 Task: Research Airbnb accommodation in Debar, Macedonia from 2nd December, 2023 to 6th December, 2023 for 2 adults.1  bedroom having 1 bed and 1 bathroom. Property type can be hotel. Amenities needed are: washing machine. Look for 3 properties as per requirement.
Action: Mouse moved to (573, 112)
Screenshot: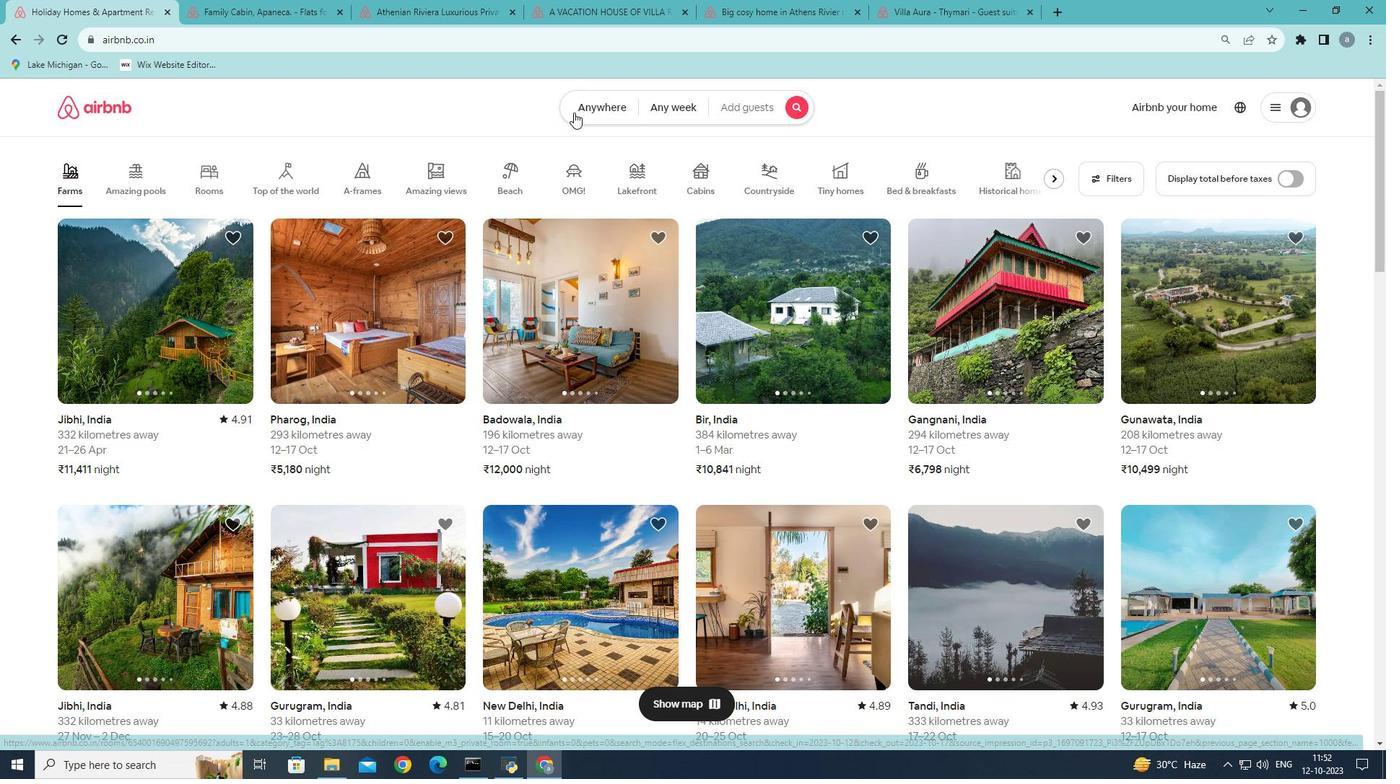 
Action: Mouse pressed left at (573, 112)
Screenshot: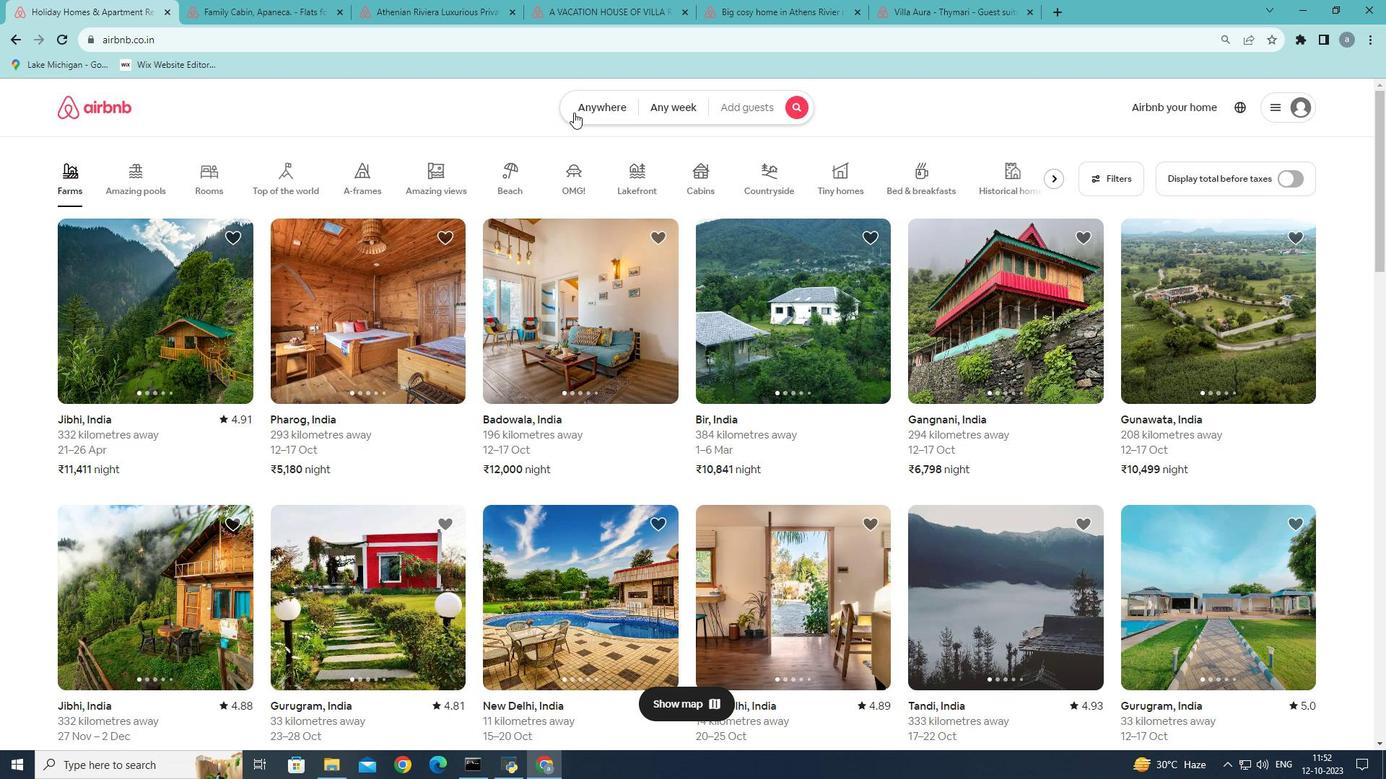 
Action: Mouse moved to (445, 161)
Screenshot: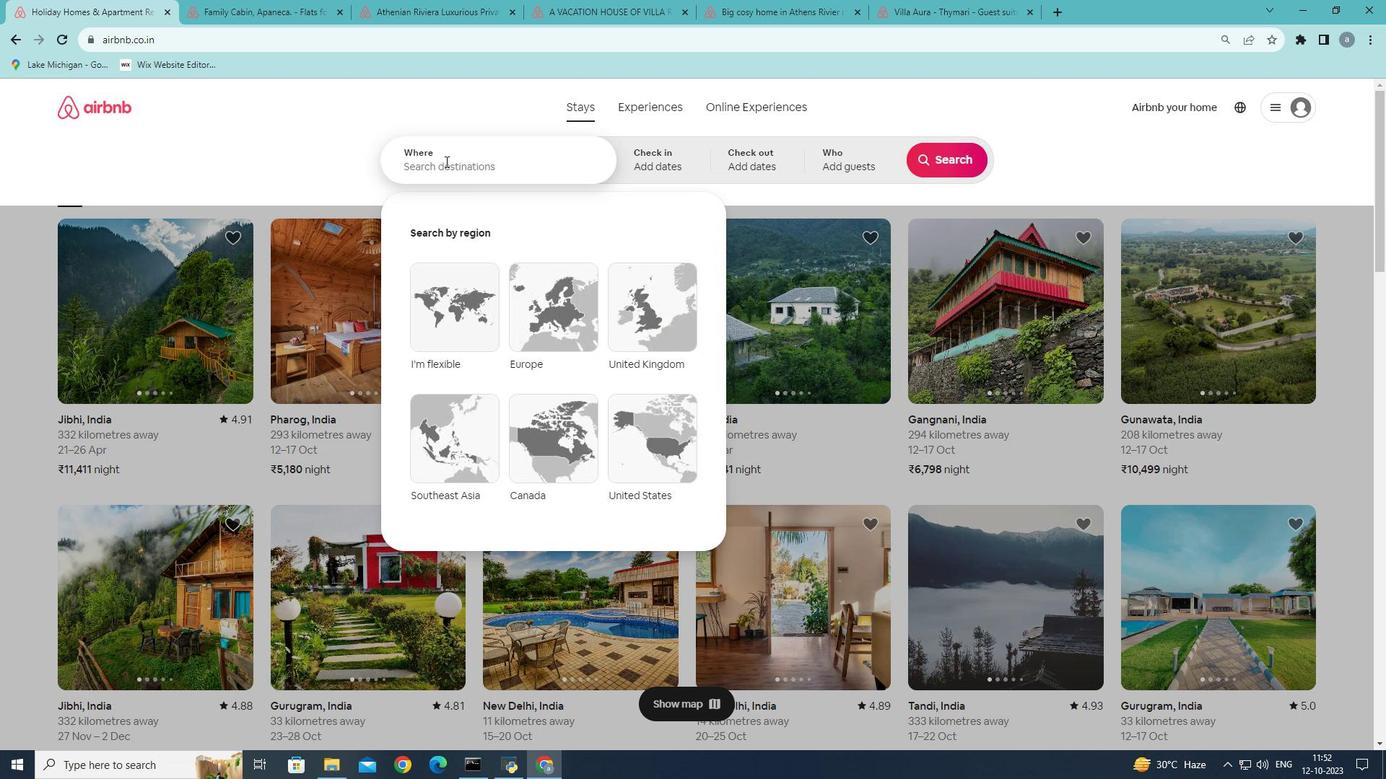 
Action: Mouse pressed left at (445, 161)
Screenshot: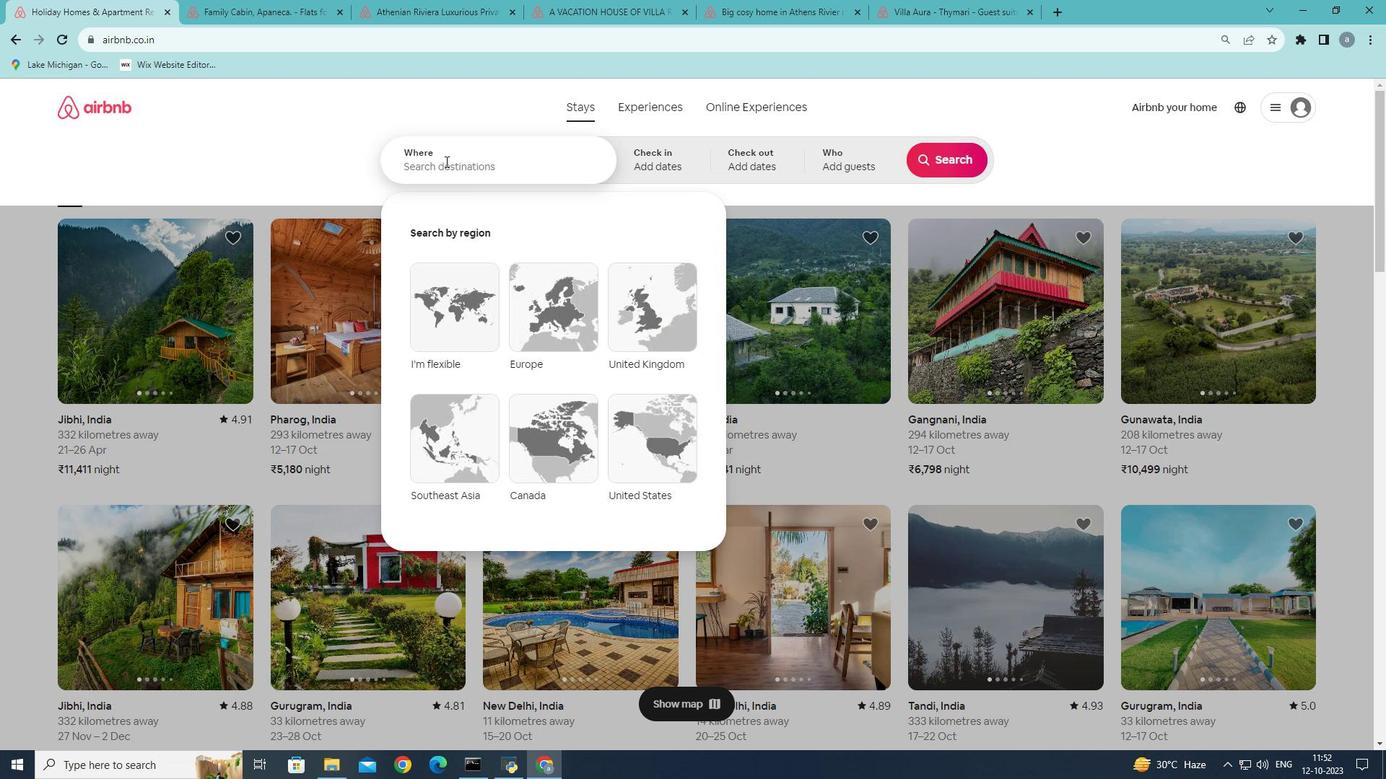 
Action: Key pressed <Key.shift>Debar,<Key.shift><Key.shift><Key.shift><Key.shift><Key.shift><Key.shift><Key.shift><Key.shift><Key.shift><Key.shift><Key.shift><Key.shift><Key.shift><Key.shift><Key.shift><Key.shift><Key.shift><Key.shift><Key.shift>Mac
Screenshot: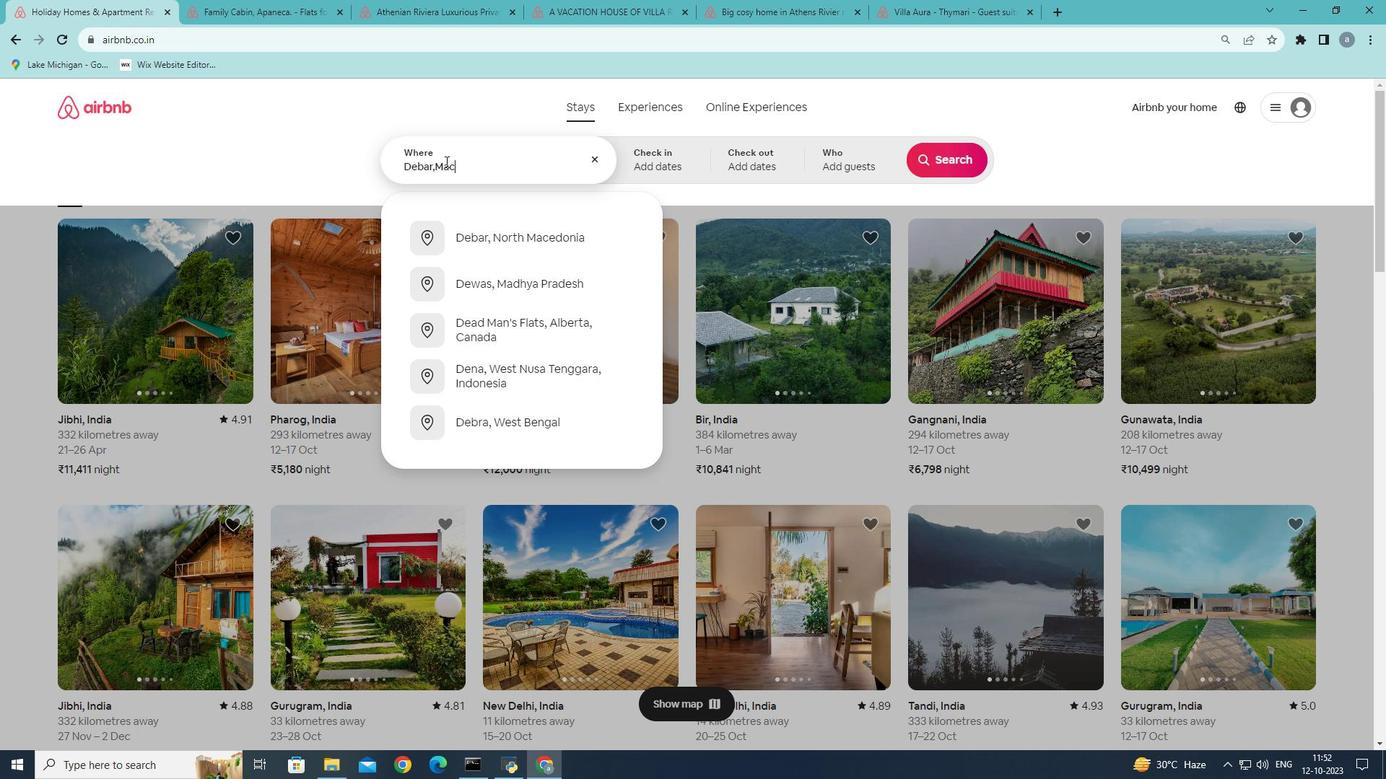 
Action: Mouse moved to (537, 235)
Screenshot: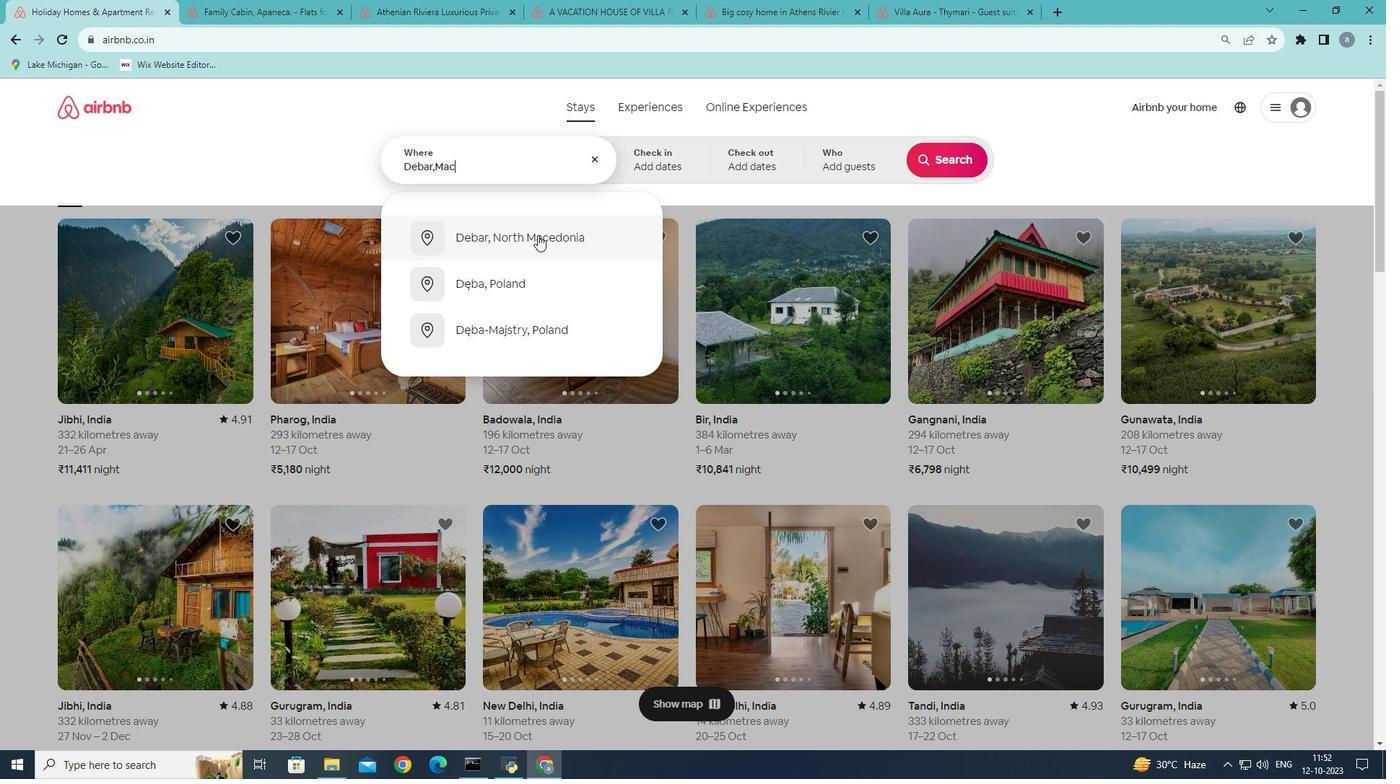 
Action: Mouse pressed left at (537, 235)
Screenshot: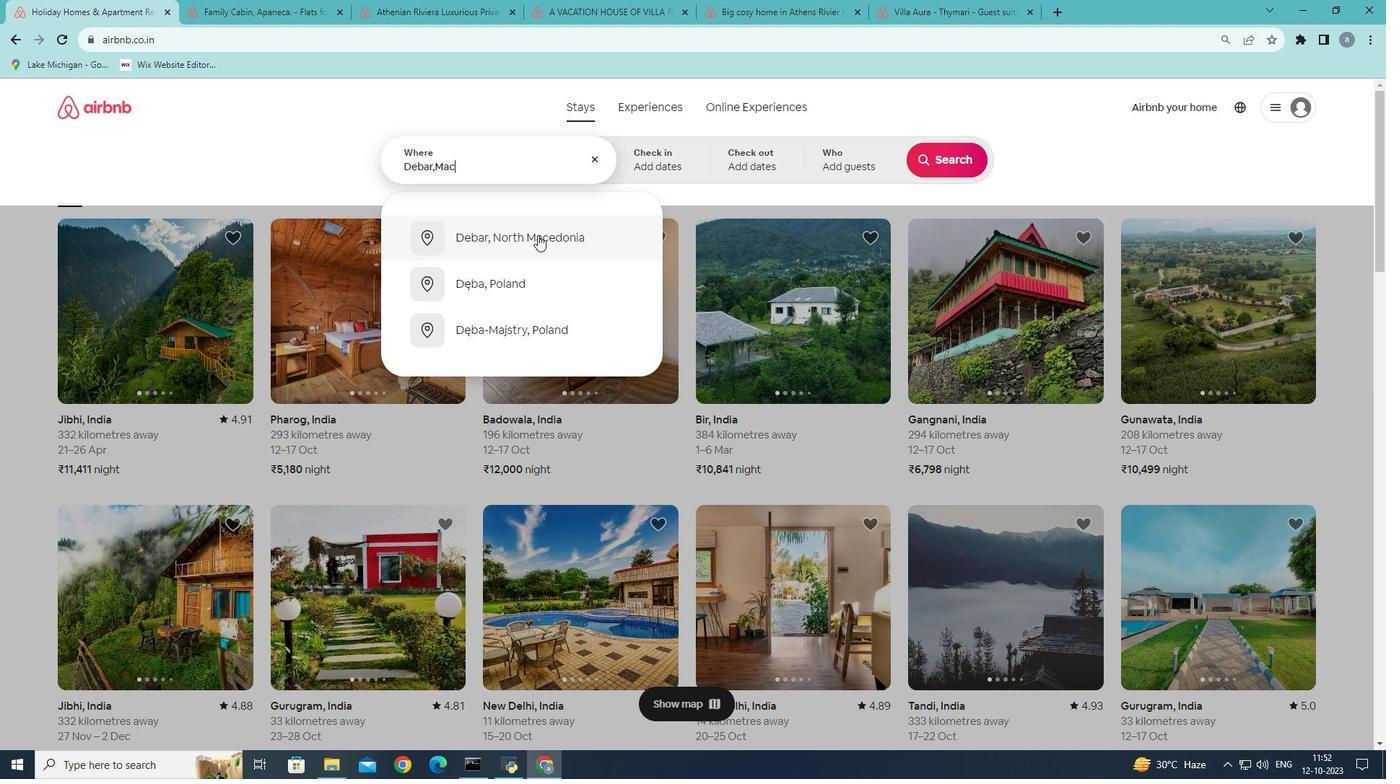 
Action: Mouse moved to (955, 276)
Screenshot: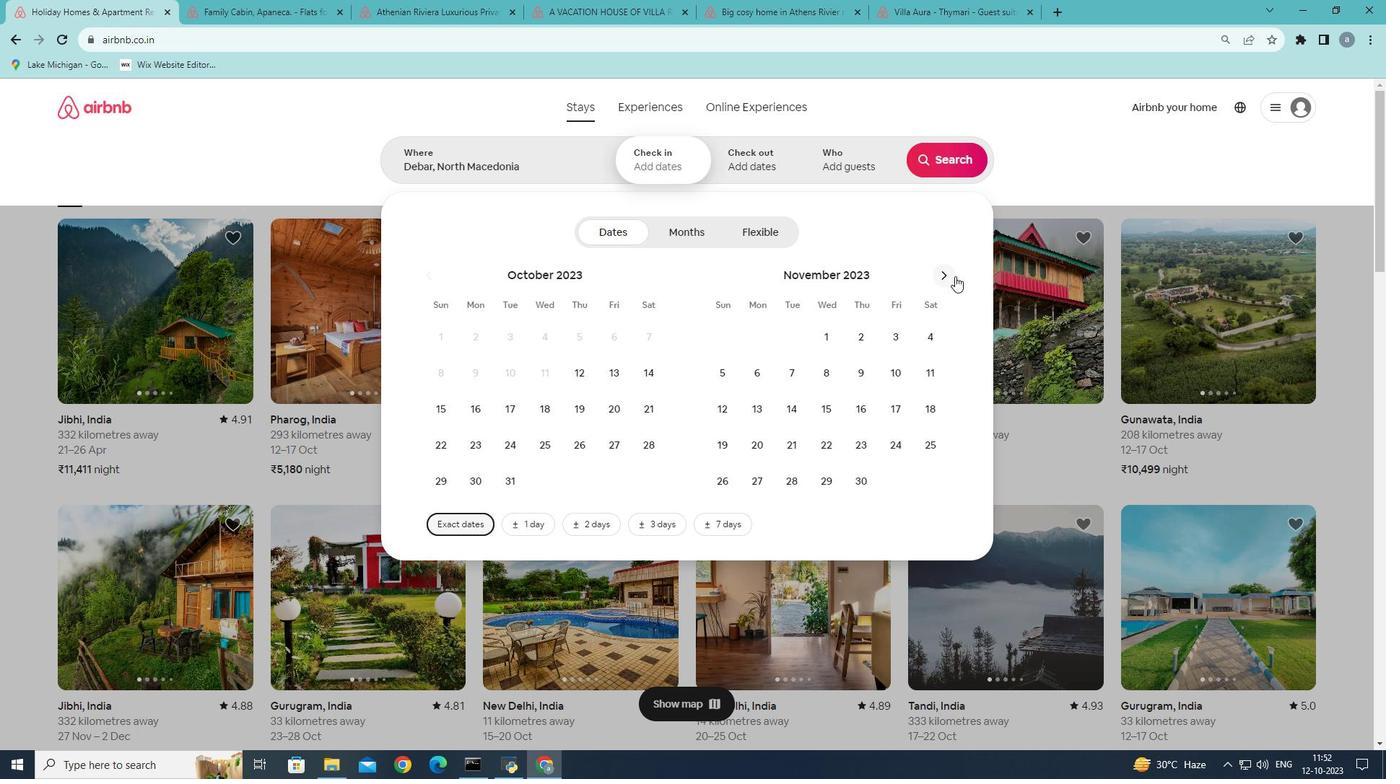 
Action: Mouse pressed left at (955, 276)
Screenshot: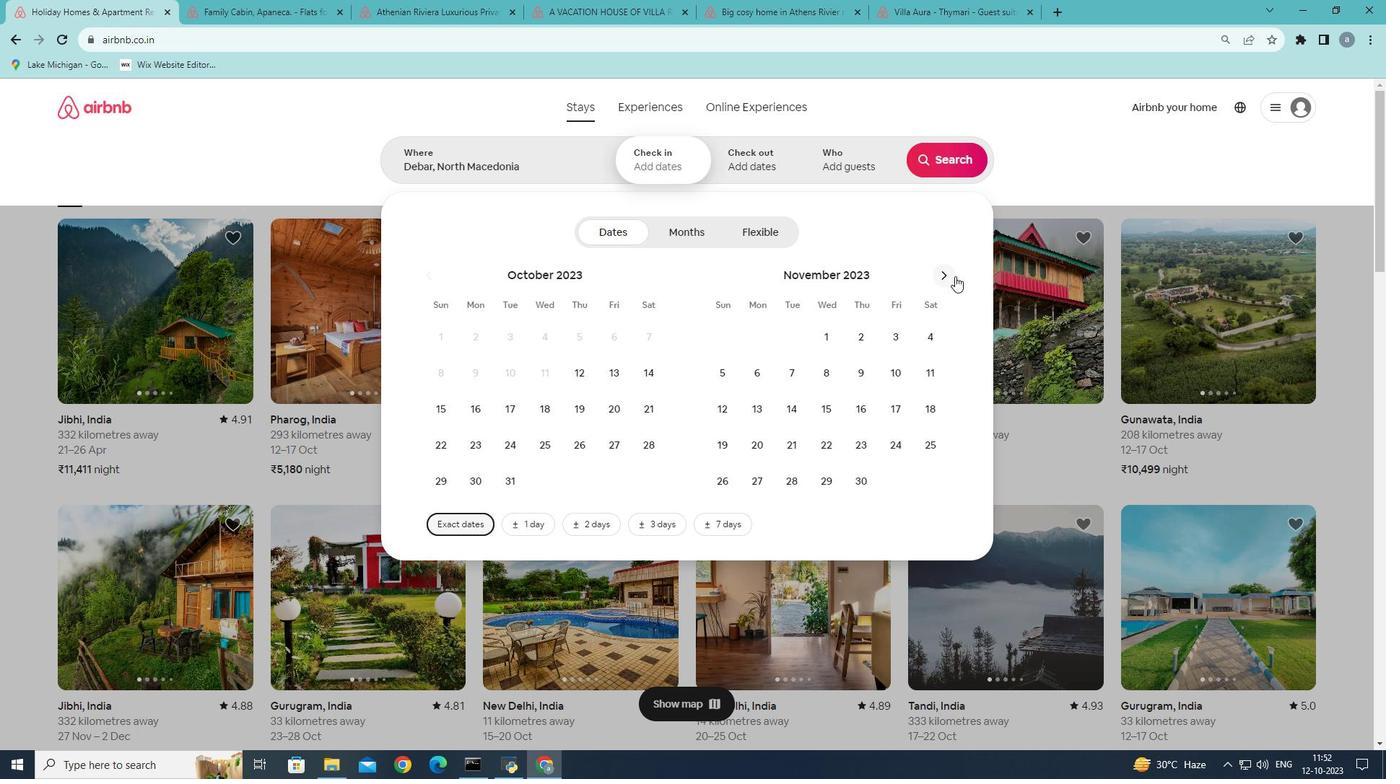 
Action: Mouse moved to (949, 275)
Screenshot: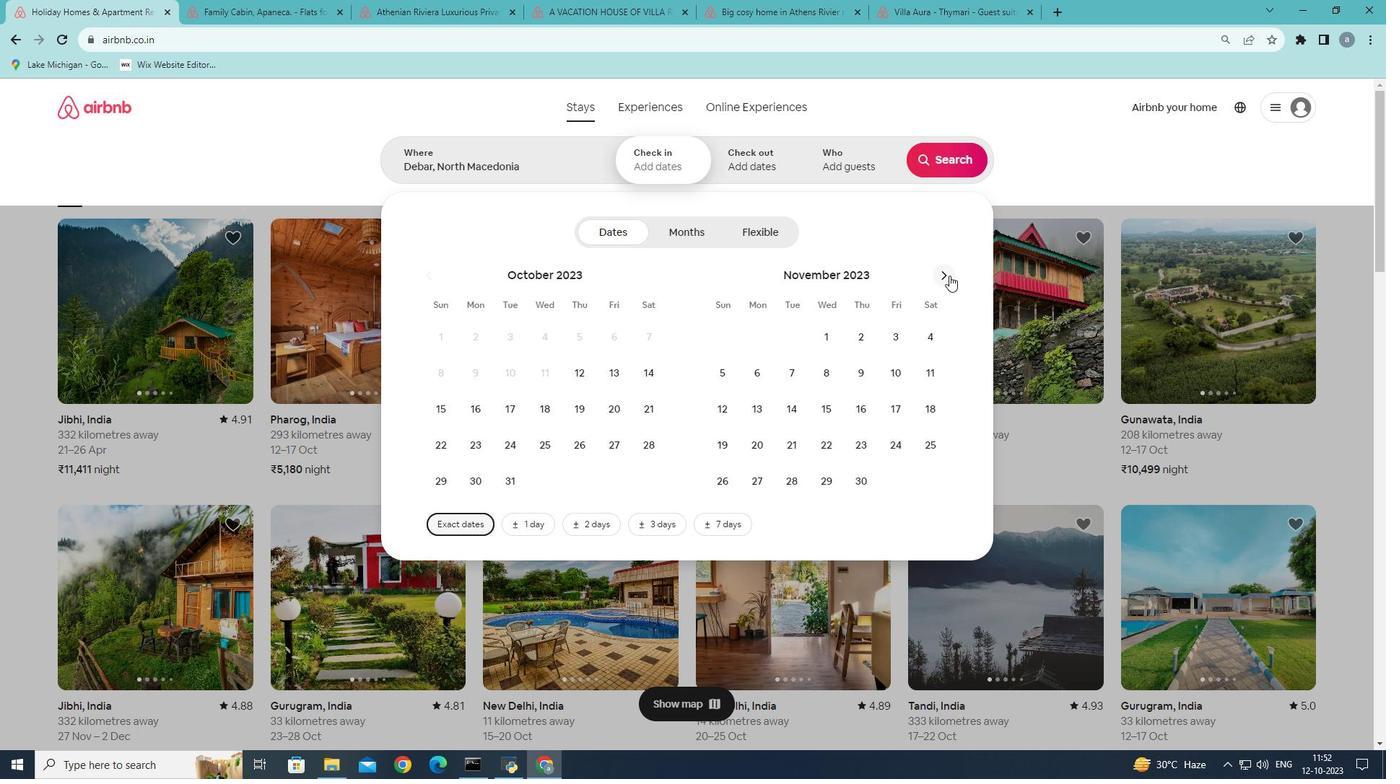 
Action: Mouse pressed left at (949, 275)
Screenshot: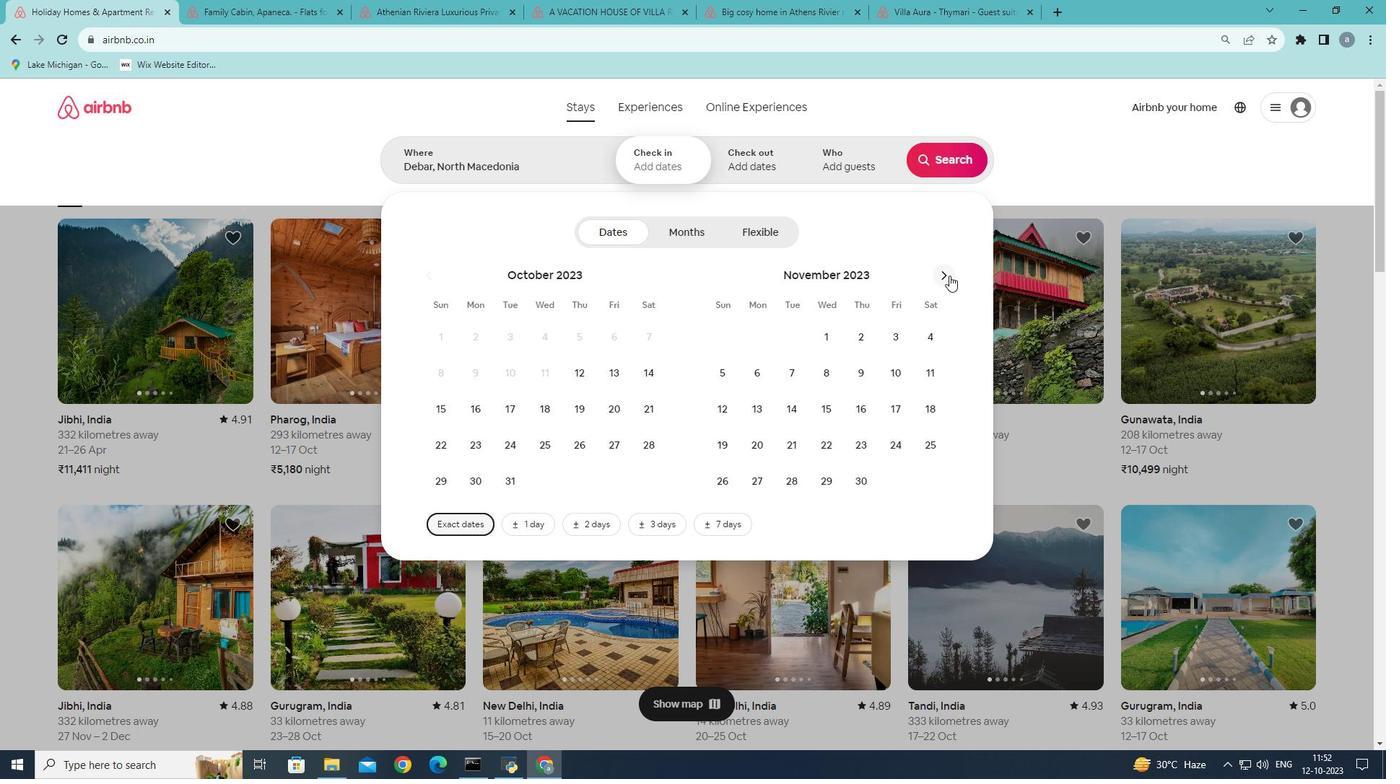 
Action: Mouse moved to (935, 337)
Screenshot: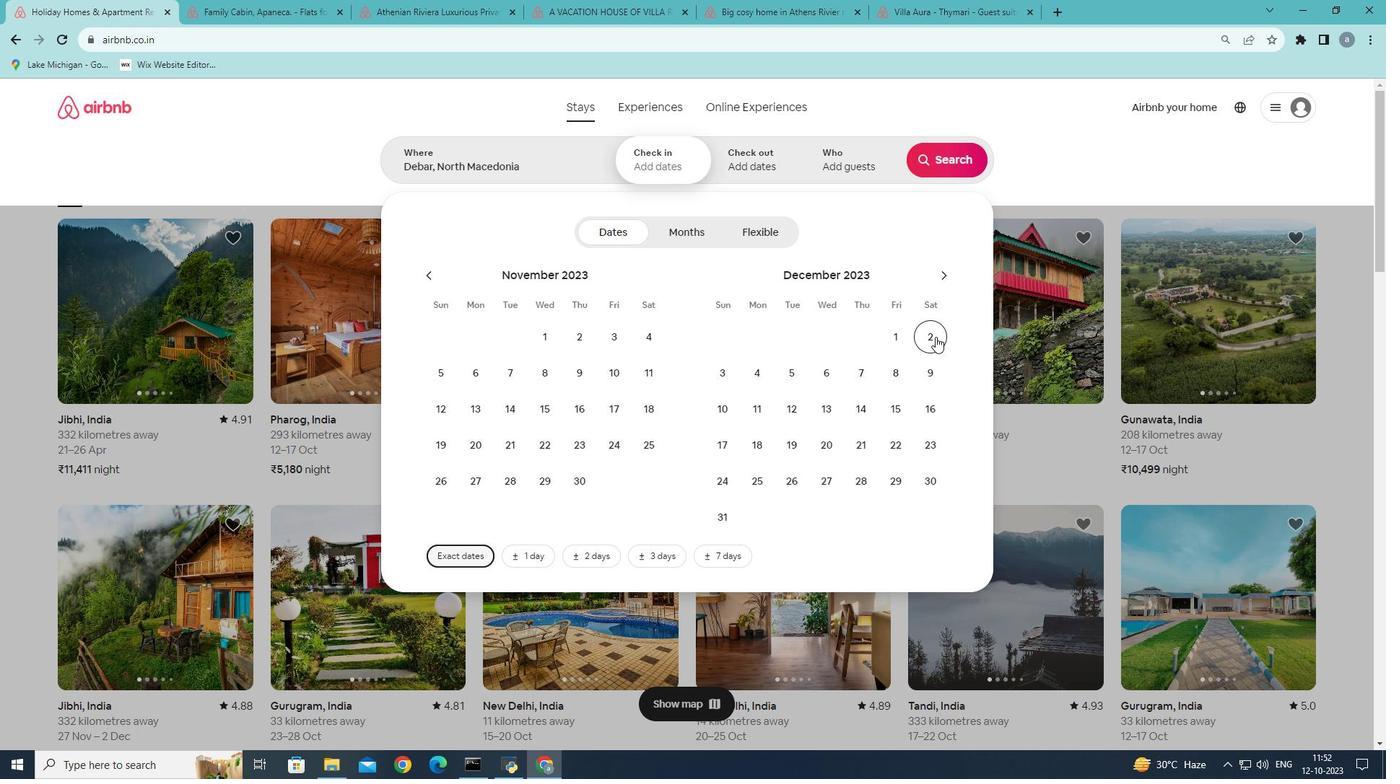 
Action: Mouse pressed left at (935, 337)
Screenshot: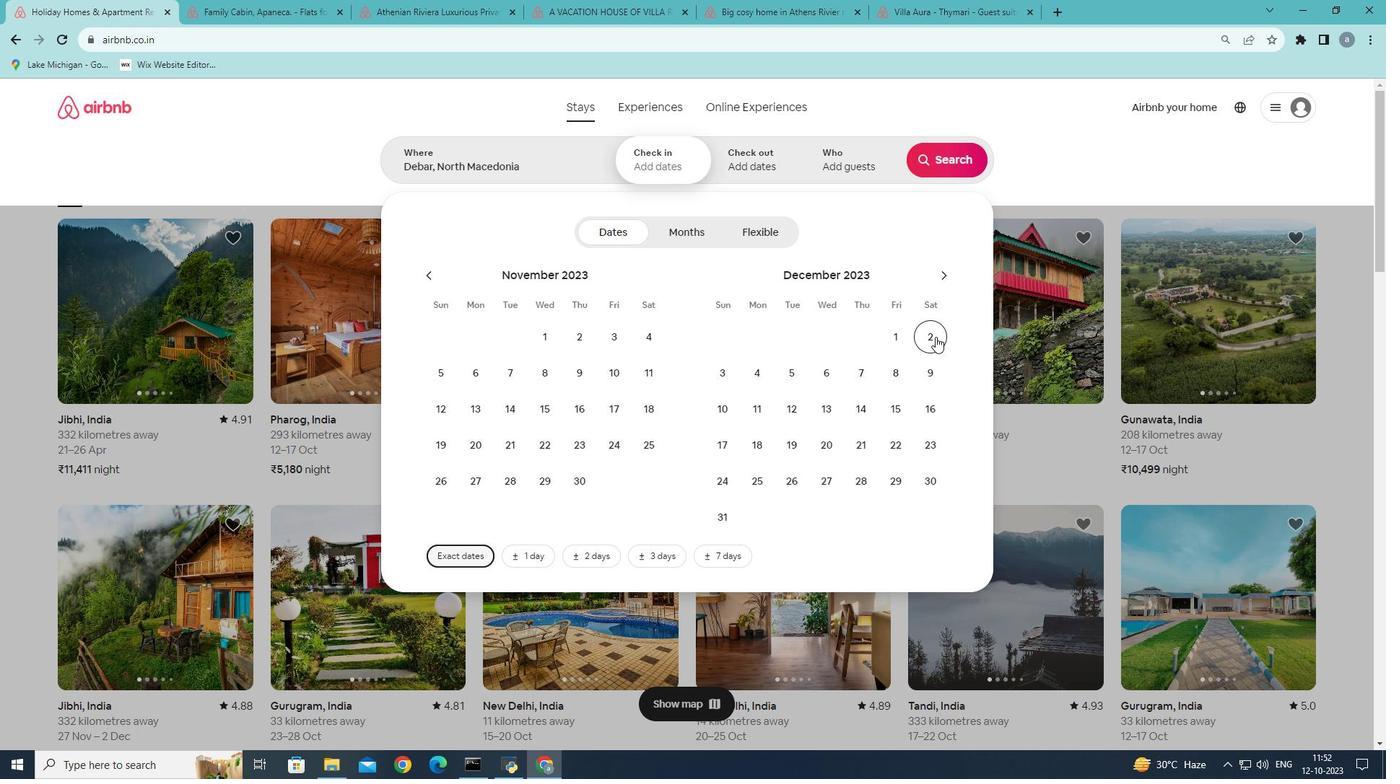 
Action: Mouse moved to (830, 377)
Screenshot: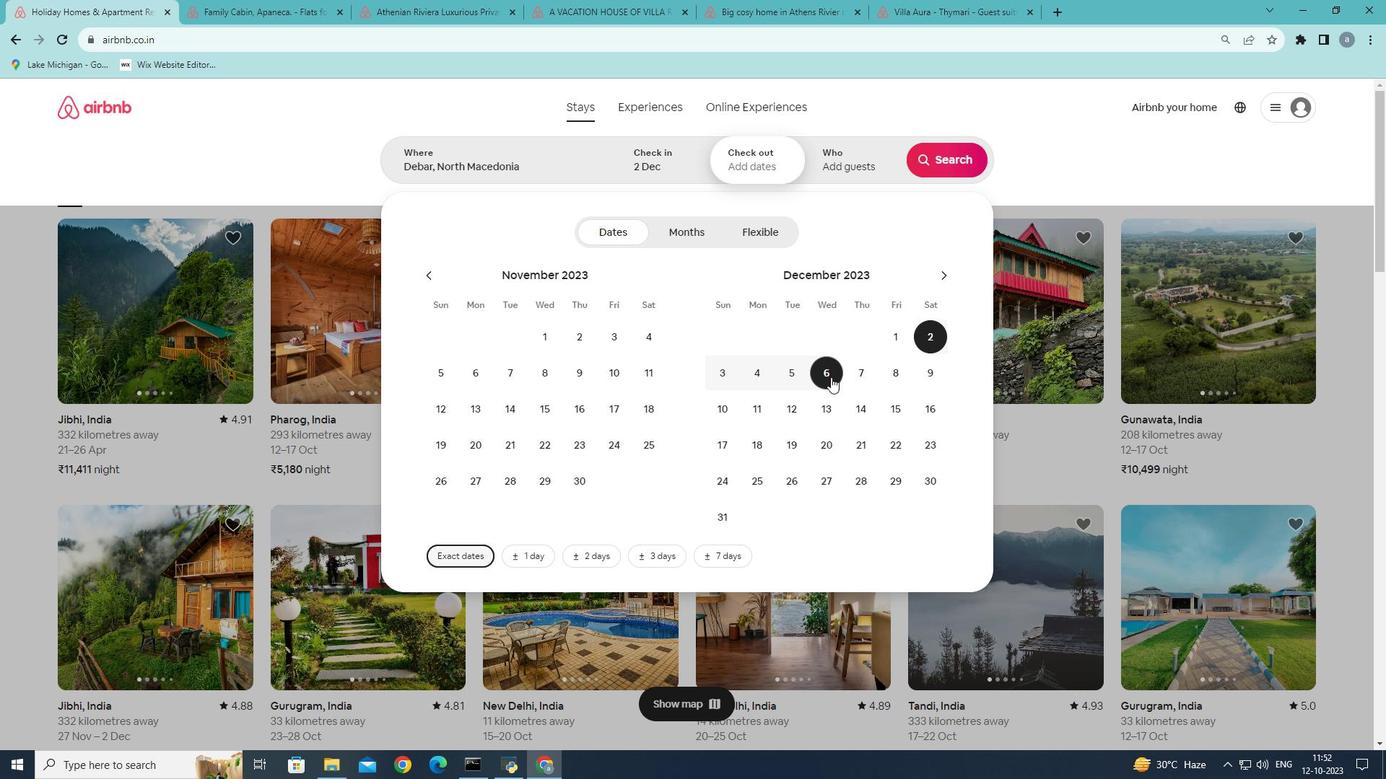 
Action: Mouse pressed left at (830, 377)
Screenshot: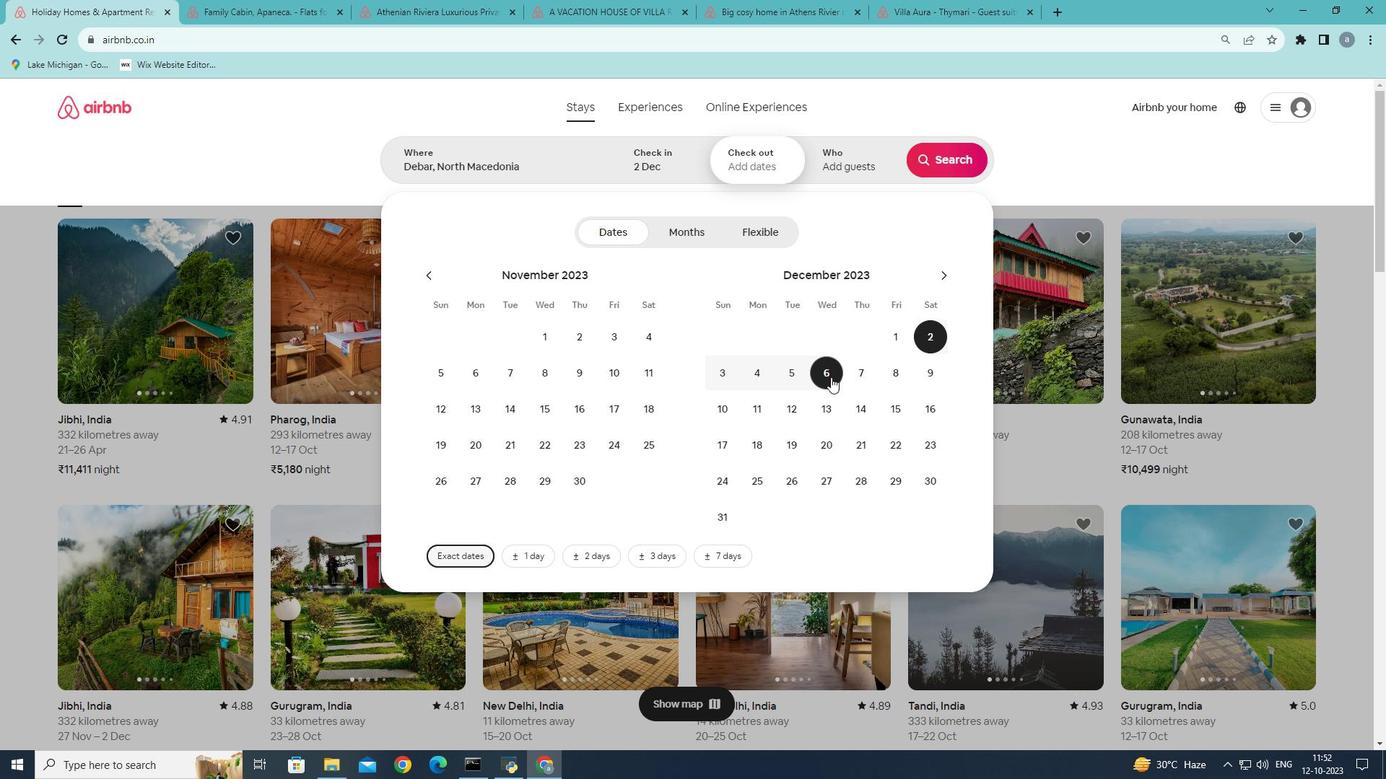 
Action: Mouse moved to (850, 155)
Screenshot: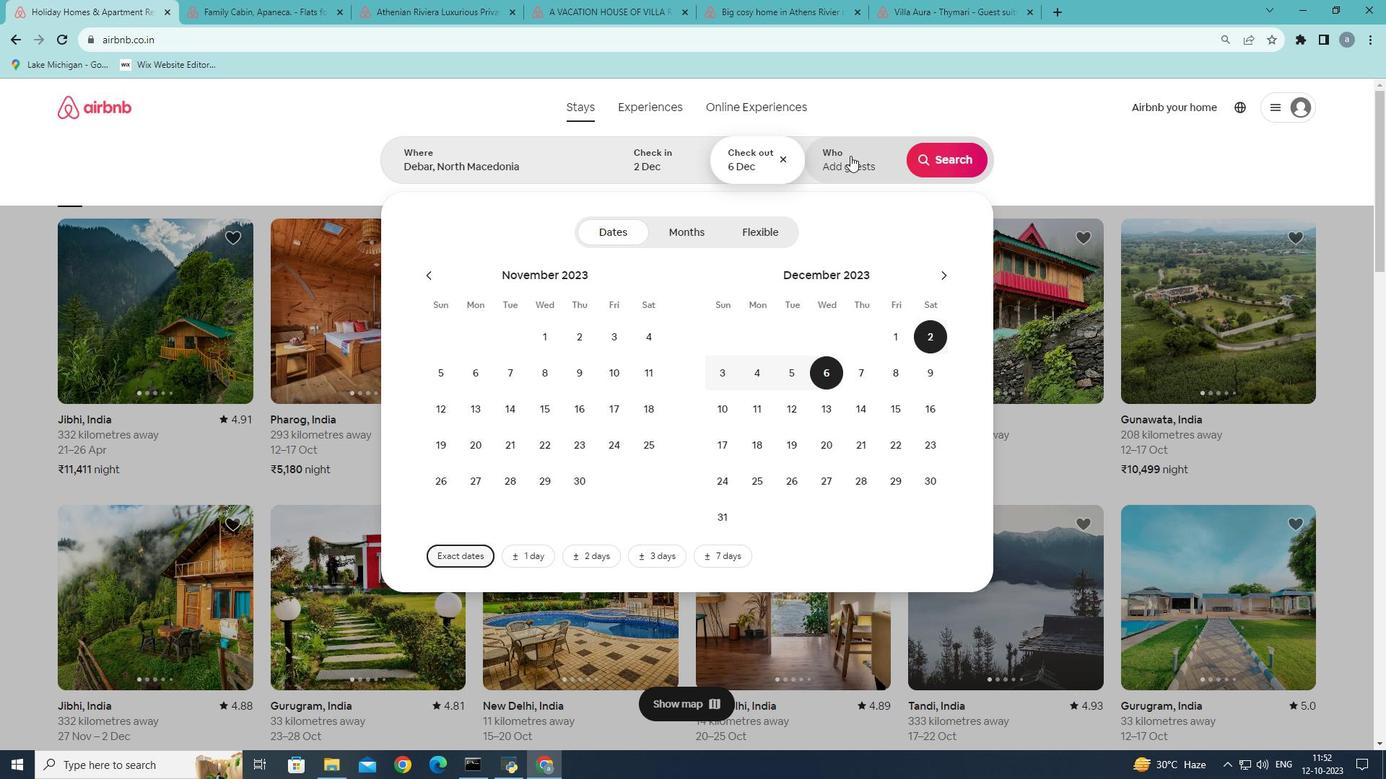 
Action: Mouse pressed left at (850, 155)
Screenshot: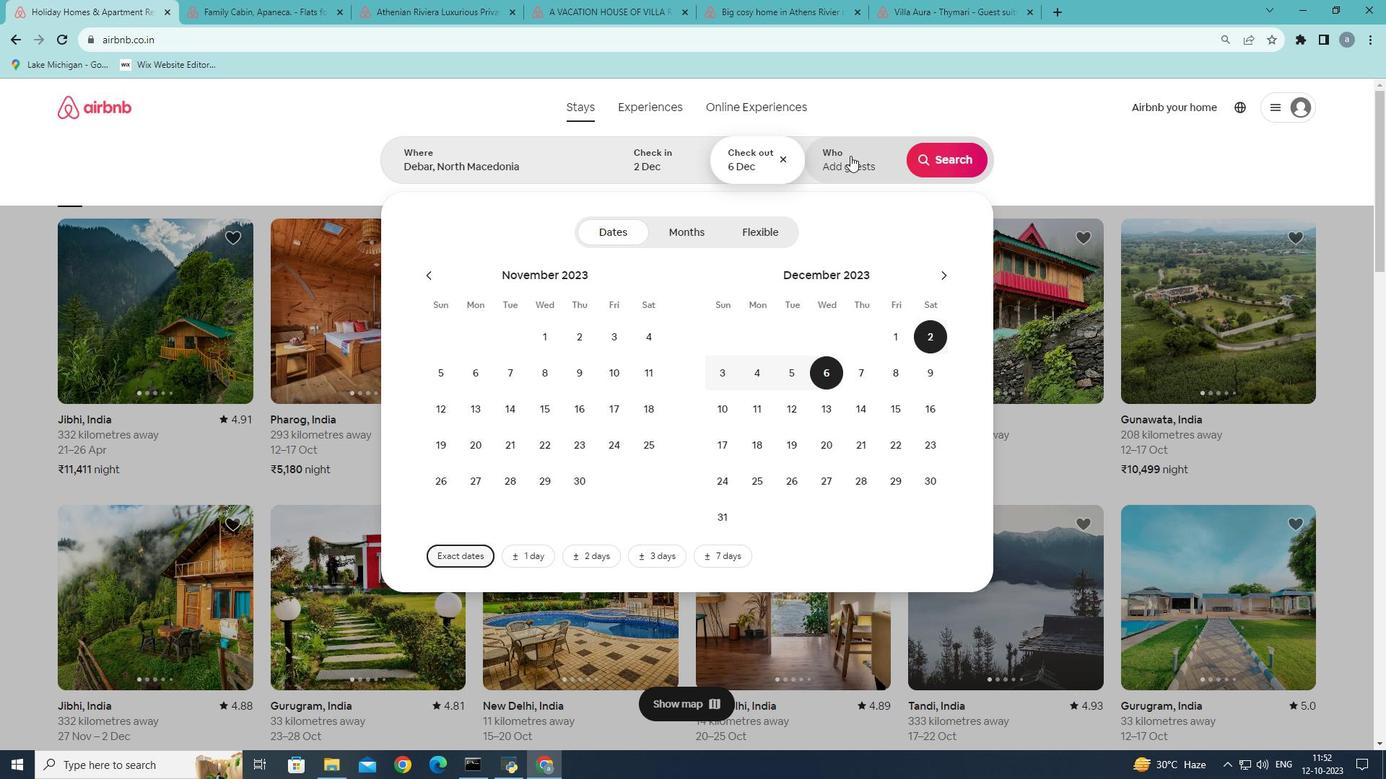 
Action: Mouse moved to (952, 238)
Screenshot: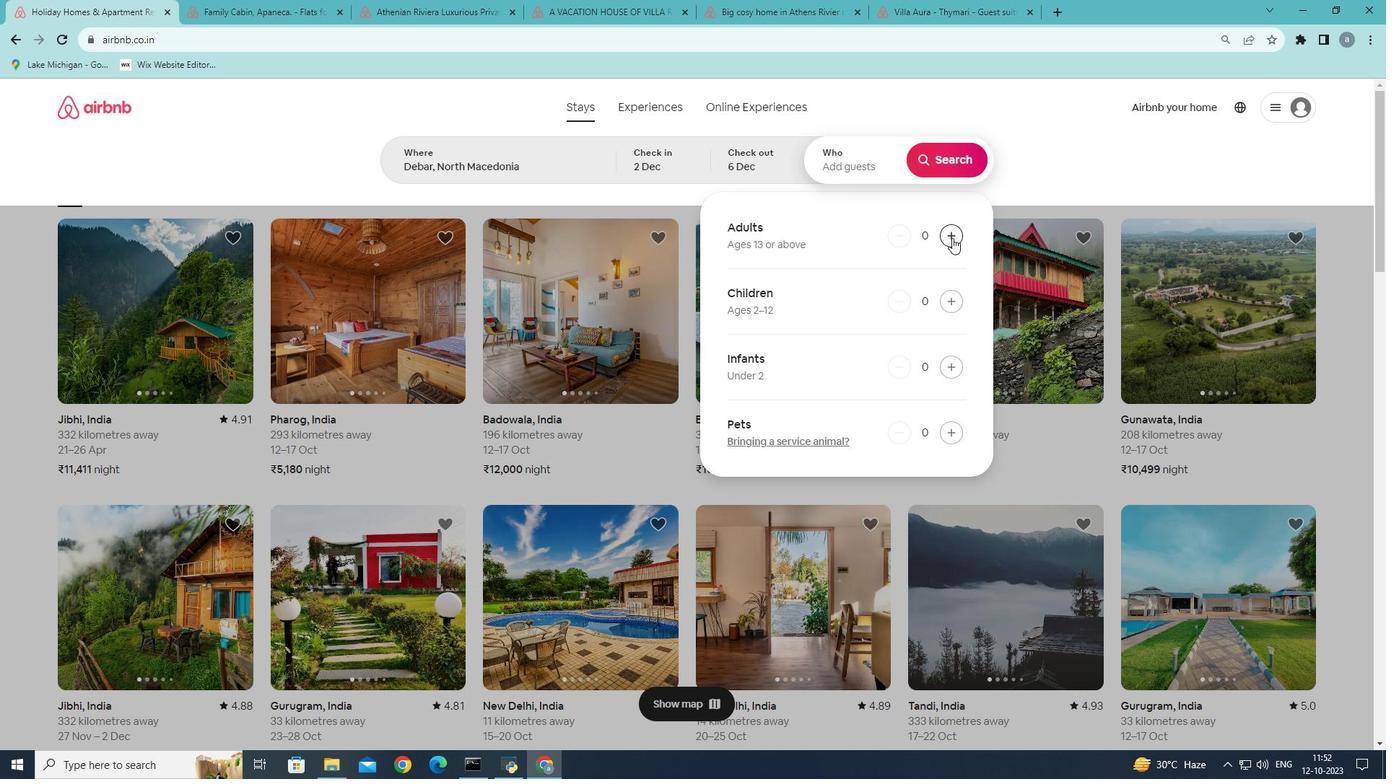 
Action: Mouse pressed left at (952, 238)
Screenshot: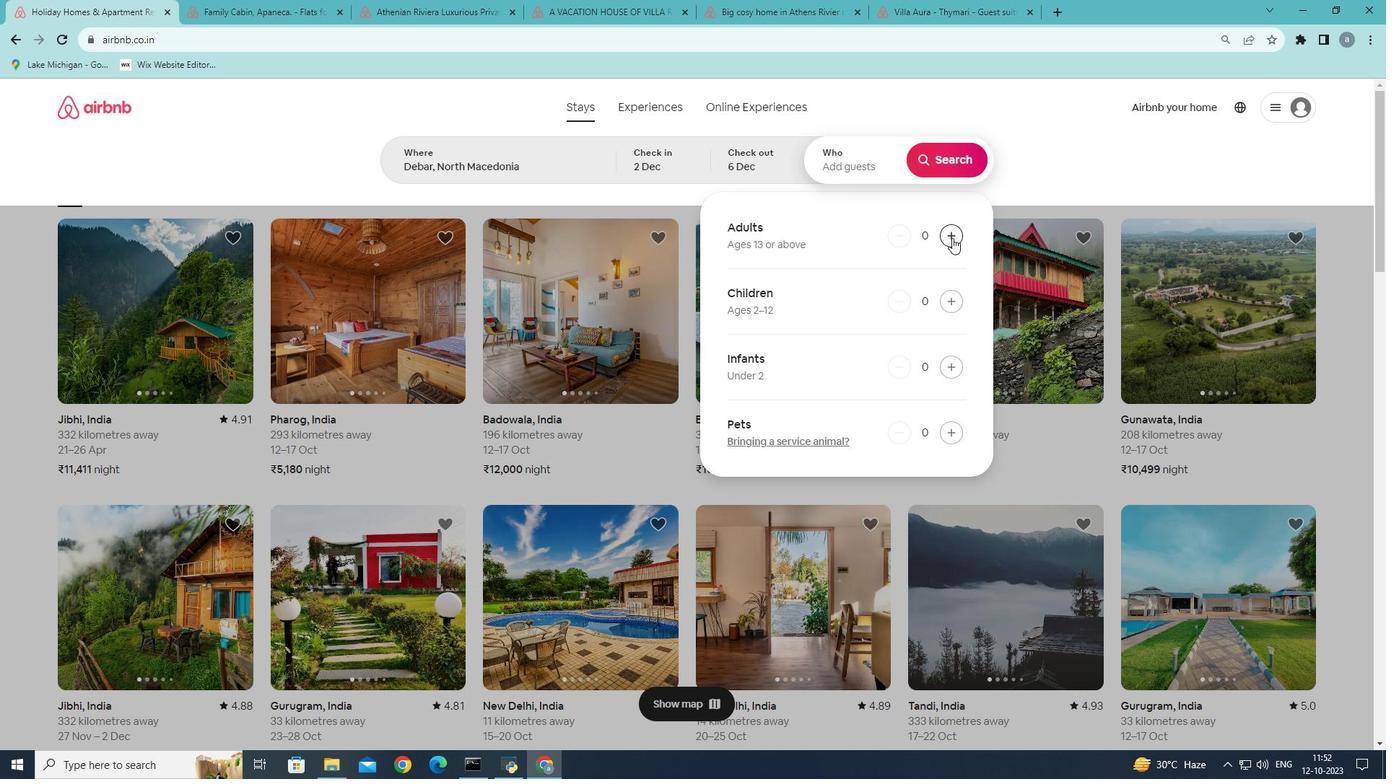 
Action: Mouse pressed left at (952, 238)
Screenshot: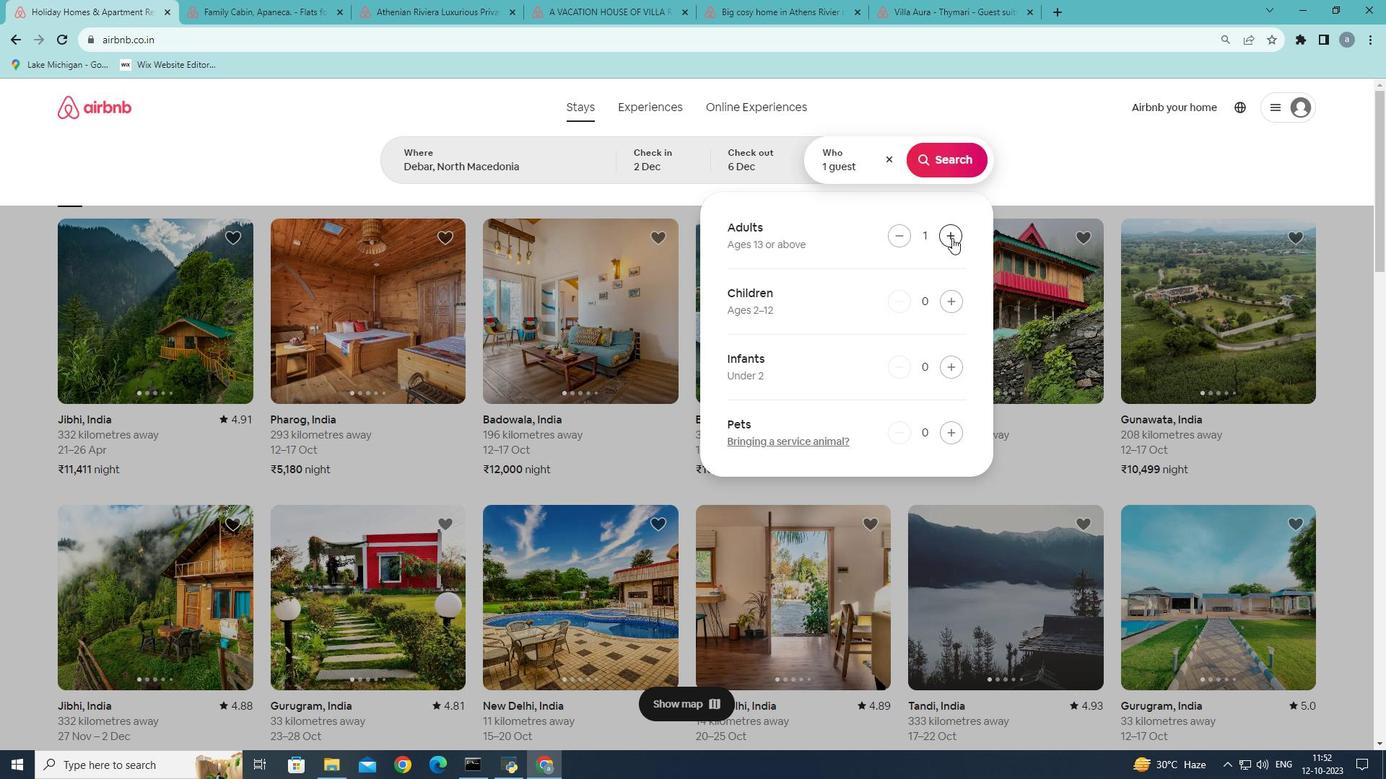 
Action: Mouse moved to (958, 159)
Screenshot: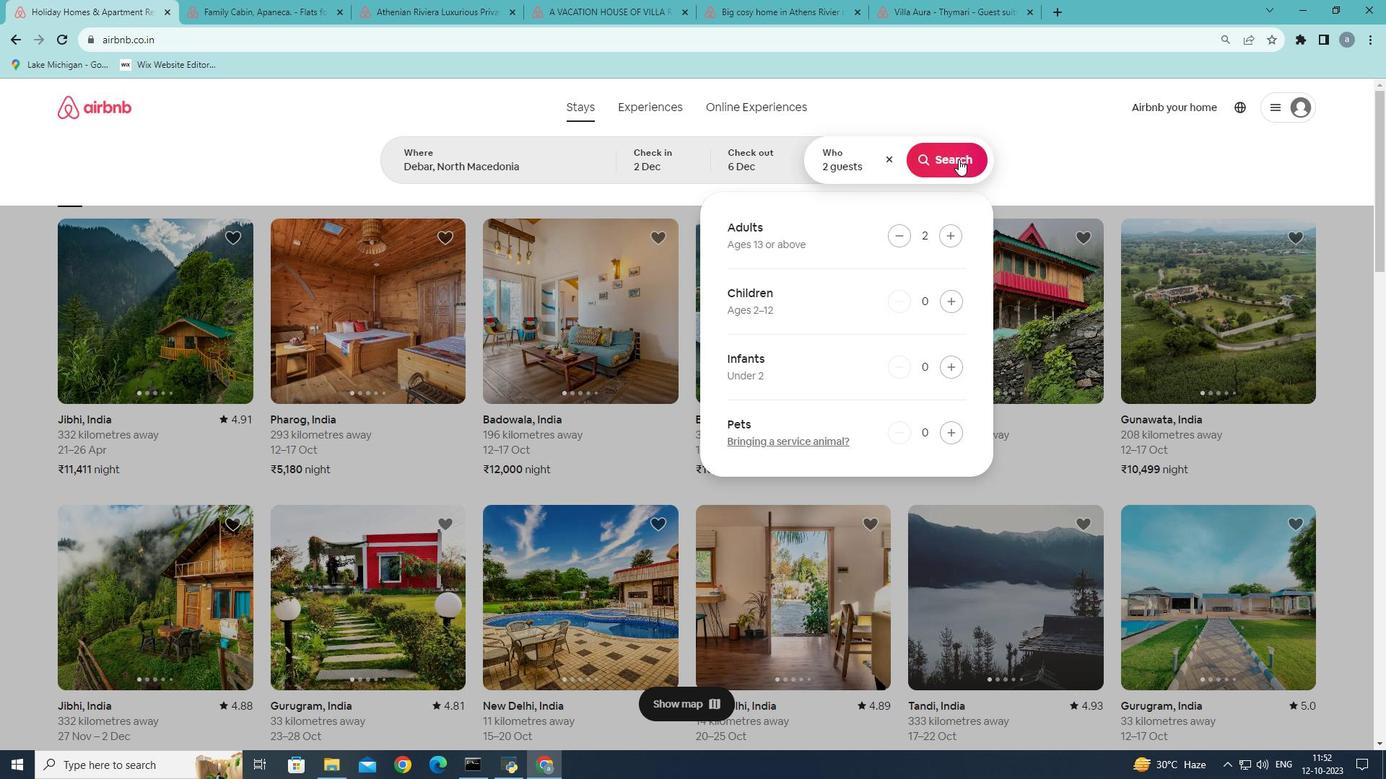 
Action: Mouse pressed left at (958, 159)
Screenshot: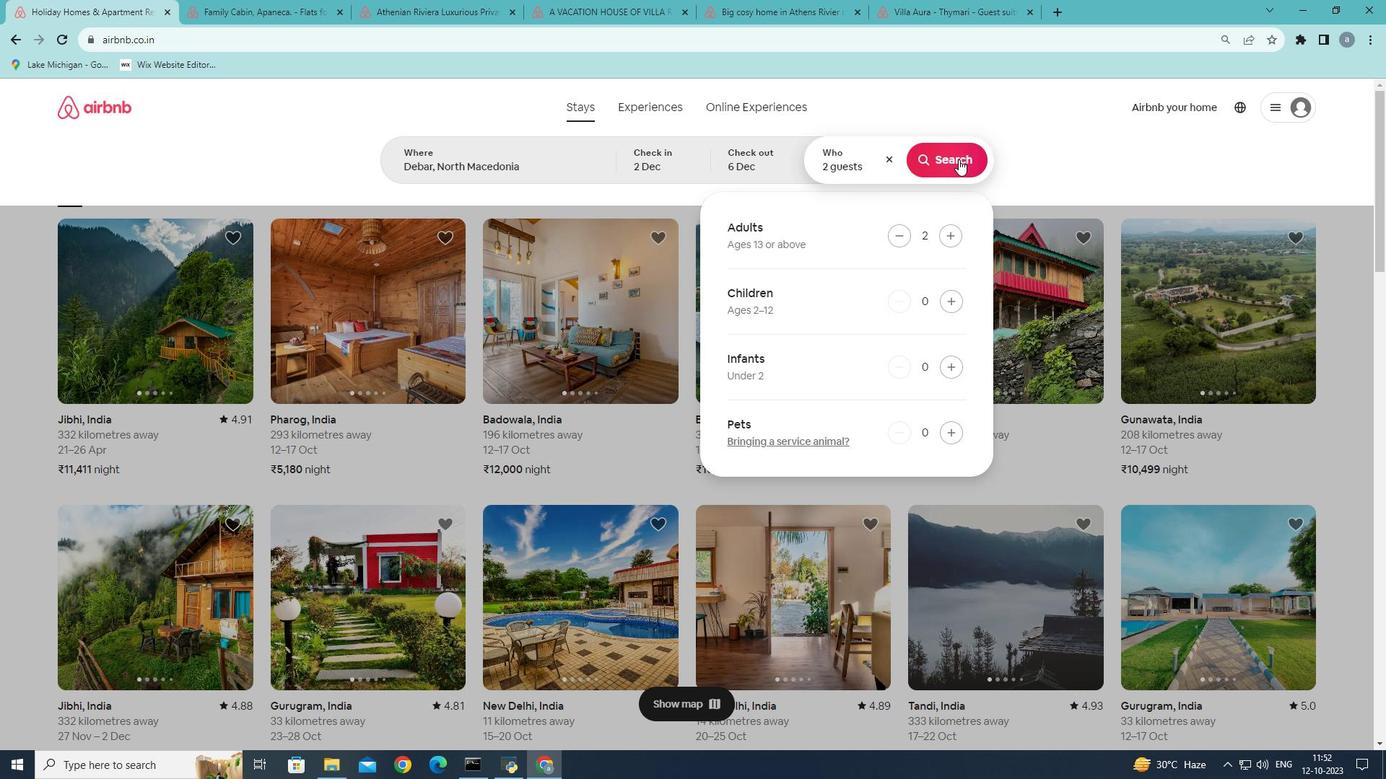
Action: Mouse moved to (1143, 163)
Screenshot: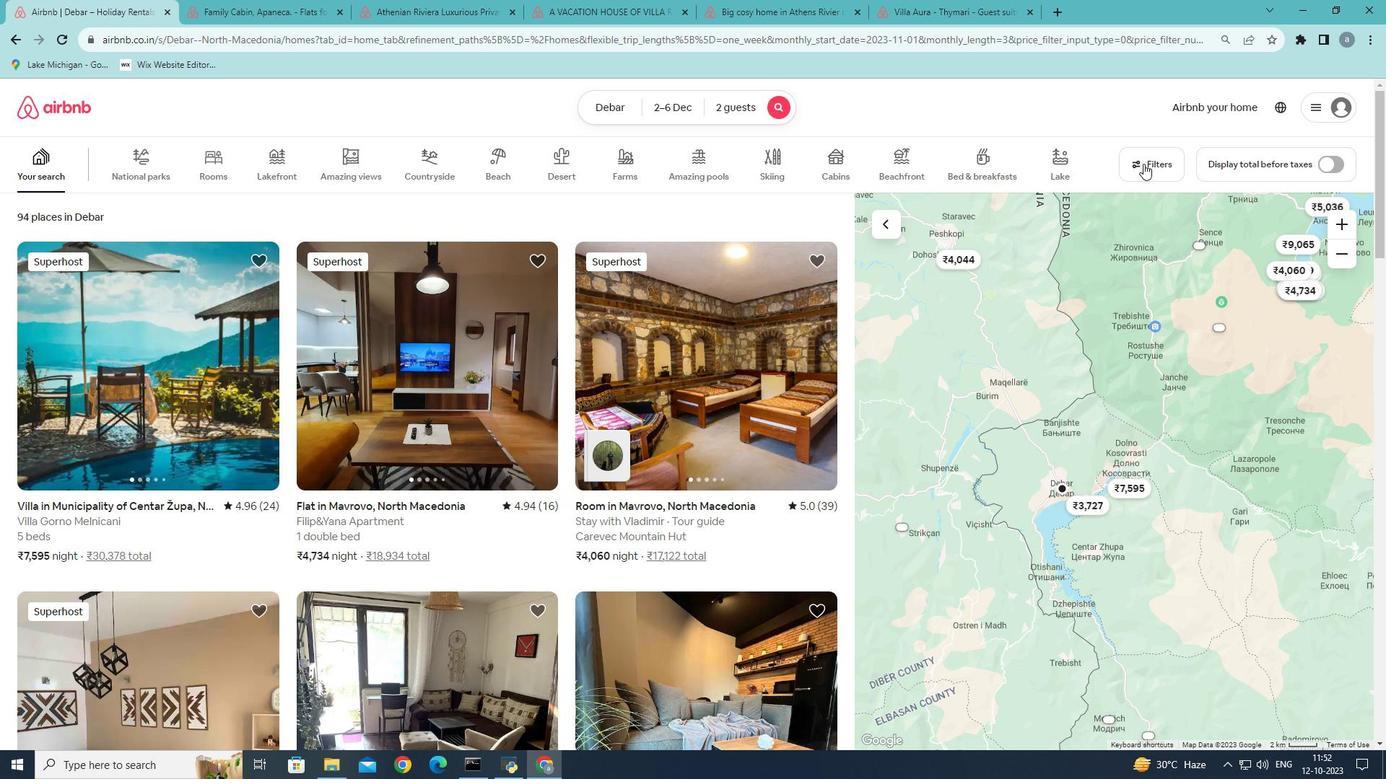 
Action: Mouse pressed left at (1143, 163)
Screenshot: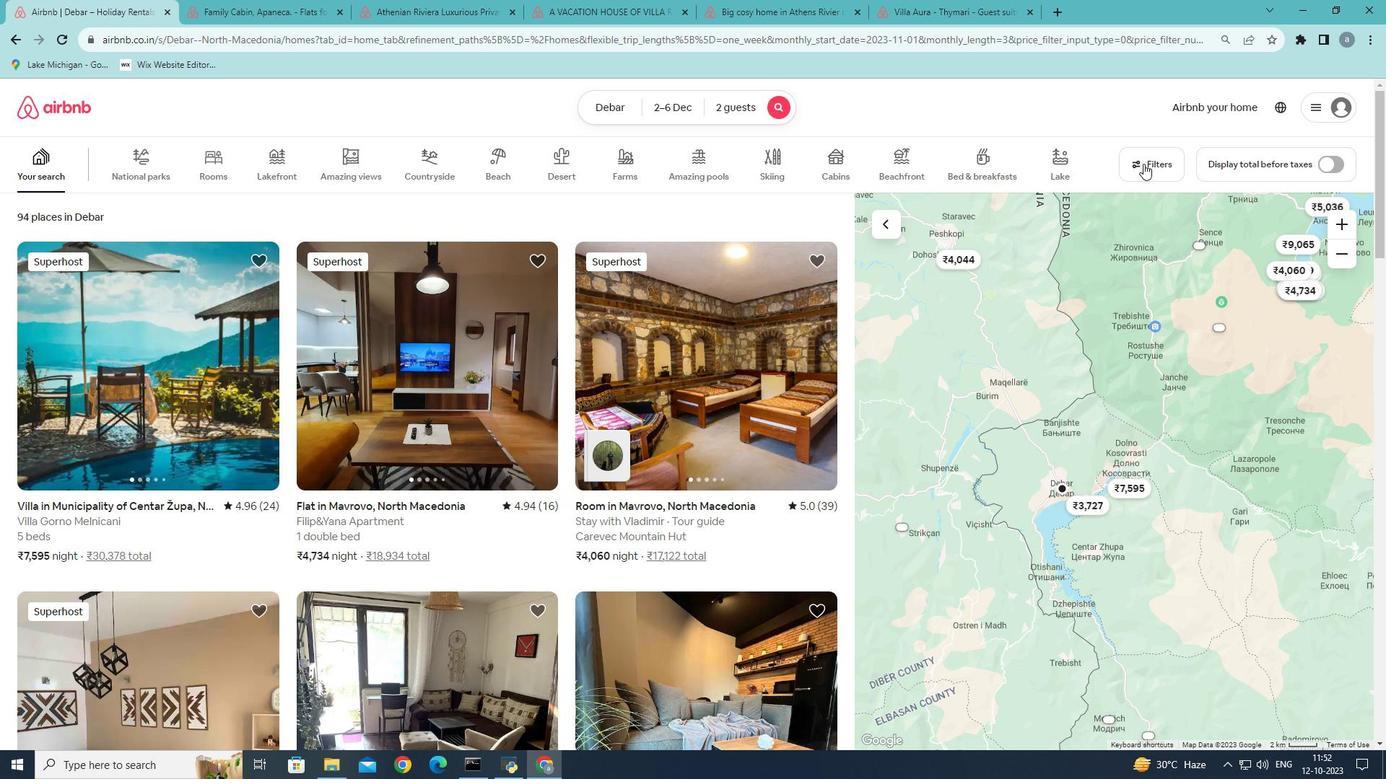 
Action: Mouse moved to (699, 508)
Screenshot: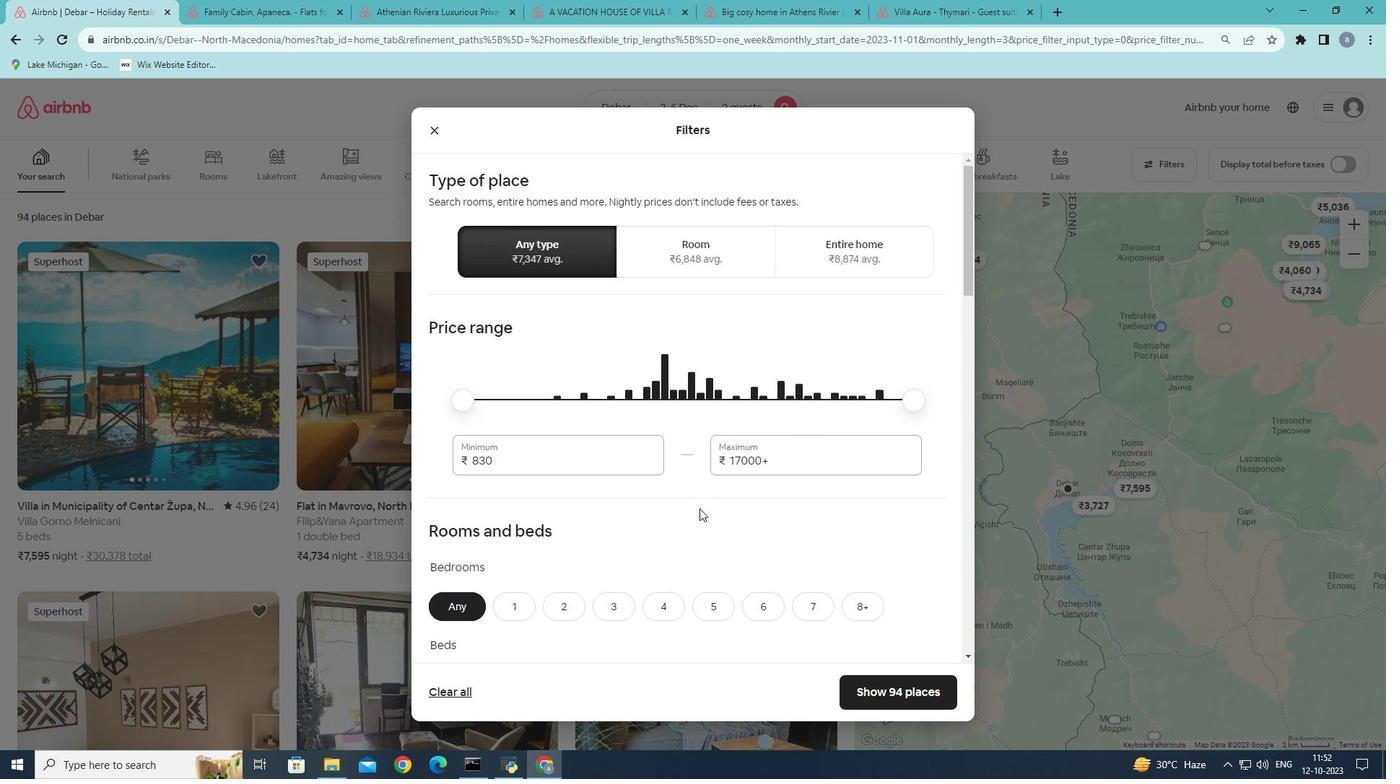 
Action: Mouse scrolled (699, 508) with delta (0, 0)
Screenshot: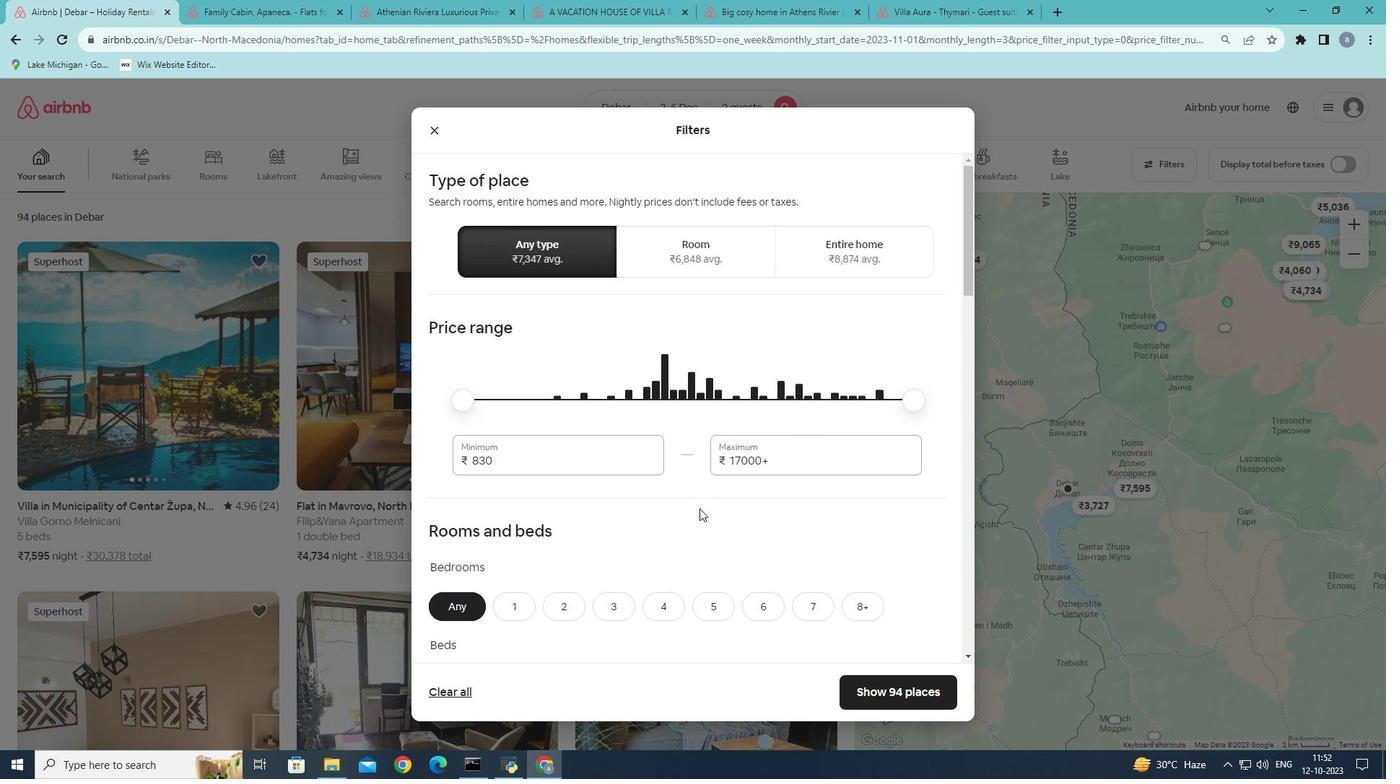 
Action: Mouse scrolled (699, 508) with delta (0, 0)
Screenshot: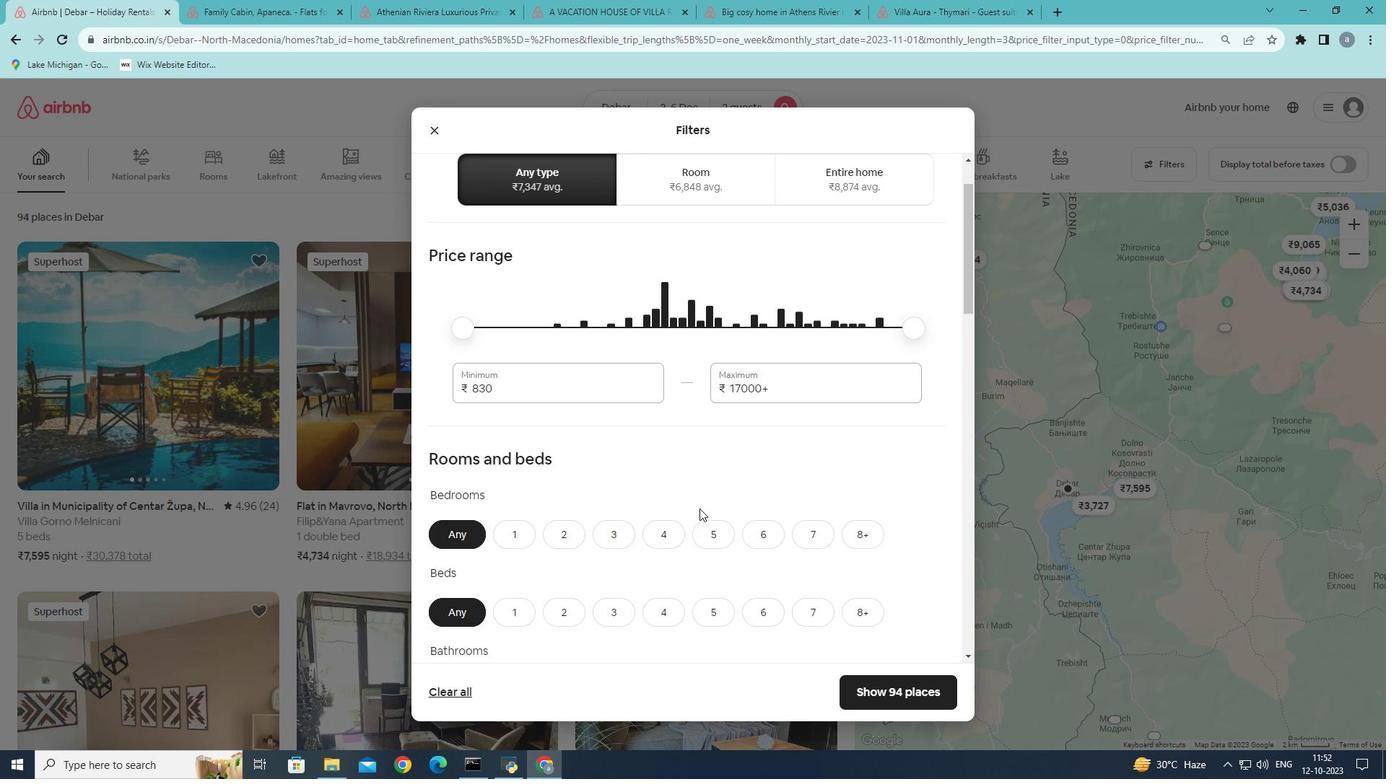 
Action: Mouse moved to (591, 534)
Screenshot: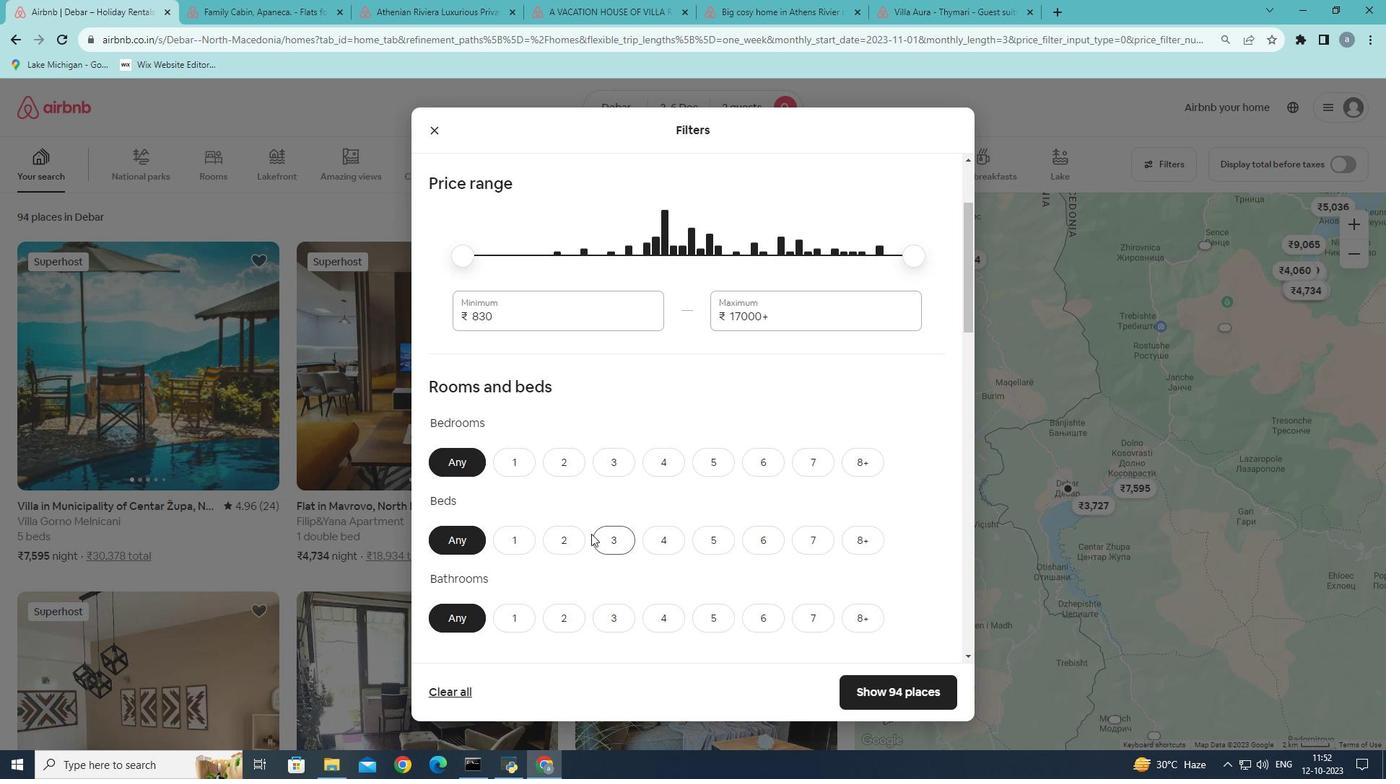 
Action: Mouse scrolled (591, 533) with delta (0, 0)
Screenshot: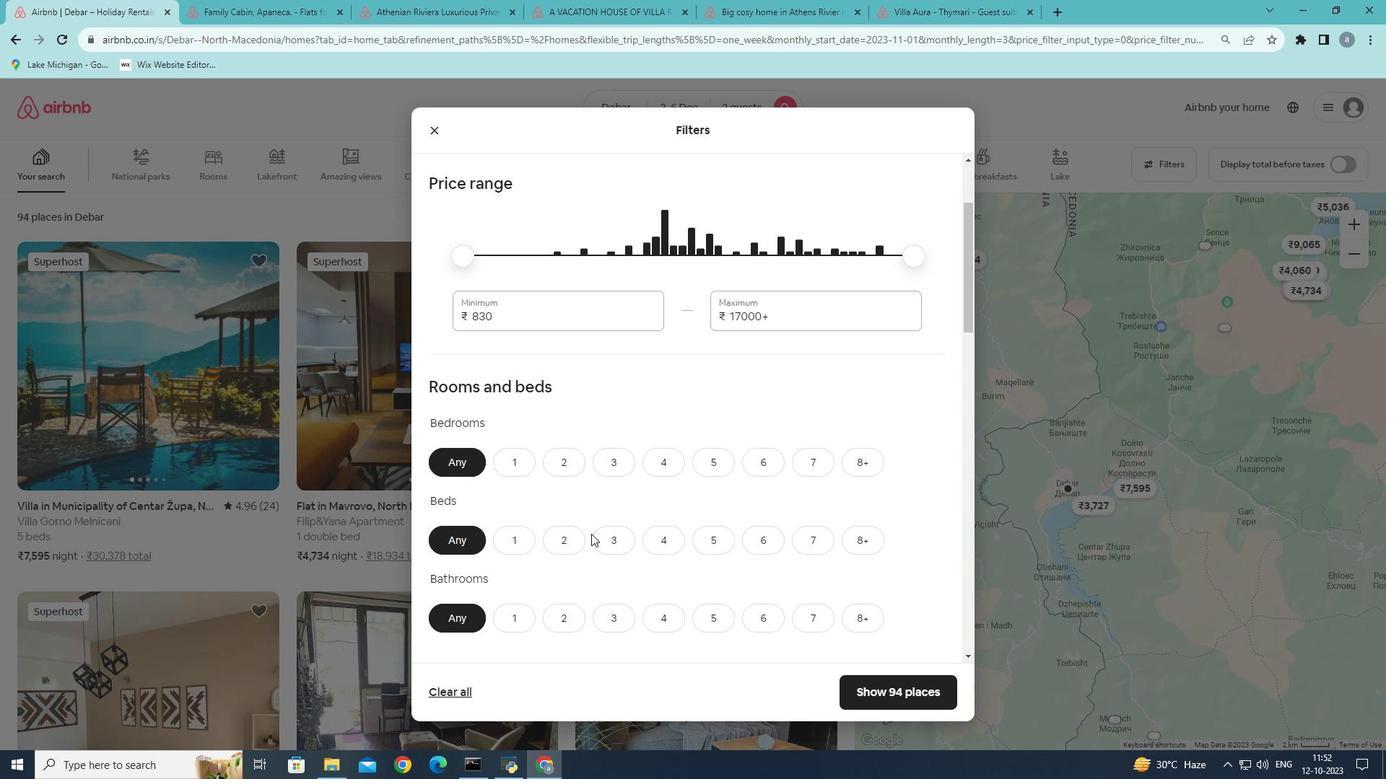 
Action: Mouse scrolled (591, 533) with delta (0, 0)
Screenshot: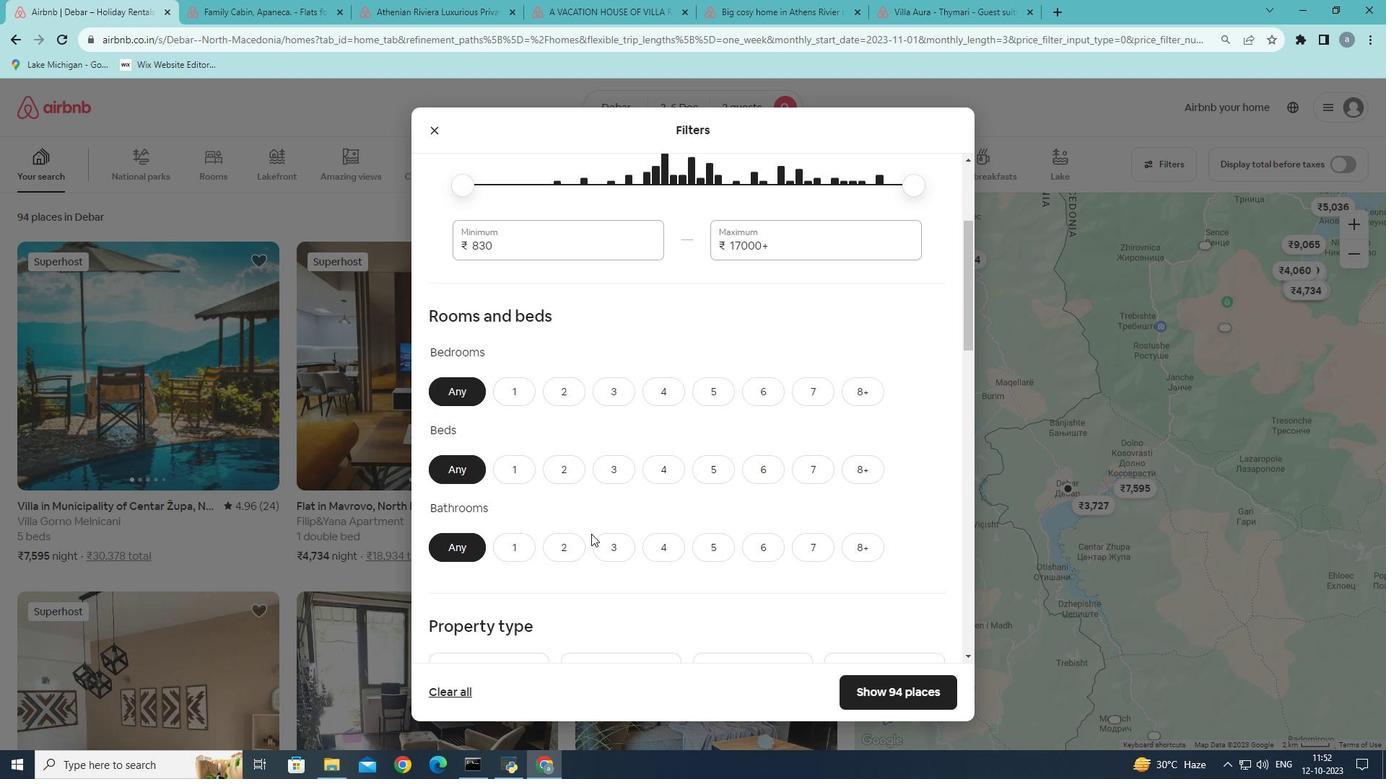
Action: Mouse moved to (521, 320)
Screenshot: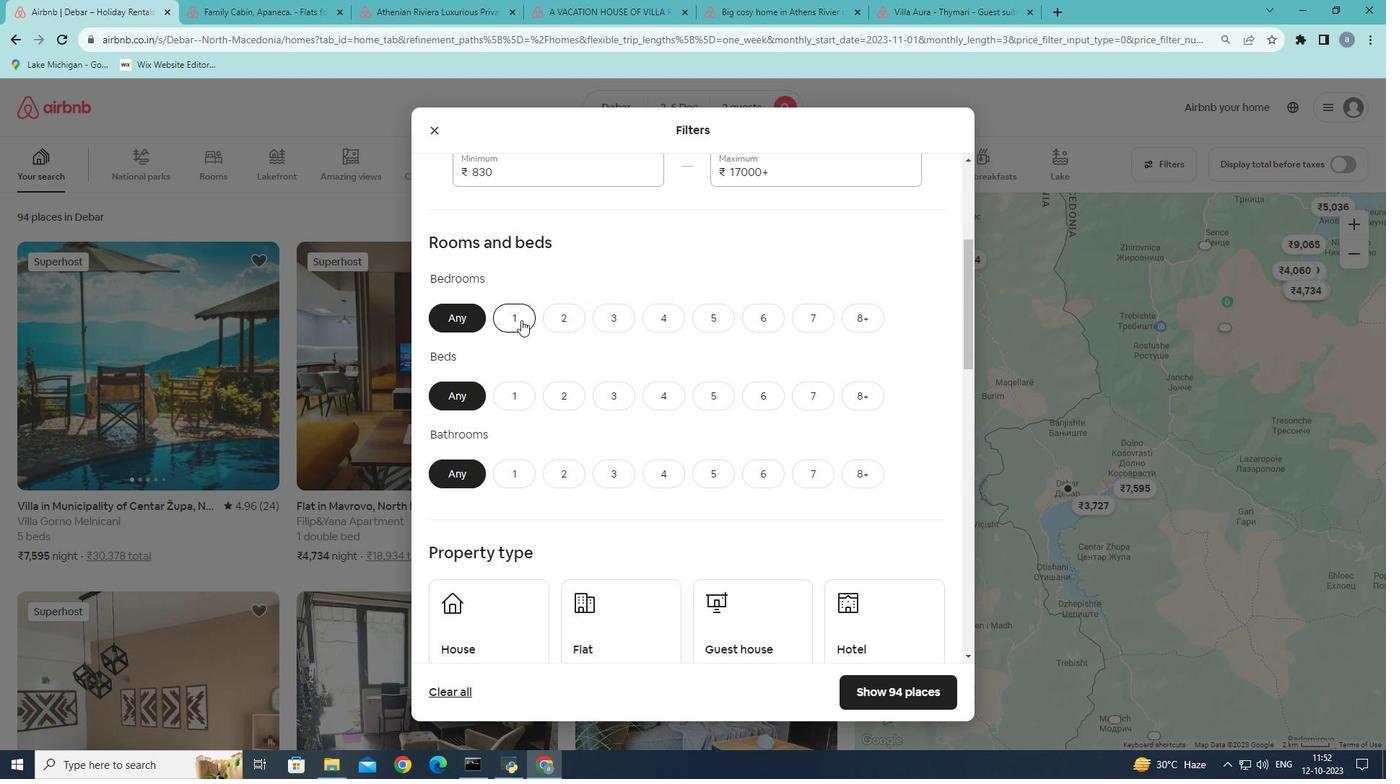 
Action: Mouse pressed left at (521, 320)
Screenshot: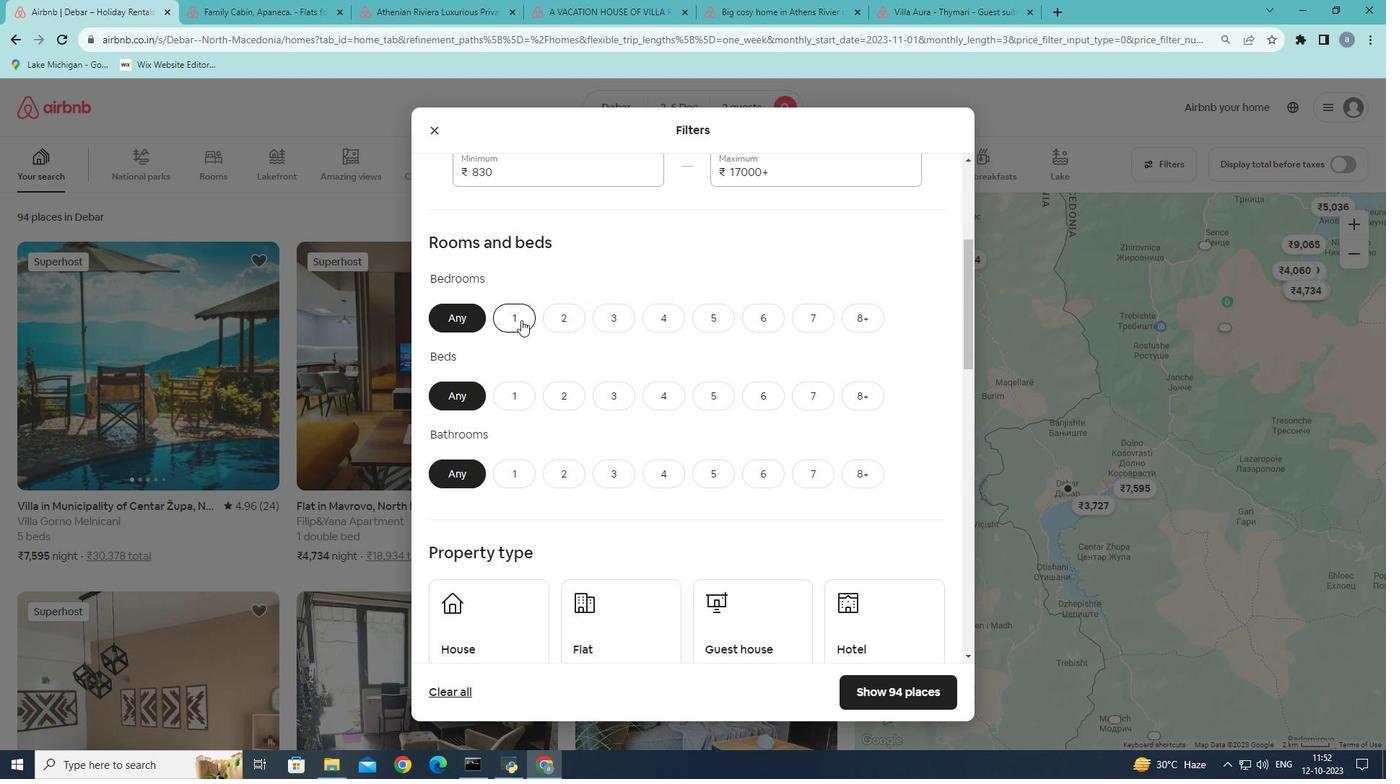 
Action: Mouse moved to (519, 398)
Screenshot: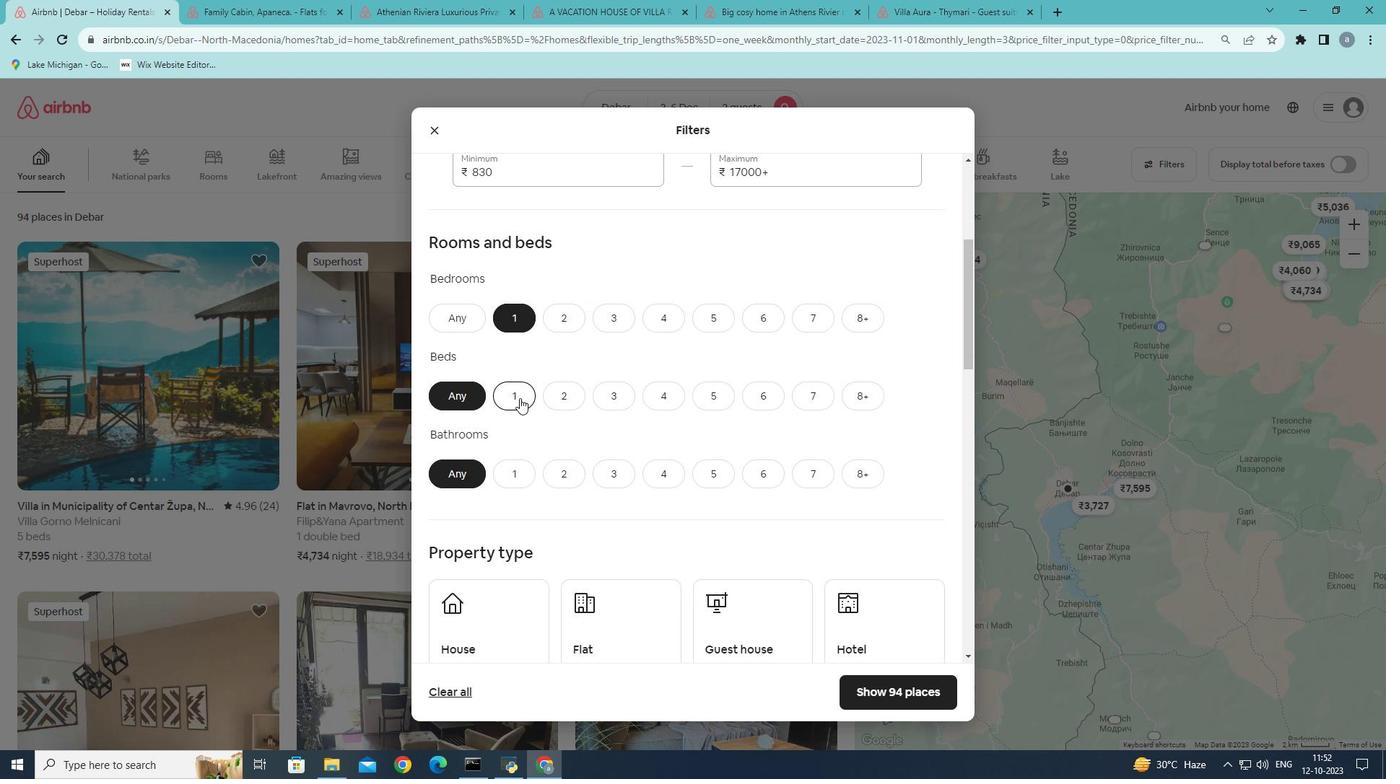 
Action: Mouse pressed left at (519, 398)
Screenshot: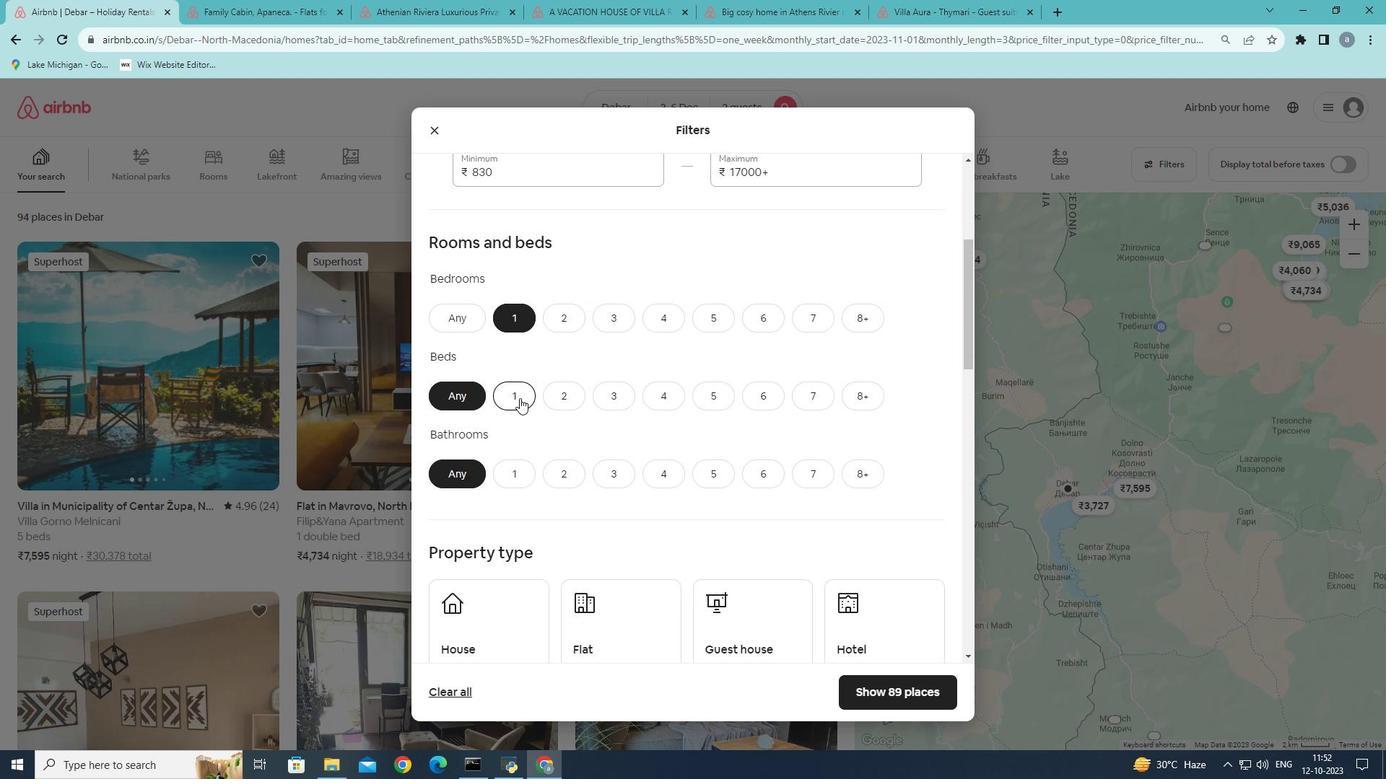 
Action: Mouse moved to (532, 475)
Screenshot: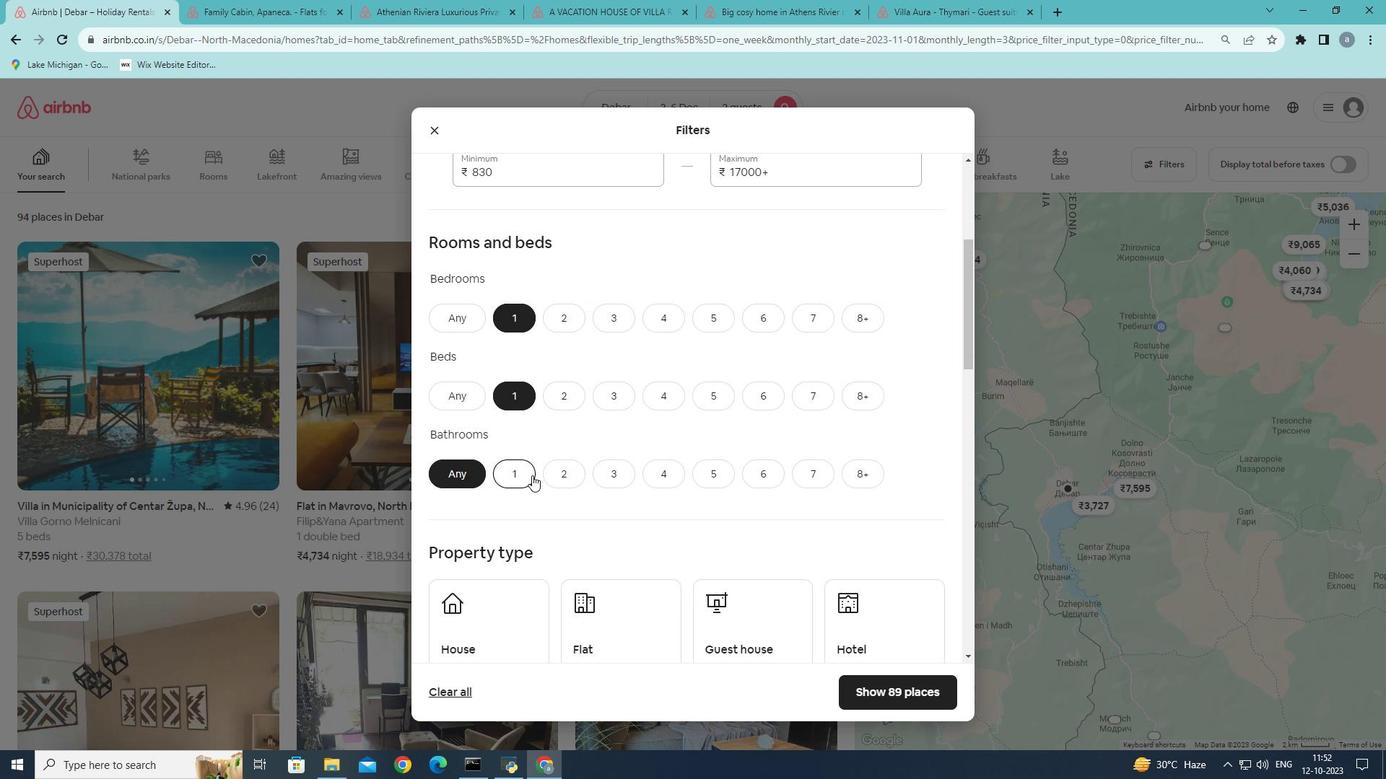 
Action: Mouse pressed left at (532, 475)
Screenshot: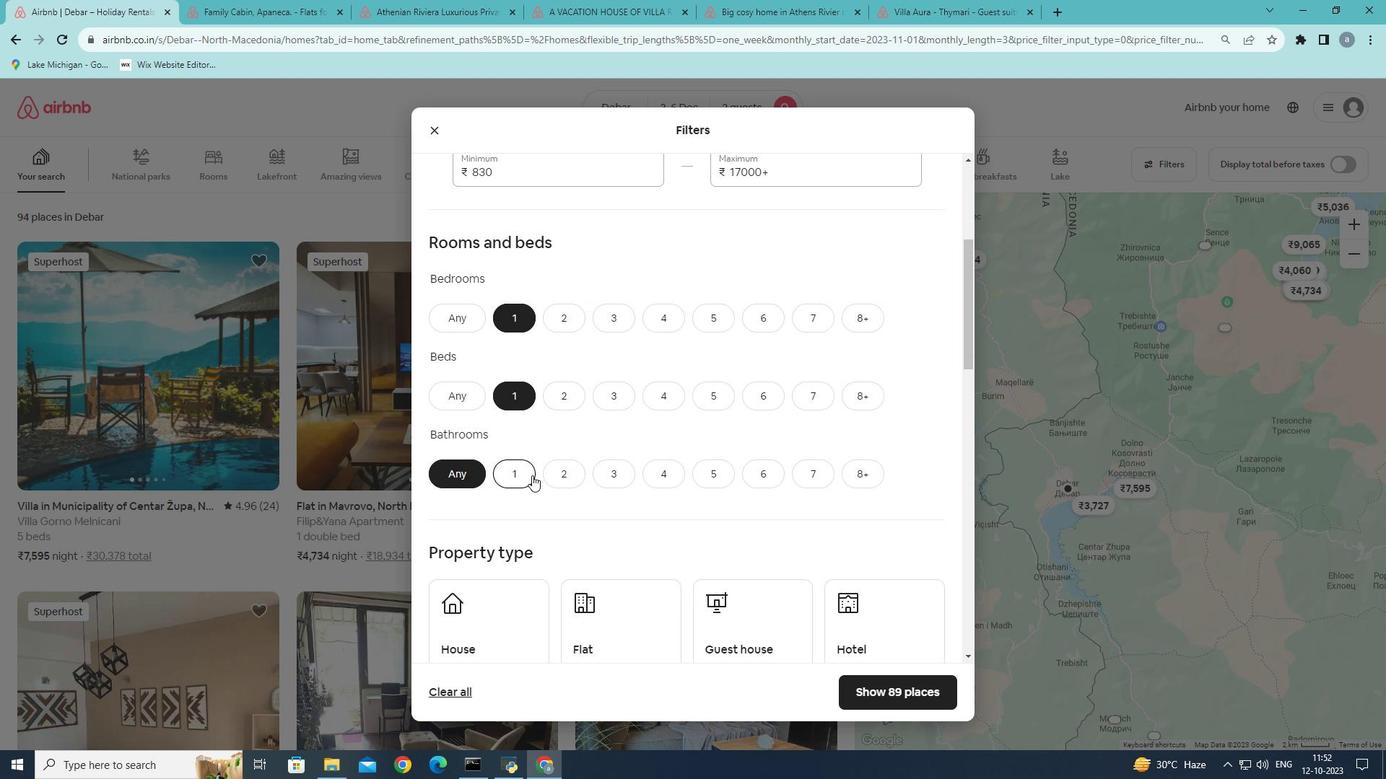 
Action: Mouse moved to (661, 423)
Screenshot: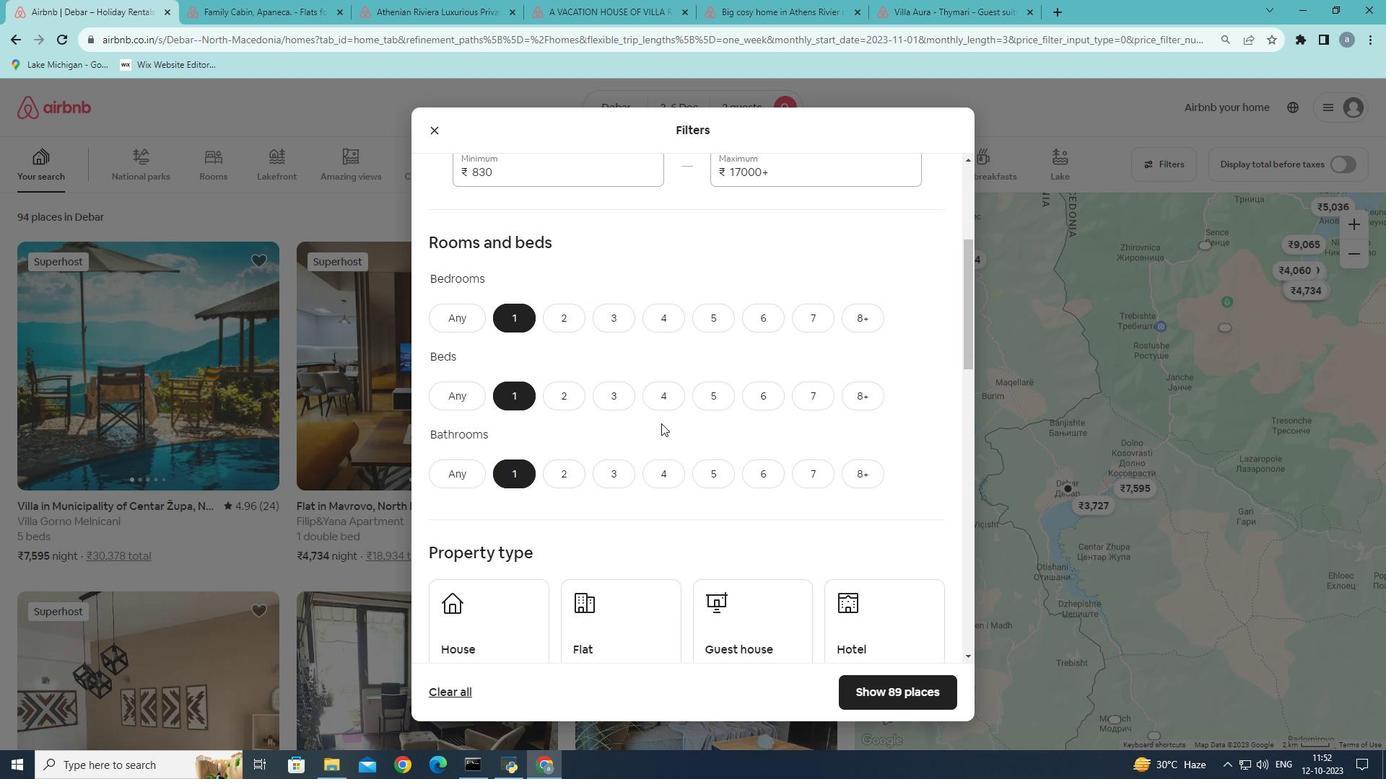 
Action: Mouse scrolled (661, 423) with delta (0, 0)
Screenshot: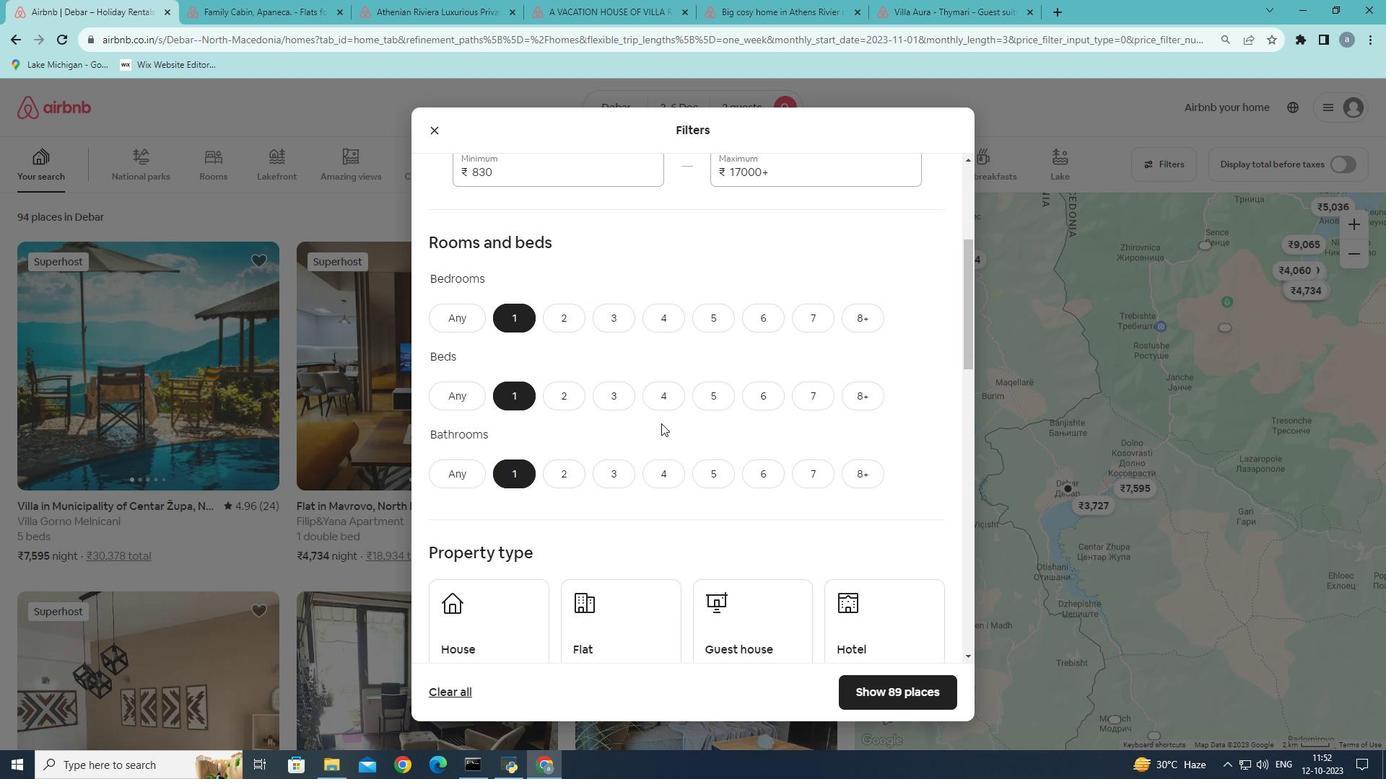 
Action: Mouse scrolled (661, 423) with delta (0, 0)
Screenshot: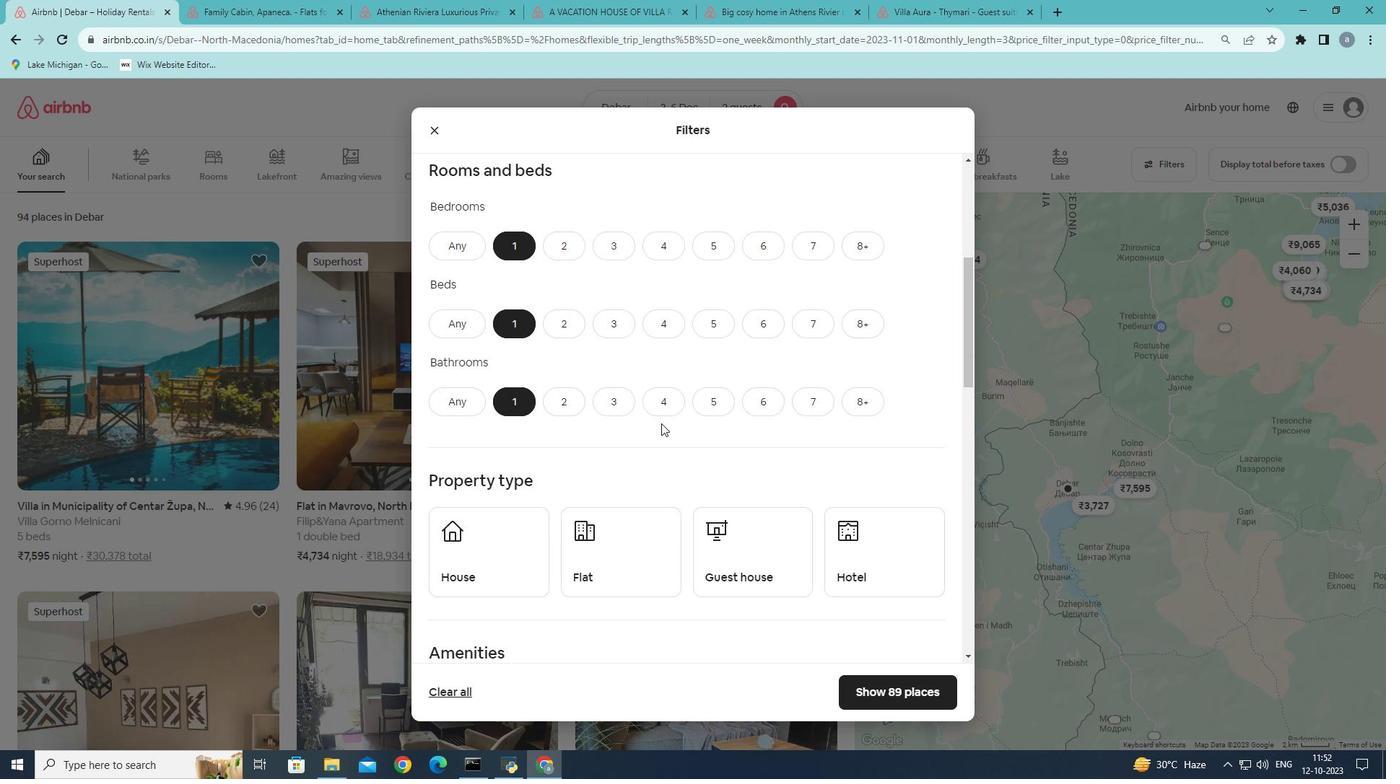 
Action: Mouse moved to (902, 495)
Screenshot: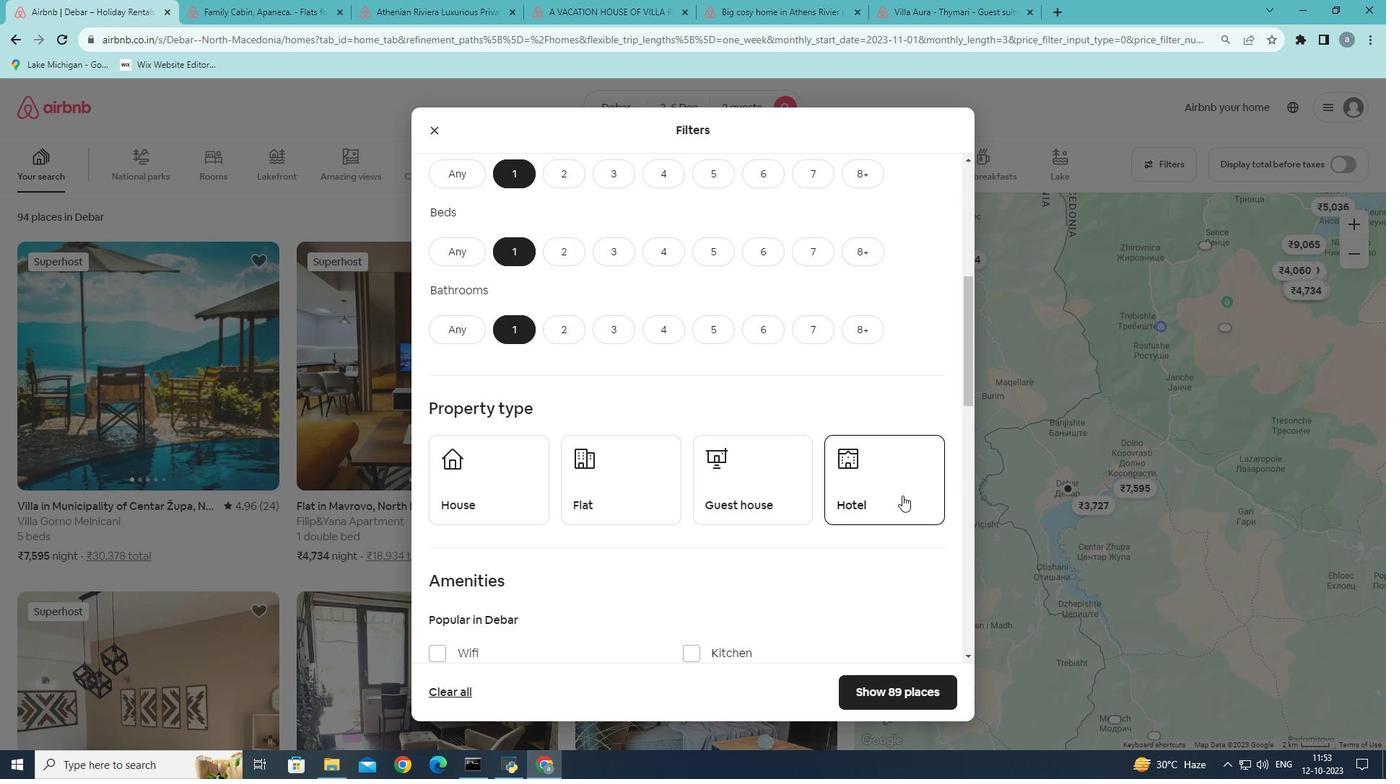 
Action: Mouse pressed left at (902, 495)
Screenshot: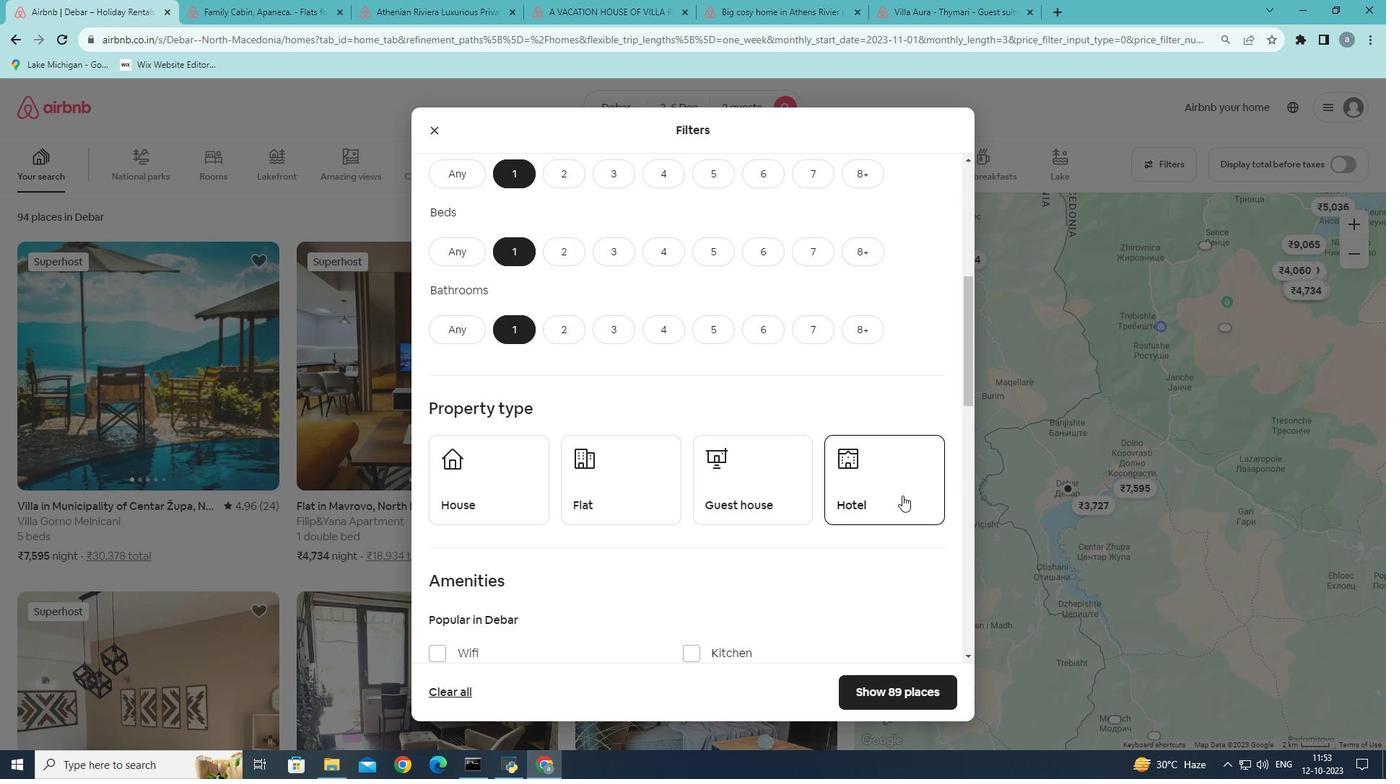 
Action: Mouse moved to (761, 521)
Screenshot: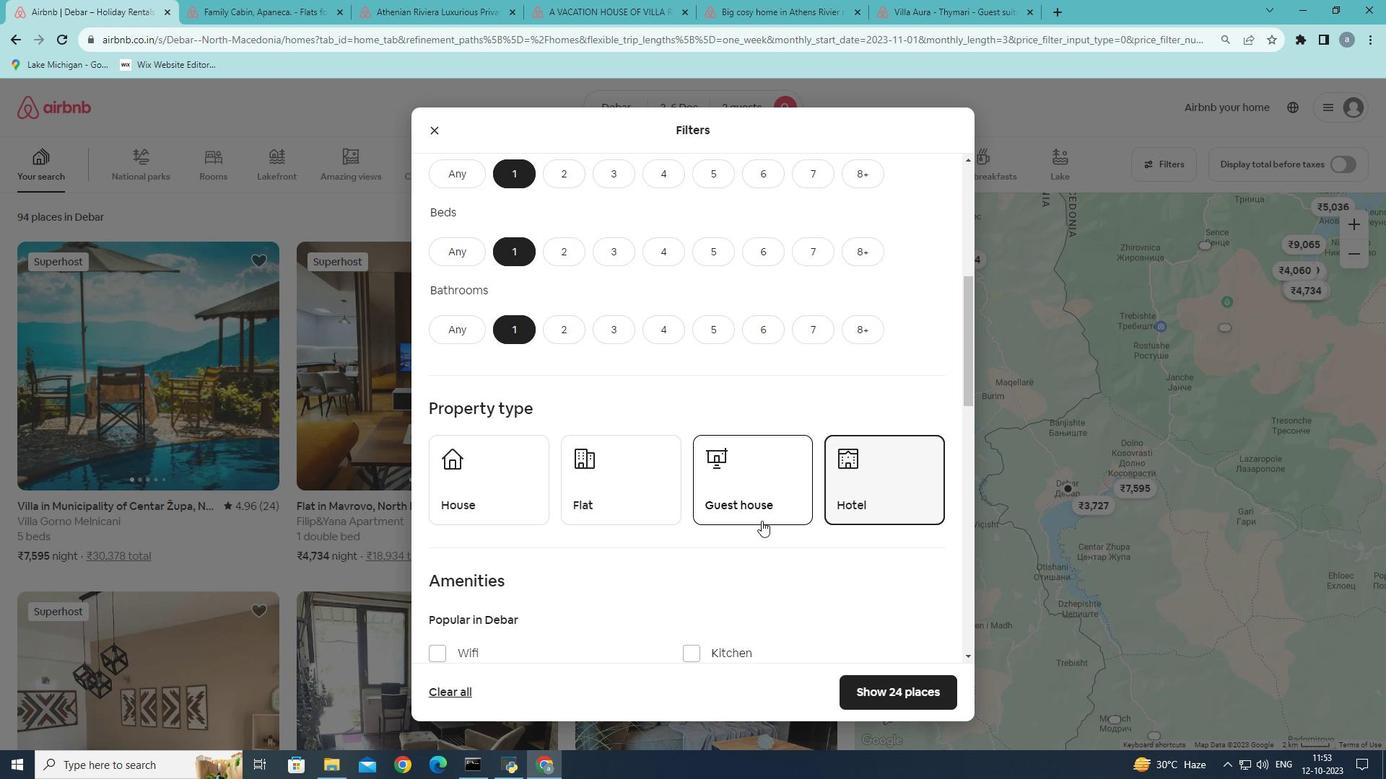 
Action: Mouse scrolled (761, 520) with delta (0, 0)
Screenshot: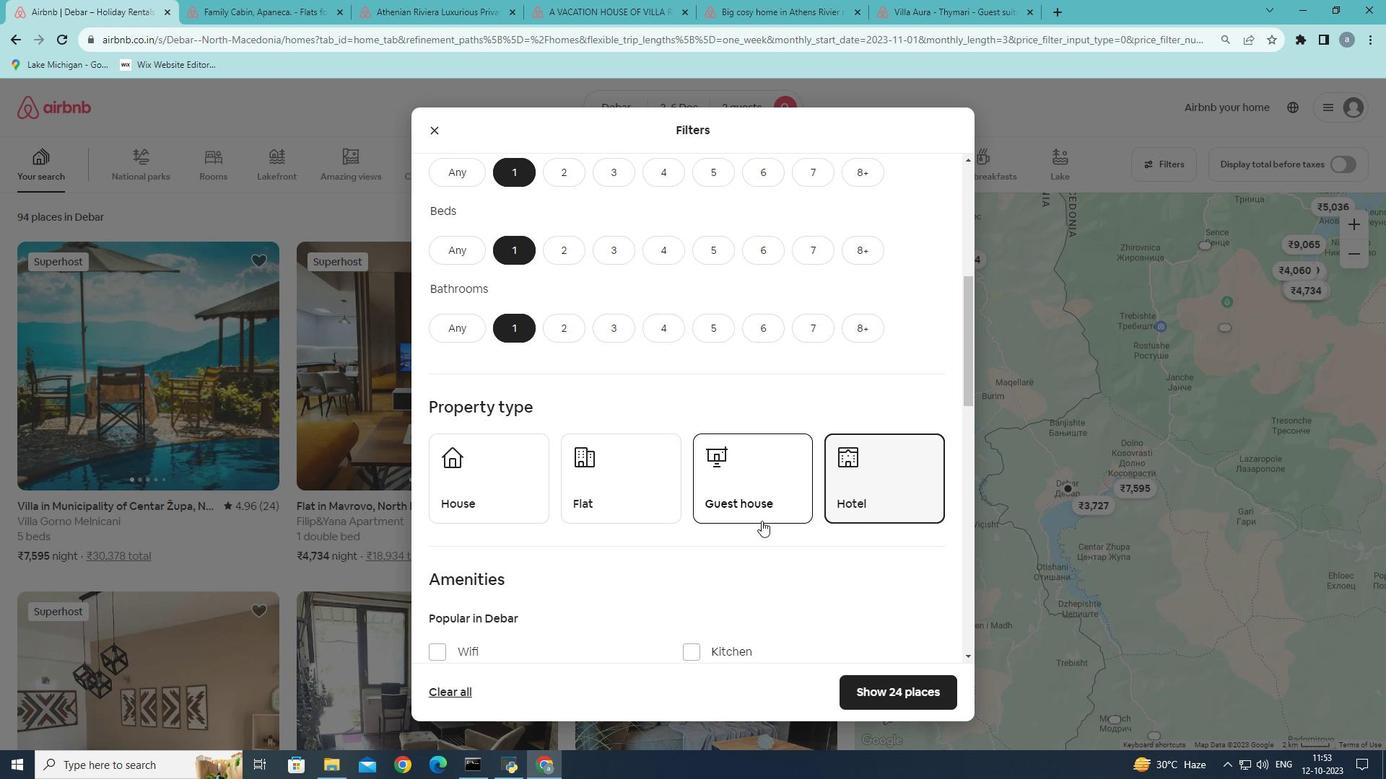 
Action: Mouse scrolled (761, 520) with delta (0, 0)
Screenshot: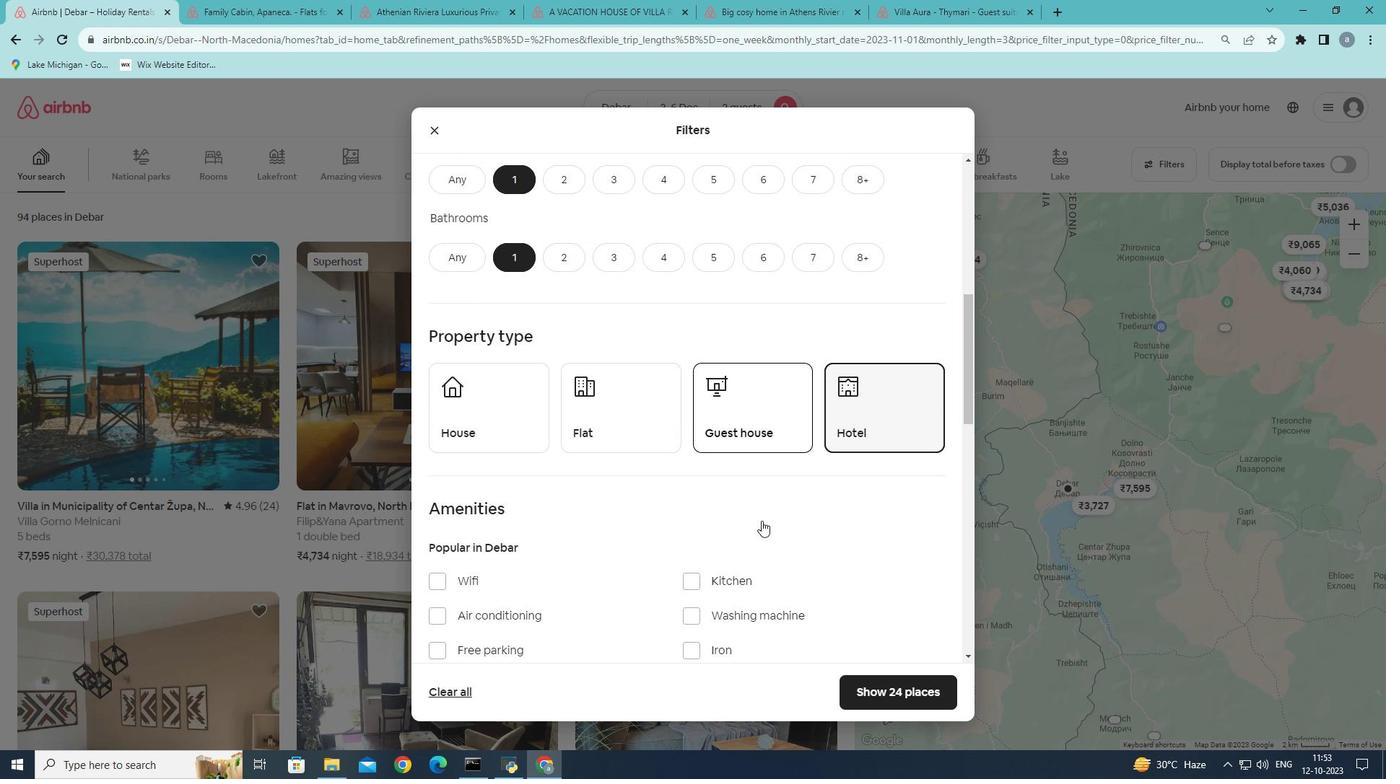 
Action: Mouse scrolled (761, 520) with delta (0, 0)
Screenshot: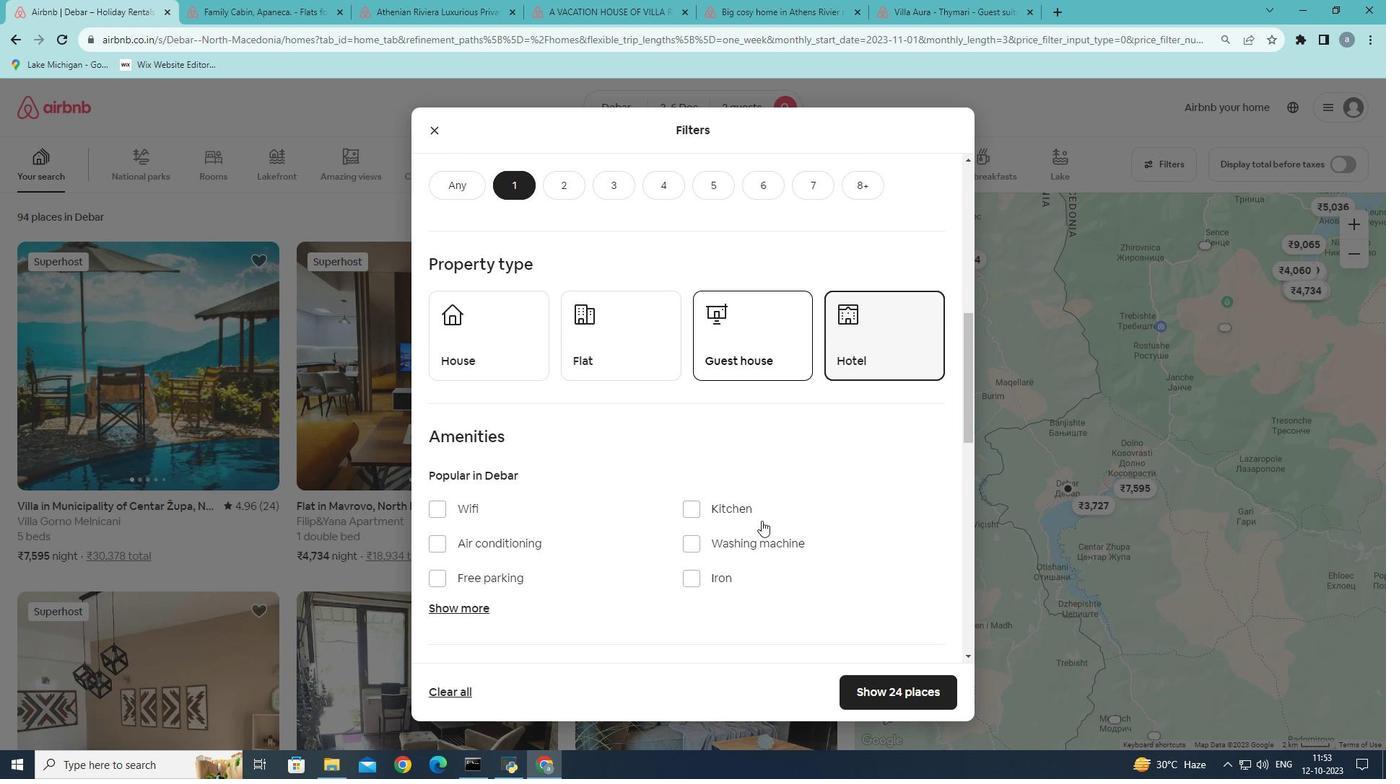 
Action: Mouse moved to (698, 475)
Screenshot: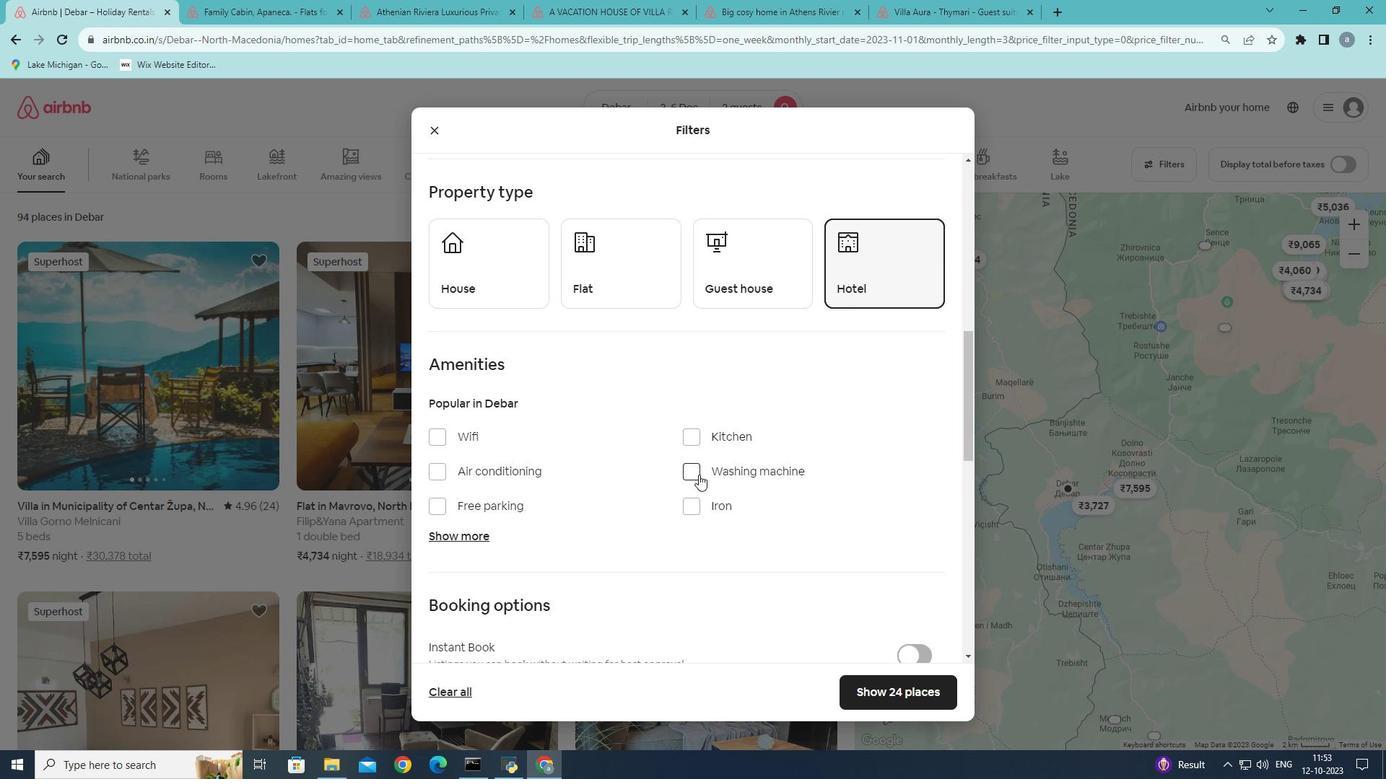 
Action: Mouse pressed left at (698, 475)
Screenshot: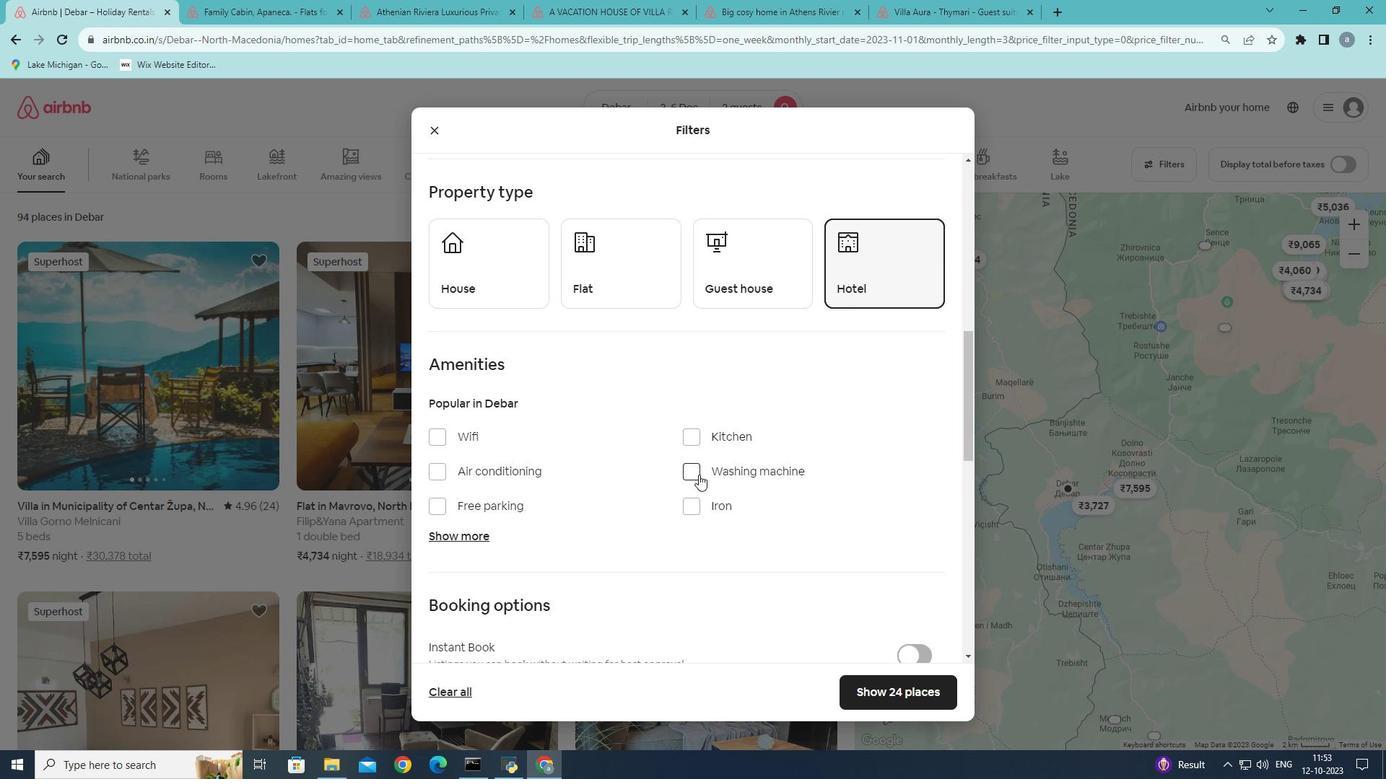 
Action: Mouse moved to (634, 511)
Screenshot: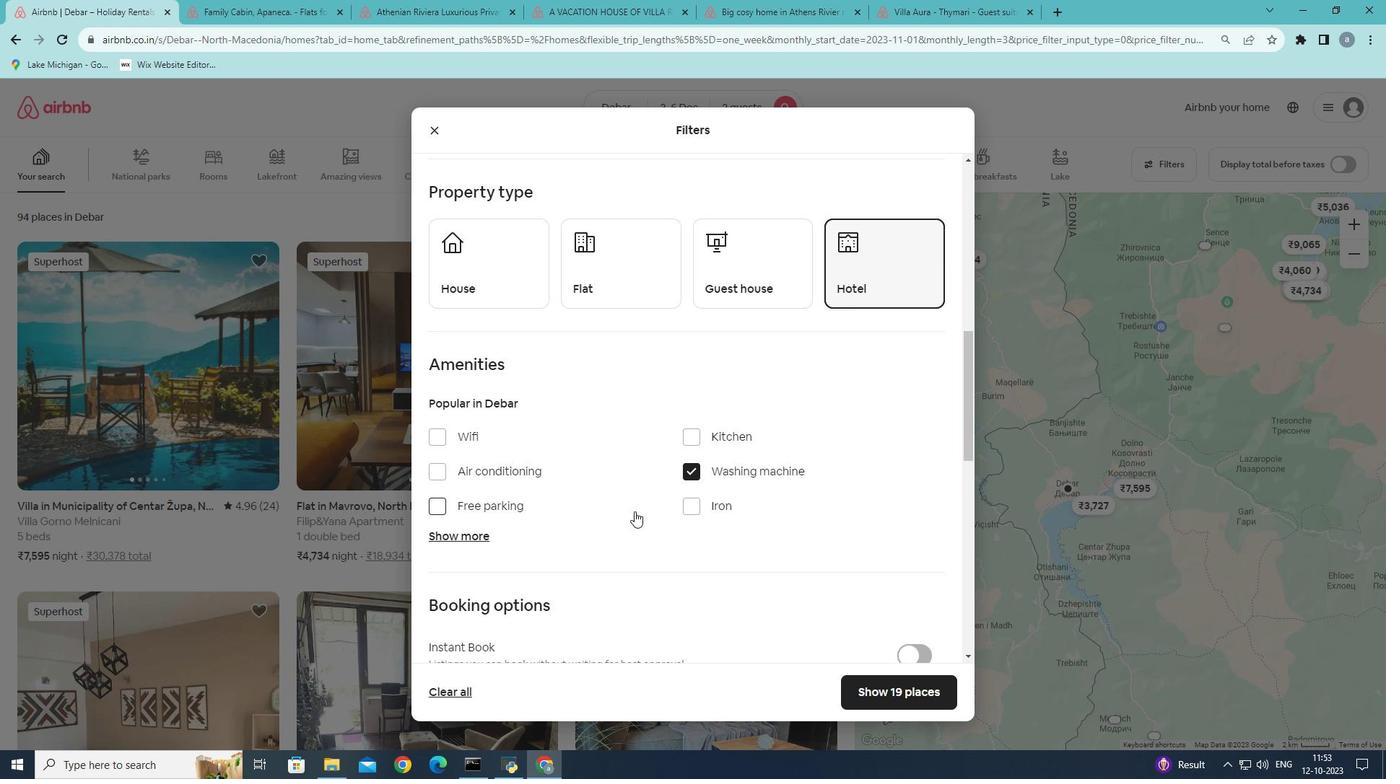 
Action: Mouse scrolled (634, 511) with delta (0, 0)
Screenshot: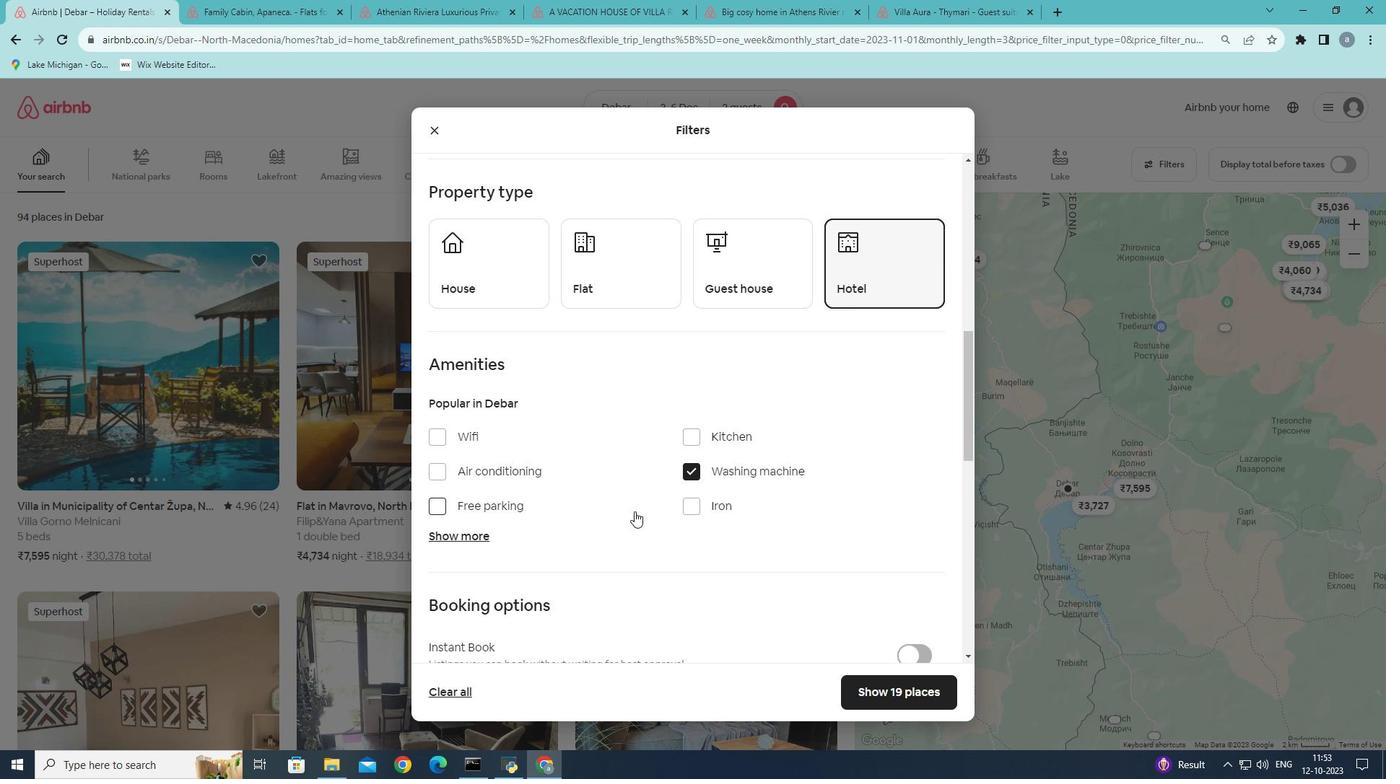 
Action: Mouse scrolled (634, 511) with delta (0, 0)
Screenshot: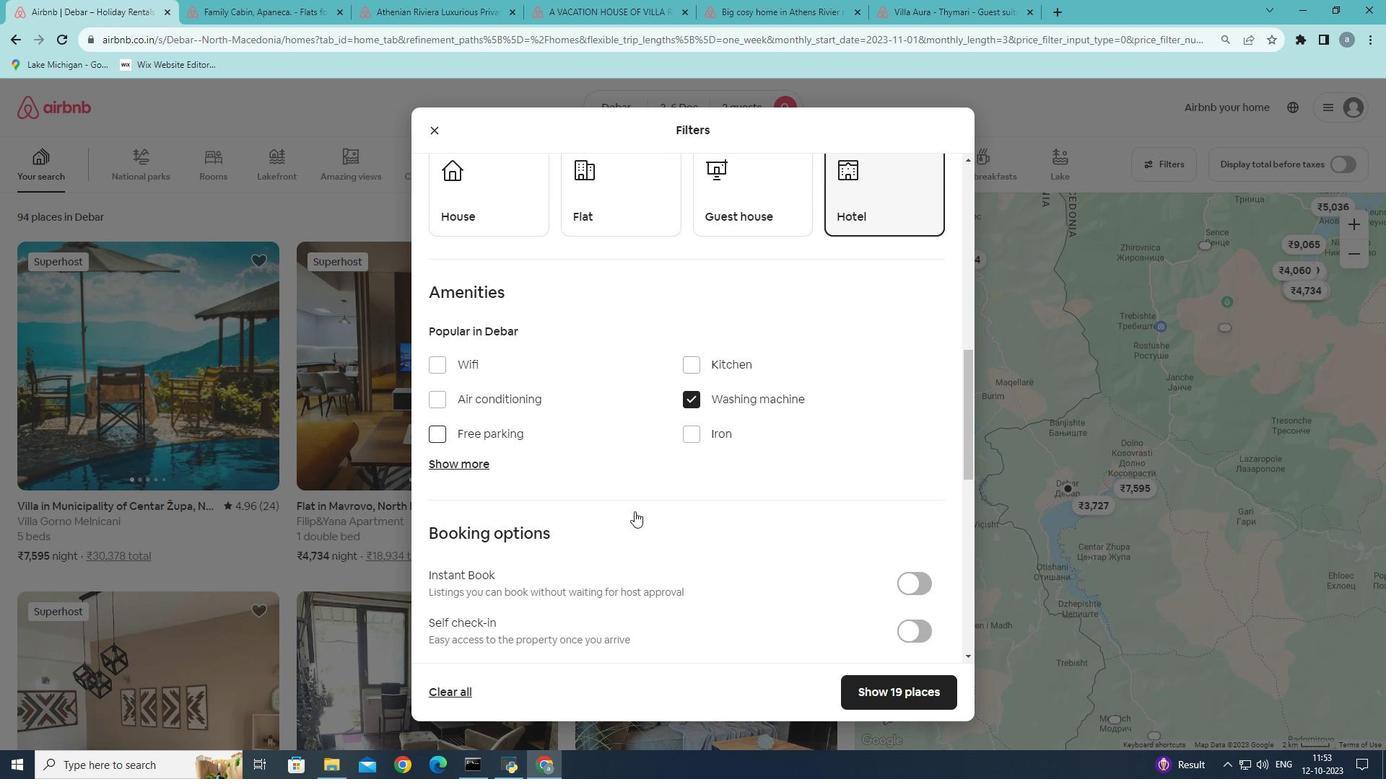 
Action: Mouse scrolled (634, 511) with delta (0, 0)
Screenshot: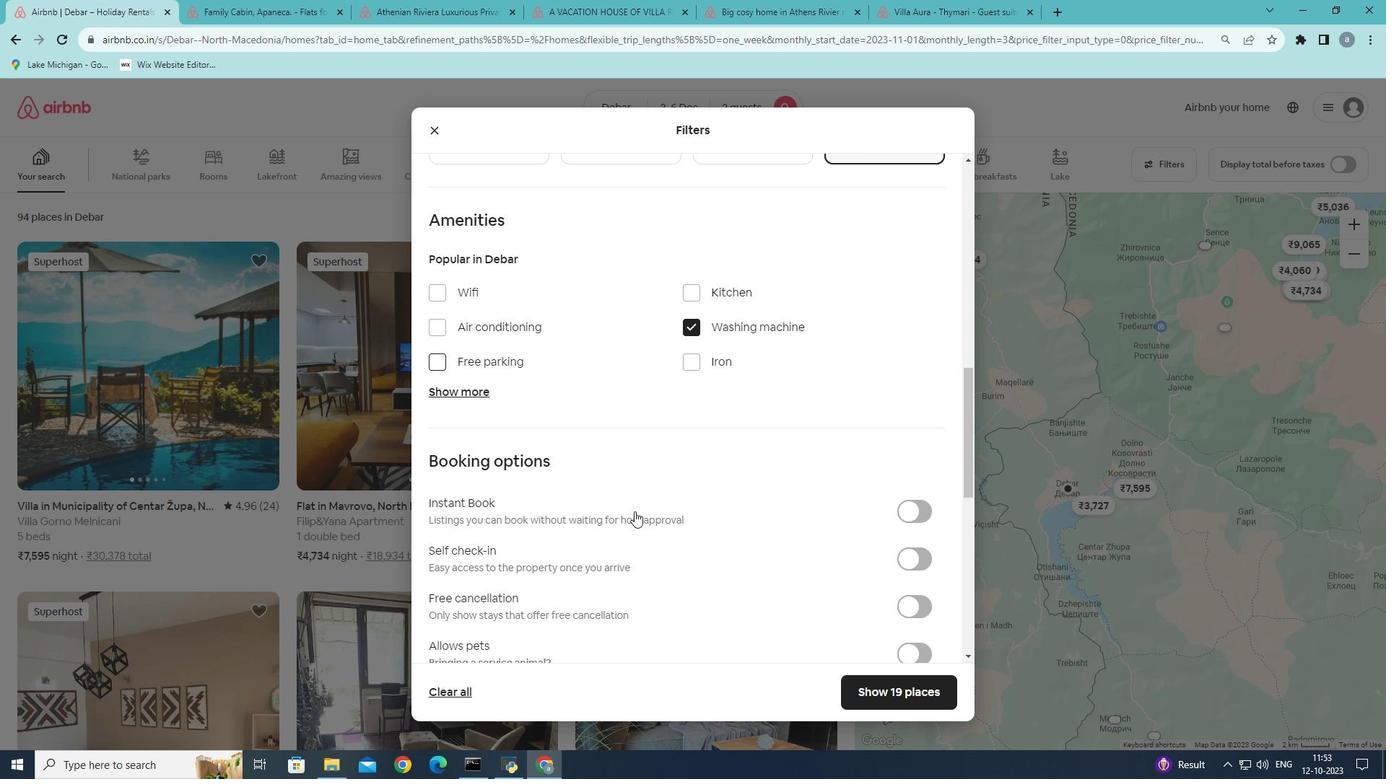 
Action: Mouse scrolled (634, 511) with delta (0, 0)
Screenshot: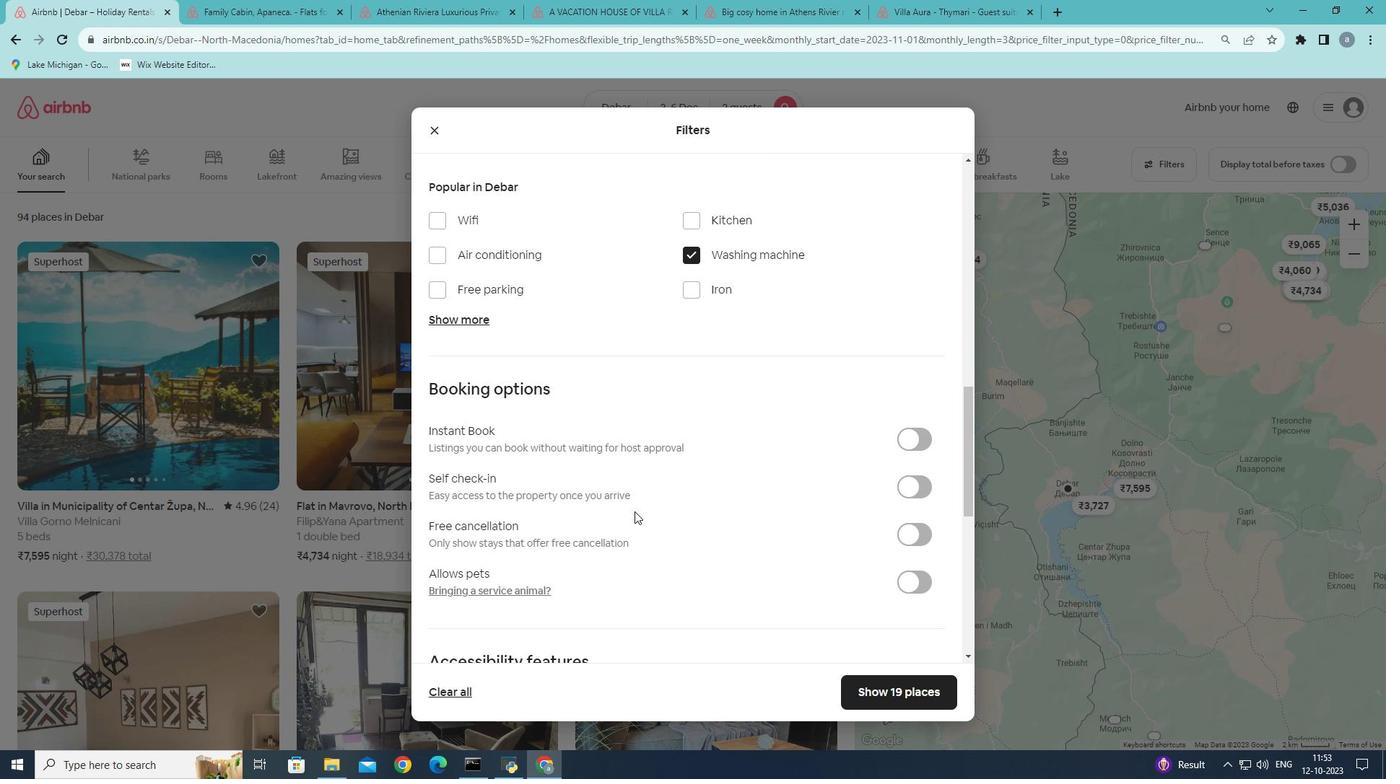 
Action: Mouse moved to (913, 684)
Screenshot: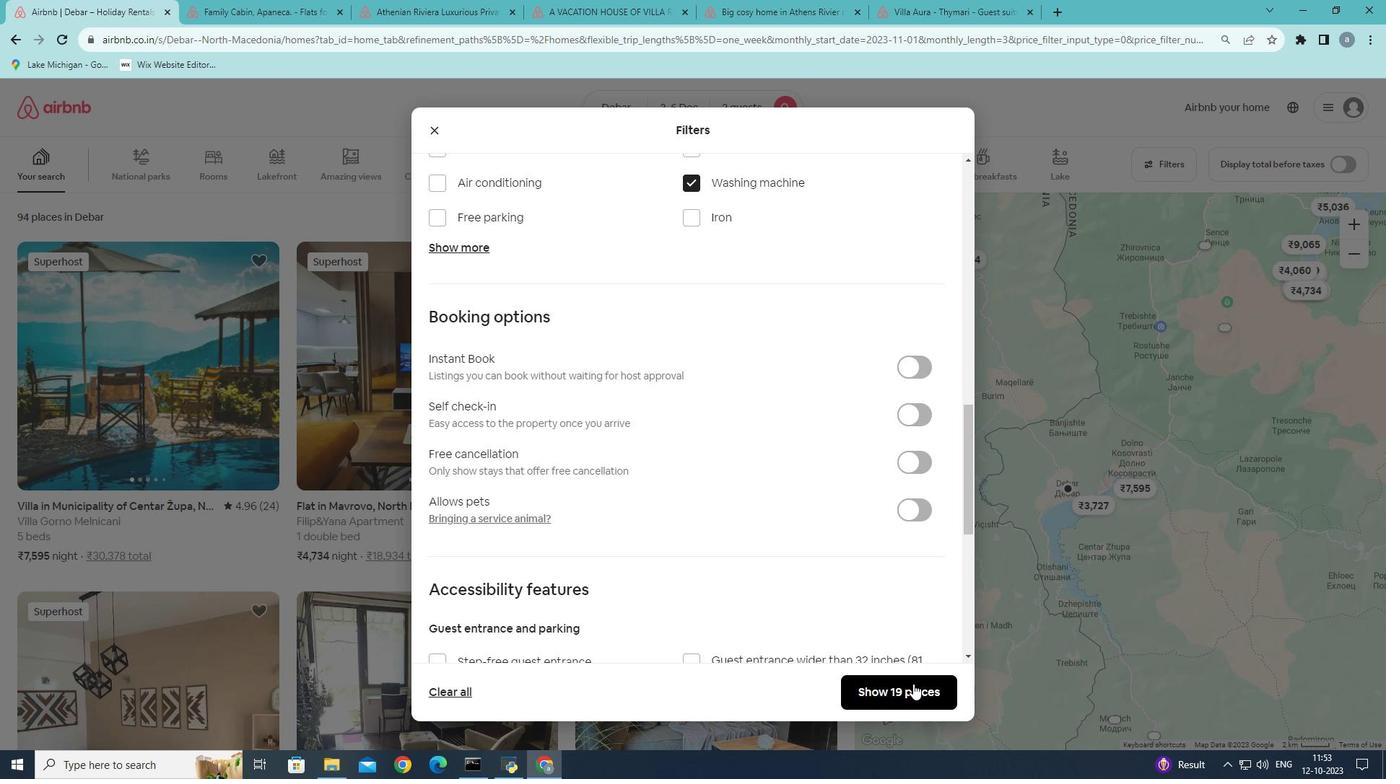 
Action: Mouse pressed left at (913, 684)
Screenshot: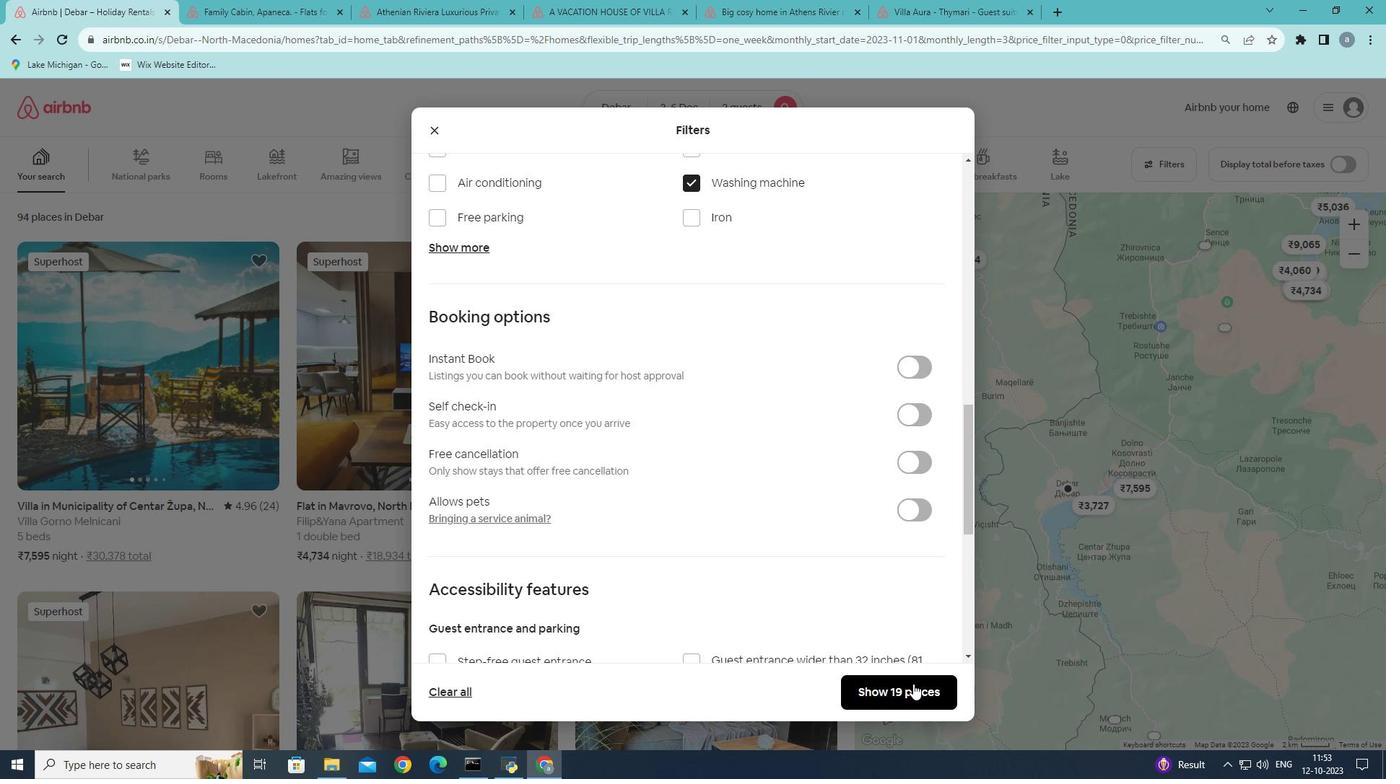 
Action: Mouse moved to (280, 436)
Screenshot: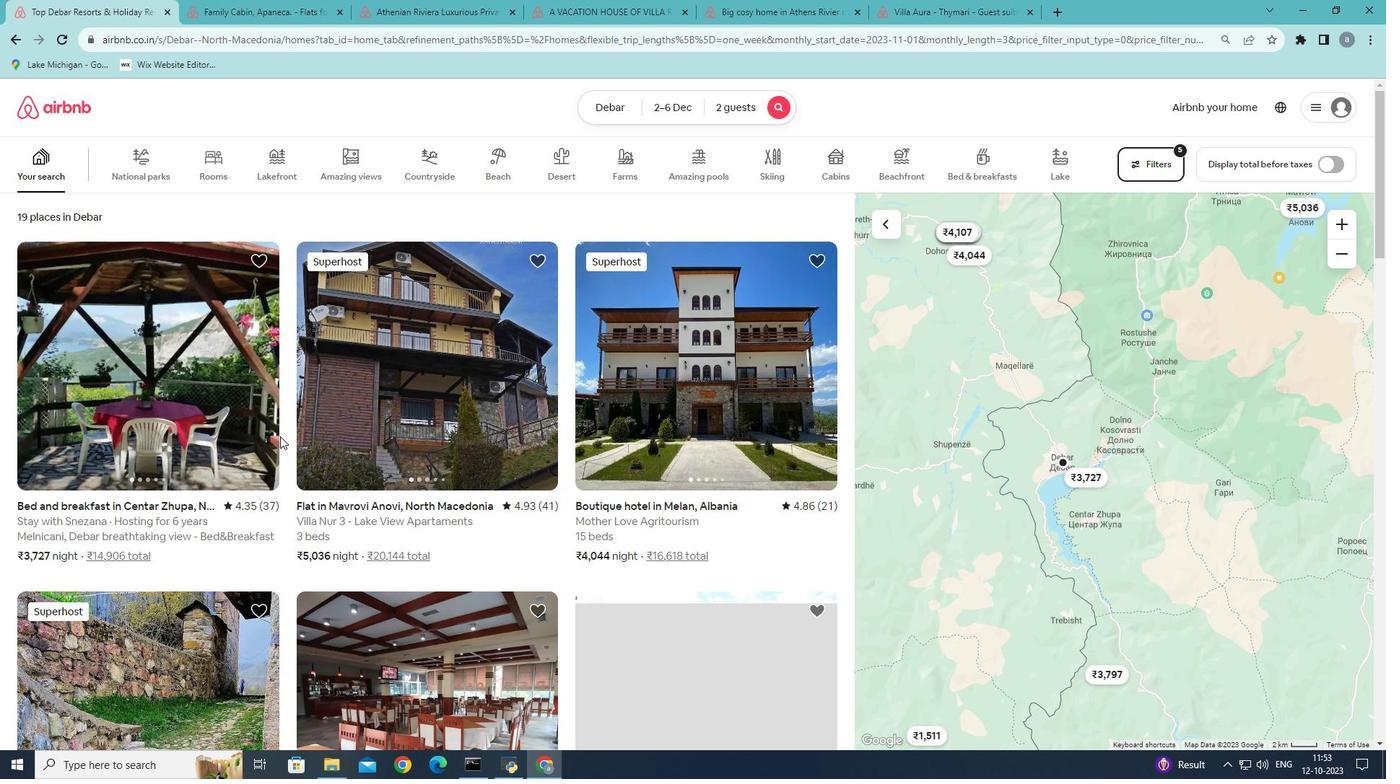 
Action: Mouse scrolled (280, 436) with delta (0, 0)
Screenshot: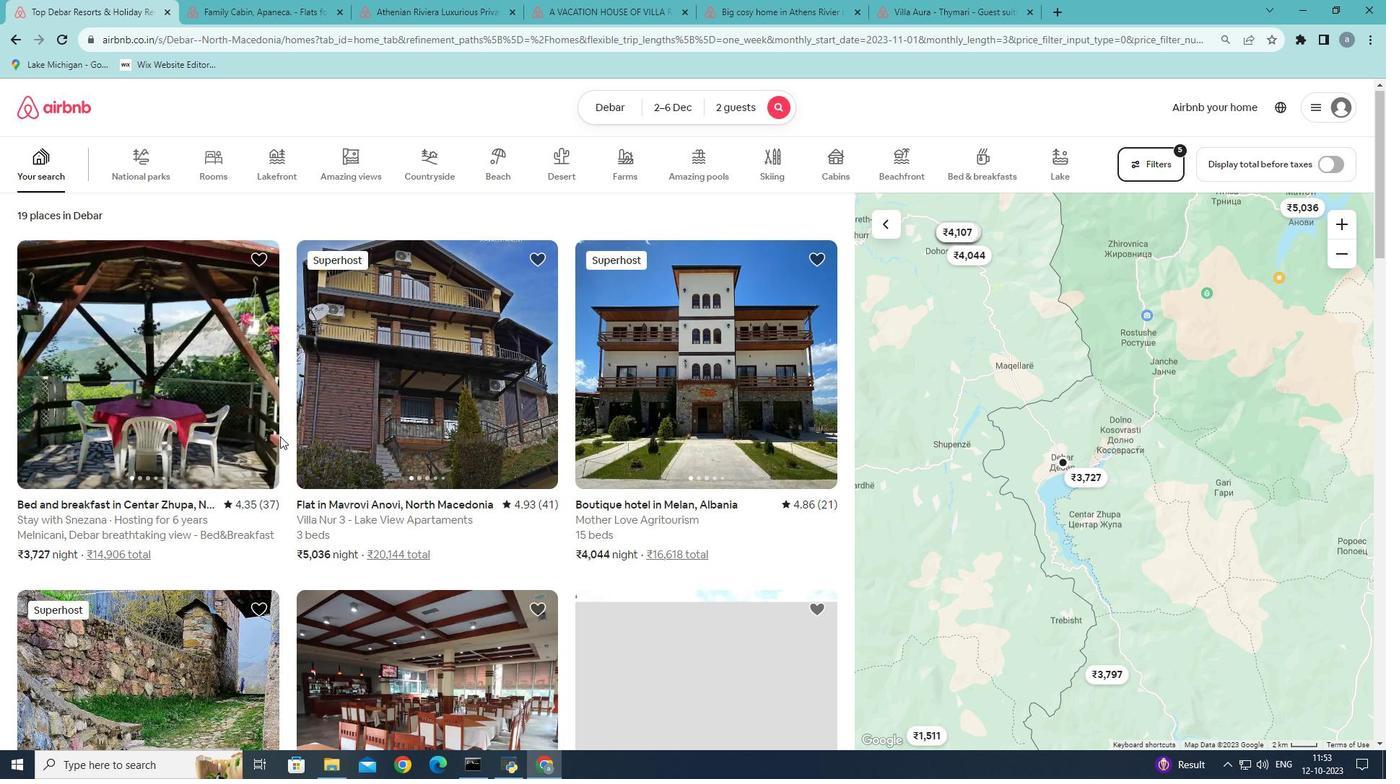 
Action: Mouse scrolled (280, 436) with delta (0, 0)
Screenshot: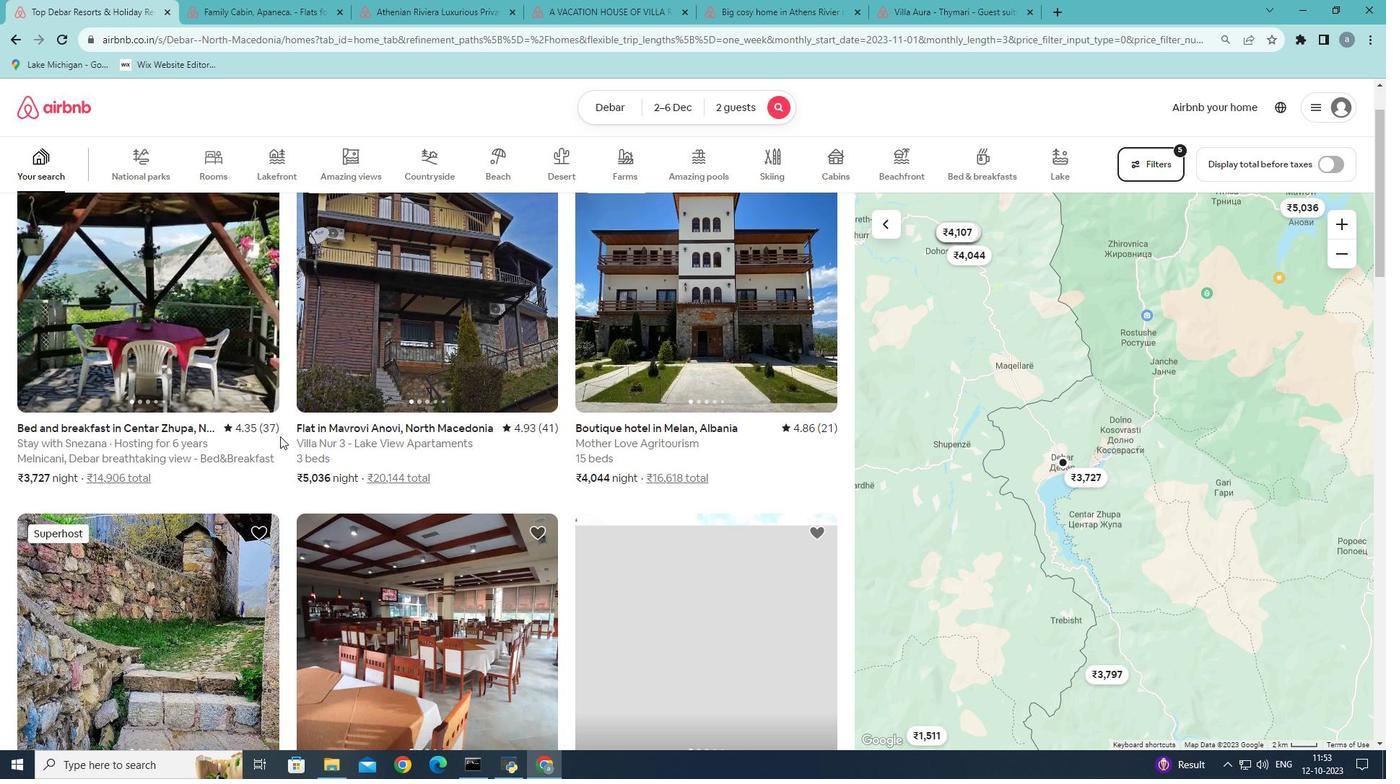 
Action: Mouse scrolled (280, 436) with delta (0, 0)
Screenshot: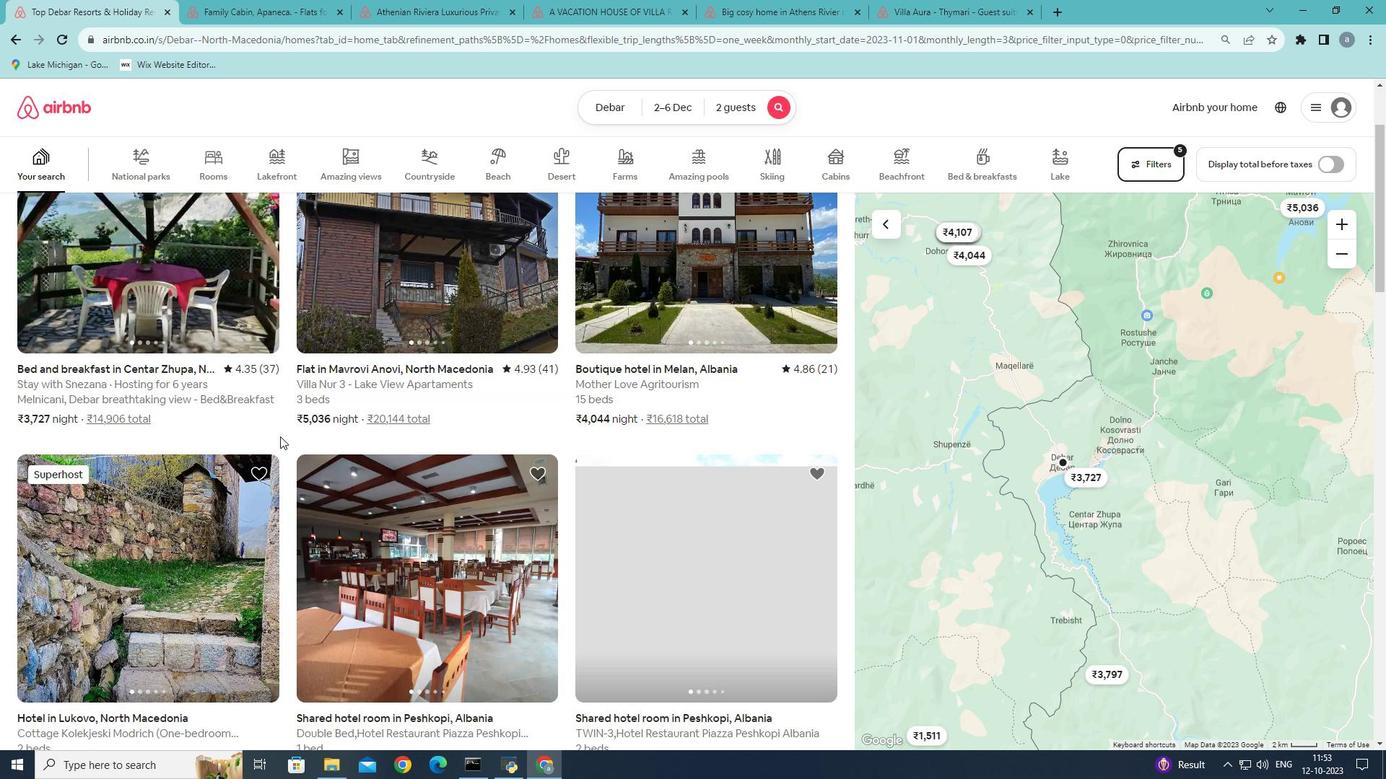 
Action: Mouse moved to (529, 480)
Screenshot: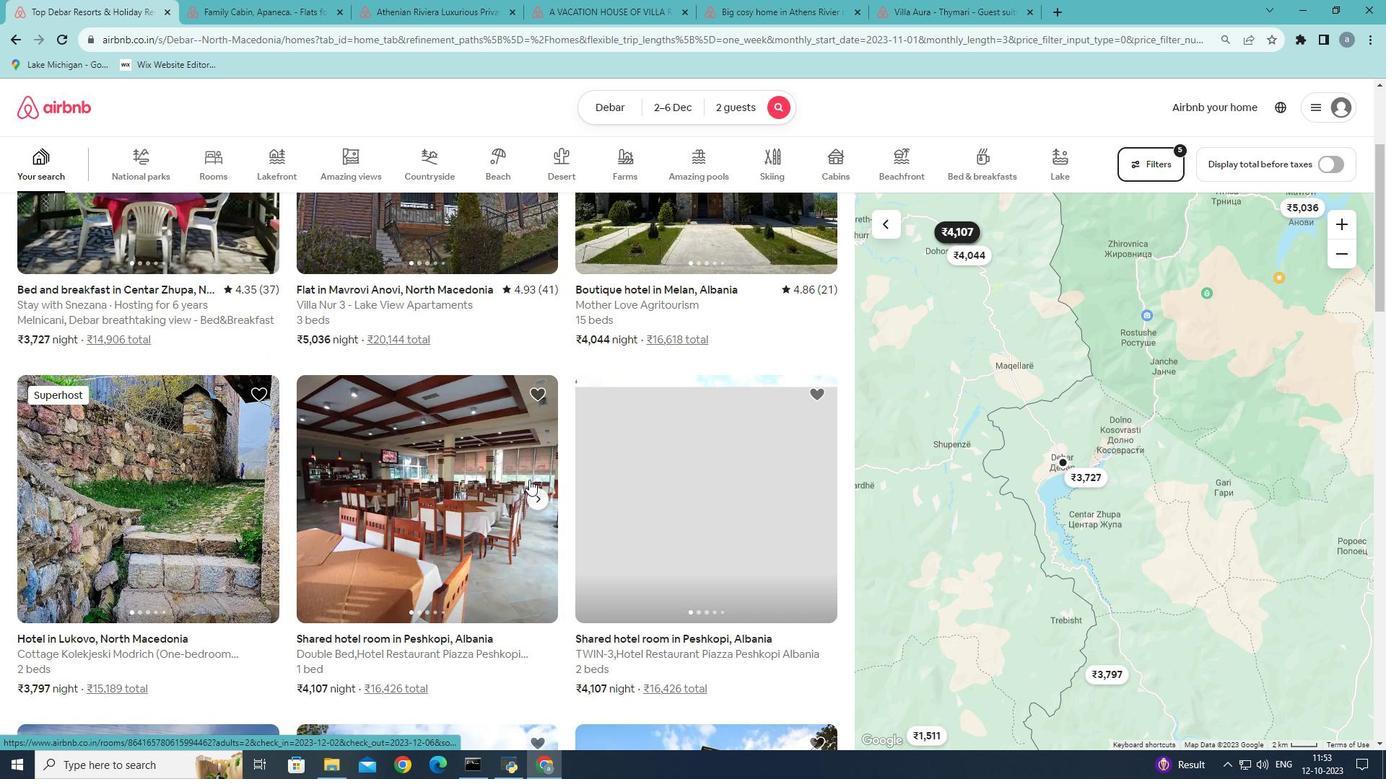 
Action: Mouse scrolled (529, 480) with delta (0, 0)
Screenshot: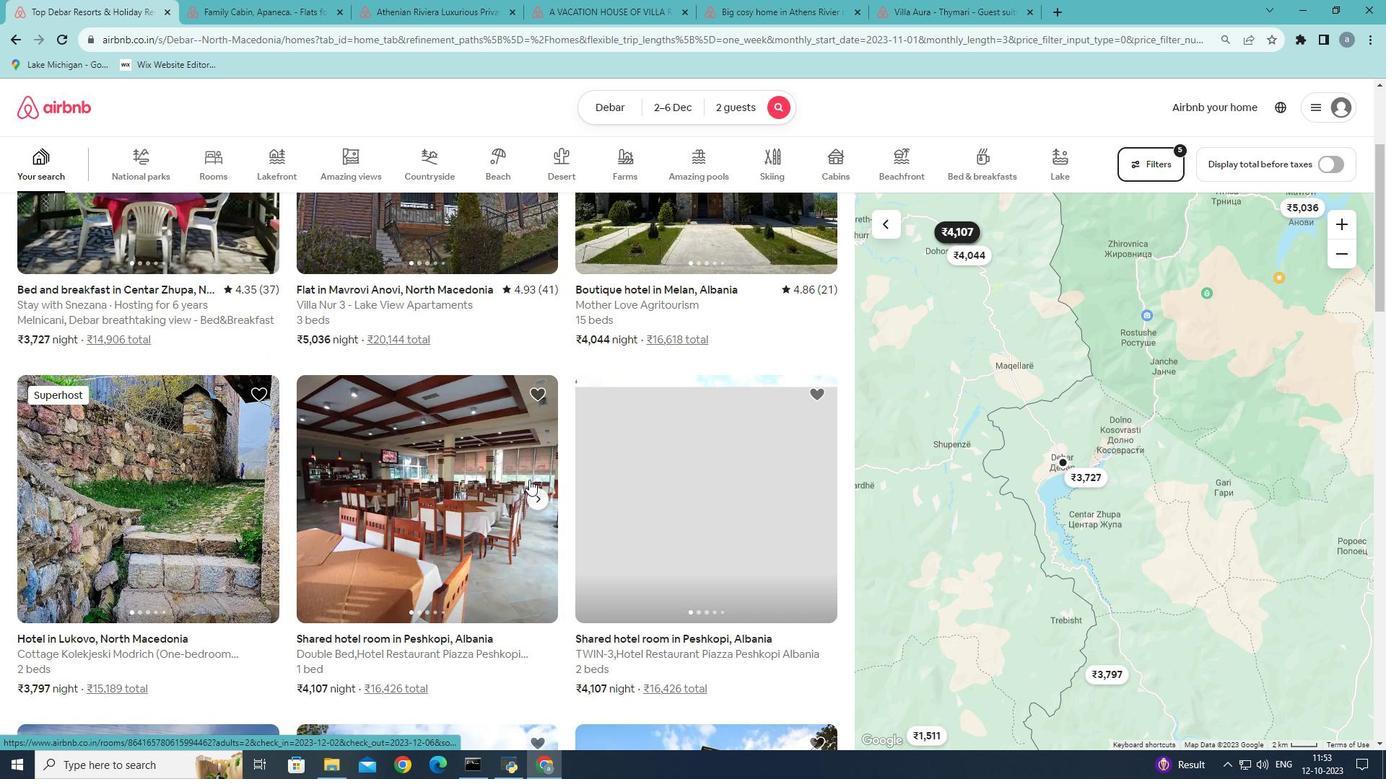 
Action: Mouse scrolled (529, 480) with delta (0, 0)
Screenshot: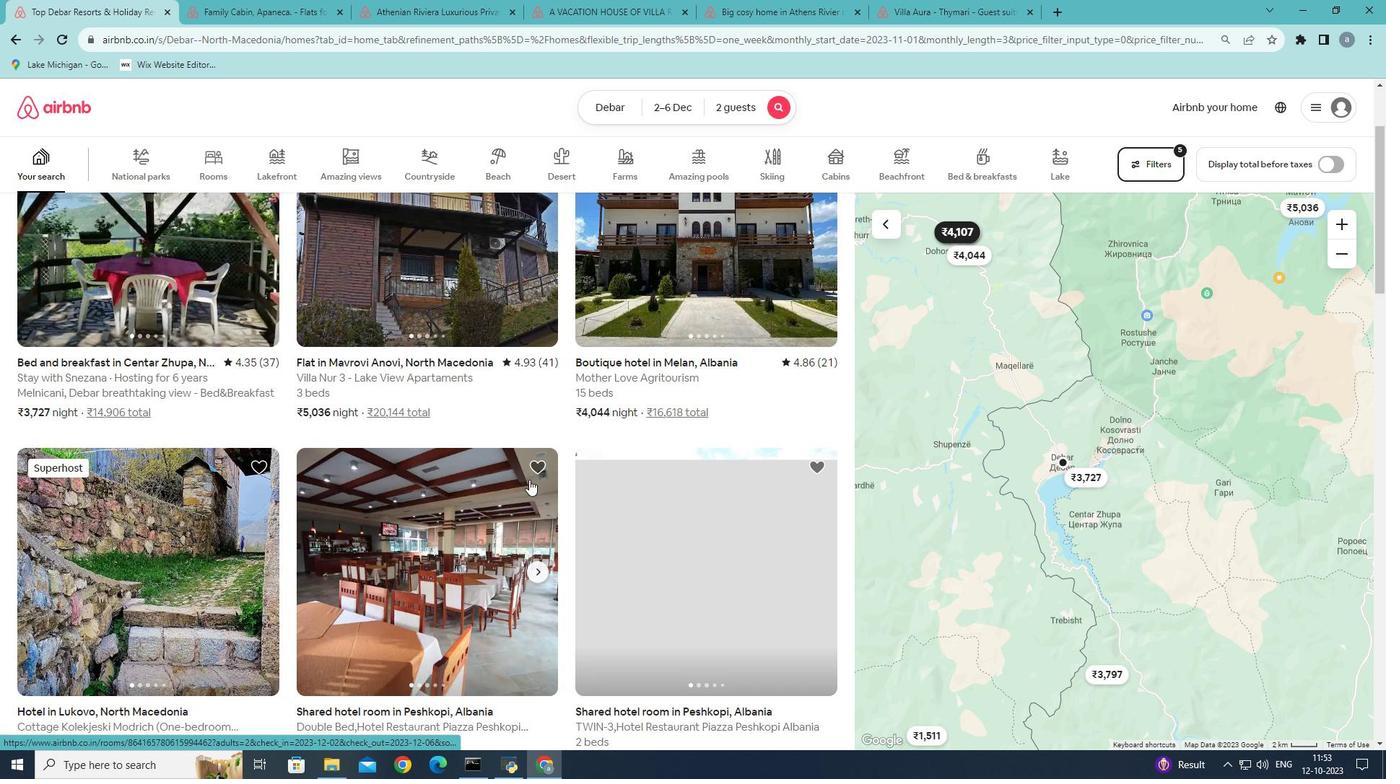 
Action: Mouse scrolled (529, 480) with delta (0, 0)
Screenshot: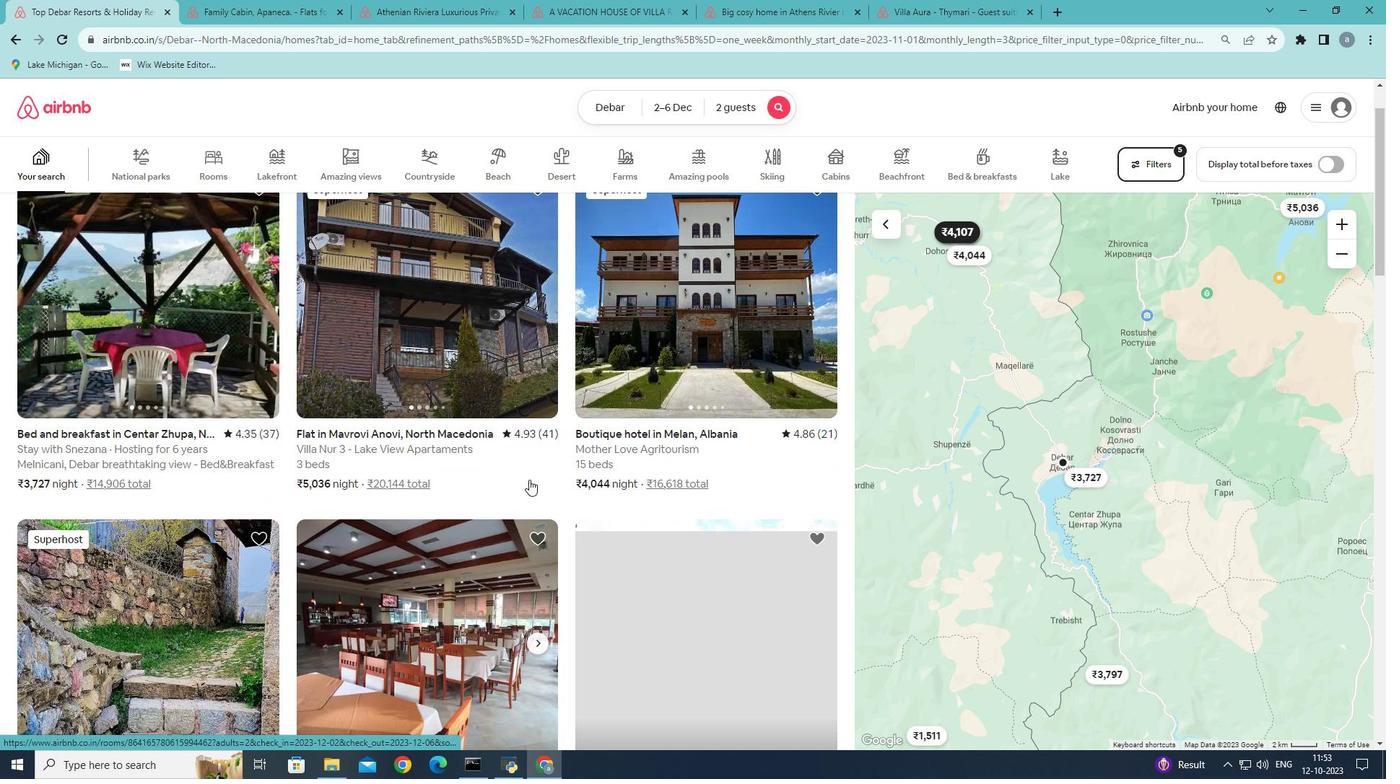 
Action: Mouse moved to (706, 446)
Screenshot: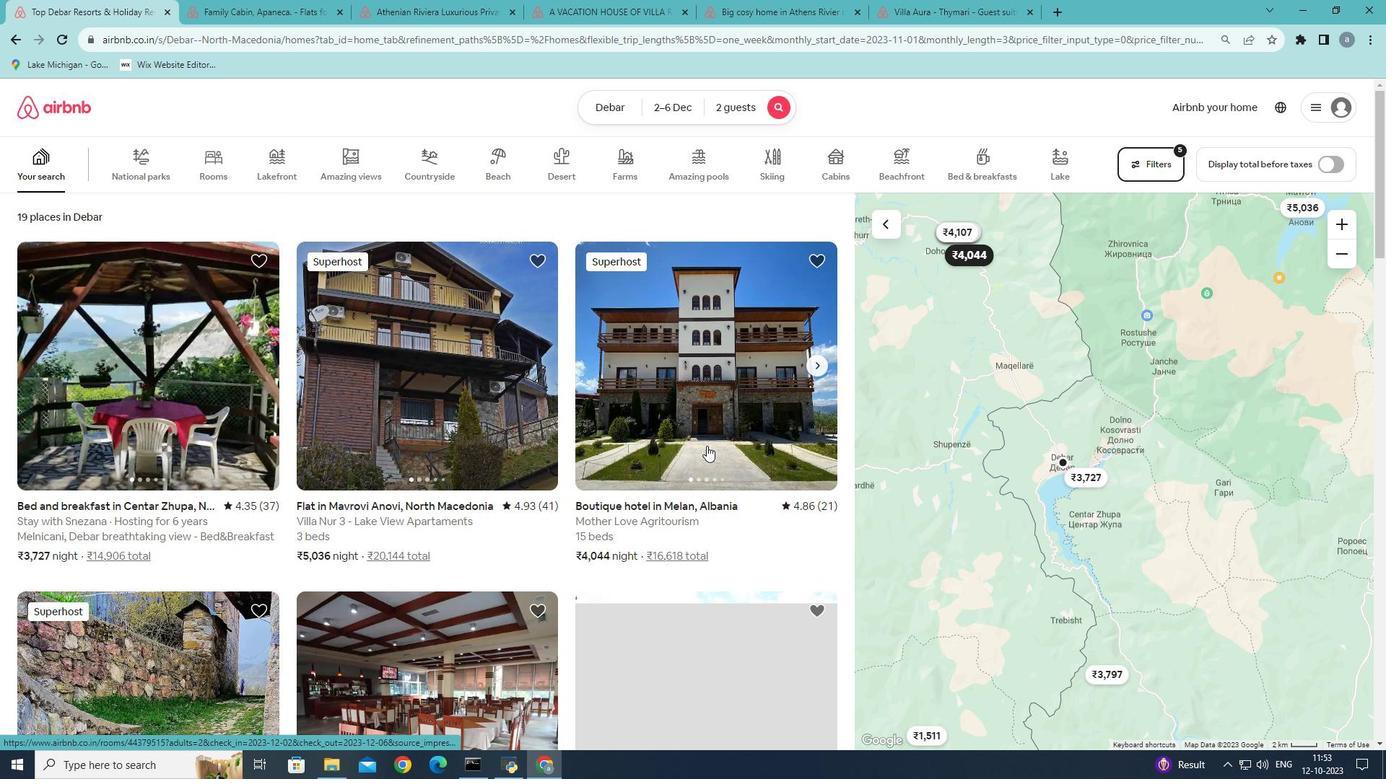 
Action: Mouse pressed left at (706, 446)
Screenshot: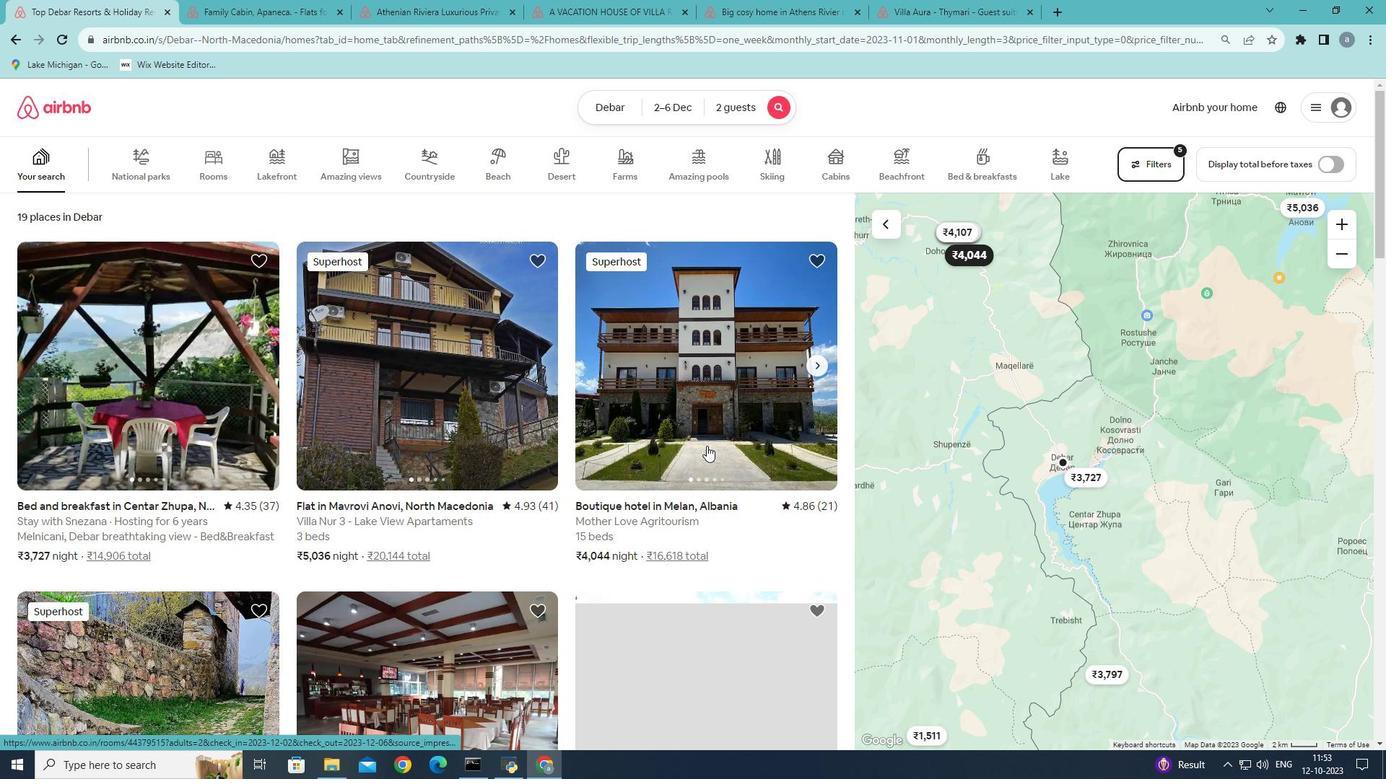 
Action: Mouse moved to (1011, 542)
Screenshot: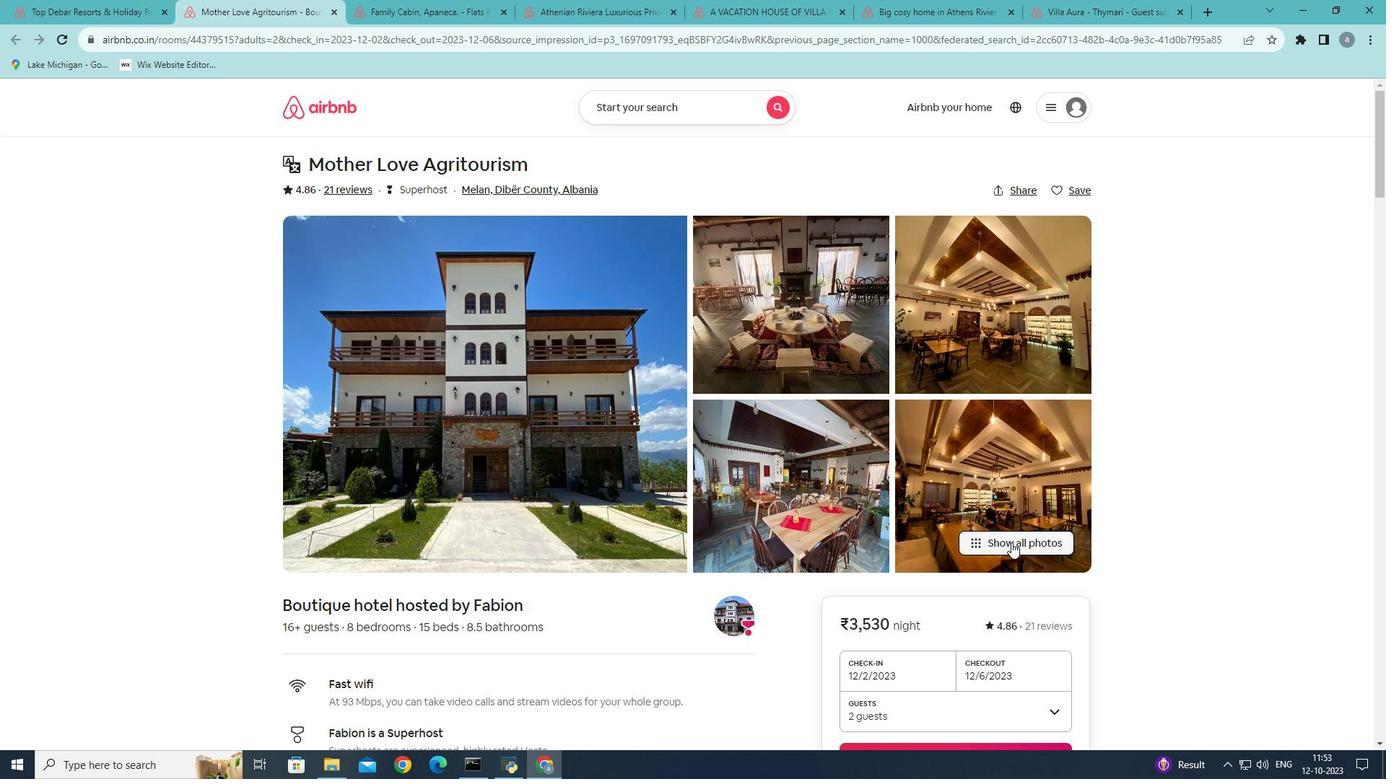 
Action: Mouse pressed left at (1011, 542)
Screenshot: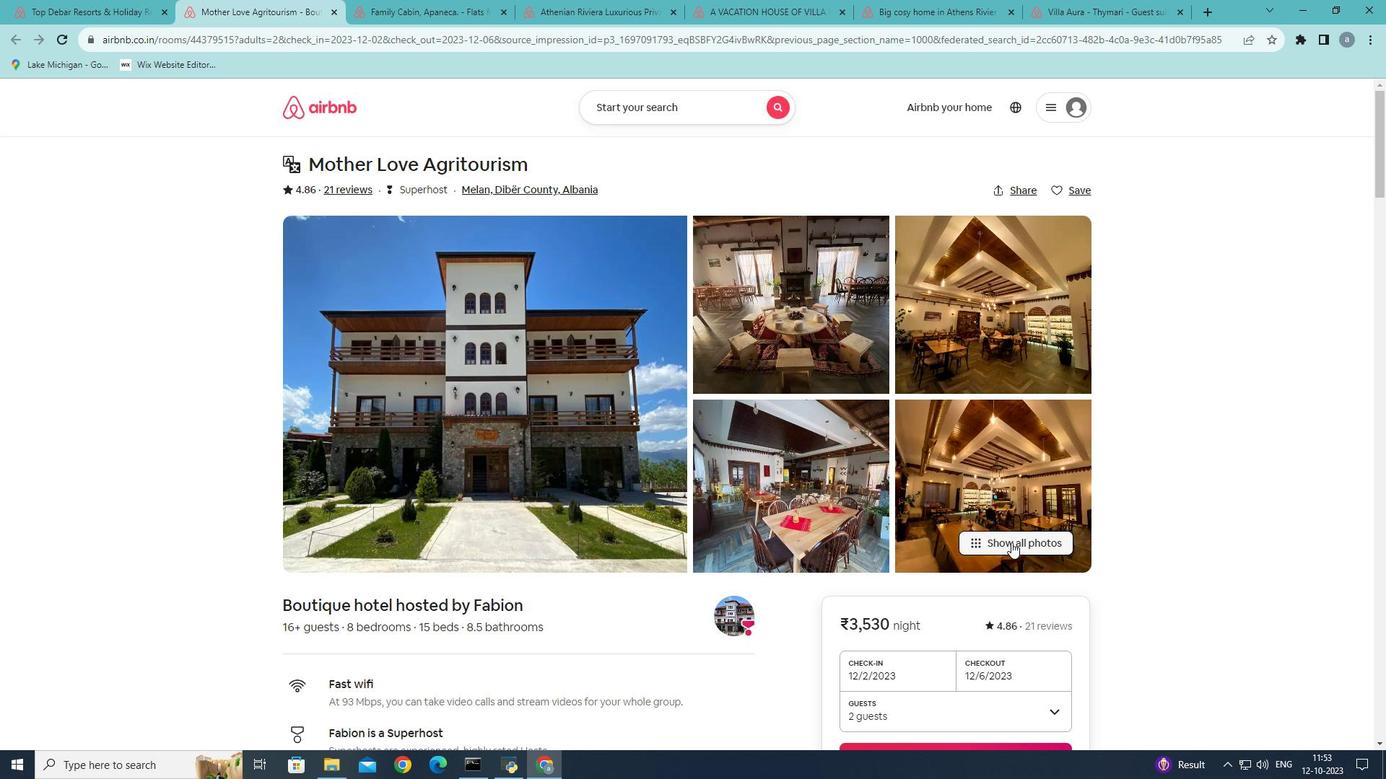 
Action: Mouse moved to (973, 551)
Screenshot: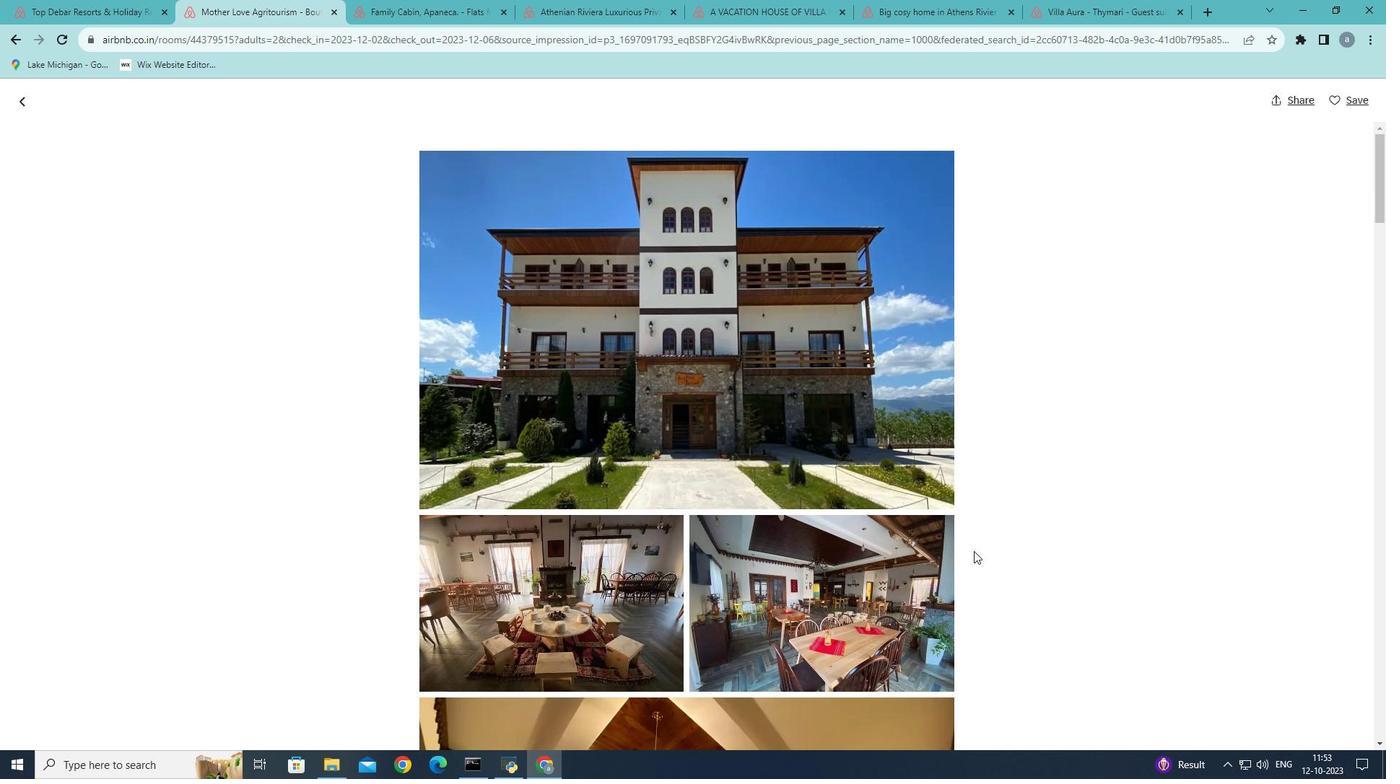 
Action: Mouse scrolled (973, 550) with delta (0, 0)
Screenshot: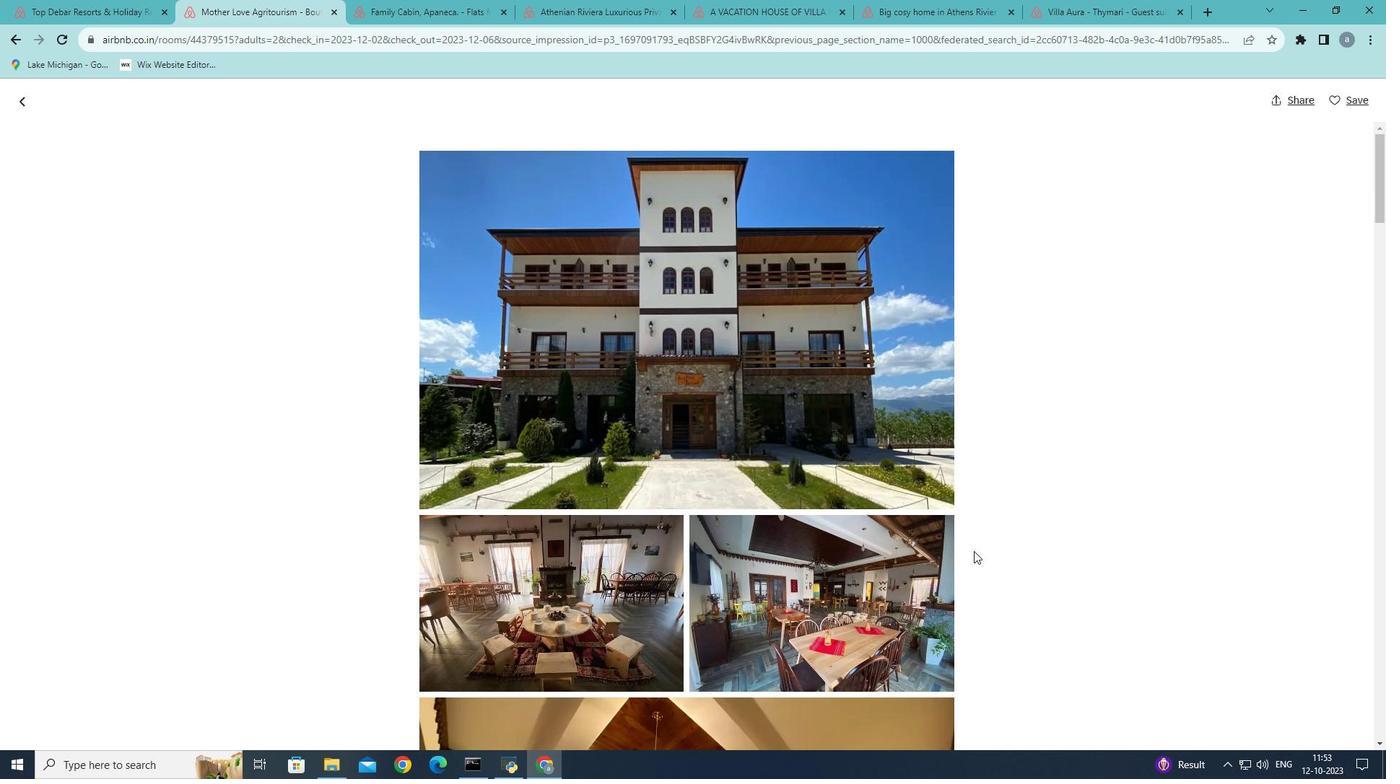 
Action: Mouse scrolled (973, 550) with delta (0, 0)
Screenshot: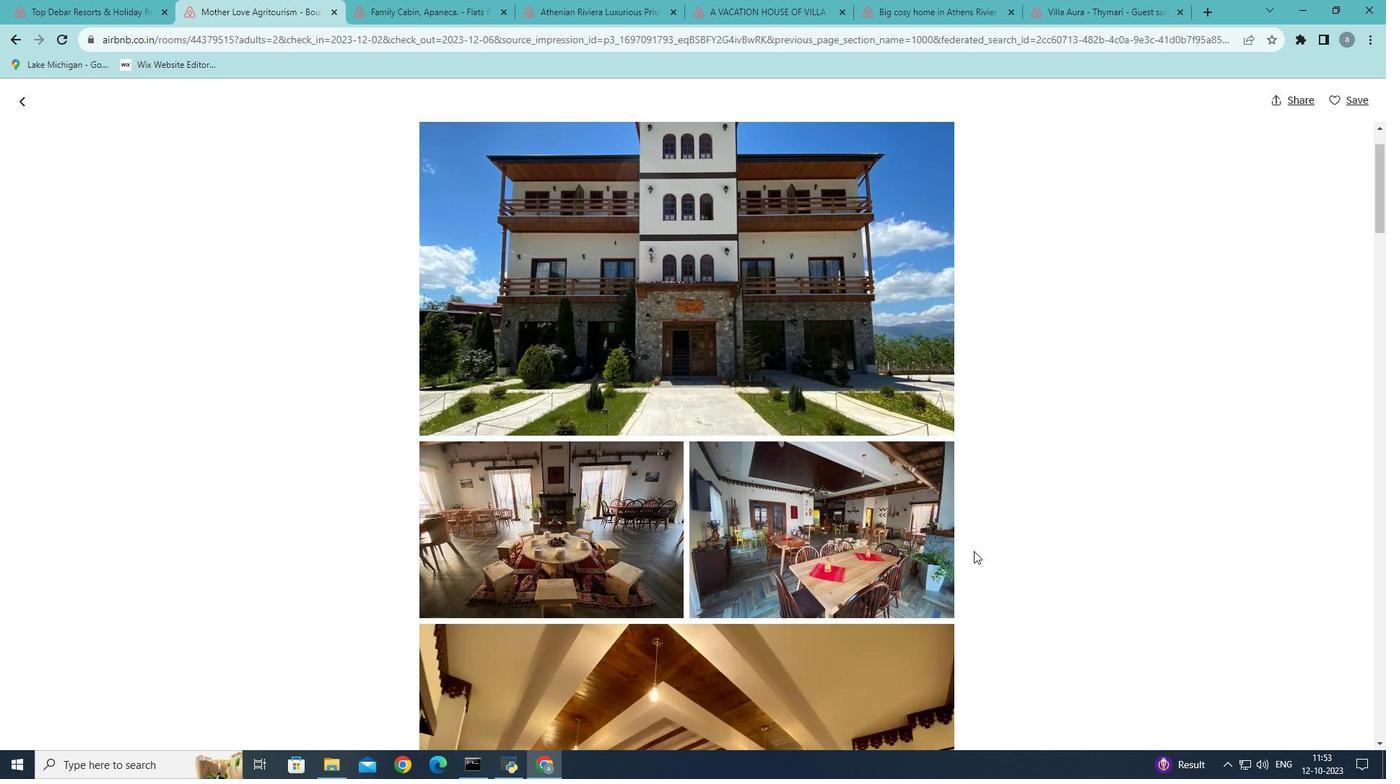 
Action: Mouse scrolled (973, 550) with delta (0, 0)
Screenshot: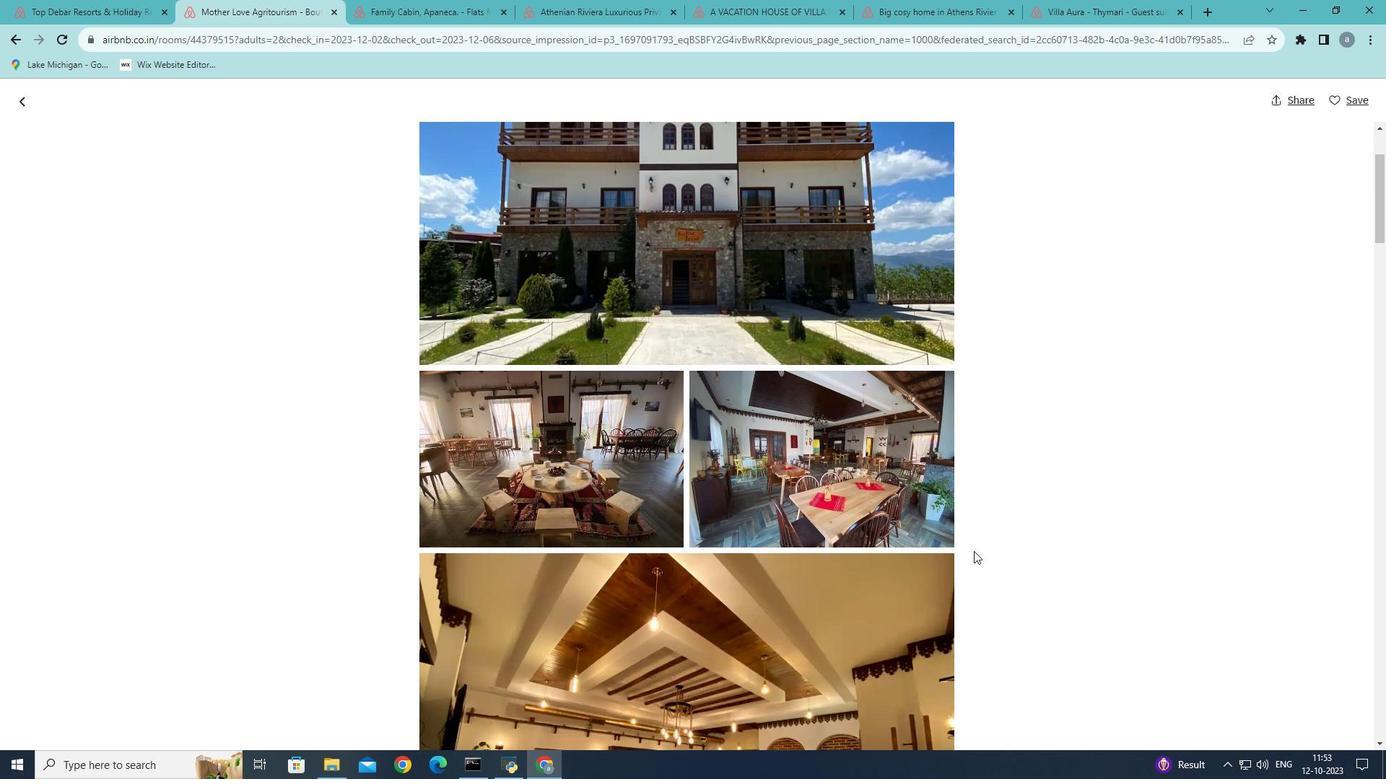 
Action: Mouse scrolled (973, 550) with delta (0, 0)
Screenshot: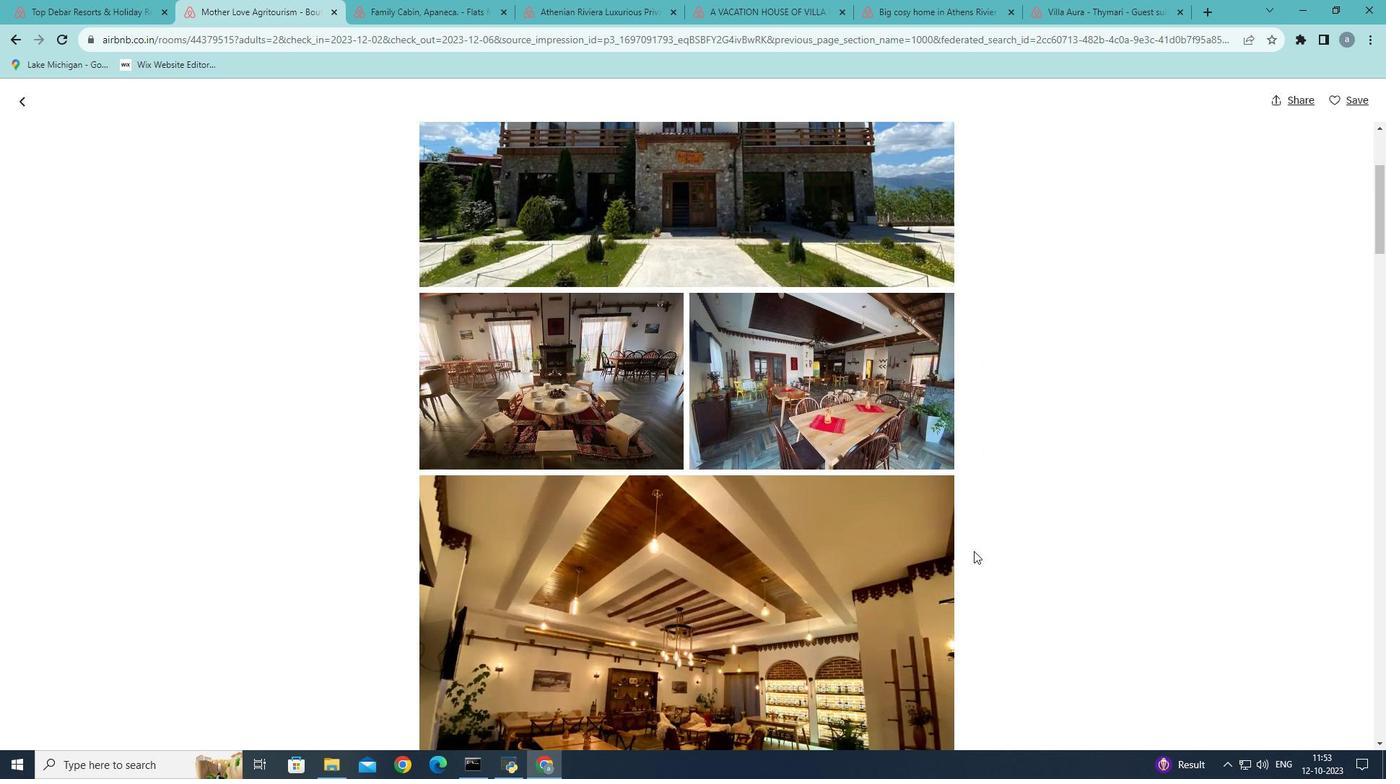 
Action: Mouse scrolled (973, 550) with delta (0, 0)
Screenshot: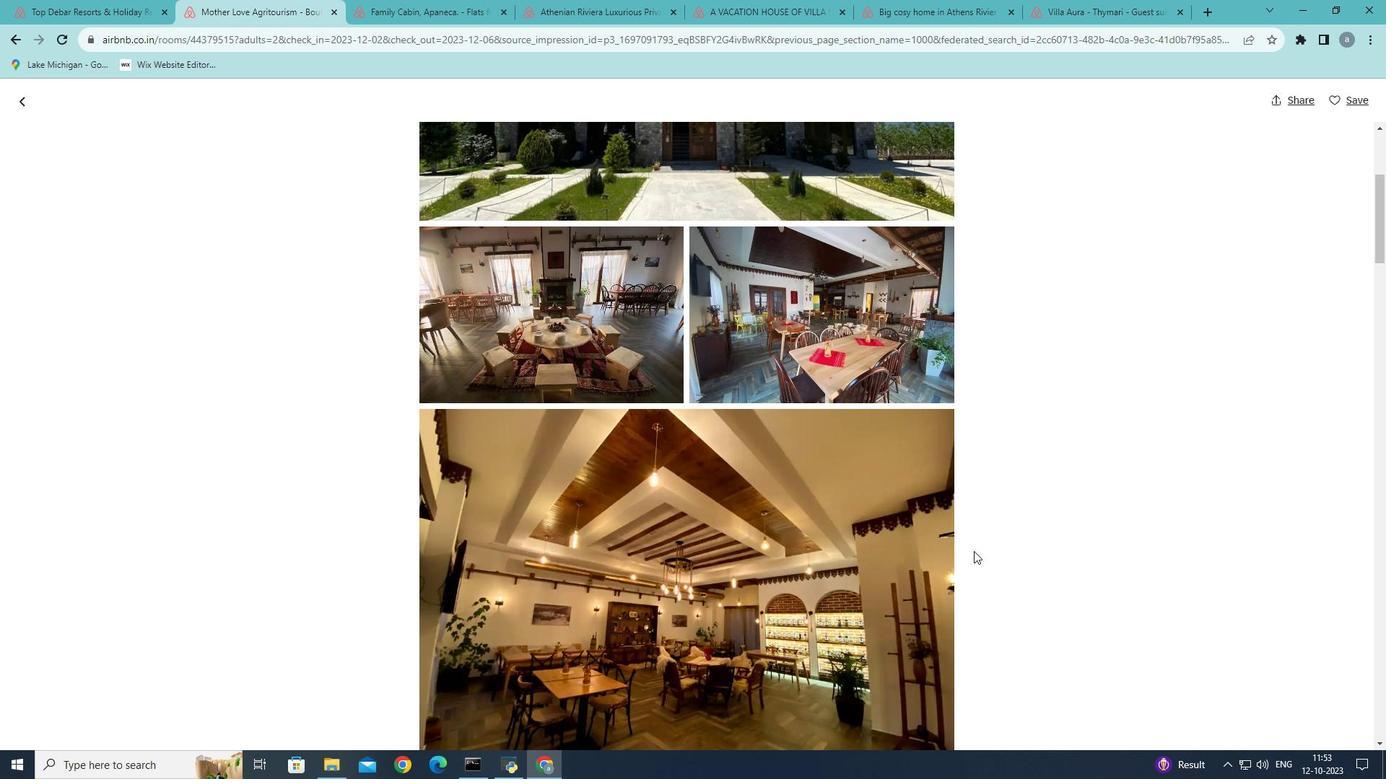 
Action: Mouse scrolled (973, 550) with delta (0, 0)
Screenshot: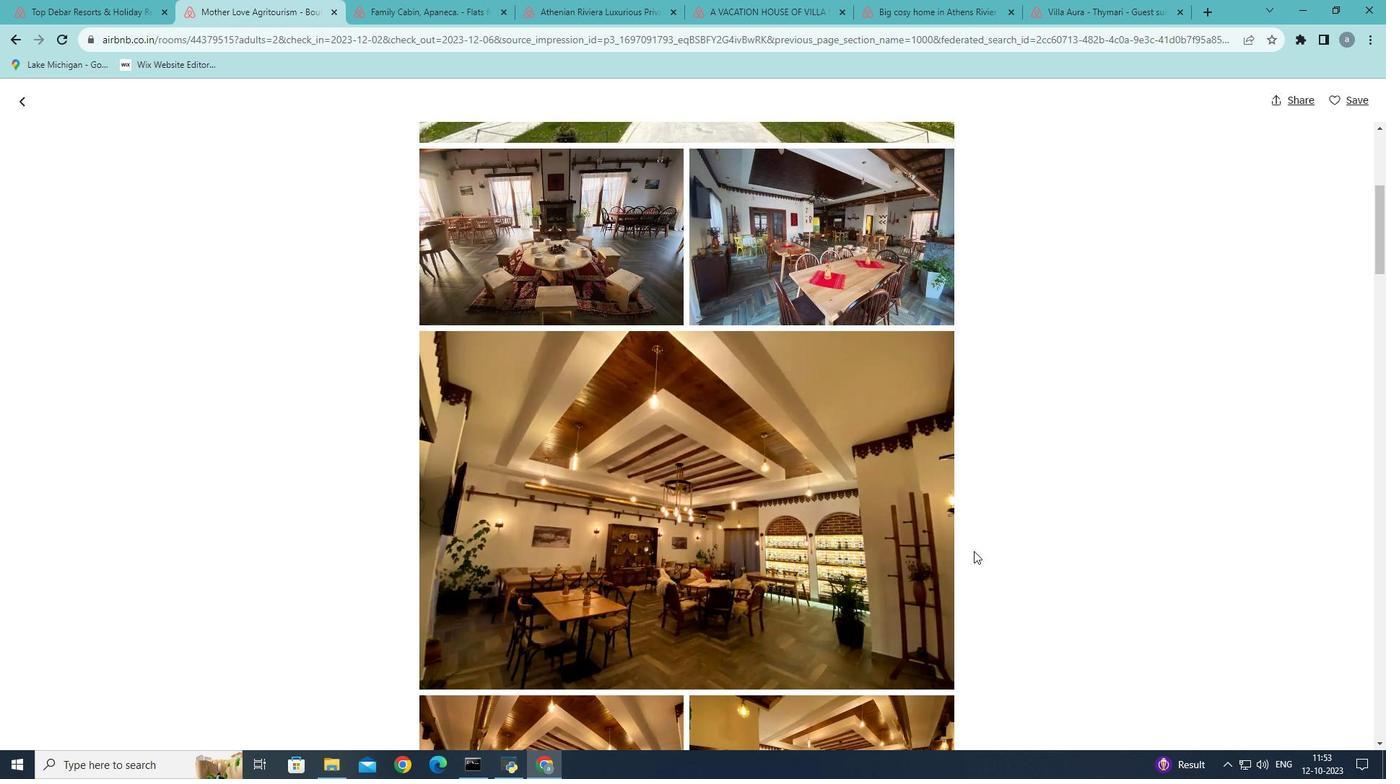 
Action: Mouse scrolled (973, 550) with delta (0, 0)
Screenshot: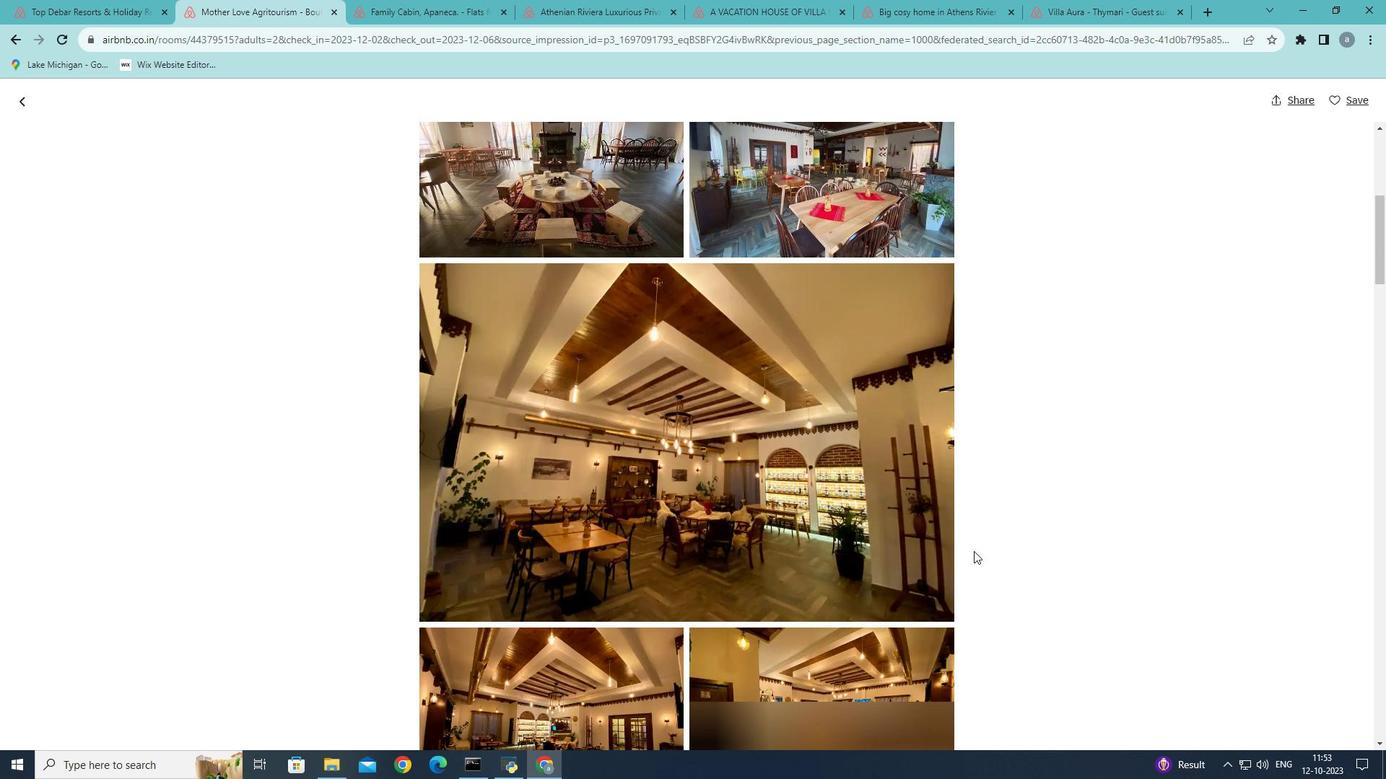 
Action: Mouse scrolled (973, 550) with delta (0, 0)
Screenshot: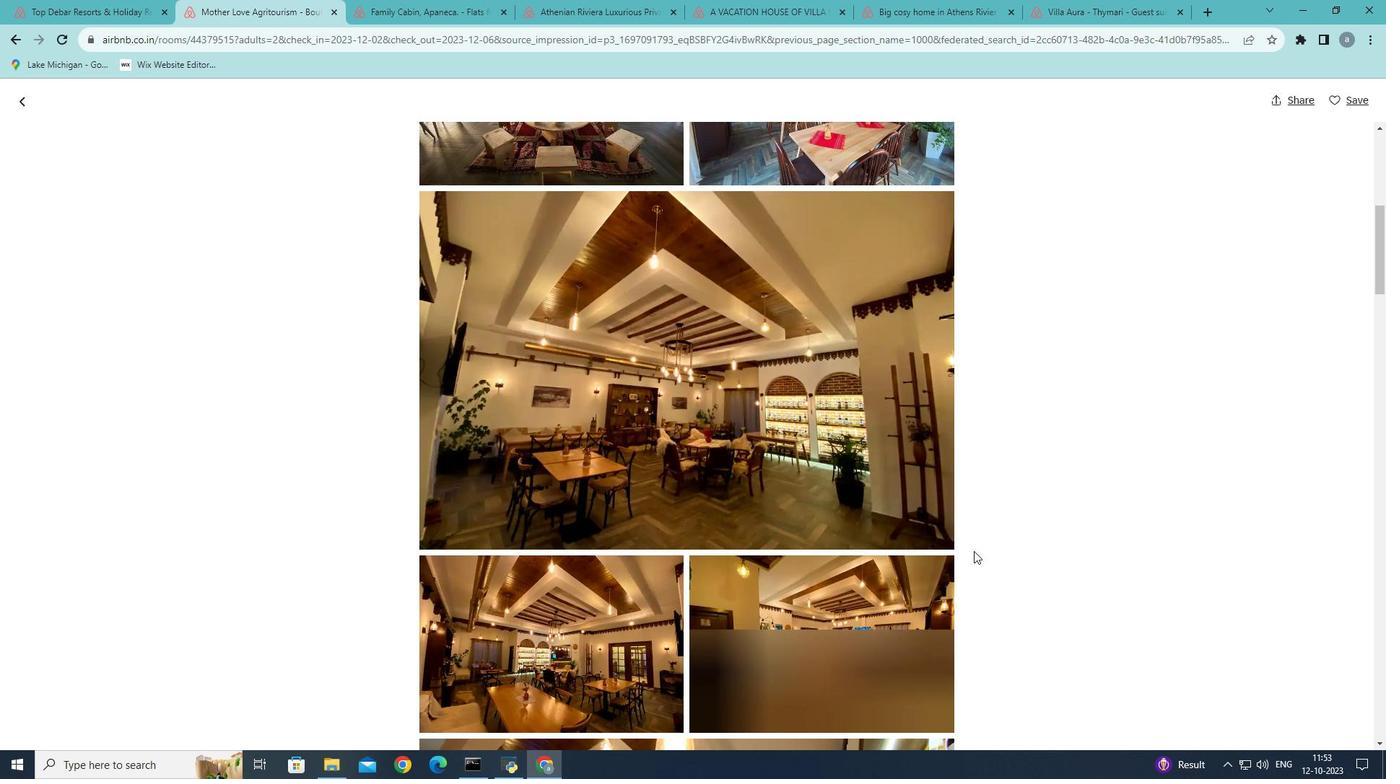
Action: Mouse scrolled (973, 550) with delta (0, 0)
Screenshot: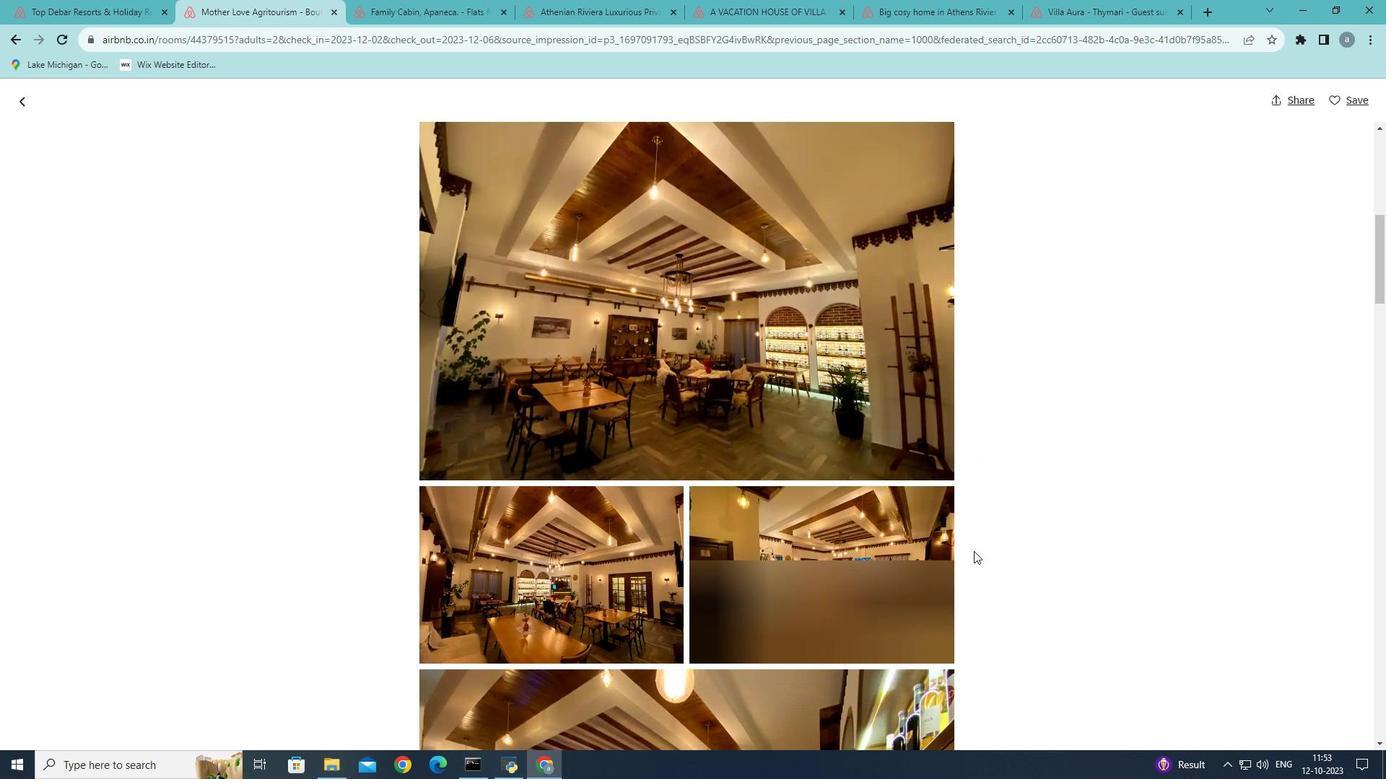 
Action: Mouse scrolled (973, 550) with delta (0, 0)
Screenshot: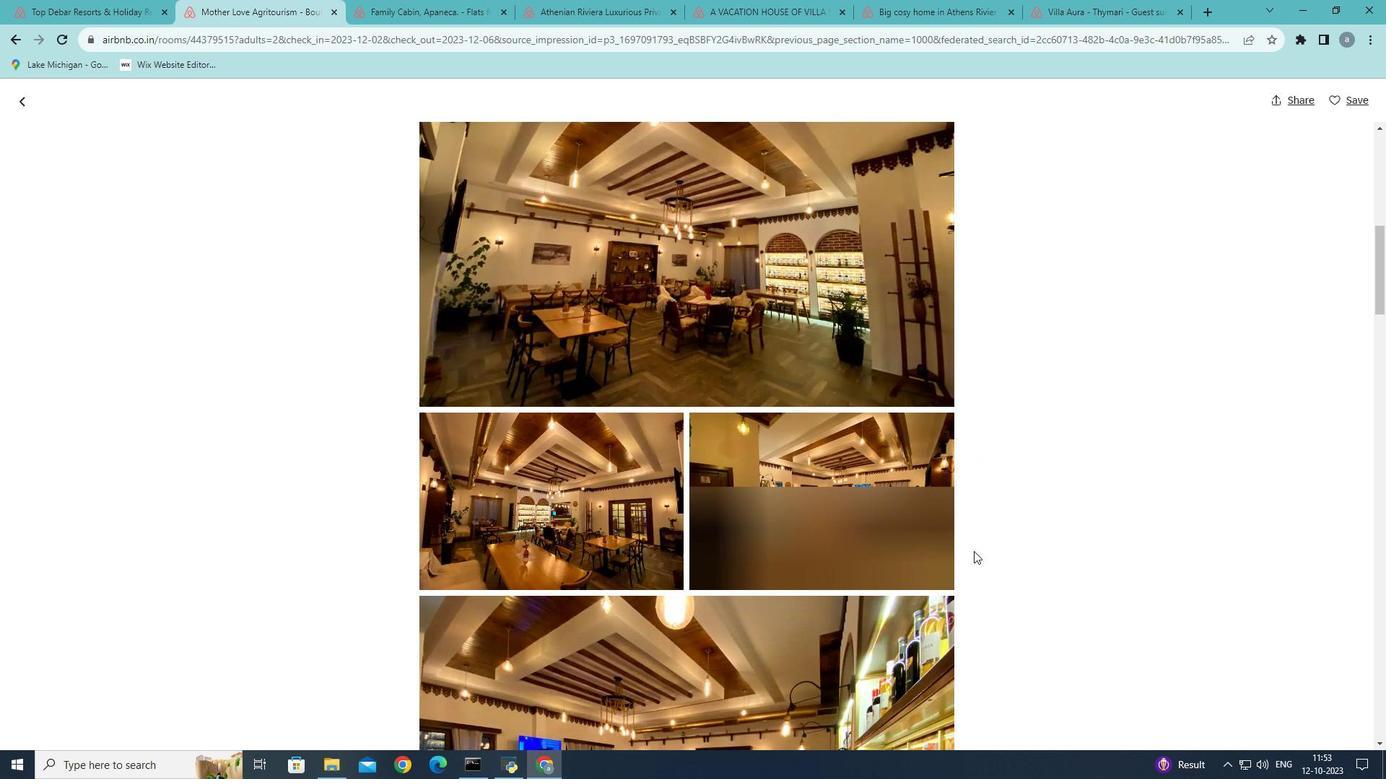 
Action: Mouse scrolled (973, 550) with delta (0, 0)
Screenshot: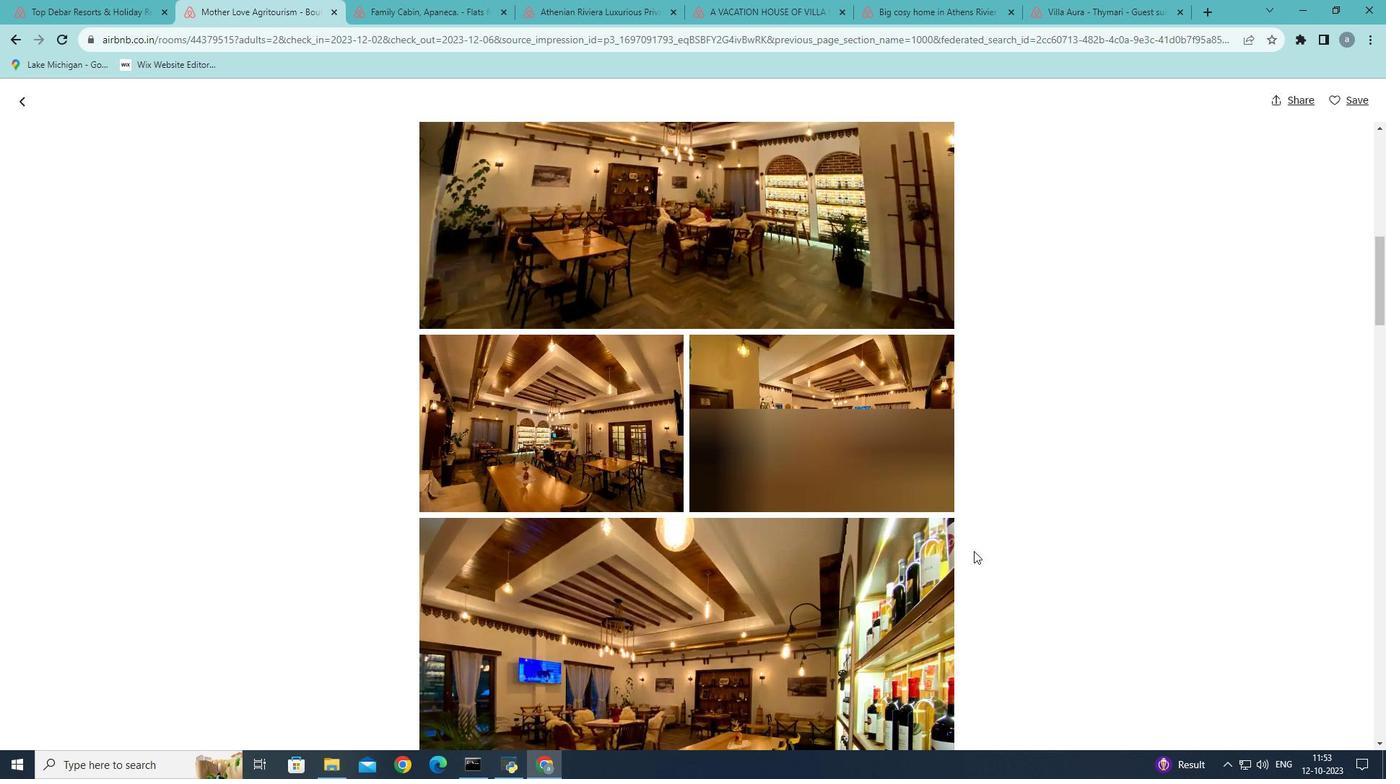 
Action: Mouse scrolled (973, 550) with delta (0, 0)
Screenshot: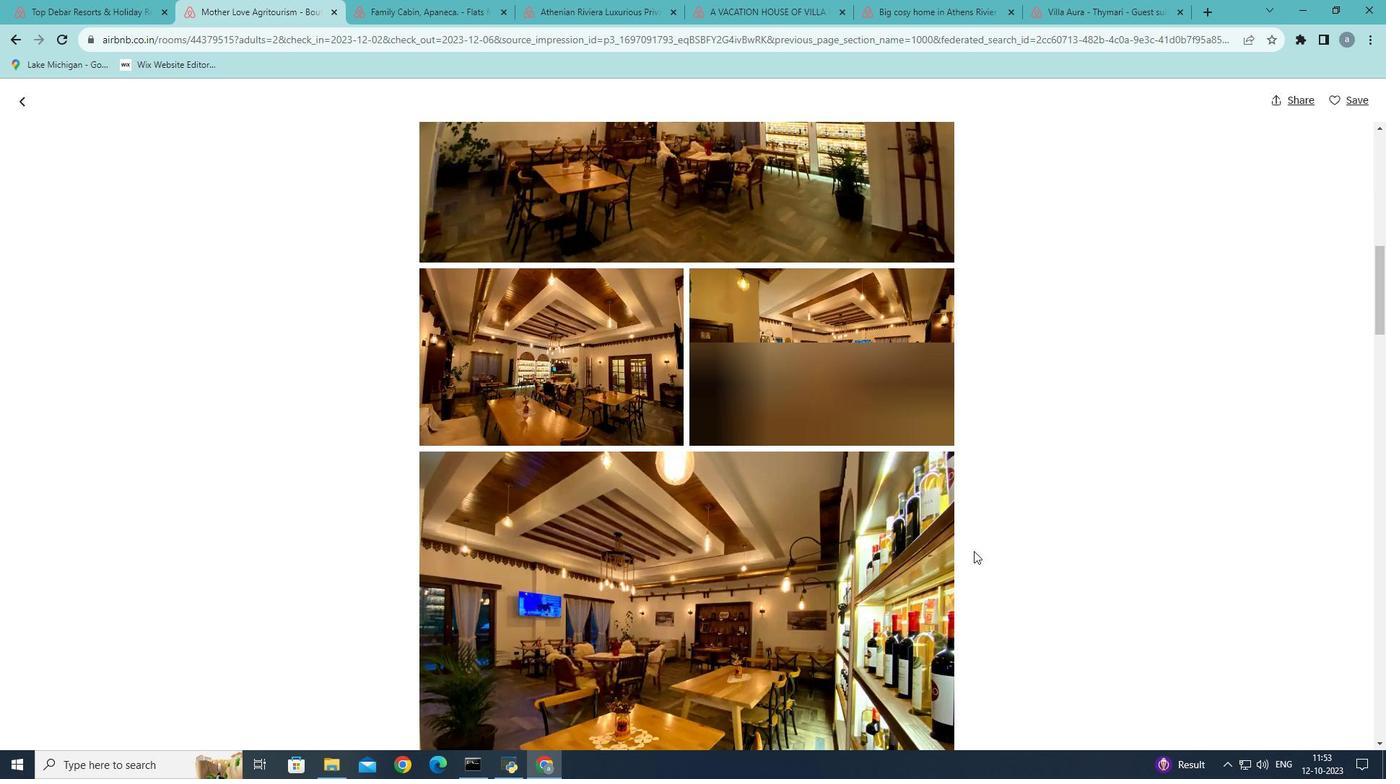
Action: Mouse scrolled (973, 550) with delta (0, 0)
Screenshot: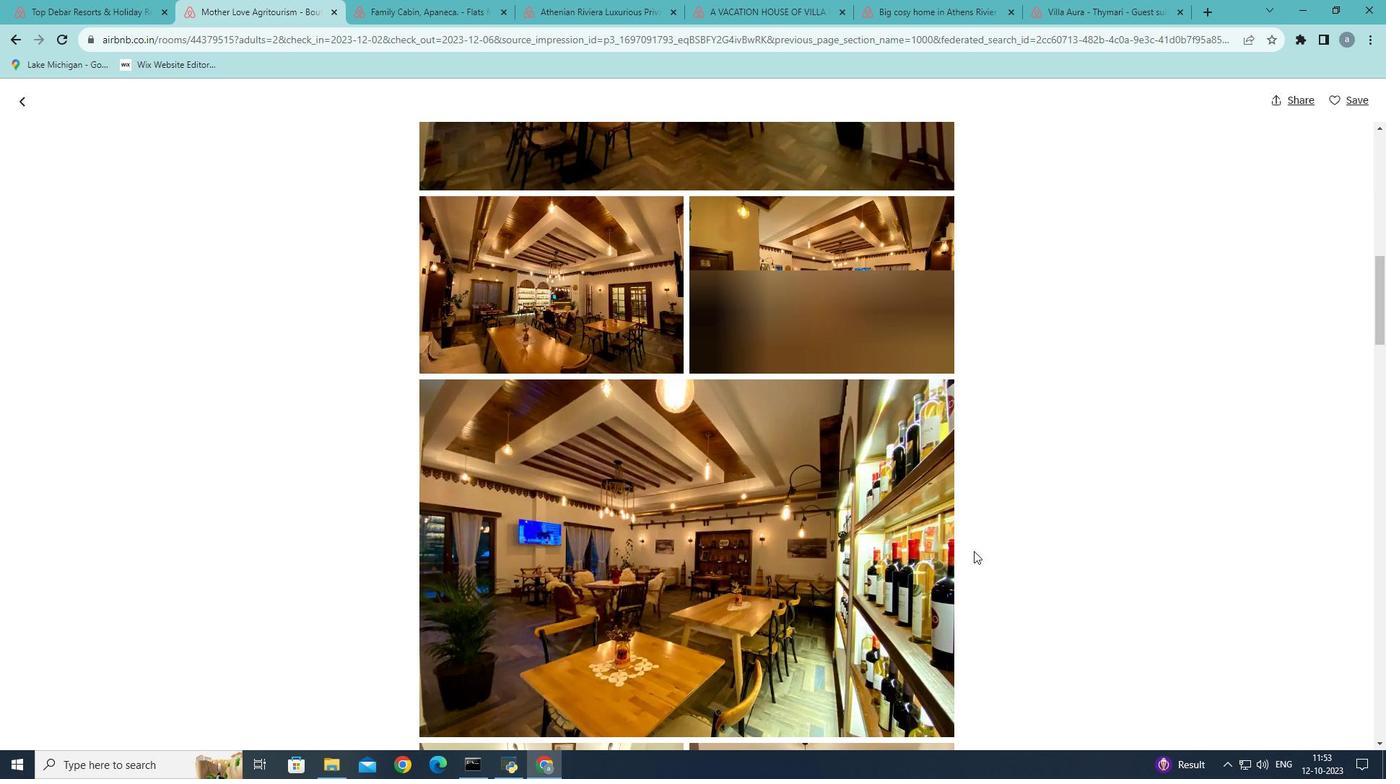 
Action: Mouse scrolled (973, 550) with delta (0, 0)
Screenshot: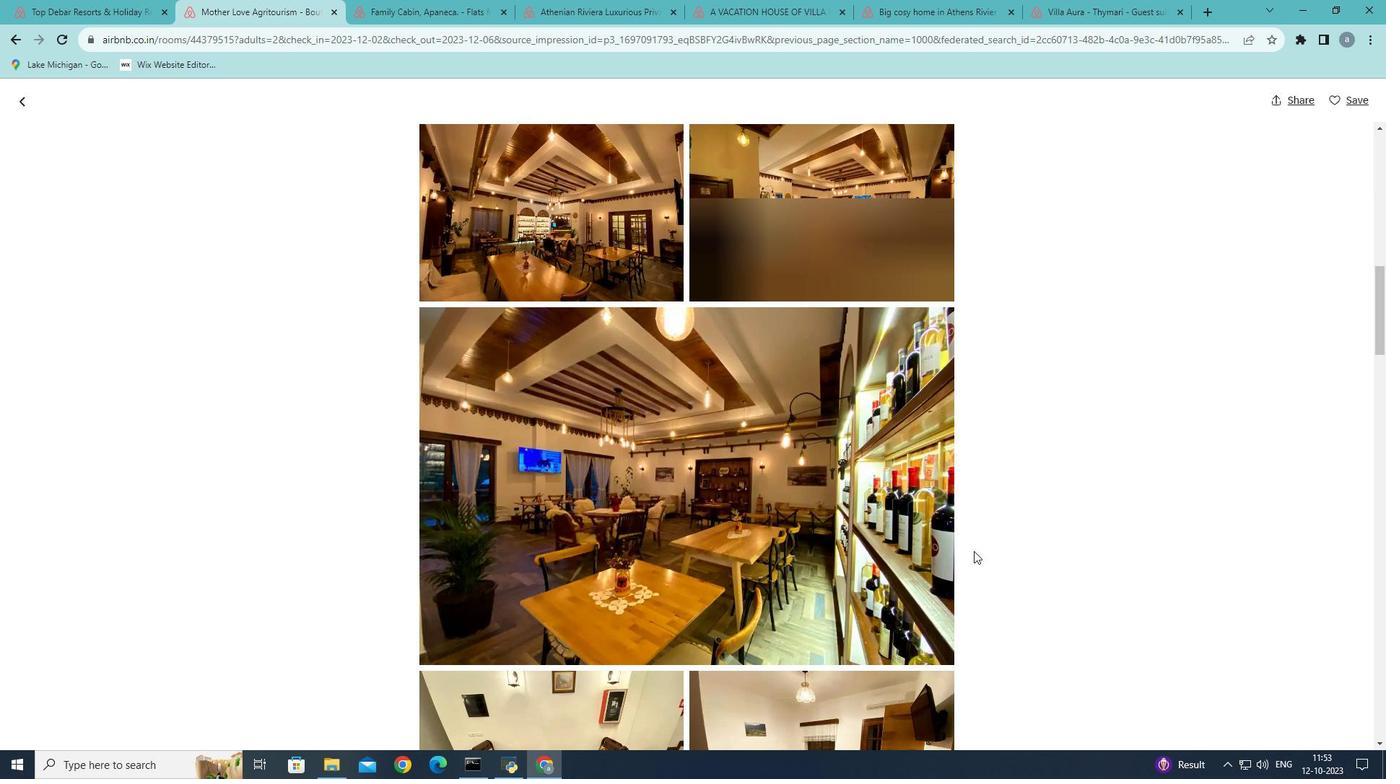 
Action: Mouse scrolled (973, 550) with delta (0, 0)
Screenshot: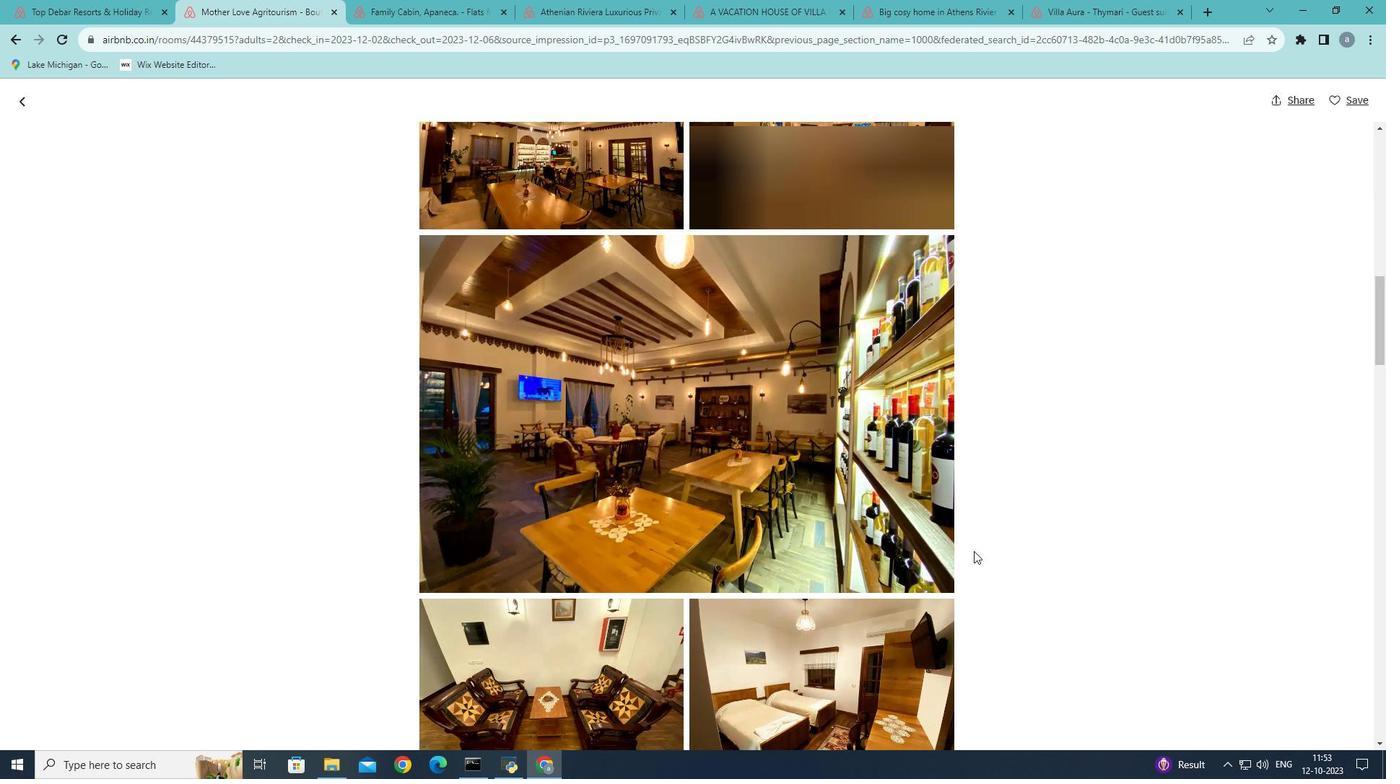 
Action: Mouse scrolled (973, 550) with delta (0, 0)
Screenshot: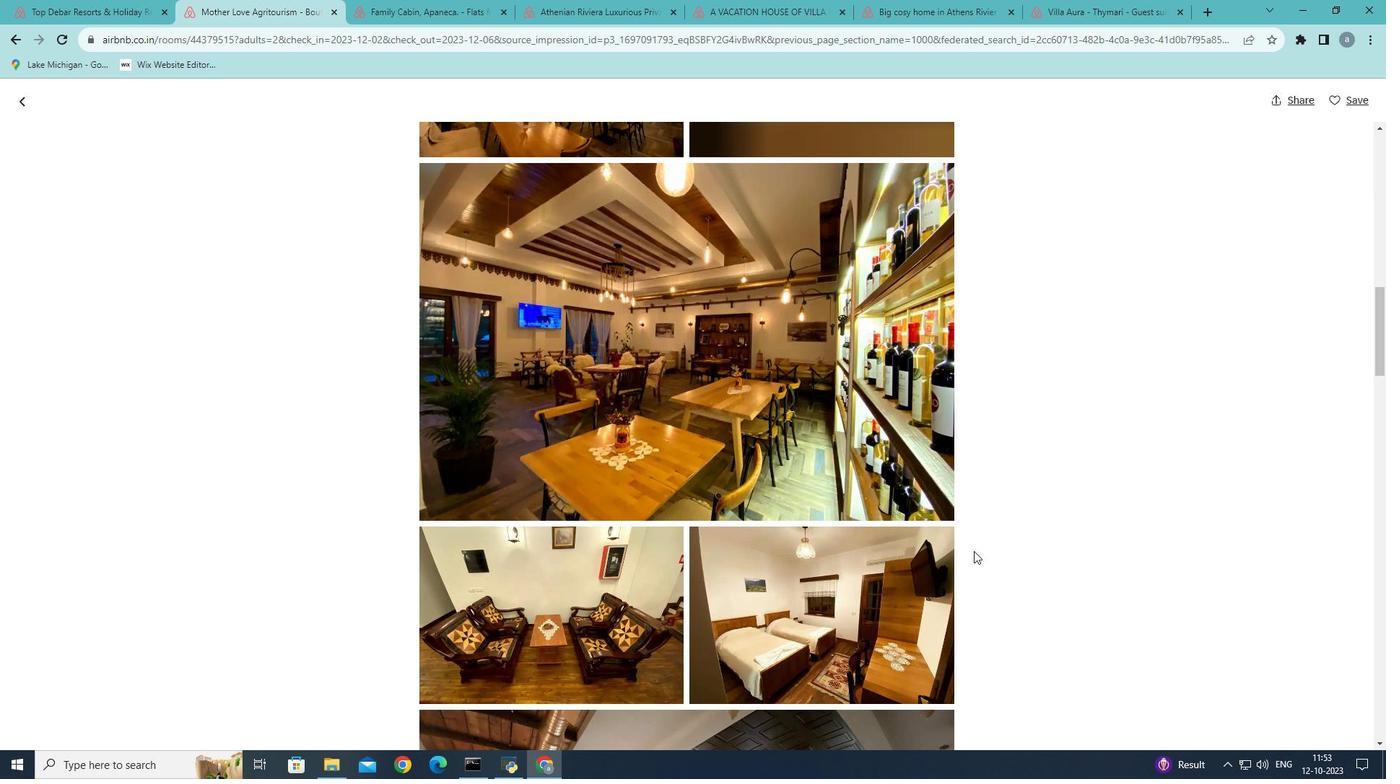 
Action: Mouse scrolled (973, 550) with delta (0, 0)
Screenshot: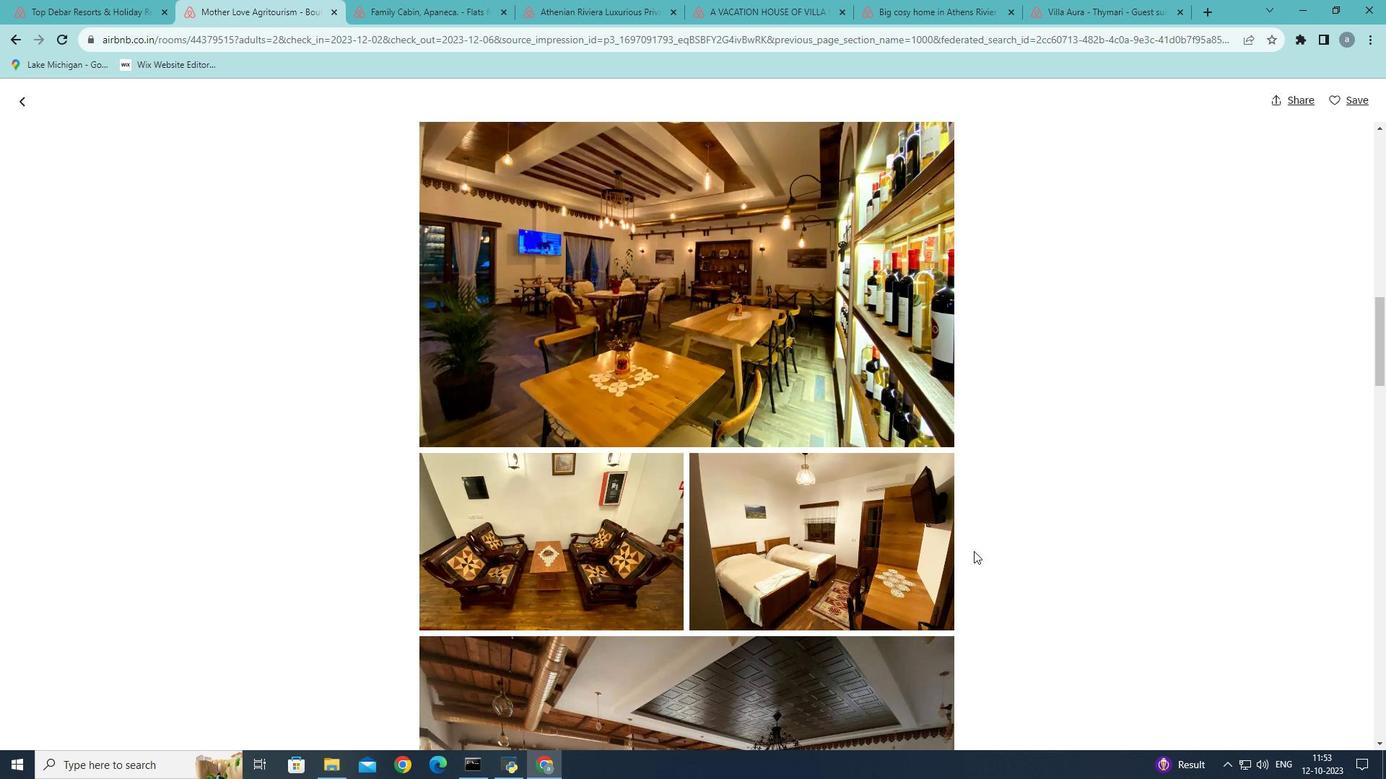 
Action: Mouse scrolled (973, 550) with delta (0, 0)
Screenshot: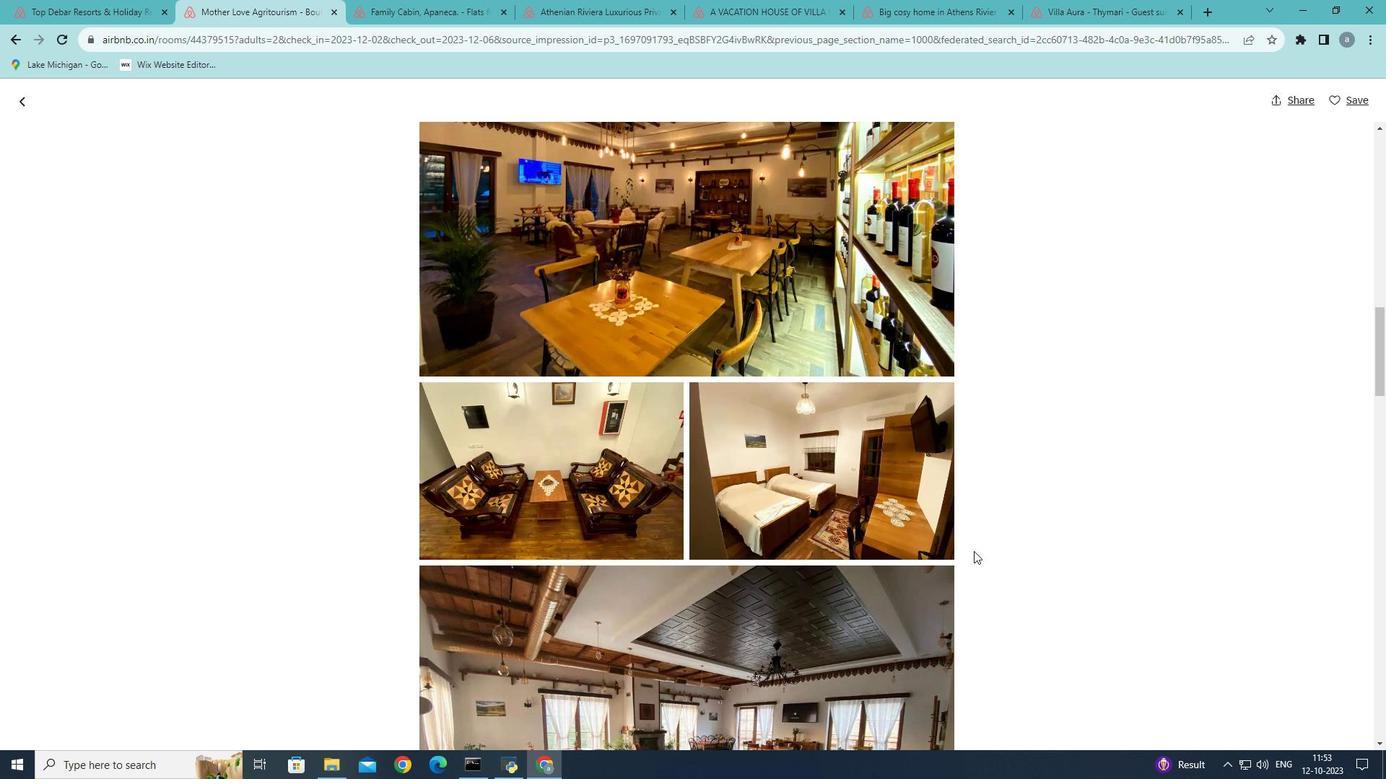 
Action: Mouse scrolled (973, 550) with delta (0, 0)
Screenshot: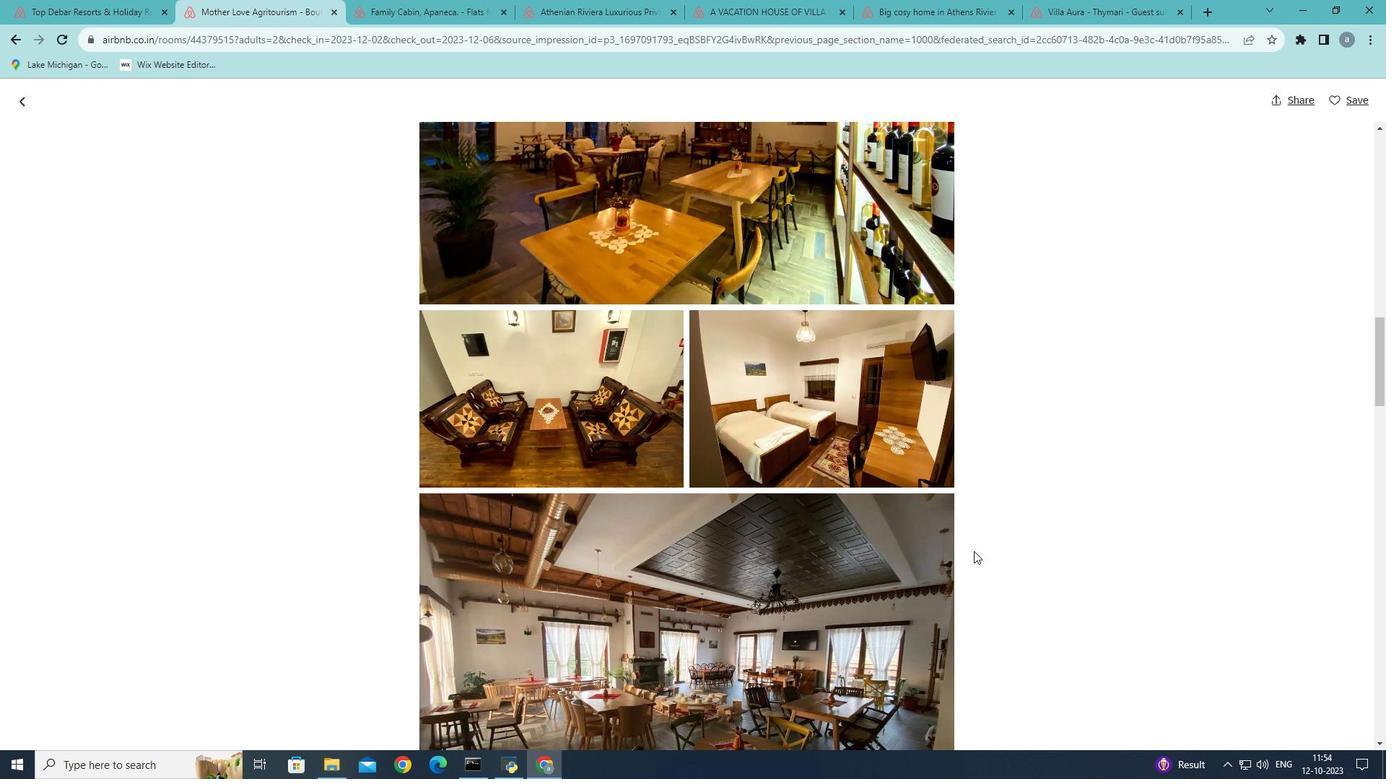 
Action: Mouse scrolled (973, 550) with delta (0, 0)
Screenshot: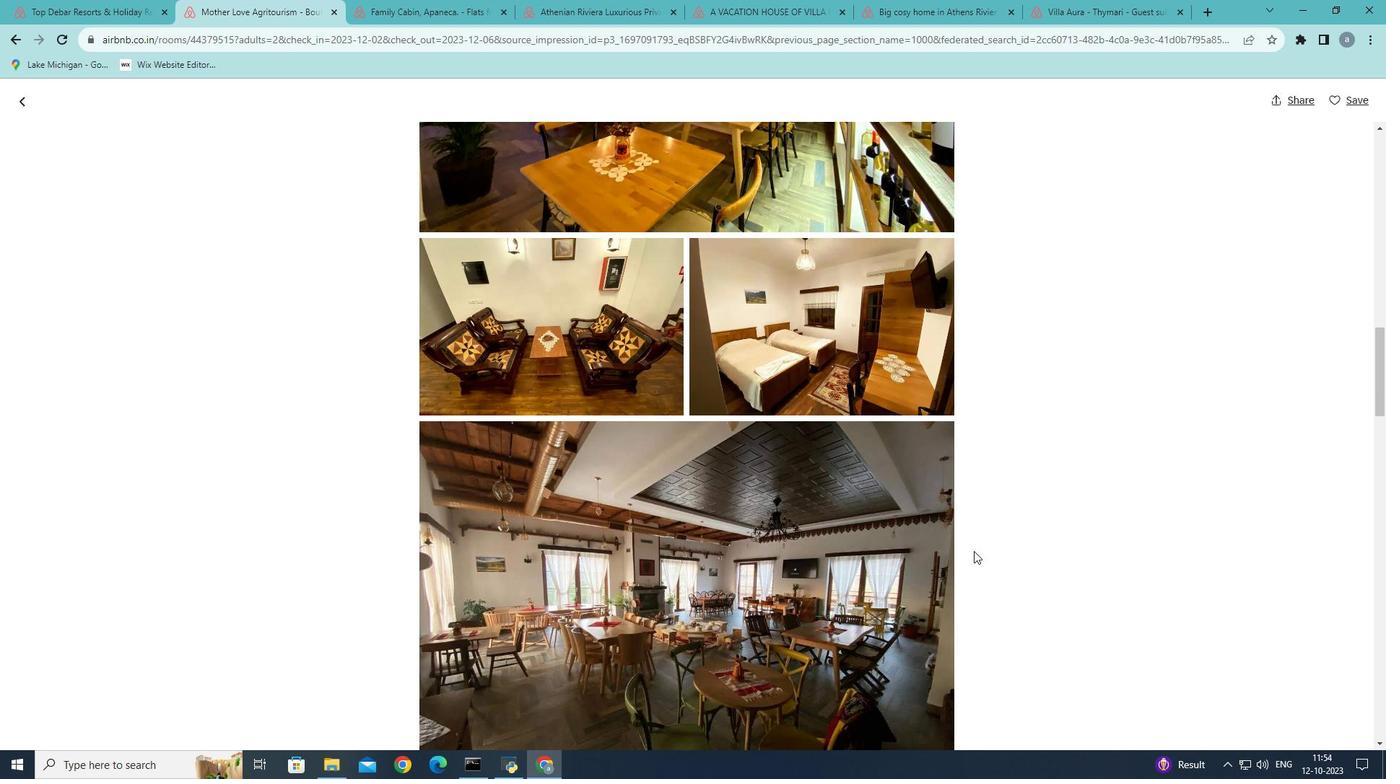 
Action: Mouse scrolled (973, 550) with delta (0, 0)
Screenshot: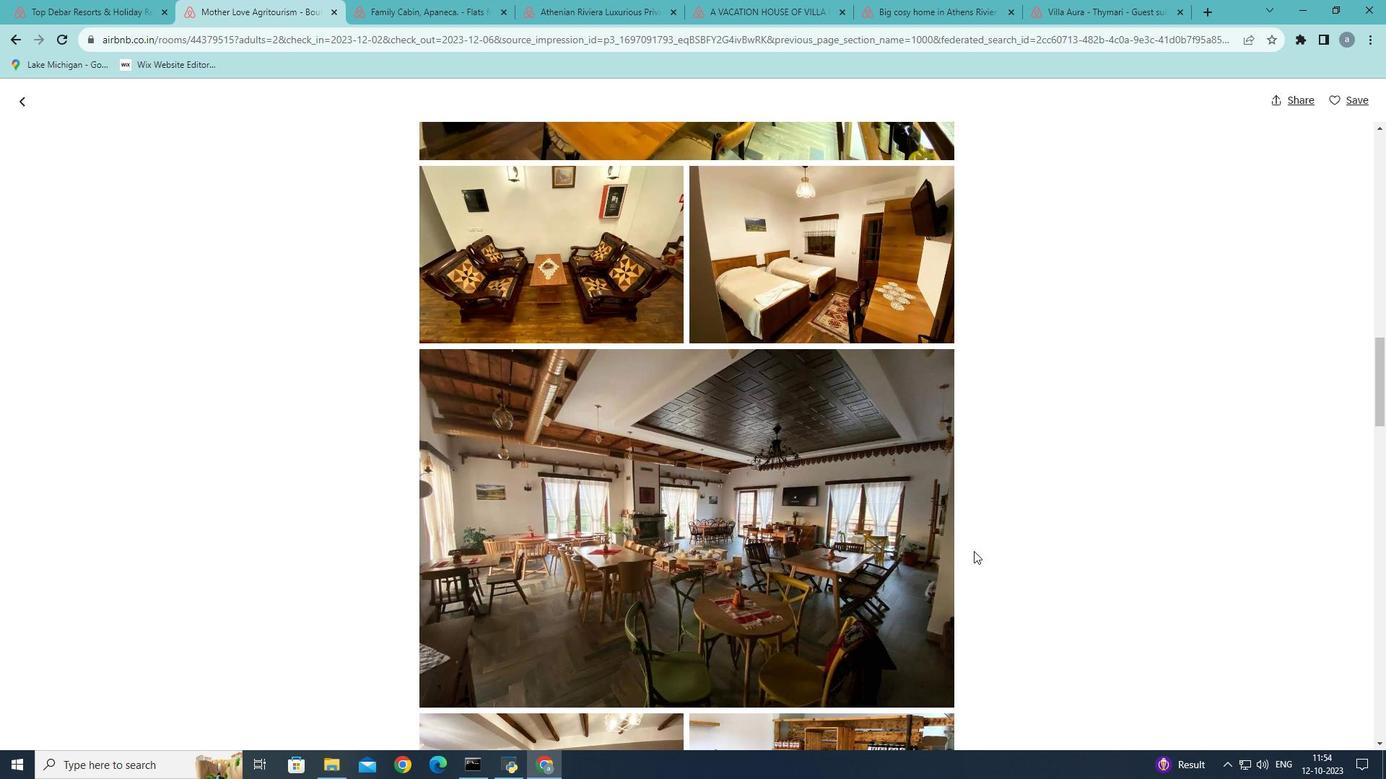 
Action: Mouse scrolled (973, 550) with delta (0, 0)
Screenshot: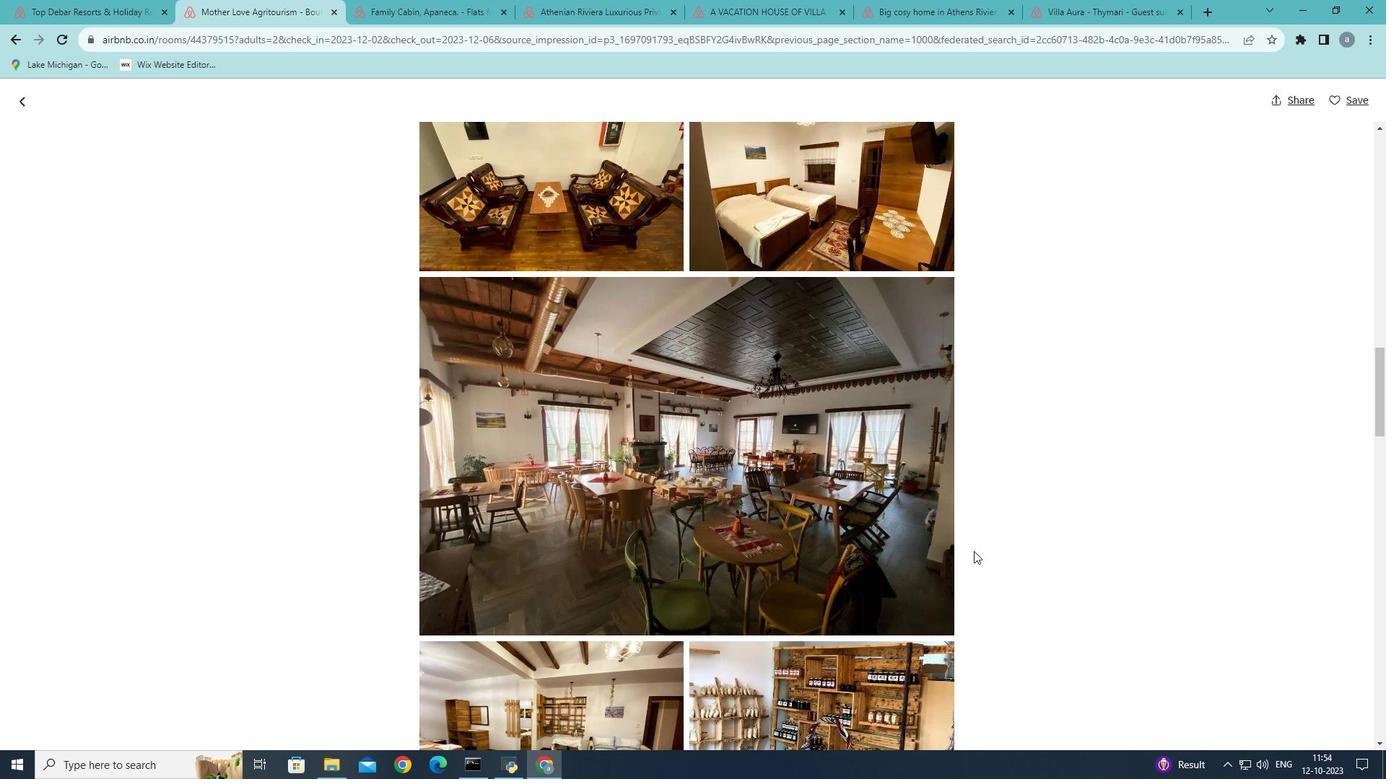 
Action: Mouse scrolled (973, 550) with delta (0, 0)
Screenshot: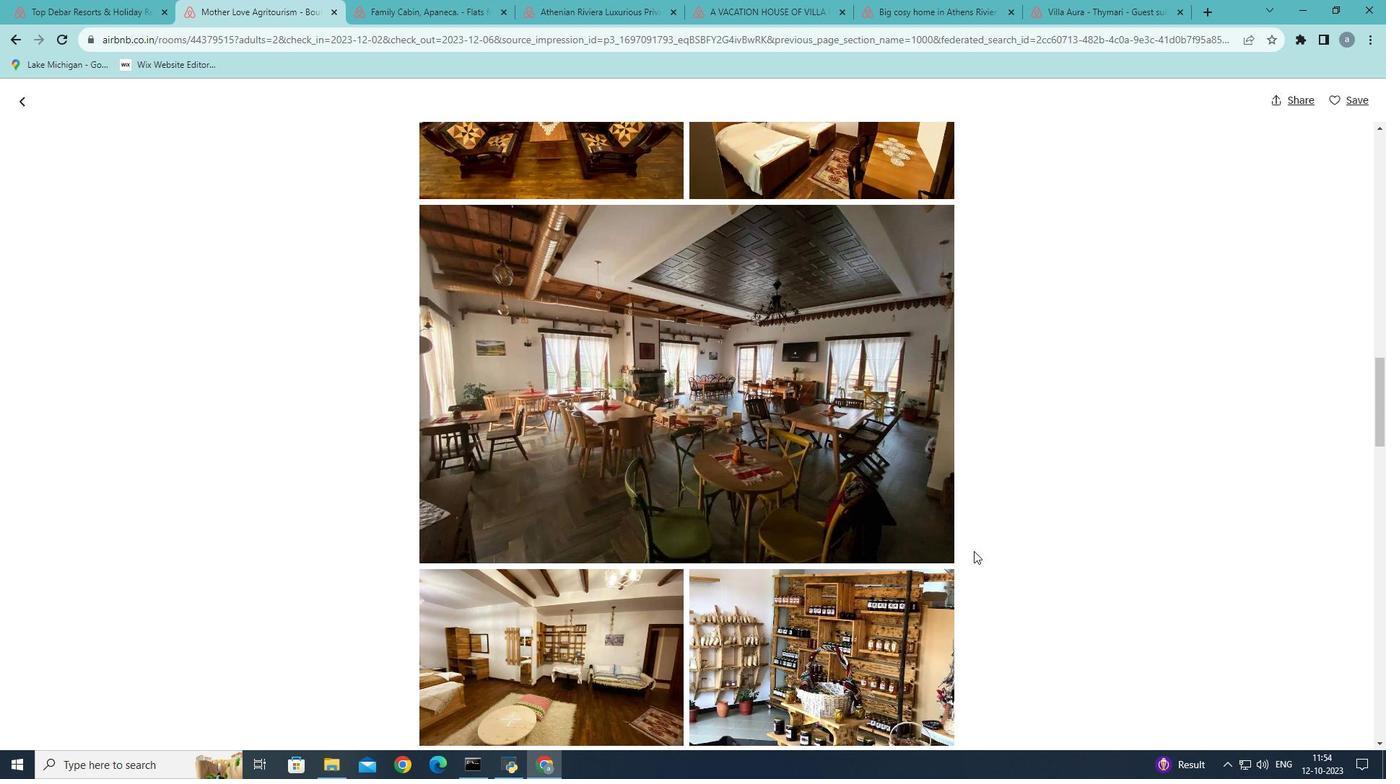 
Action: Mouse scrolled (973, 550) with delta (0, 0)
Screenshot: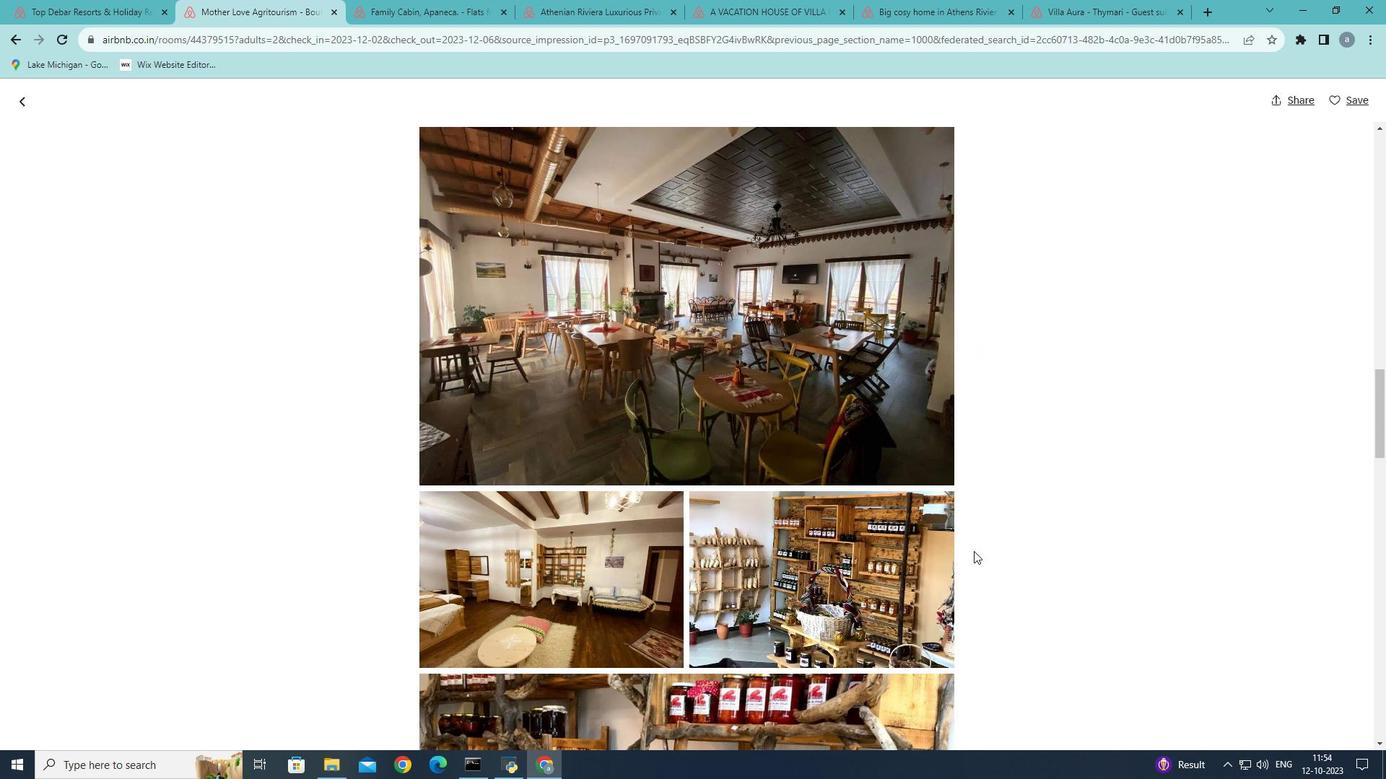 
Action: Mouse scrolled (973, 550) with delta (0, 0)
Screenshot: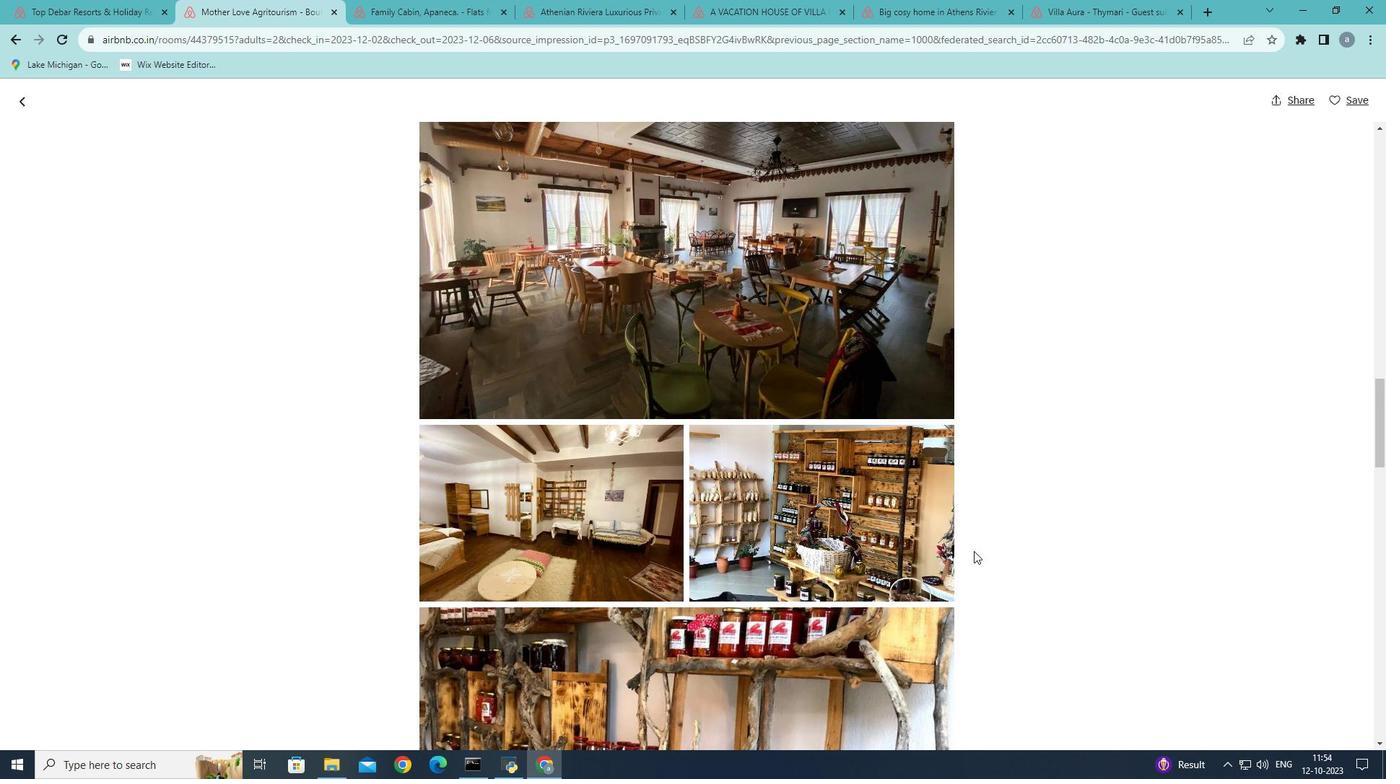 
Action: Mouse scrolled (973, 550) with delta (0, 0)
Screenshot: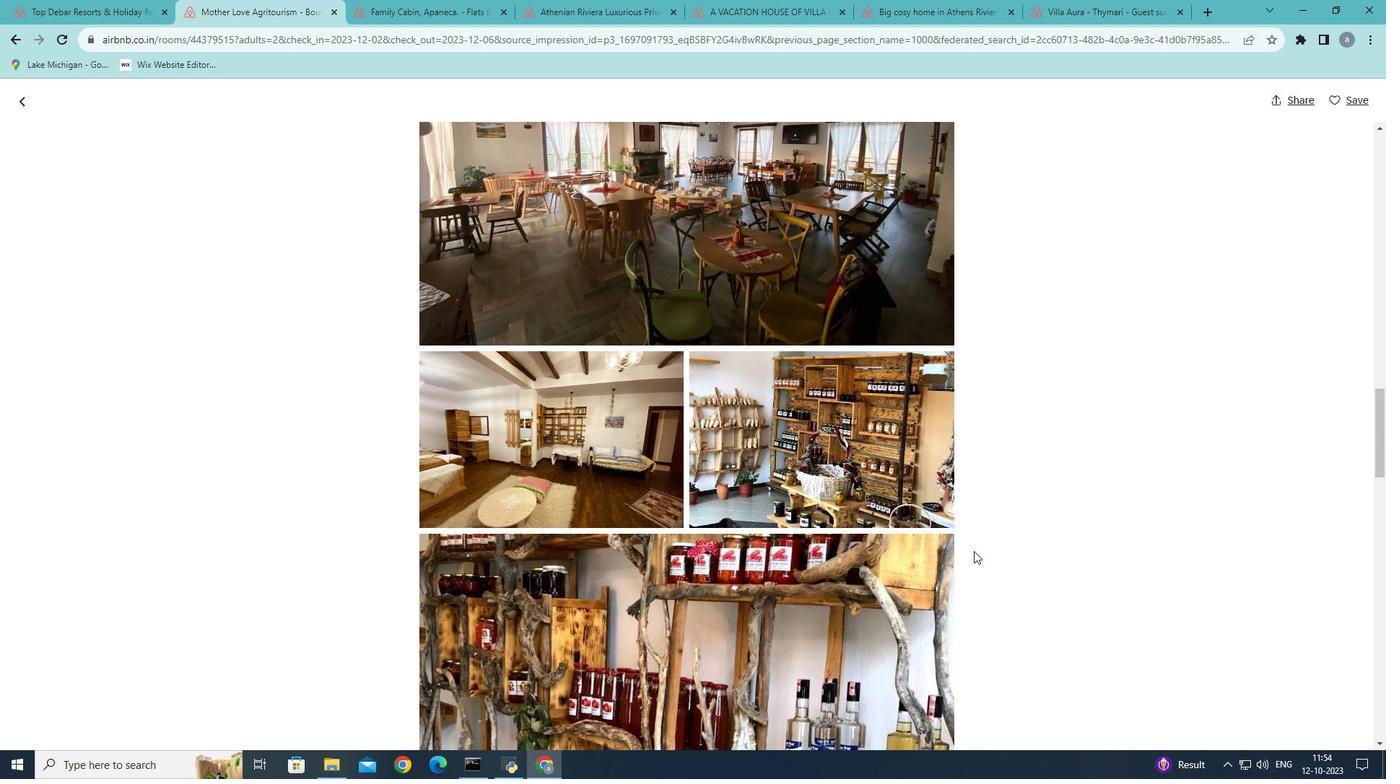 
Action: Mouse scrolled (973, 550) with delta (0, 0)
Screenshot: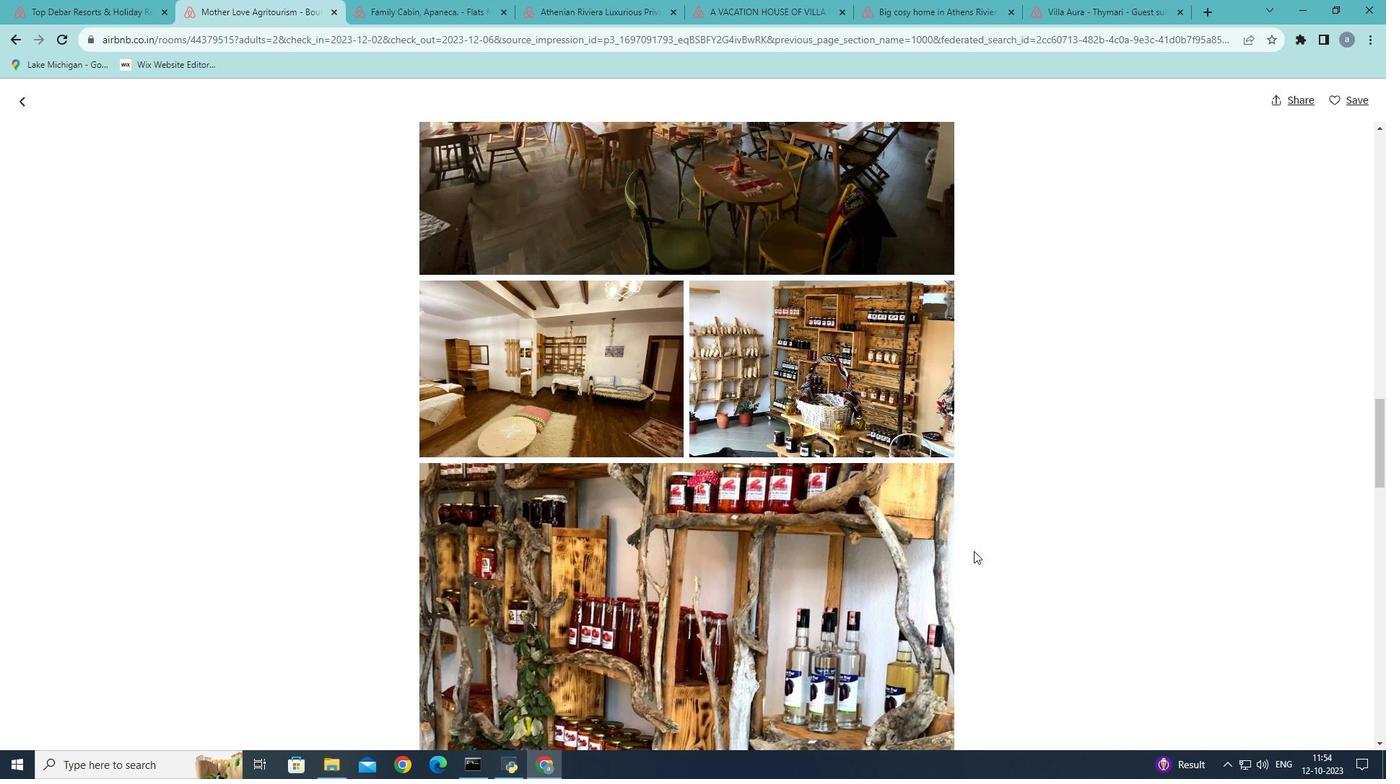 
Action: Mouse scrolled (973, 550) with delta (0, 0)
Screenshot: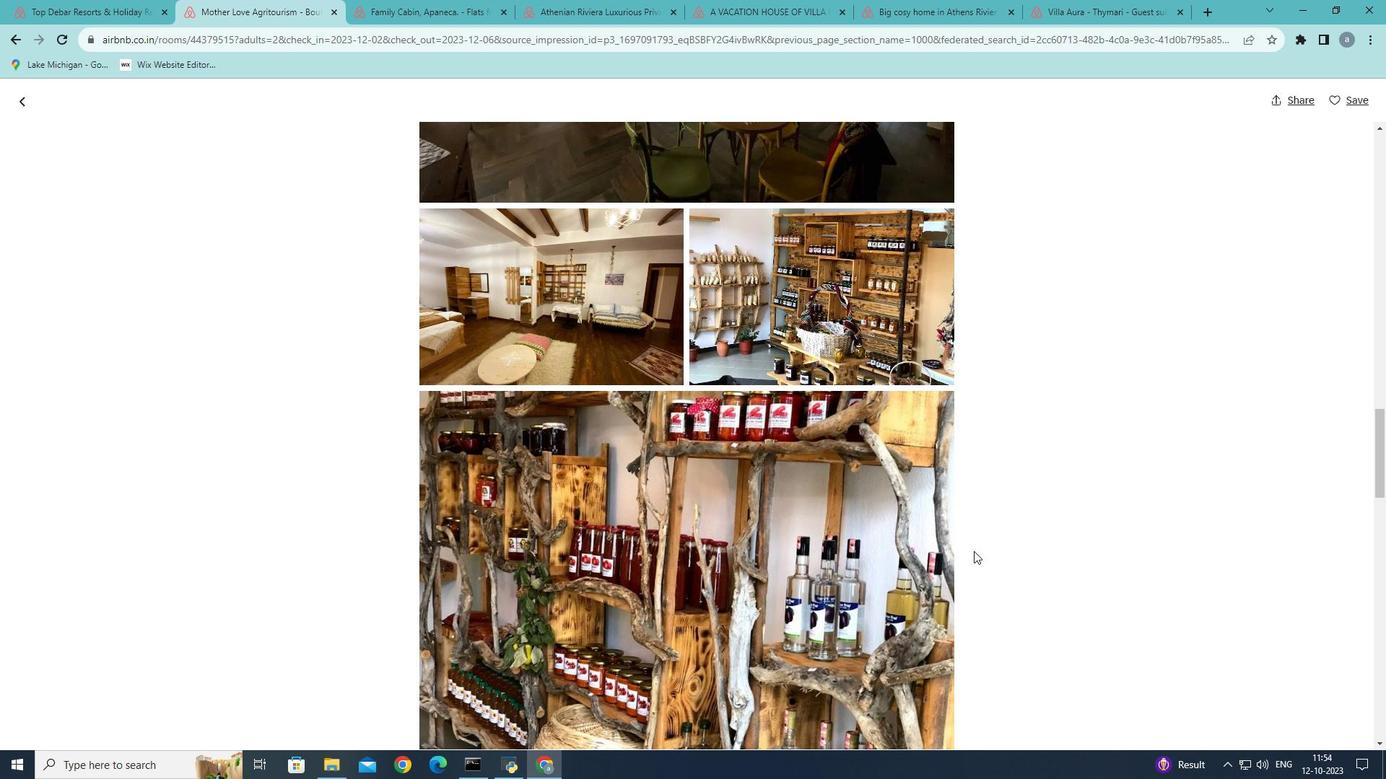 
Action: Mouse scrolled (973, 550) with delta (0, 0)
Screenshot: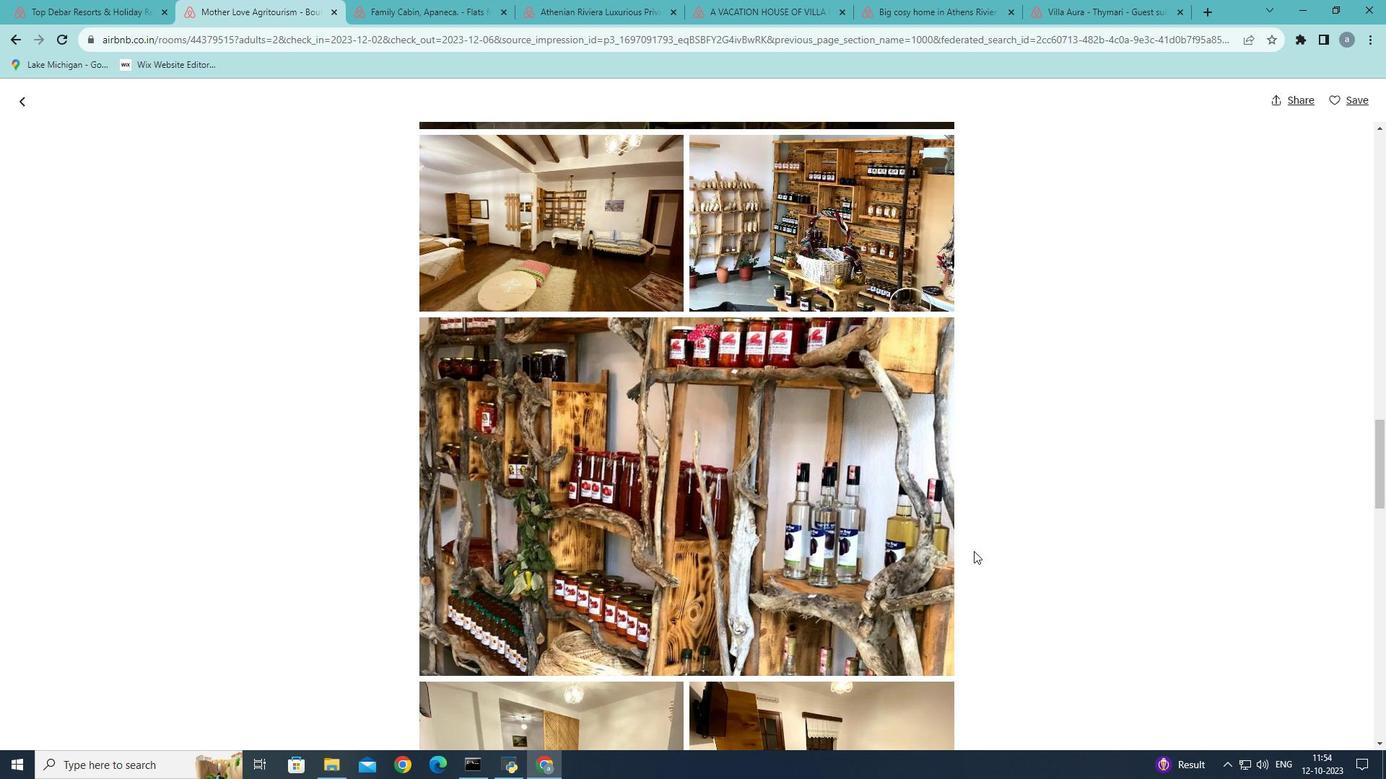 
Action: Mouse scrolled (973, 550) with delta (0, 0)
Screenshot: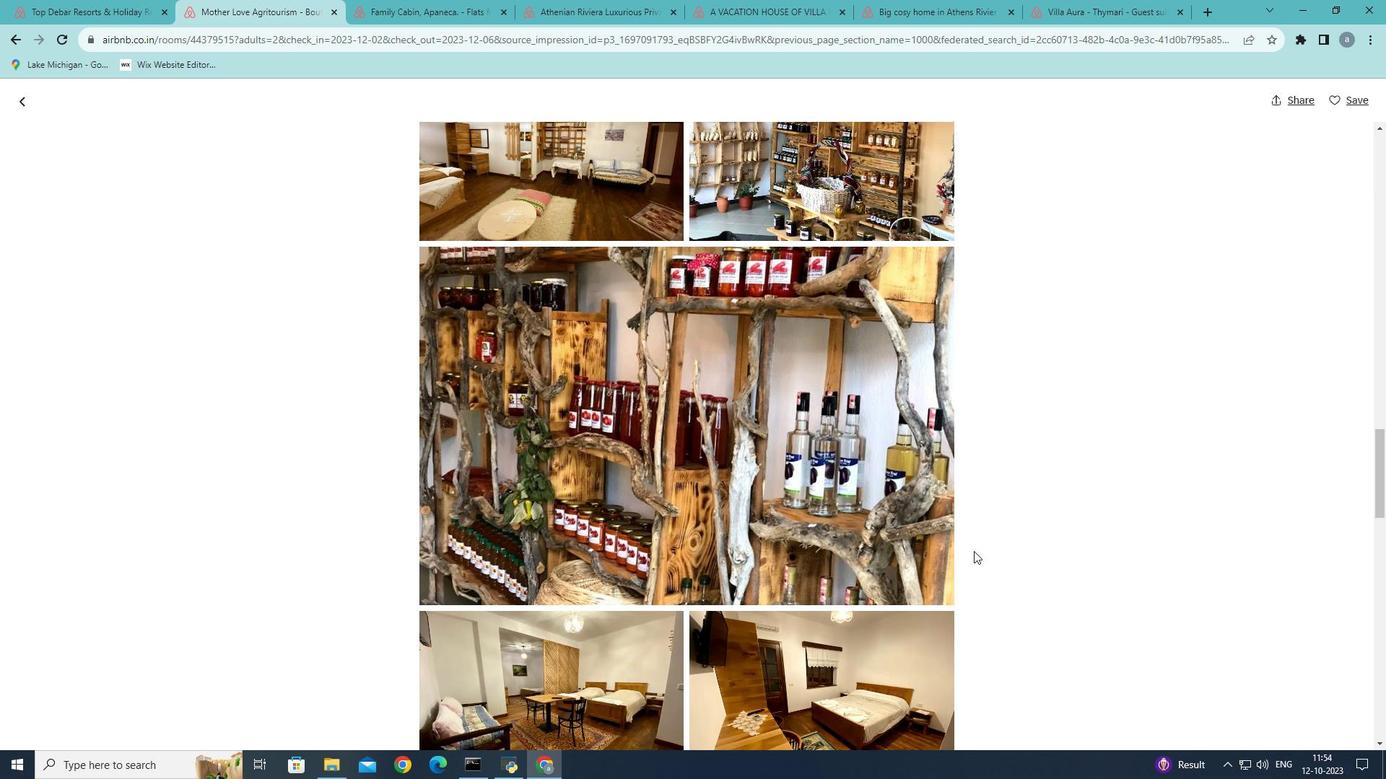 
Action: Mouse scrolled (973, 550) with delta (0, 0)
Screenshot: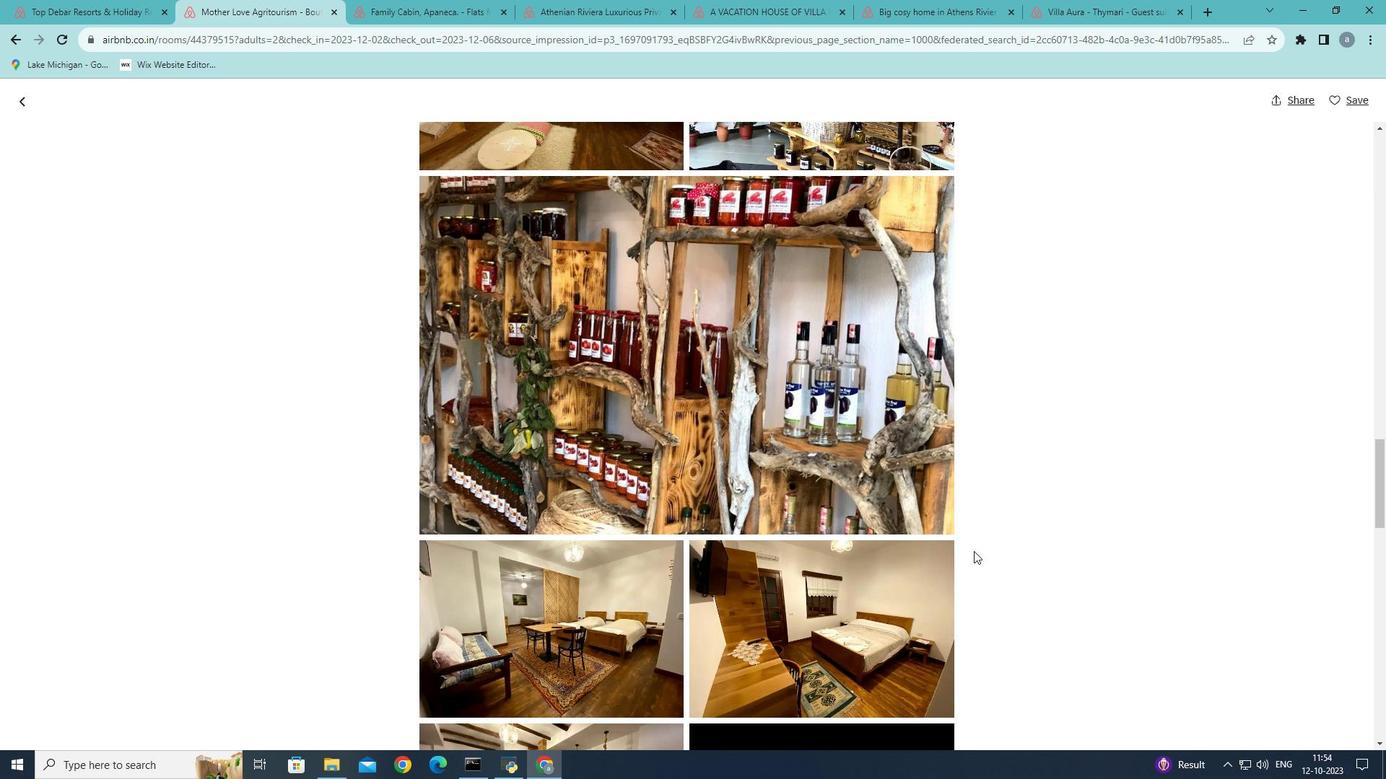 
Action: Mouse scrolled (973, 550) with delta (0, 0)
Screenshot: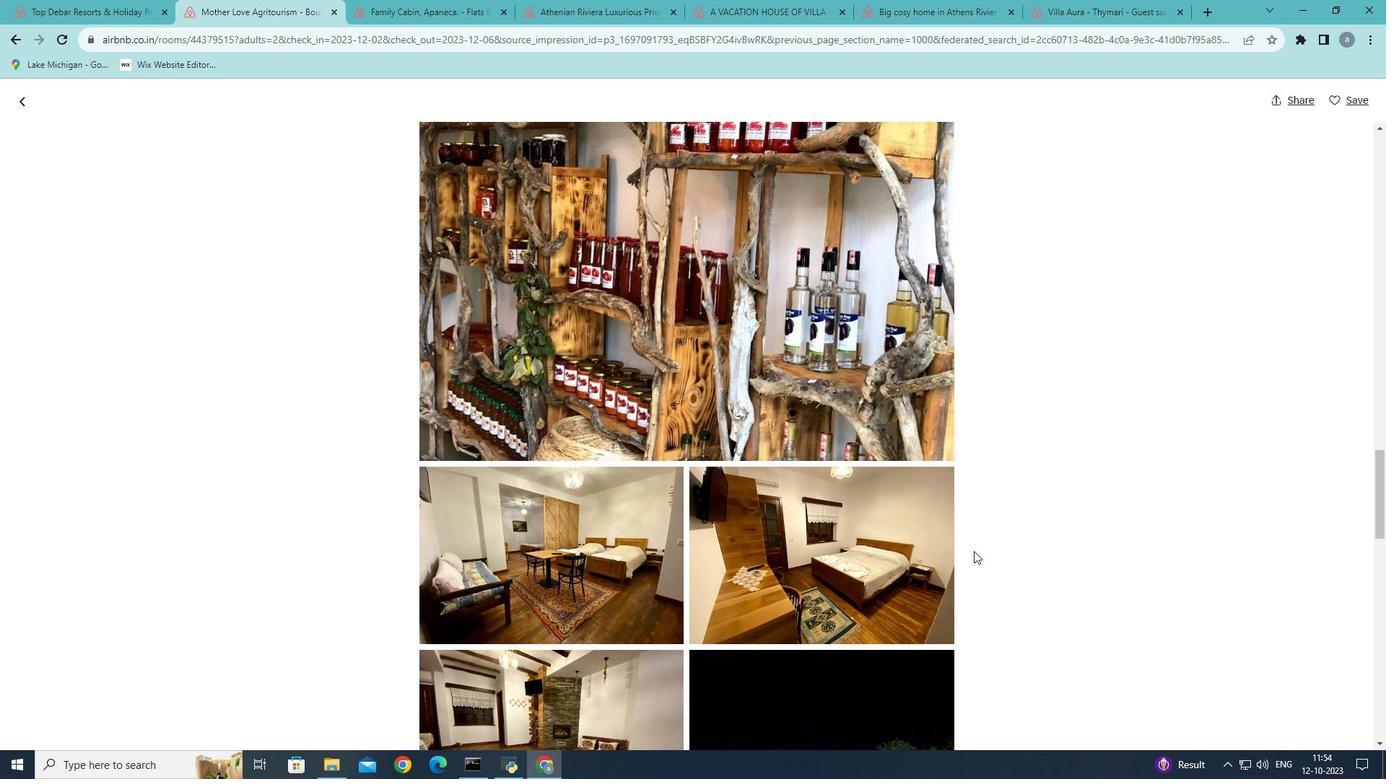
Action: Mouse scrolled (973, 550) with delta (0, 0)
Screenshot: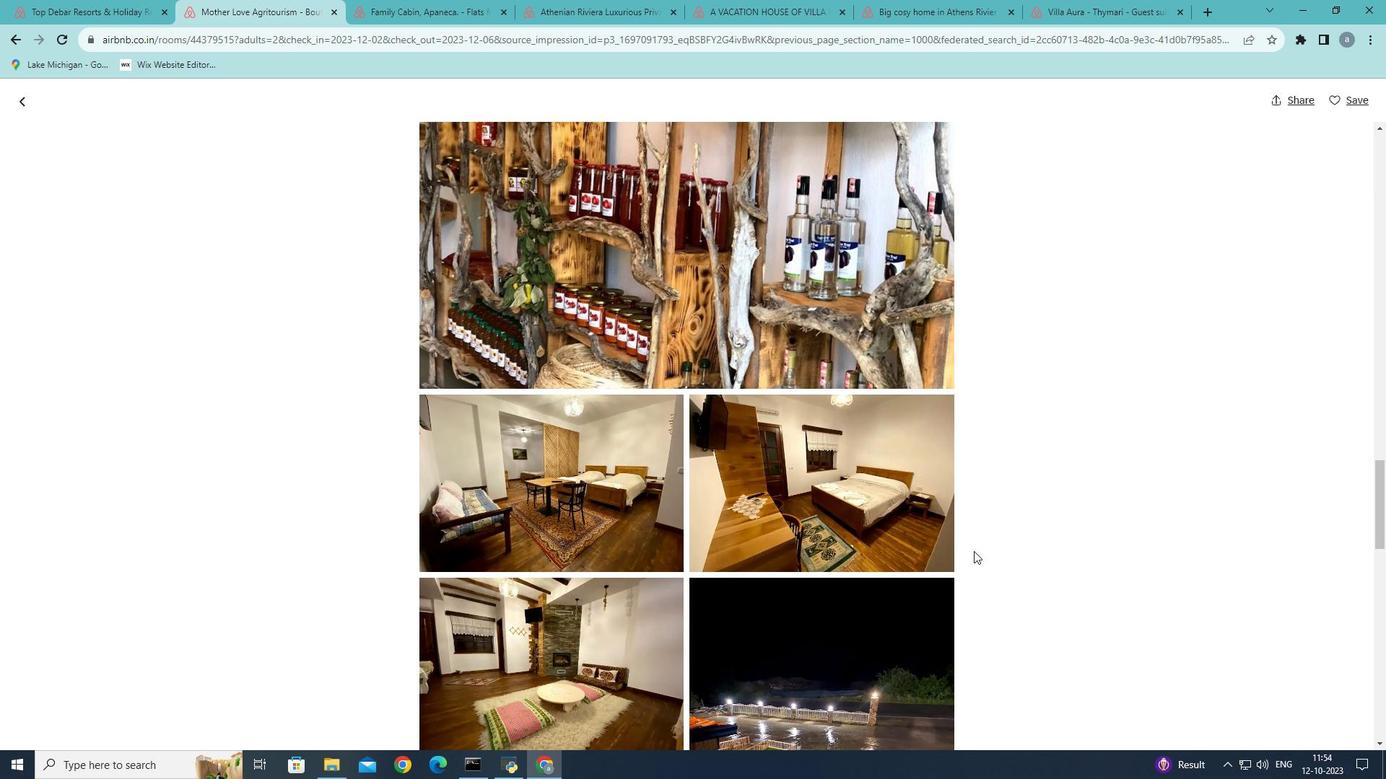 
Action: Mouse scrolled (973, 550) with delta (0, 0)
Screenshot: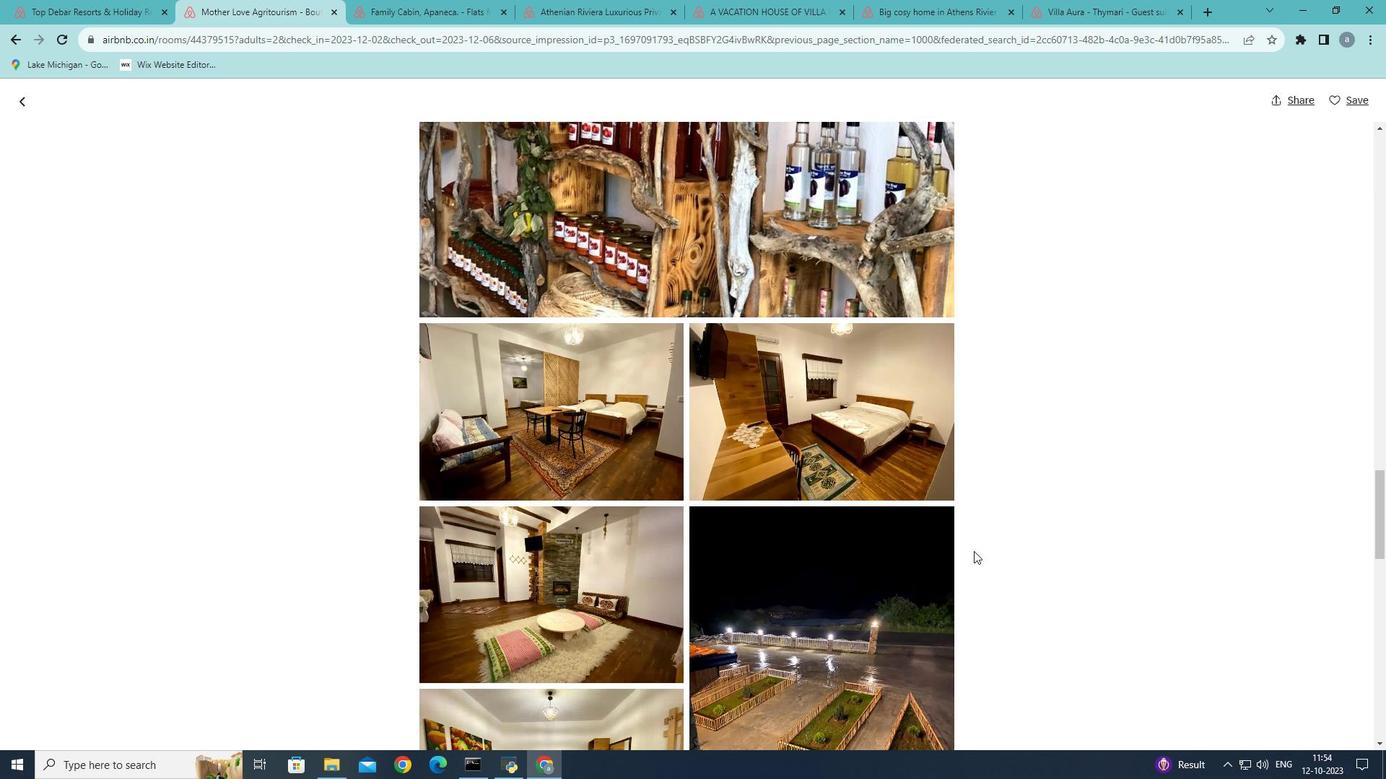 
Action: Mouse scrolled (973, 550) with delta (0, 0)
Screenshot: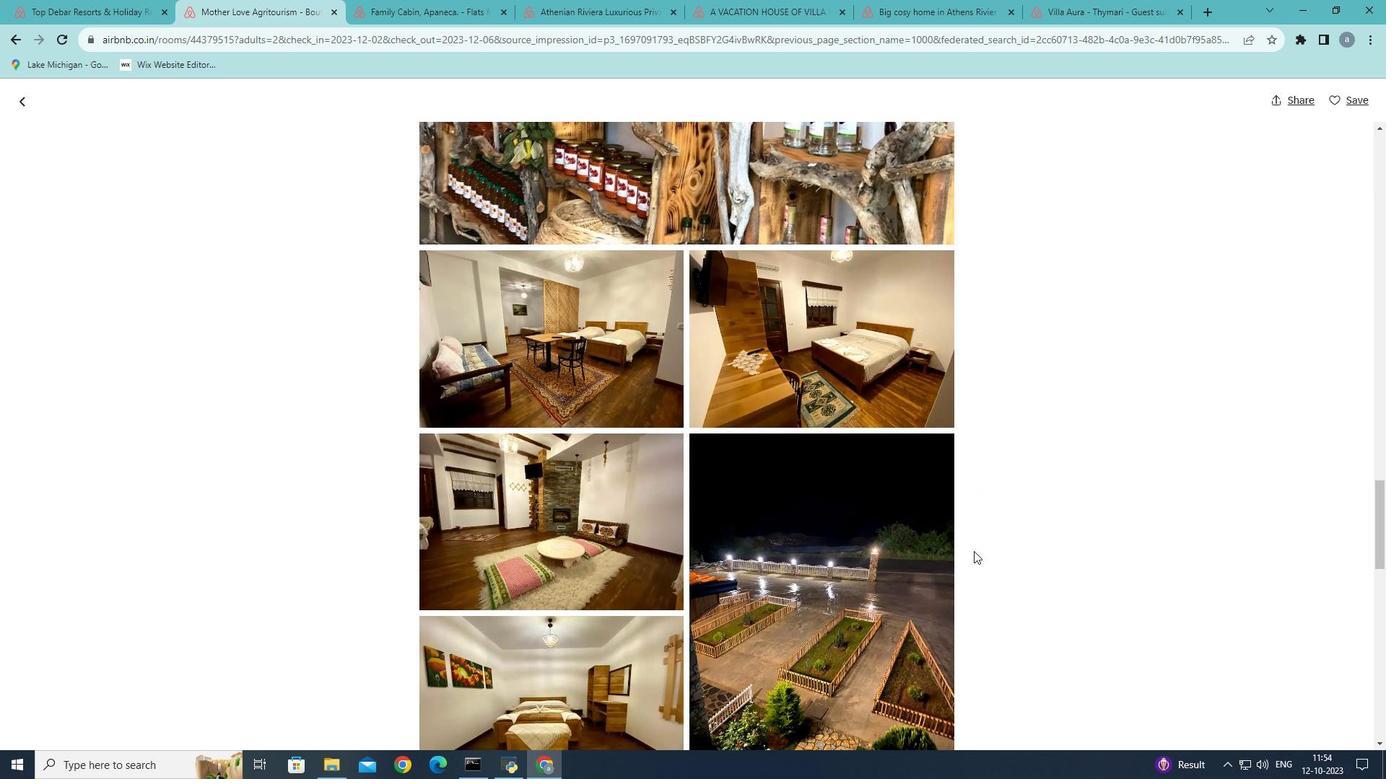 
Action: Mouse scrolled (973, 550) with delta (0, 0)
Screenshot: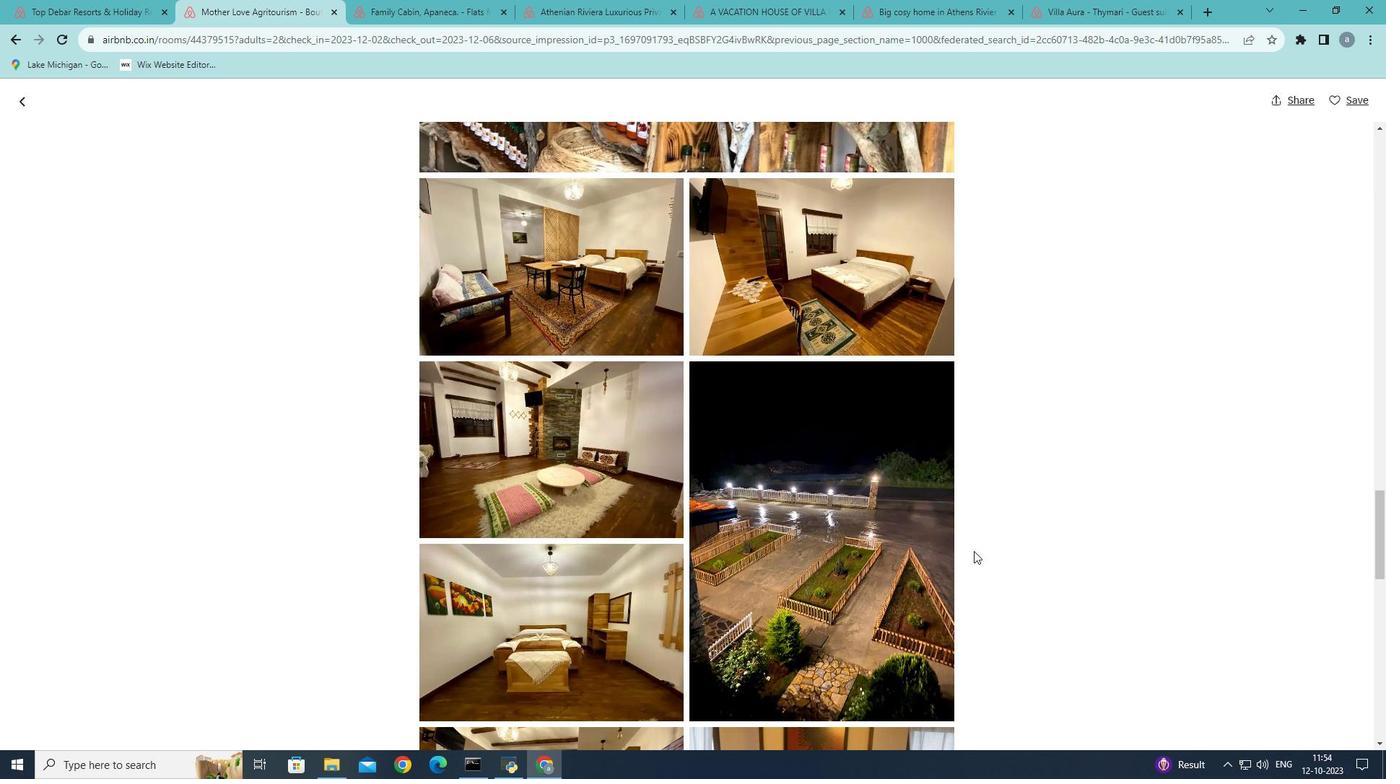 
Action: Mouse scrolled (973, 550) with delta (0, 0)
Screenshot: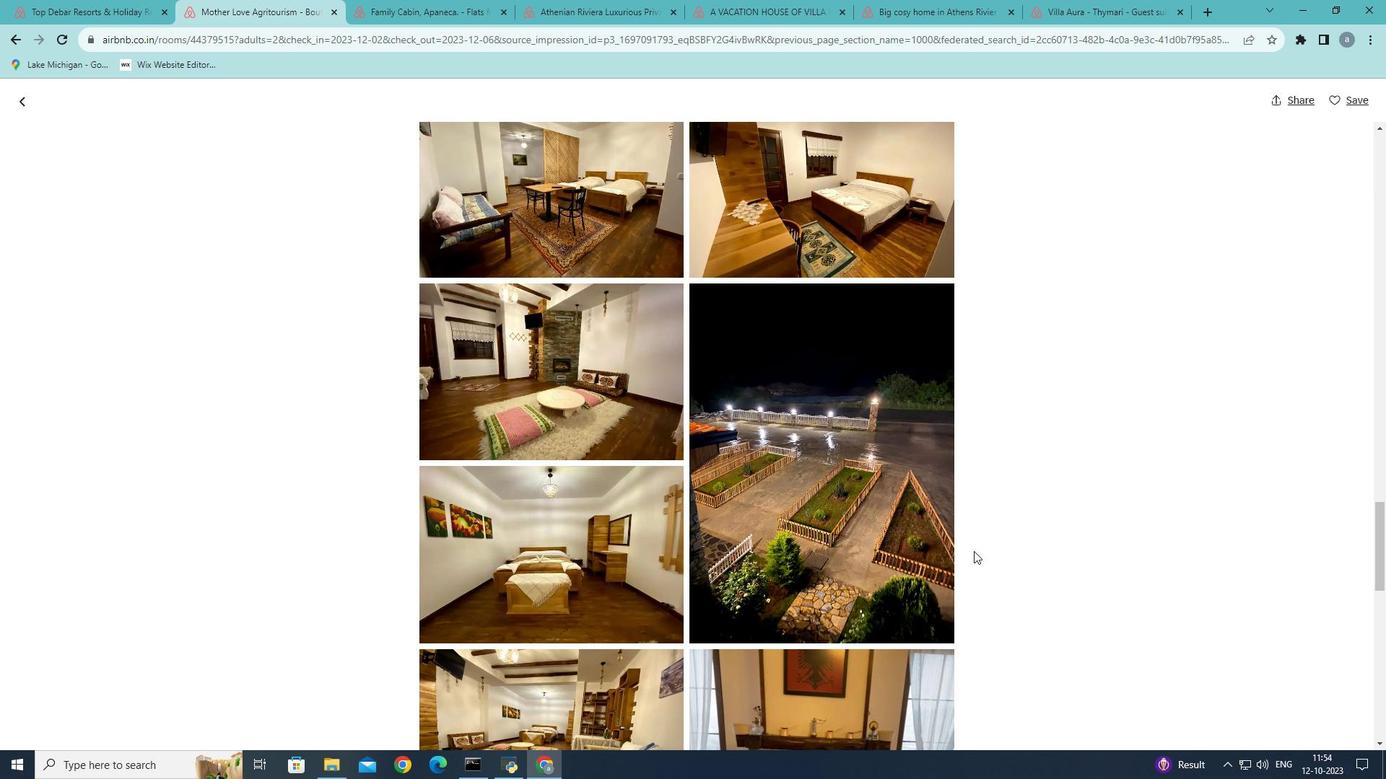 
Action: Mouse scrolled (973, 550) with delta (0, 0)
Screenshot: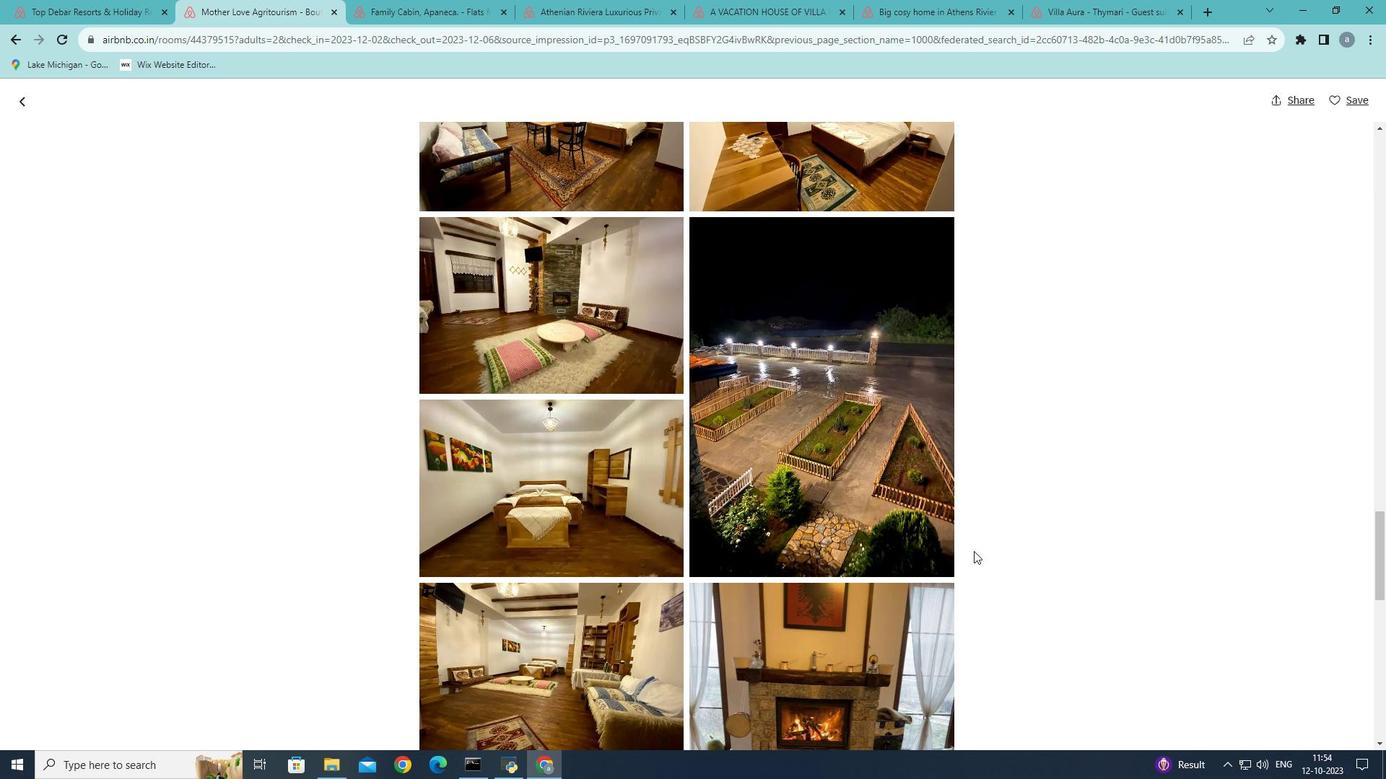 
Action: Mouse scrolled (973, 550) with delta (0, 0)
Screenshot: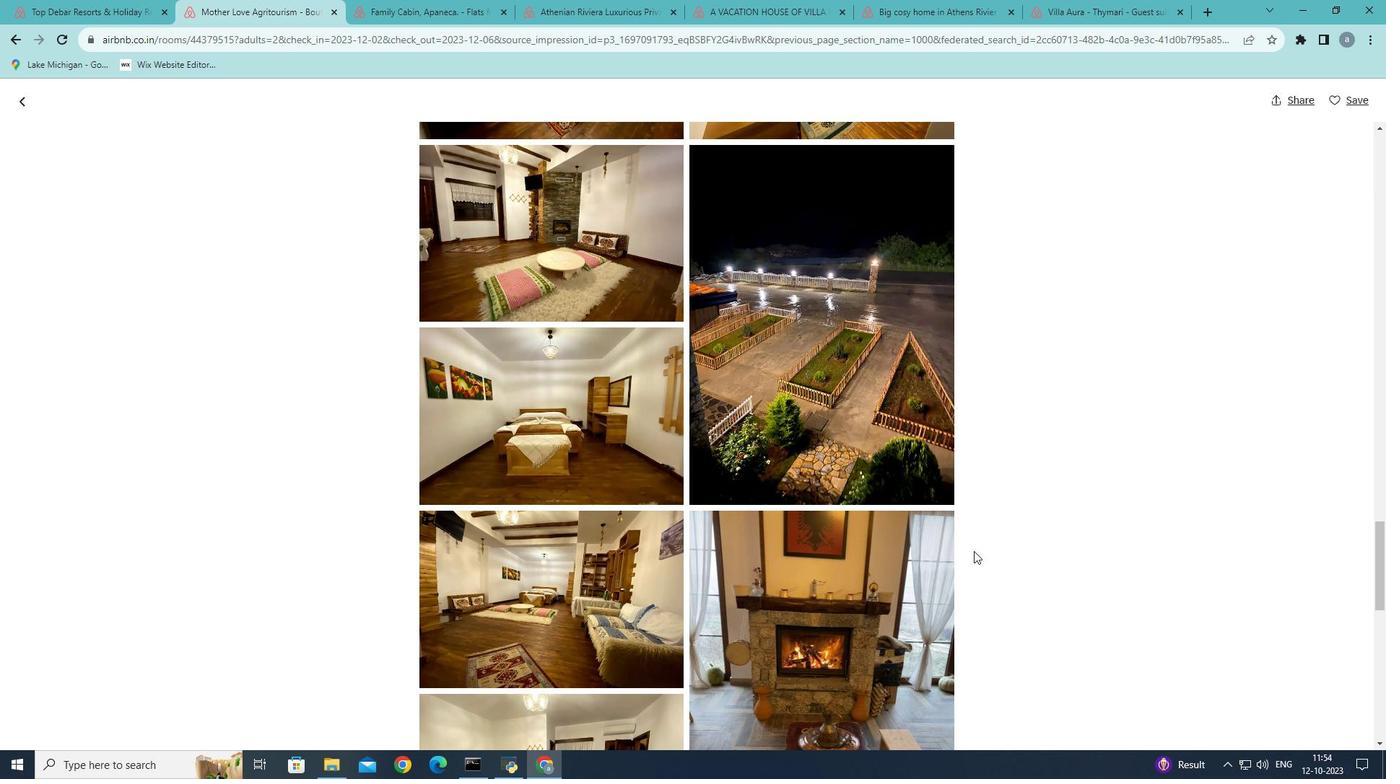 
Action: Mouse scrolled (973, 550) with delta (0, 0)
Screenshot: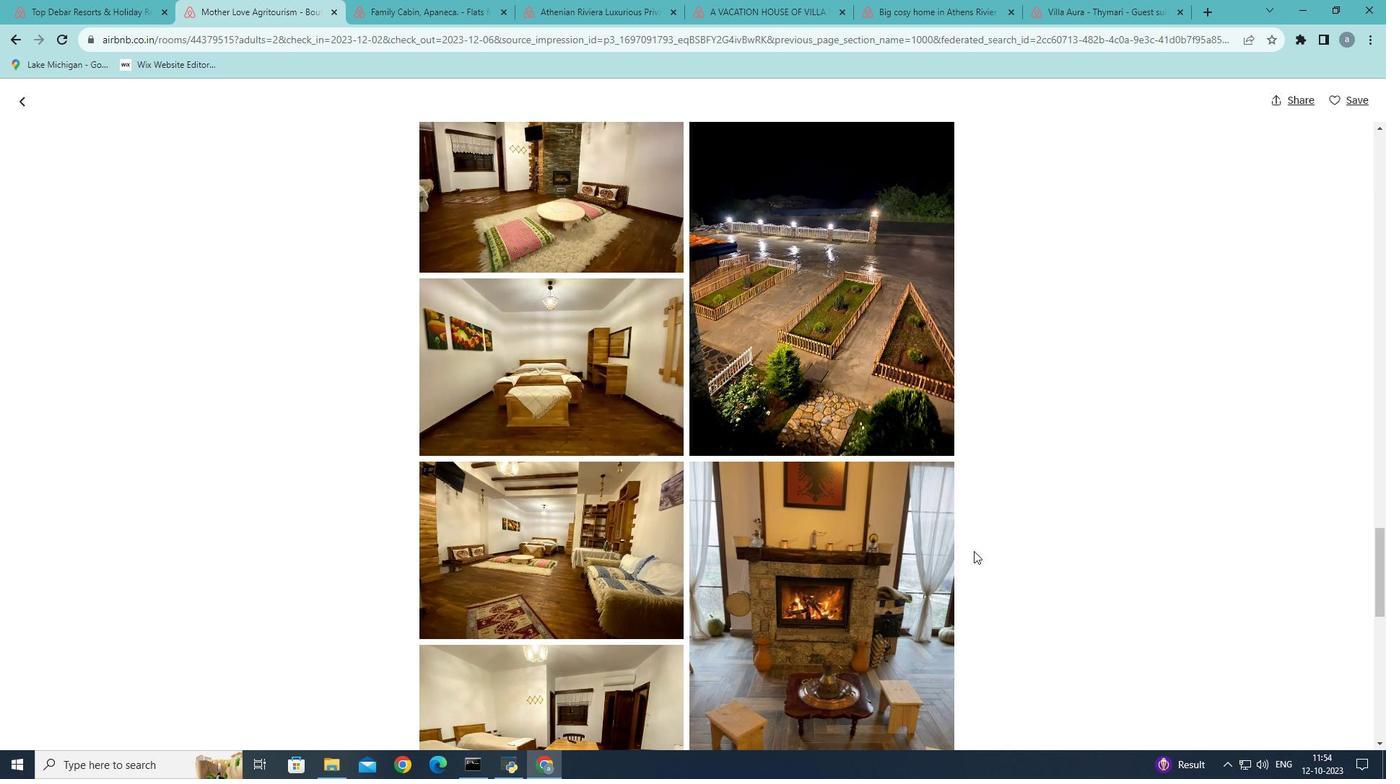 
Action: Mouse scrolled (973, 550) with delta (0, 0)
Screenshot: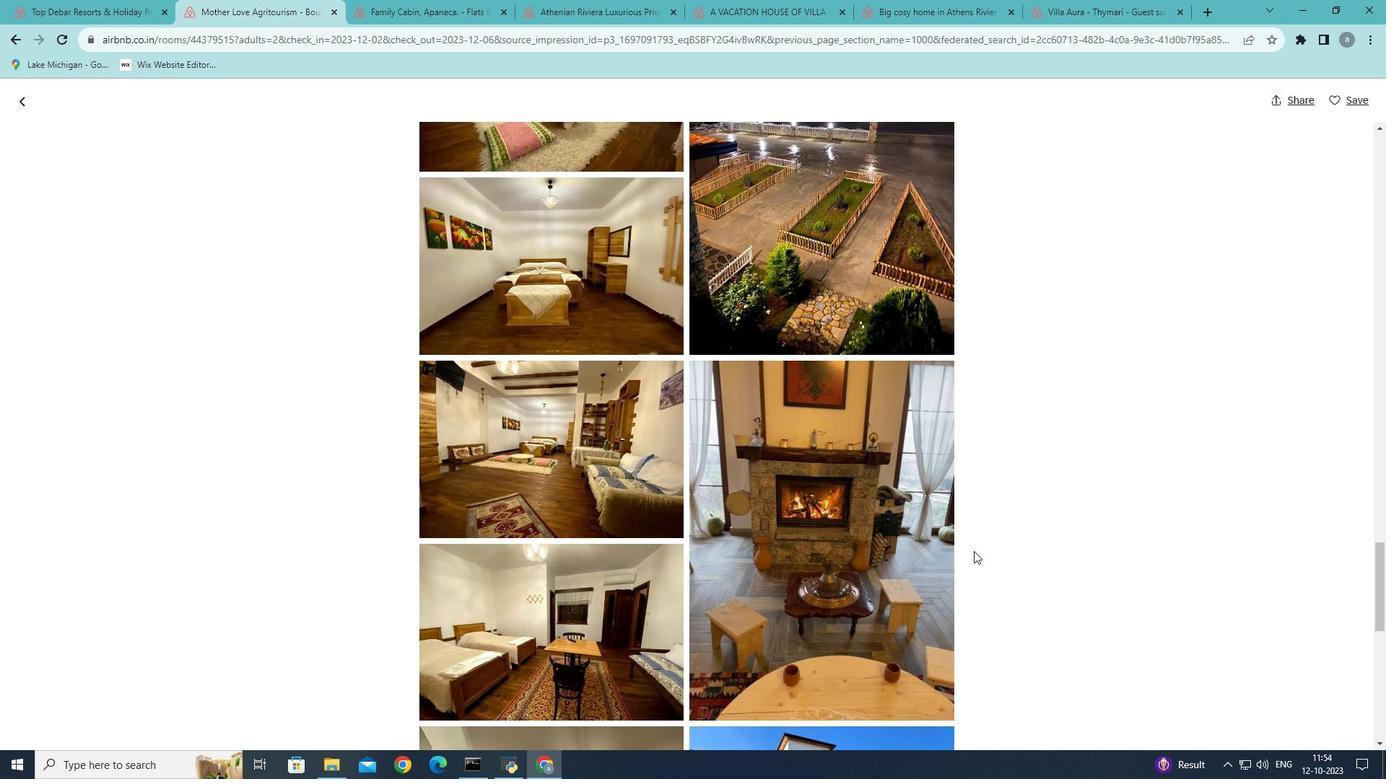 
Action: Mouse scrolled (973, 550) with delta (0, 0)
Screenshot: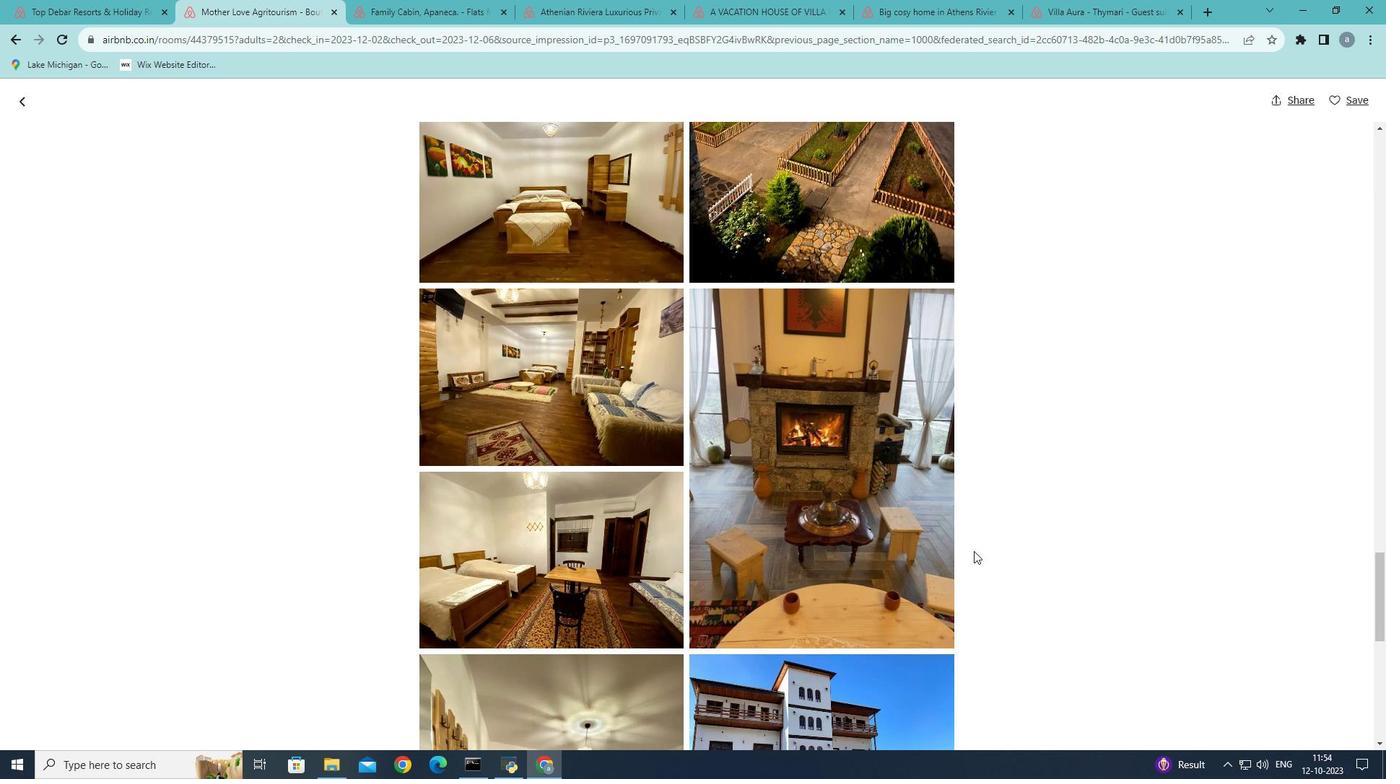 
Action: Mouse scrolled (973, 550) with delta (0, 0)
Screenshot: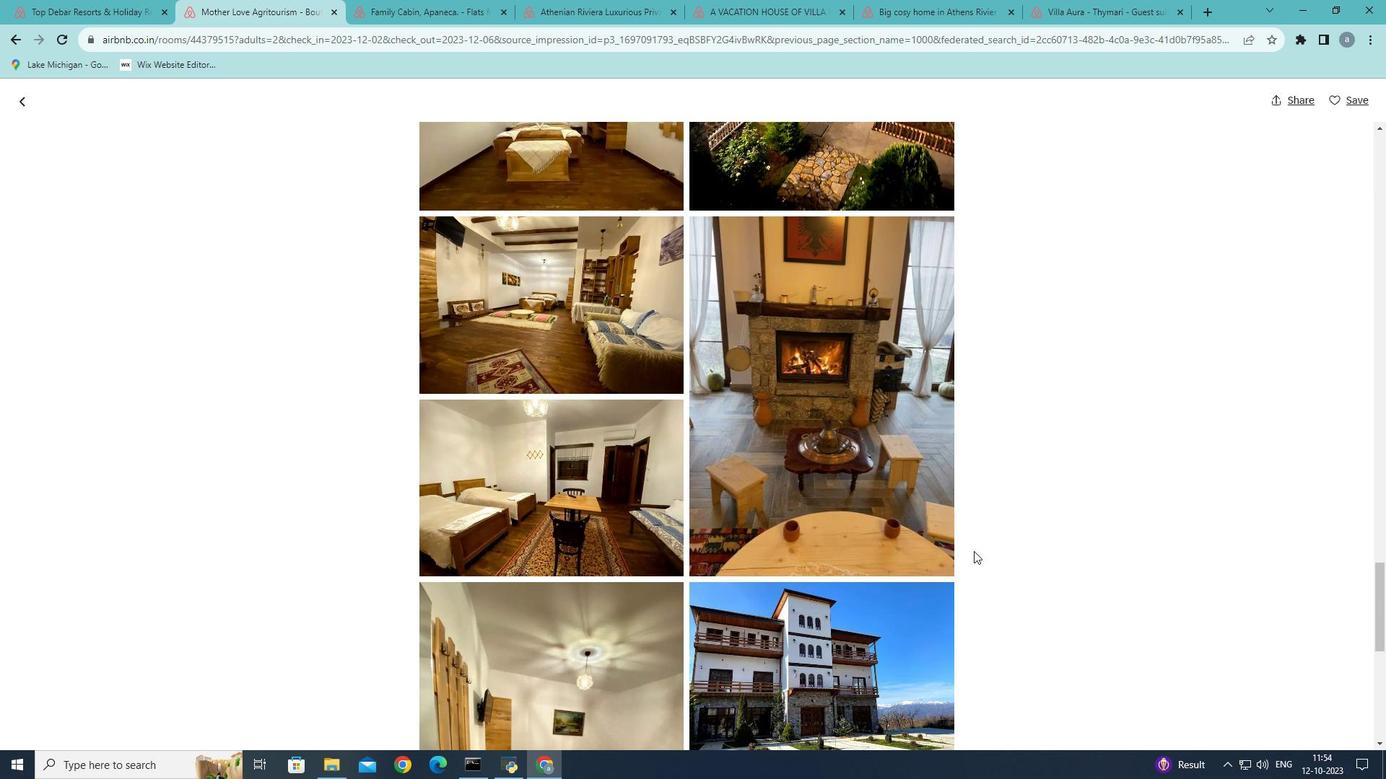 
Action: Mouse scrolled (973, 550) with delta (0, 0)
Screenshot: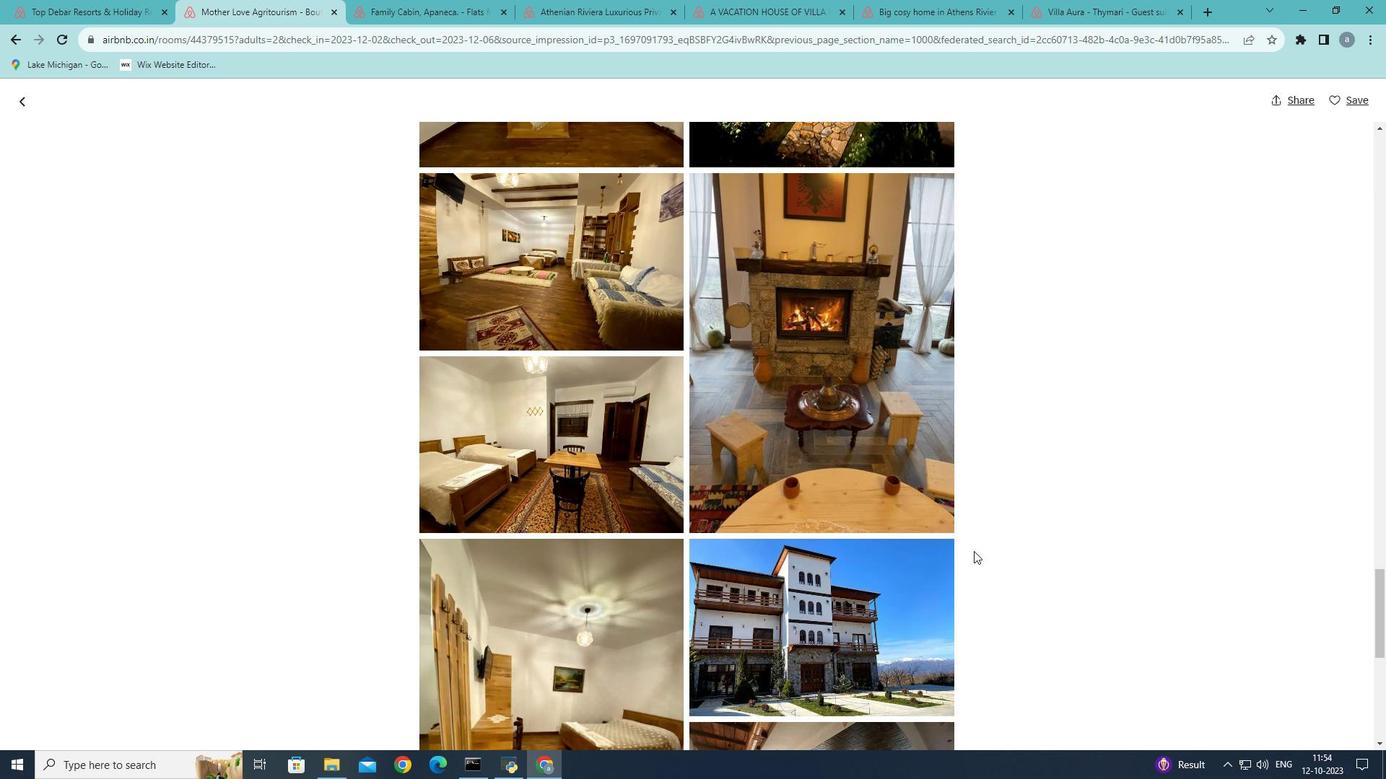 
Action: Mouse scrolled (973, 550) with delta (0, 0)
Screenshot: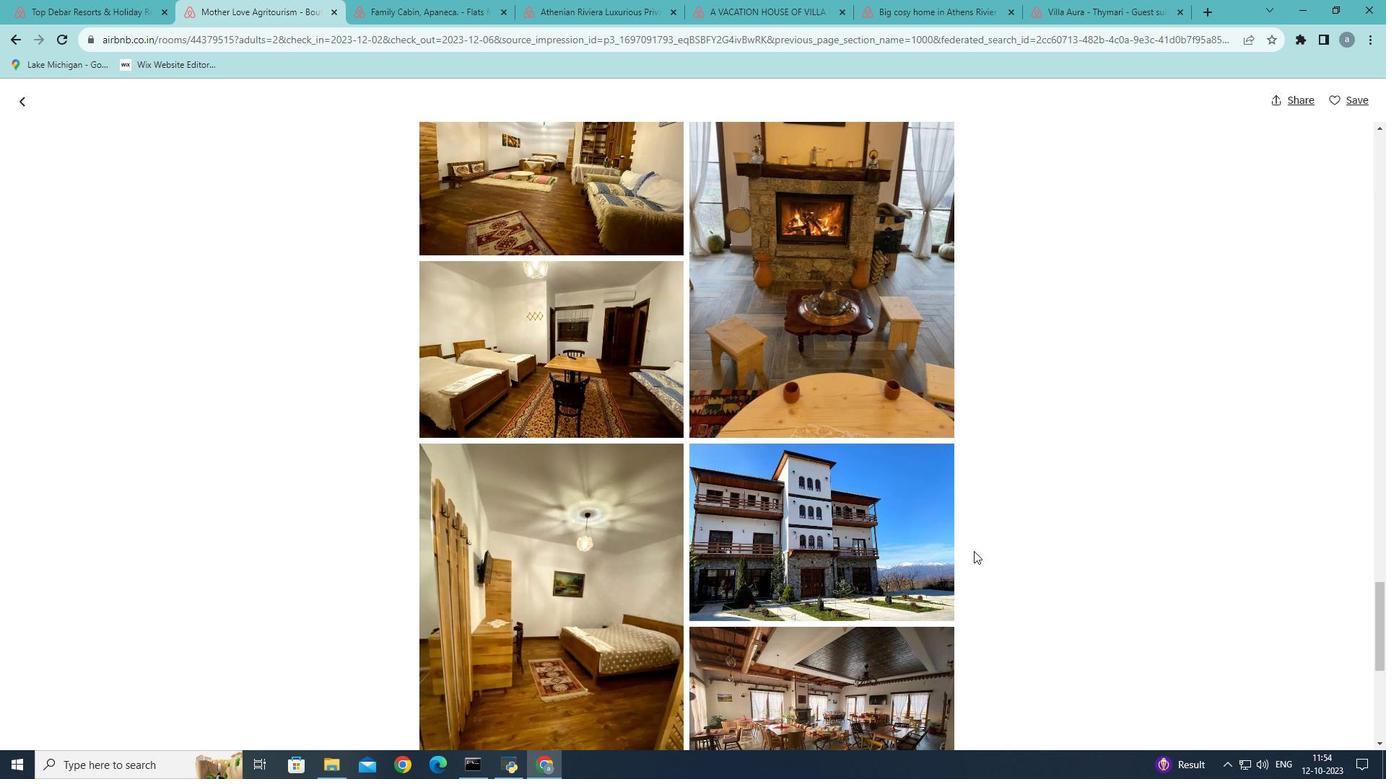 
Action: Mouse scrolled (973, 550) with delta (0, 0)
Screenshot: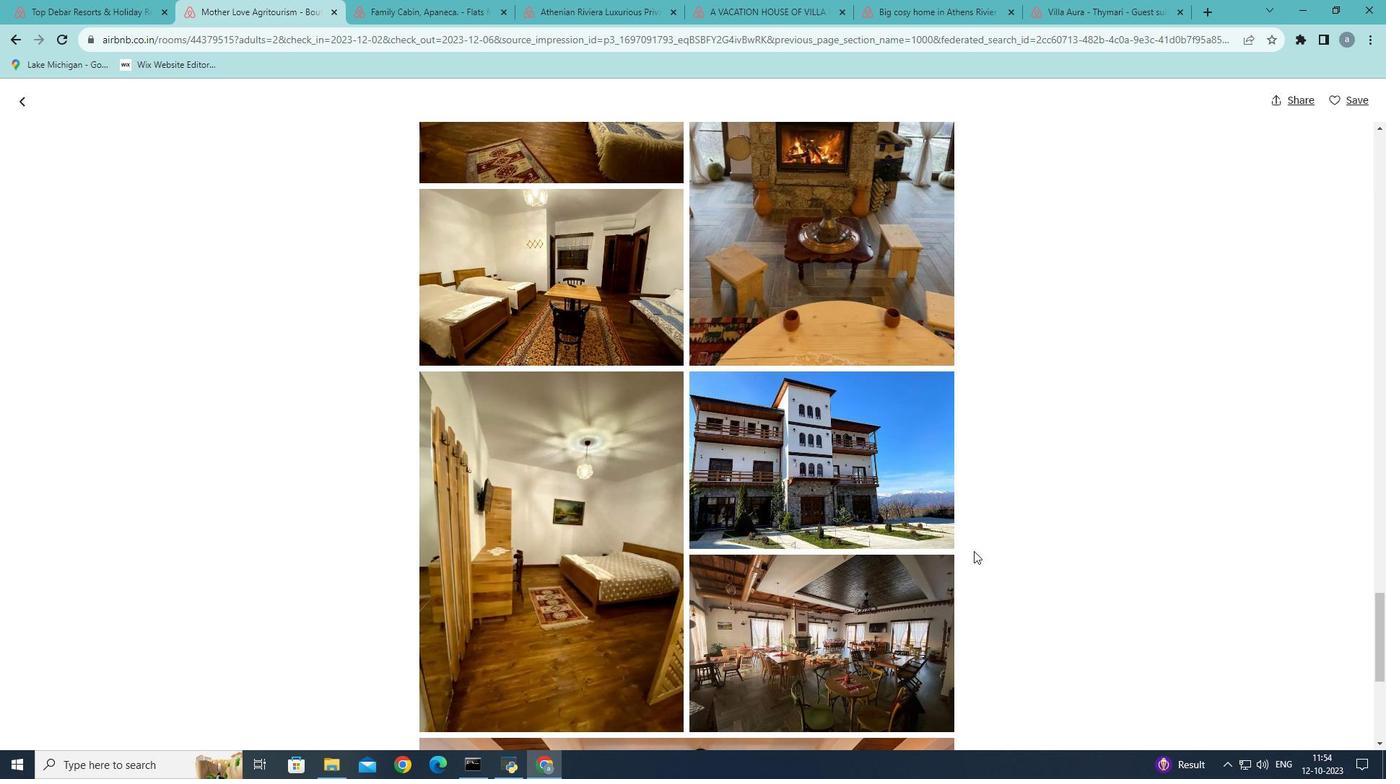 
Action: Mouse scrolled (973, 550) with delta (0, 0)
Screenshot: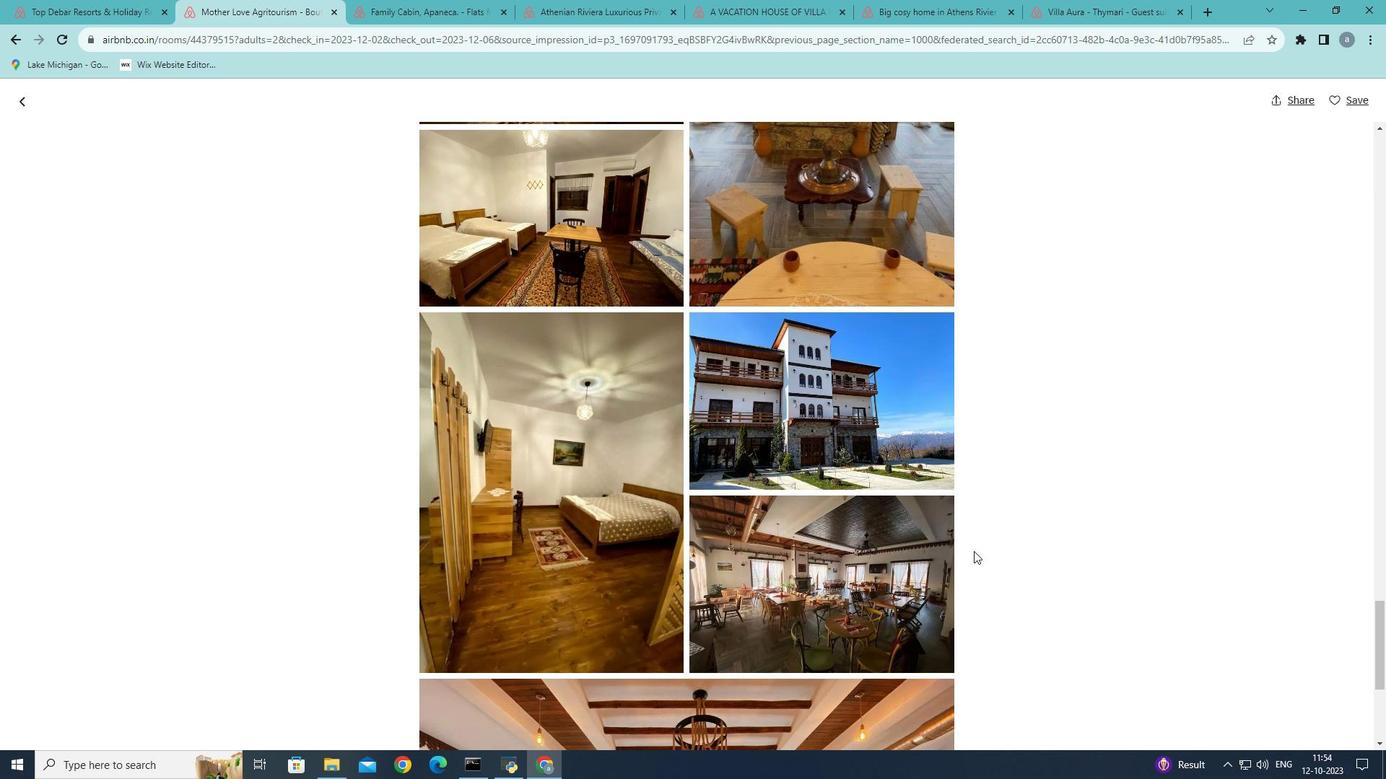 
Action: Mouse scrolled (973, 550) with delta (0, 0)
Screenshot: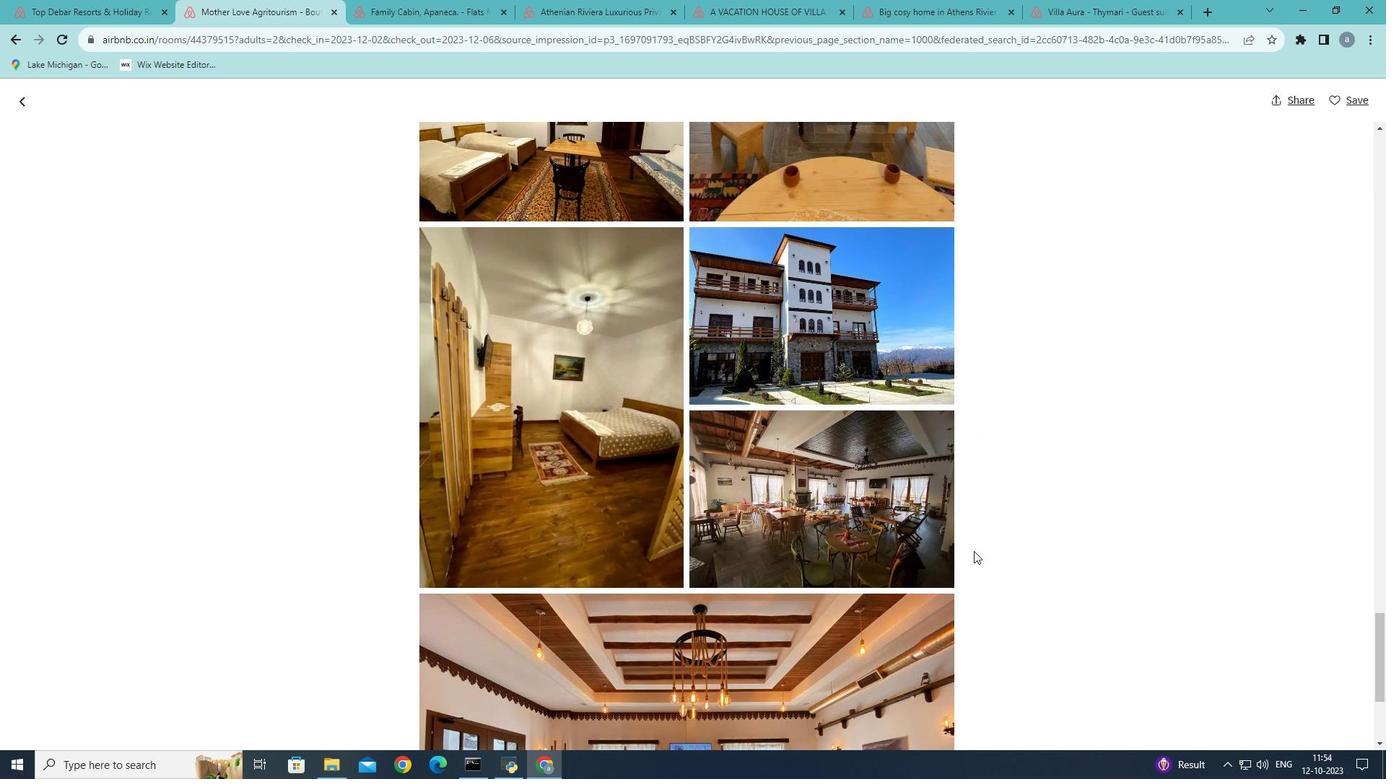 
Action: Mouse scrolled (973, 550) with delta (0, 0)
Screenshot: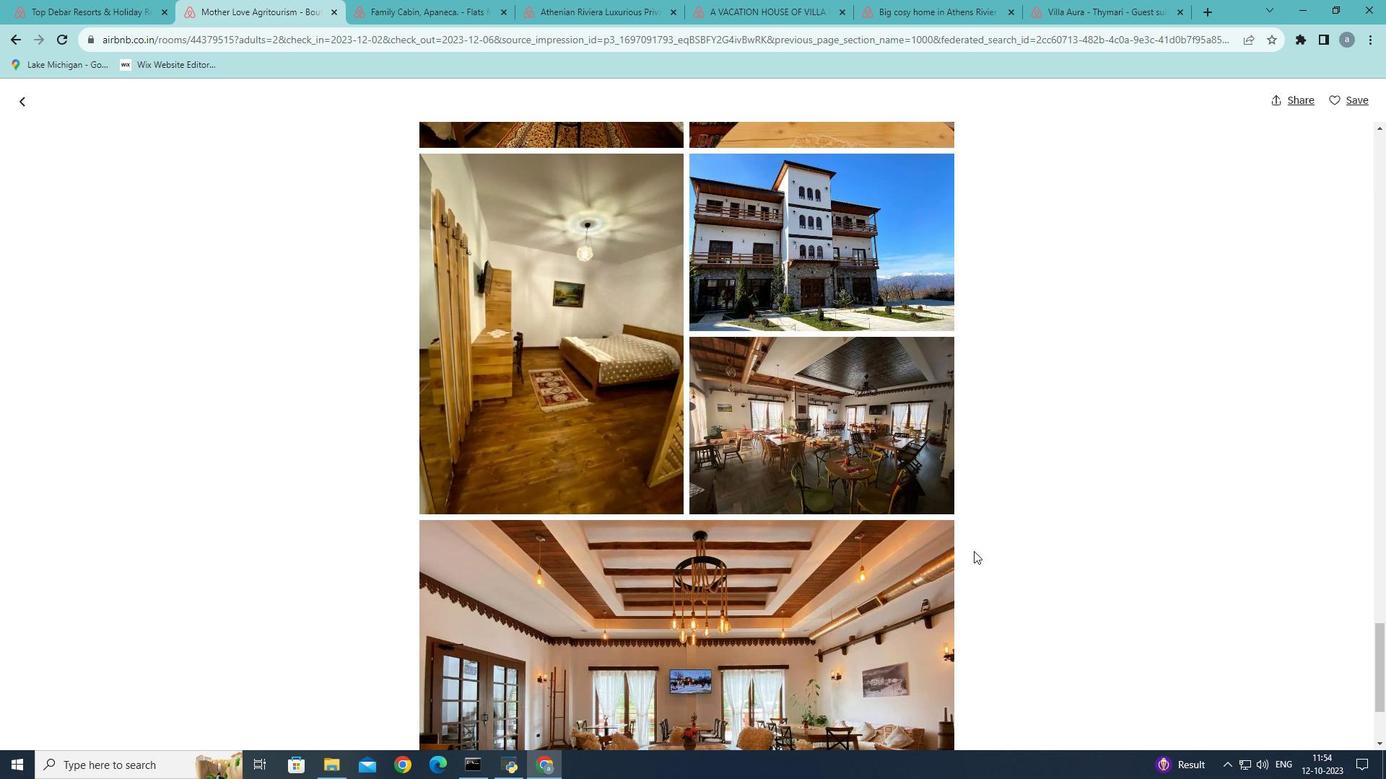 
Action: Mouse scrolled (973, 550) with delta (0, 0)
Screenshot: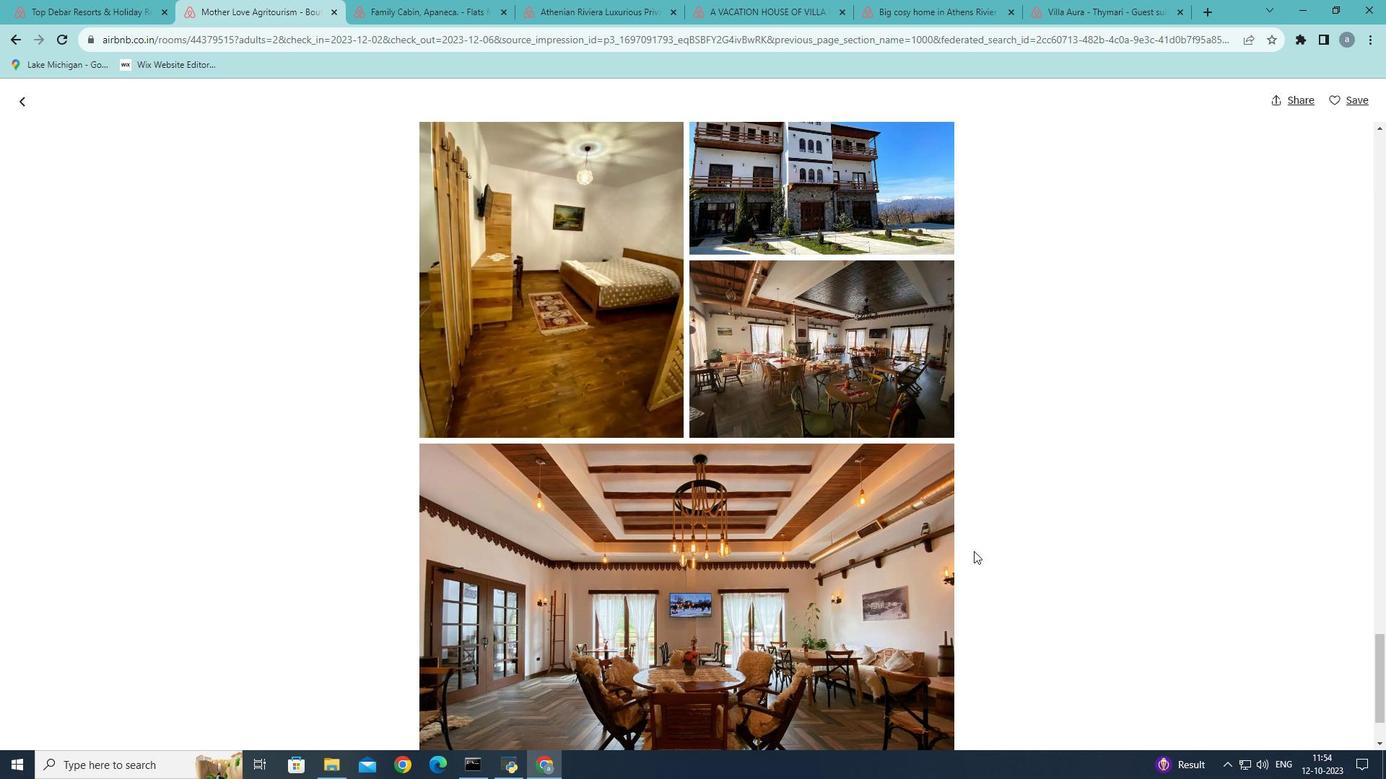 
Action: Mouse scrolled (973, 550) with delta (0, 0)
Screenshot: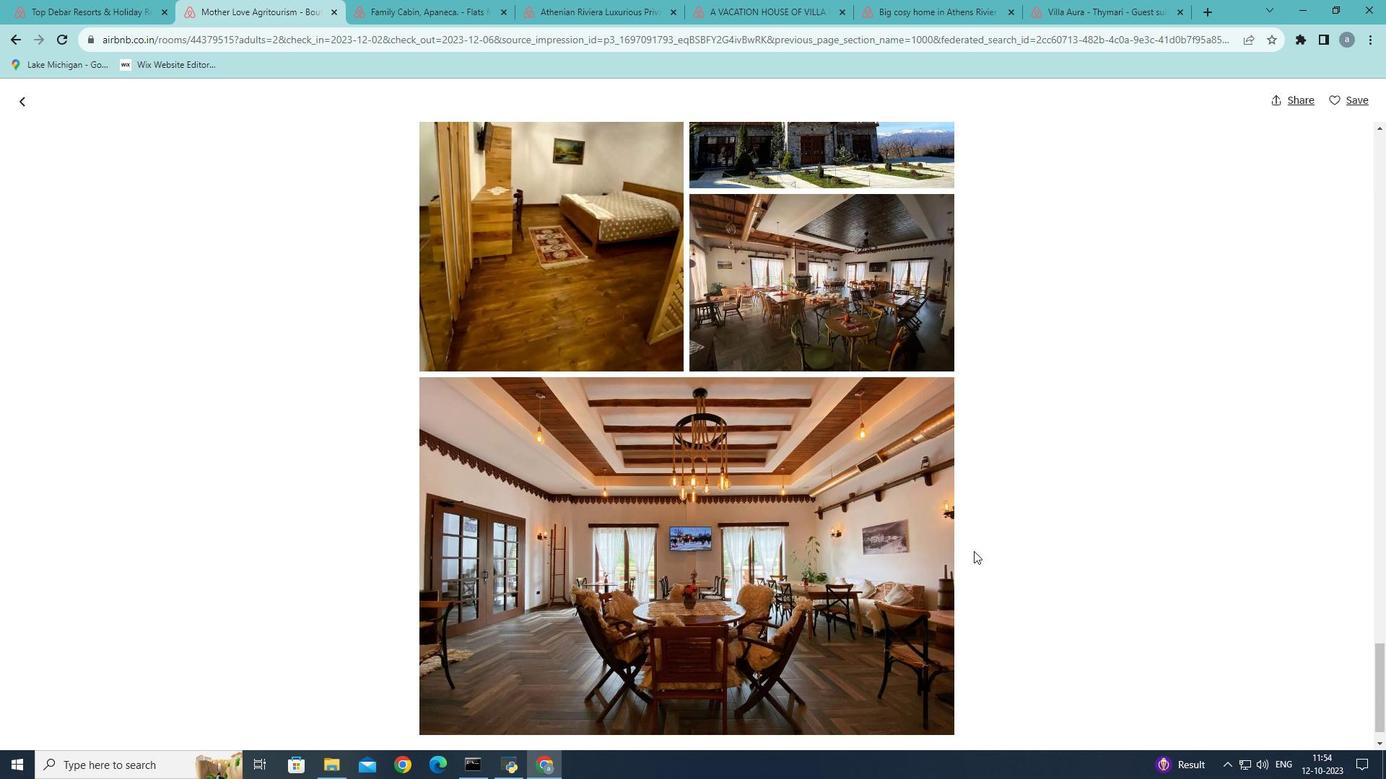 
Action: Mouse scrolled (973, 550) with delta (0, 0)
Screenshot: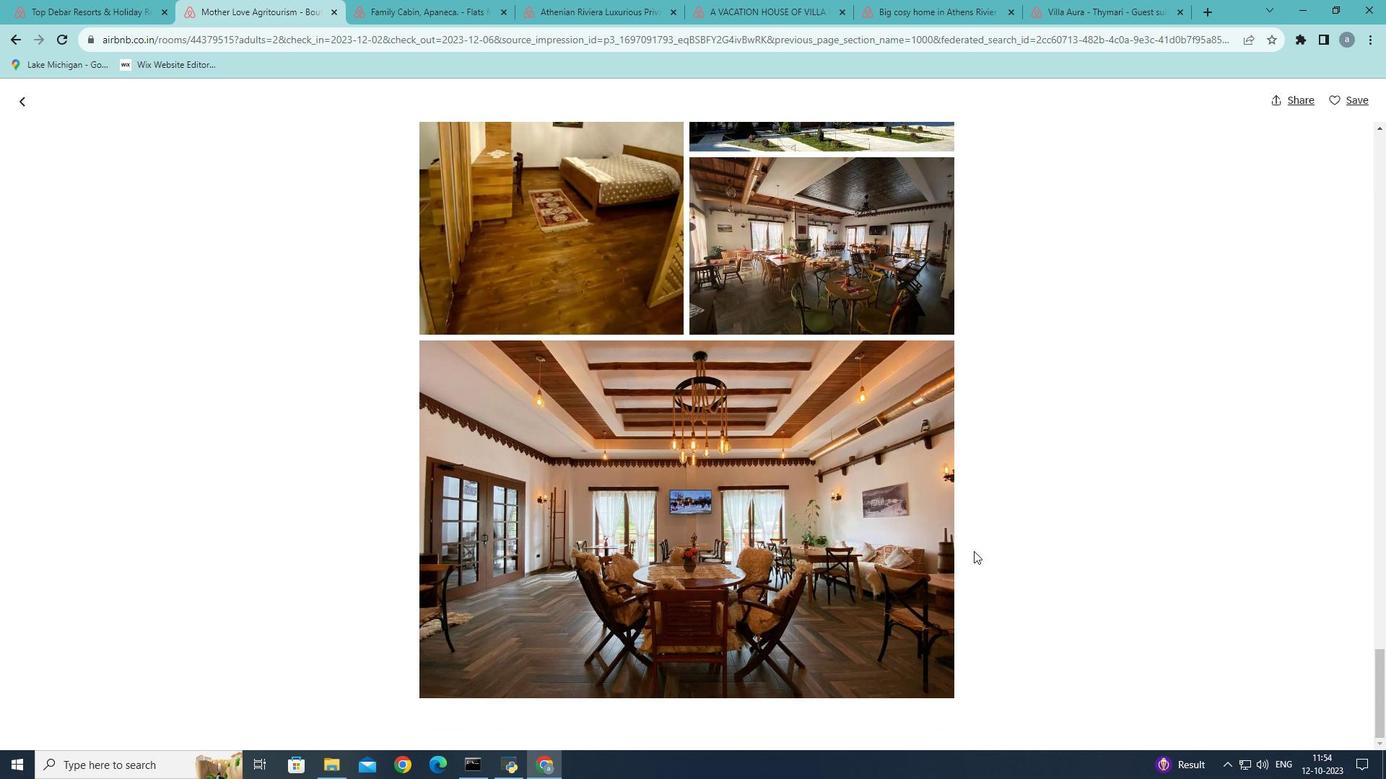 
Action: Mouse scrolled (973, 550) with delta (0, 0)
Screenshot: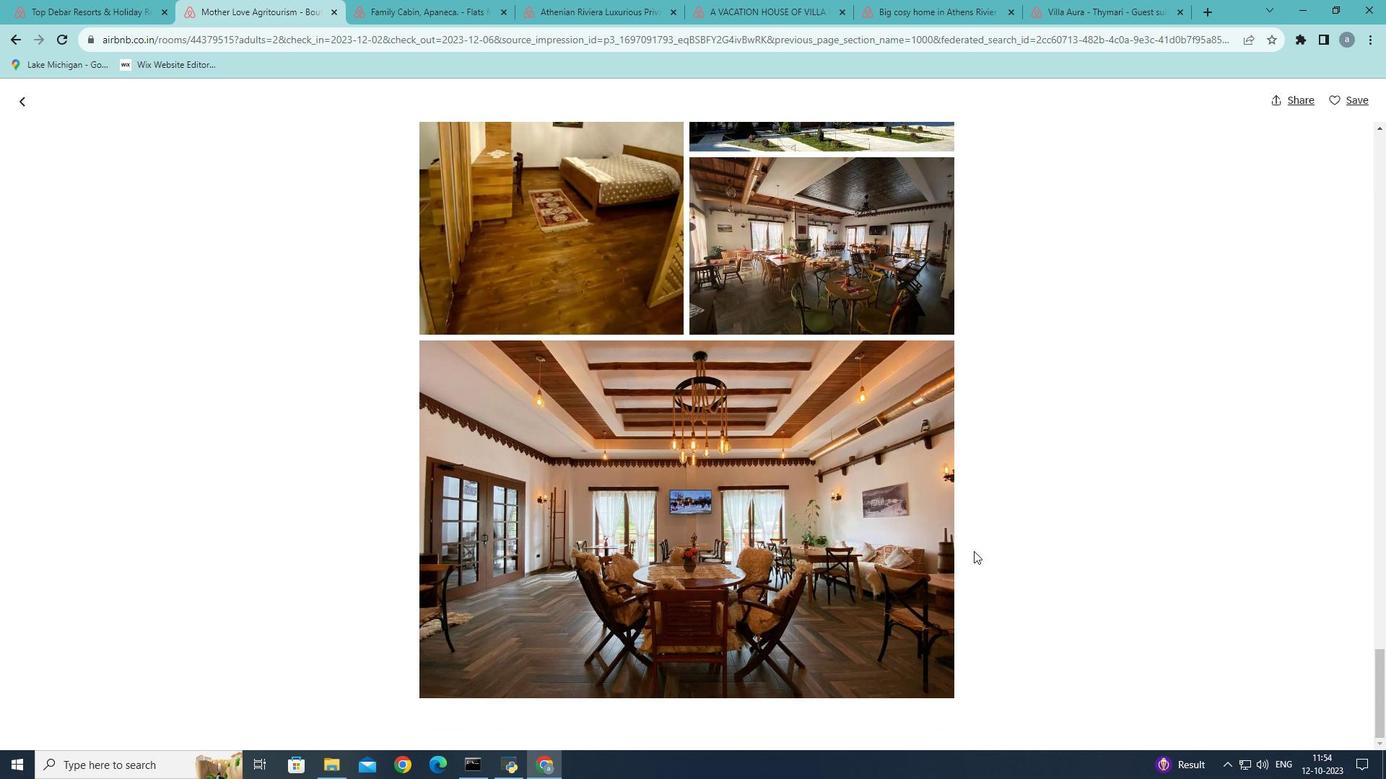 
Action: Mouse scrolled (973, 550) with delta (0, 0)
Screenshot: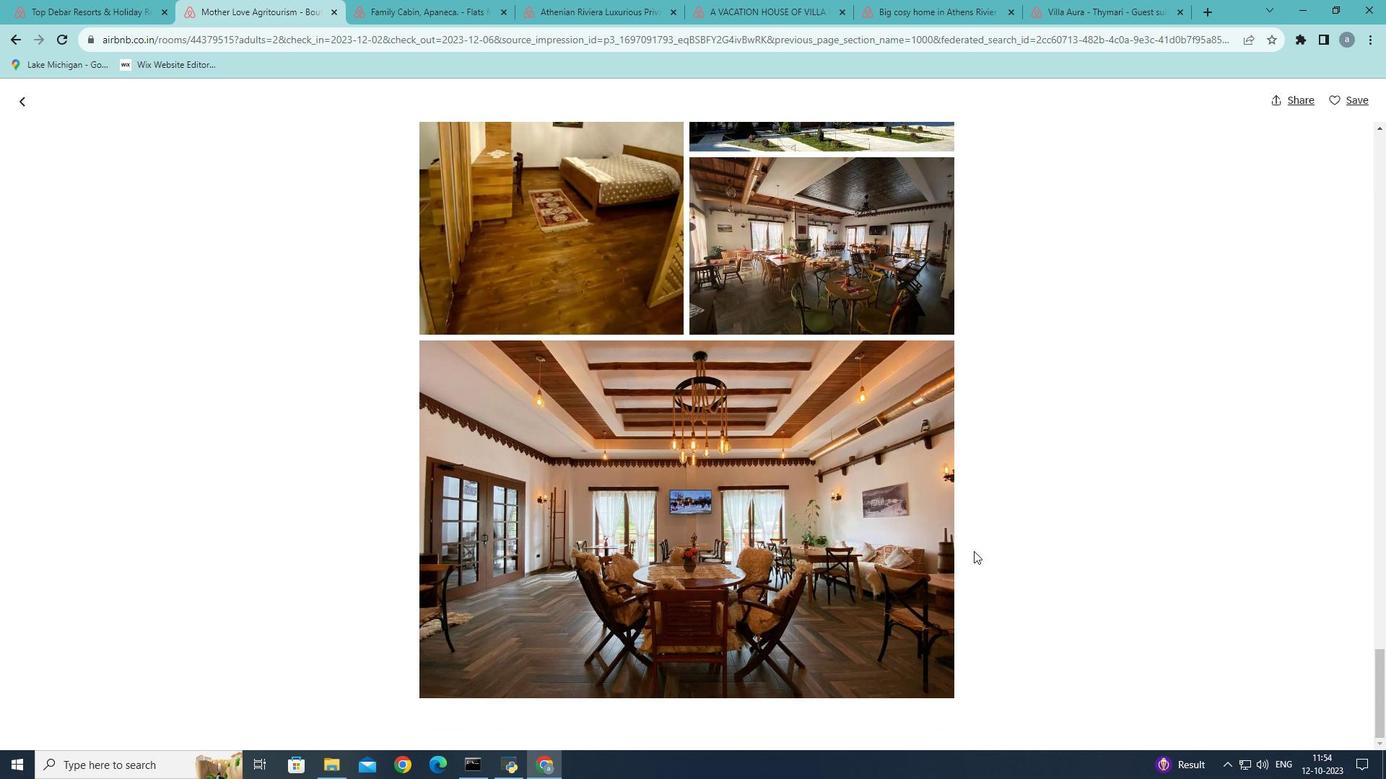 
Action: Mouse moved to (23, 103)
Screenshot: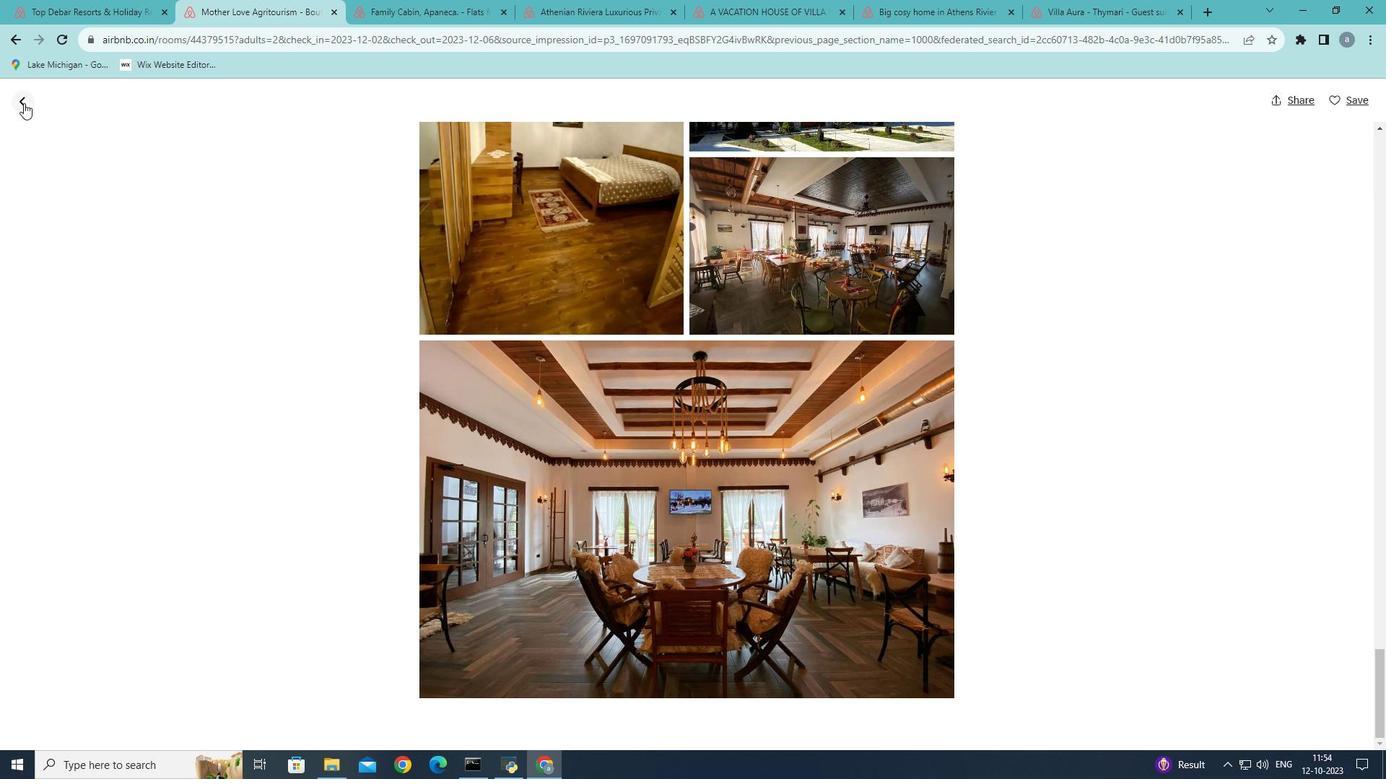 
Action: Mouse pressed left at (23, 103)
Screenshot: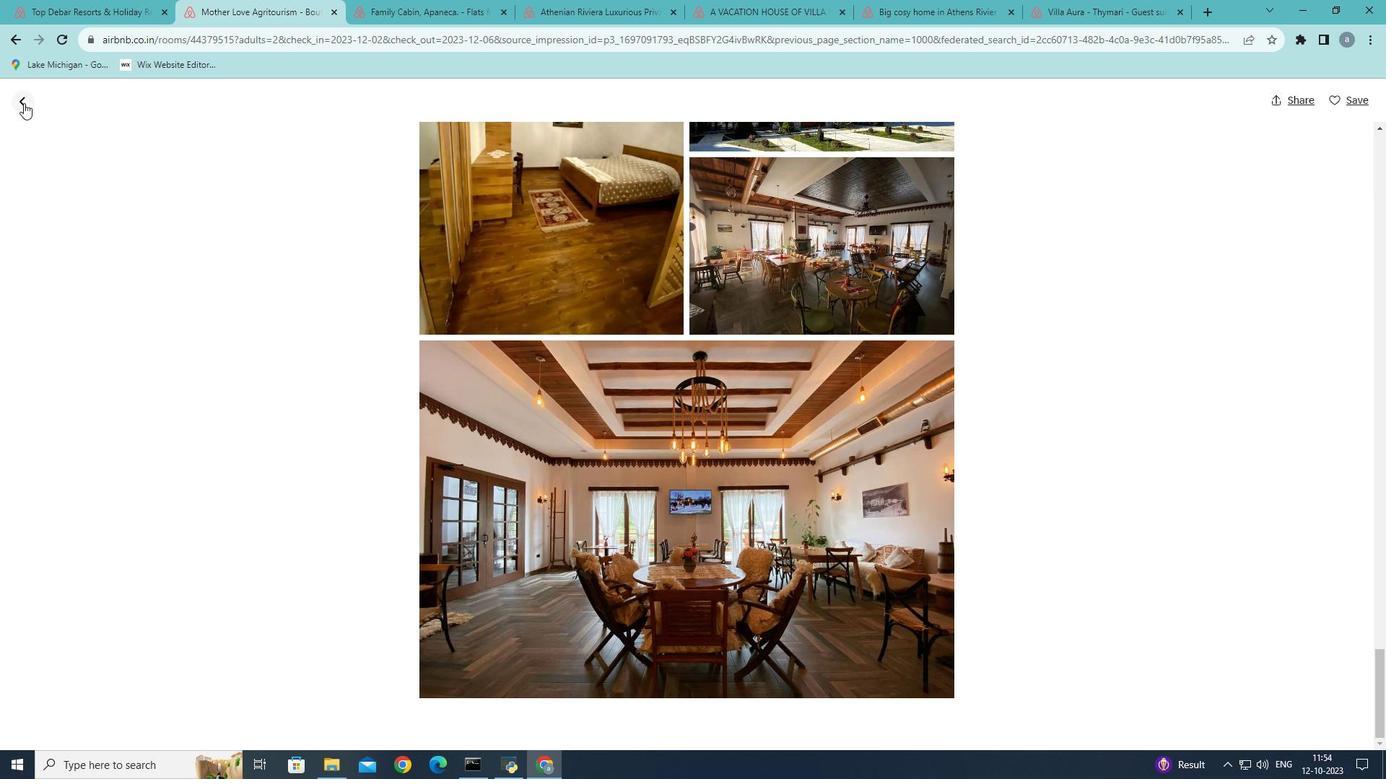 
Action: Mouse moved to (113, 237)
Screenshot: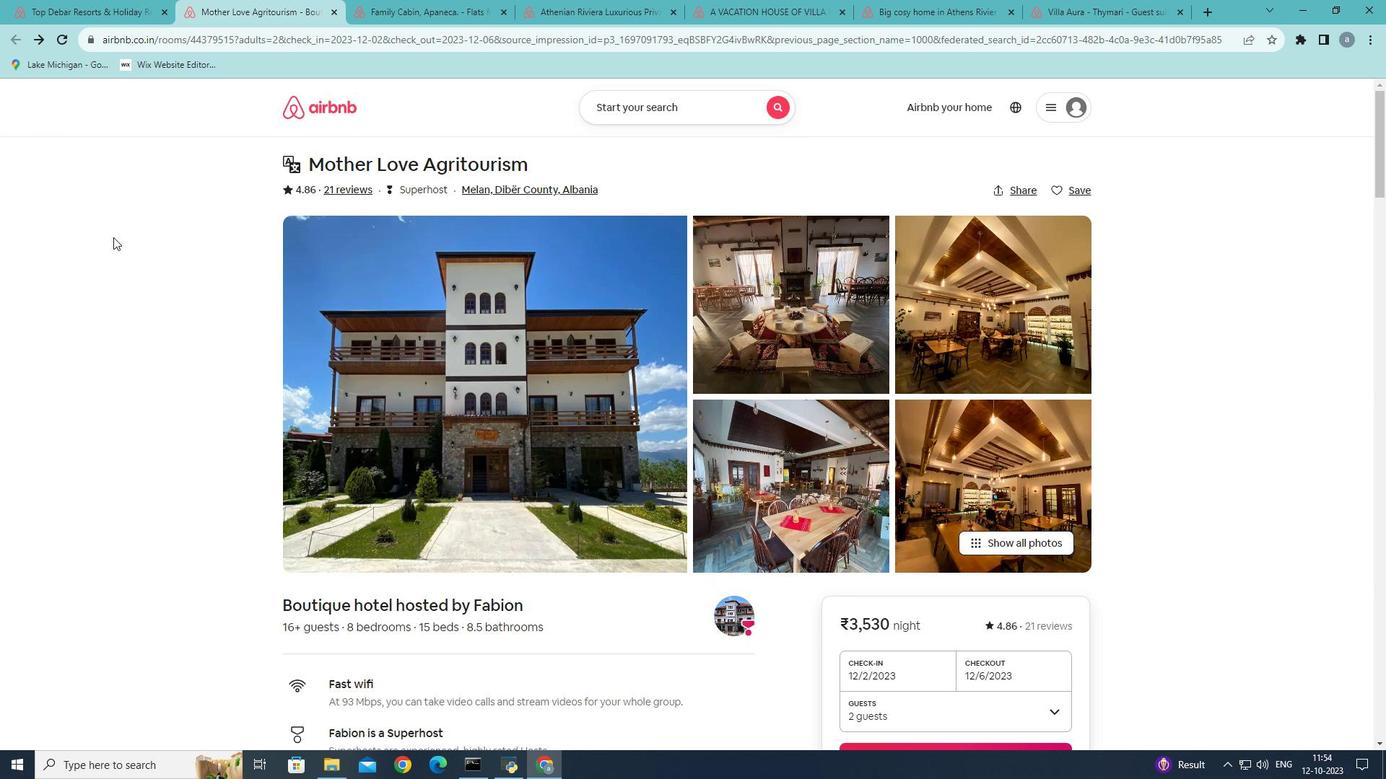 
Action: Mouse scrolled (113, 236) with delta (0, 0)
Screenshot: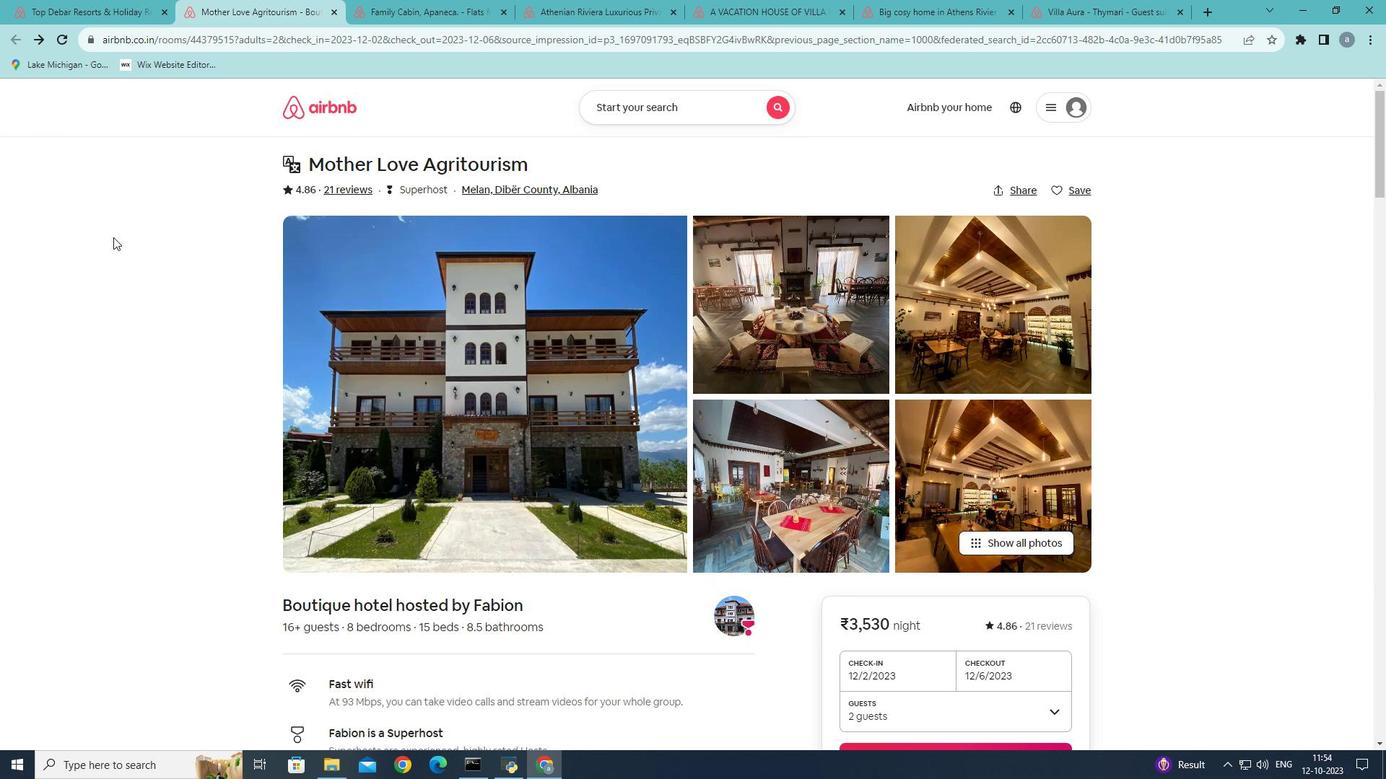 
Action: Mouse scrolled (113, 236) with delta (0, 0)
Screenshot: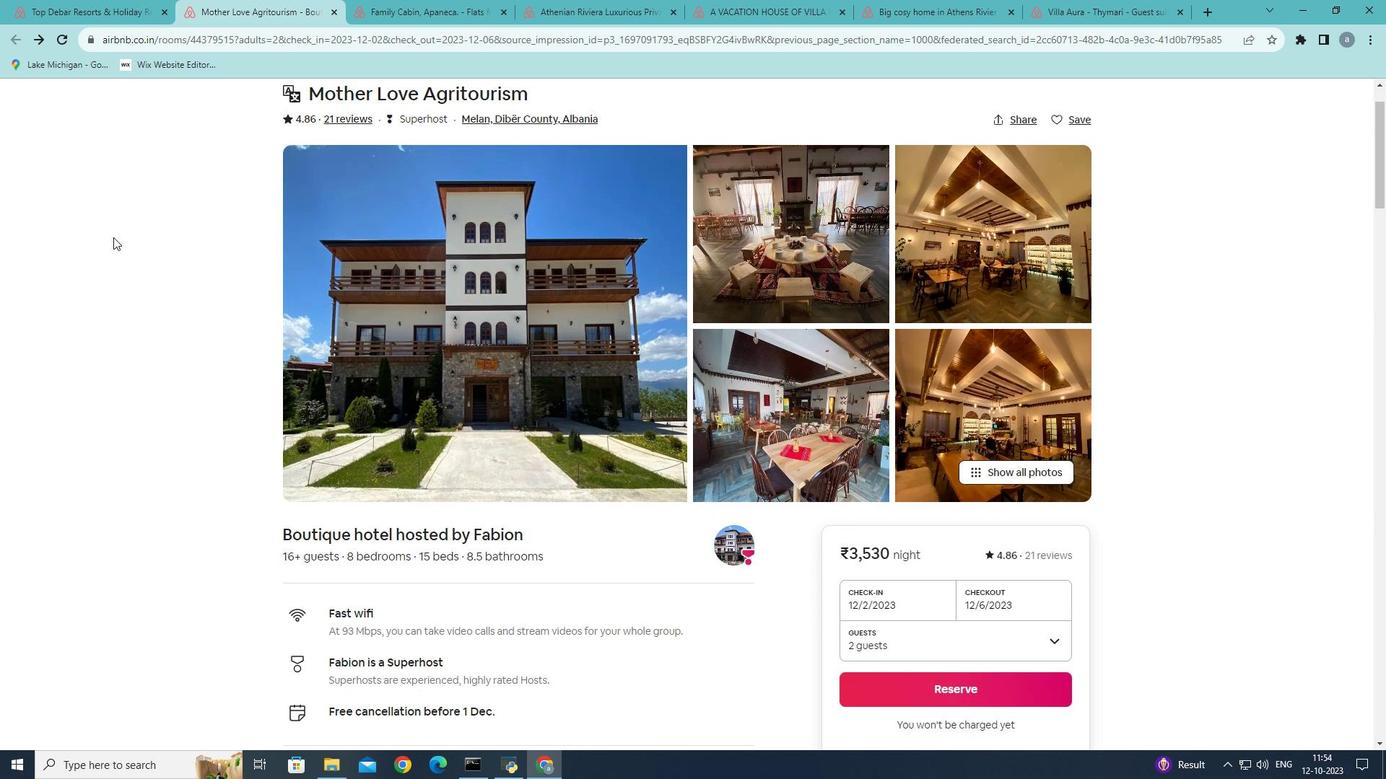 
Action: Mouse scrolled (113, 236) with delta (0, 0)
Screenshot: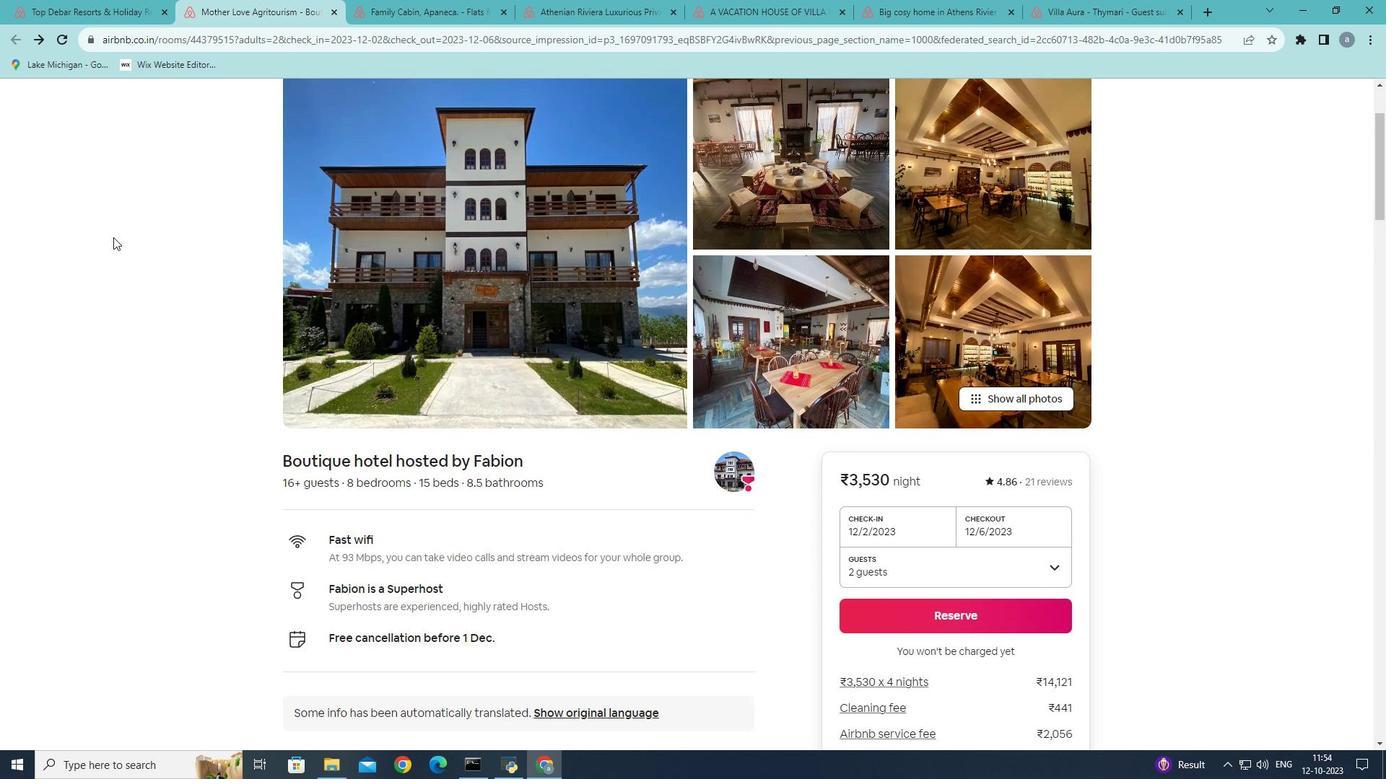 
Action: Mouse scrolled (113, 236) with delta (0, 0)
Screenshot: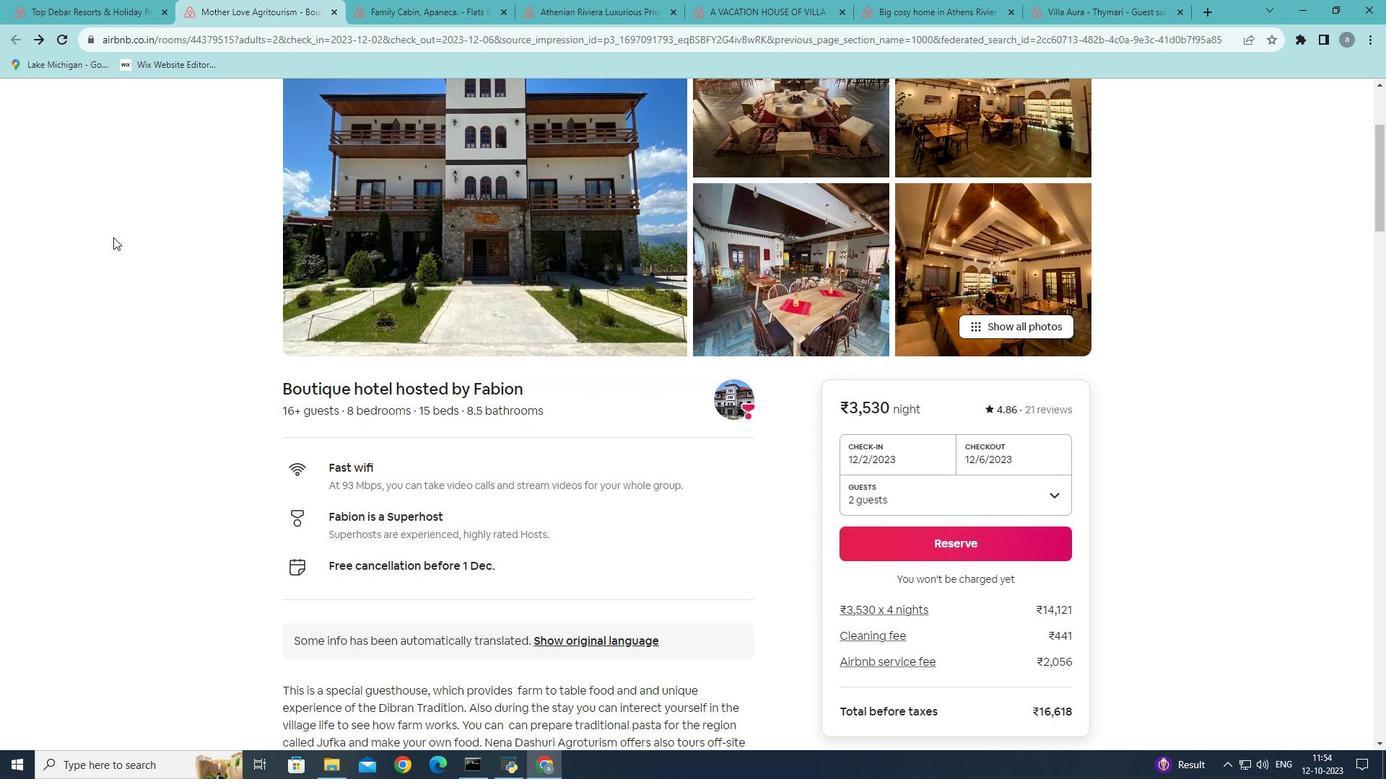 
Action: Mouse scrolled (113, 236) with delta (0, 0)
Screenshot: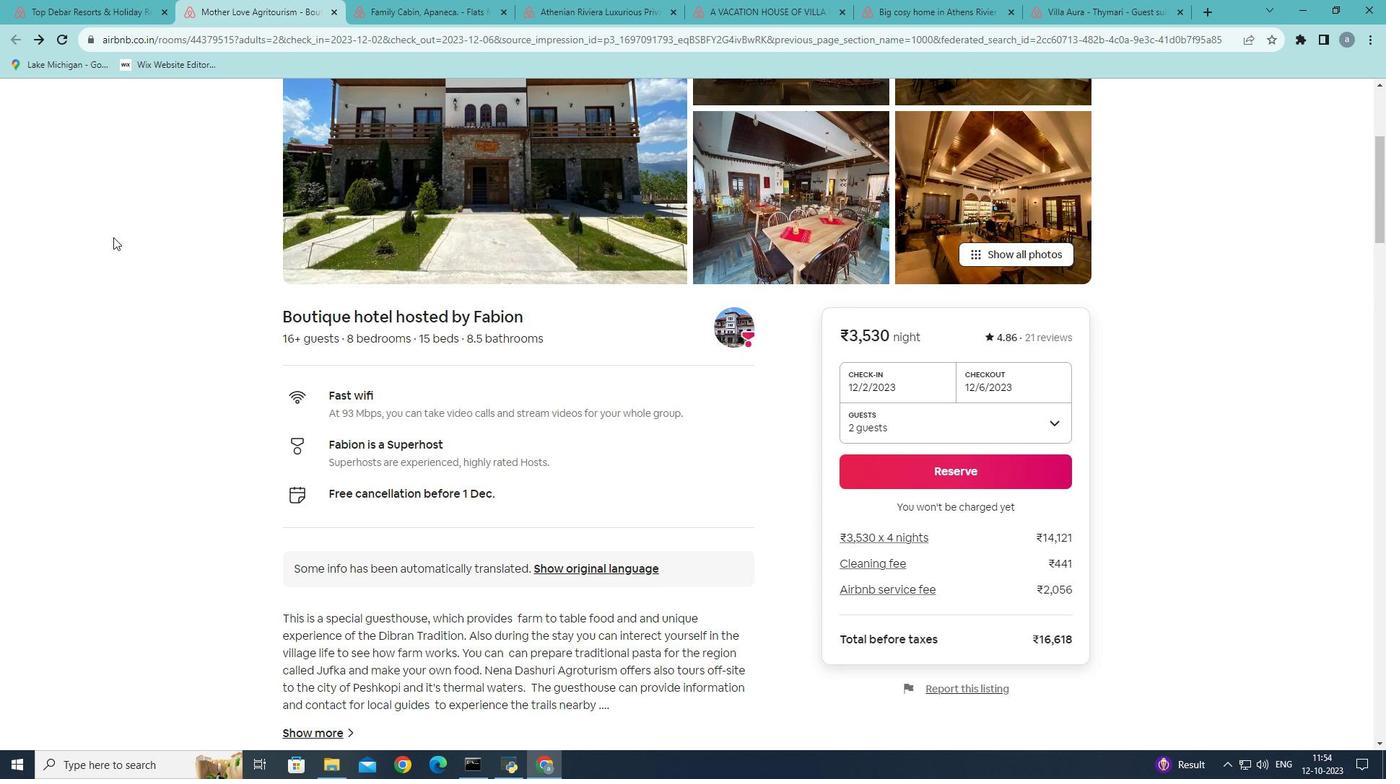 
Action: Mouse scrolled (113, 236) with delta (0, 0)
Screenshot: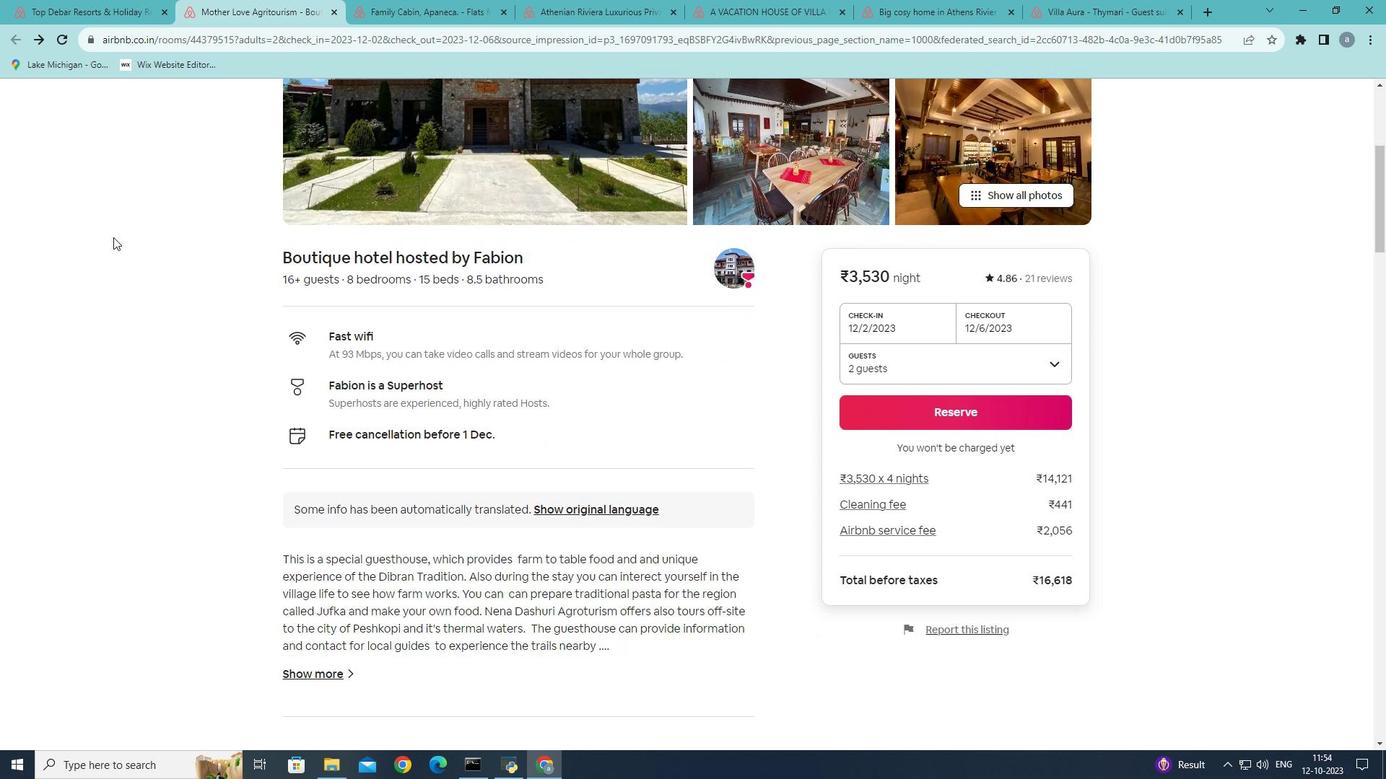 
Action: Mouse scrolled (113, 236) with delta (0, 0)
Screenshot: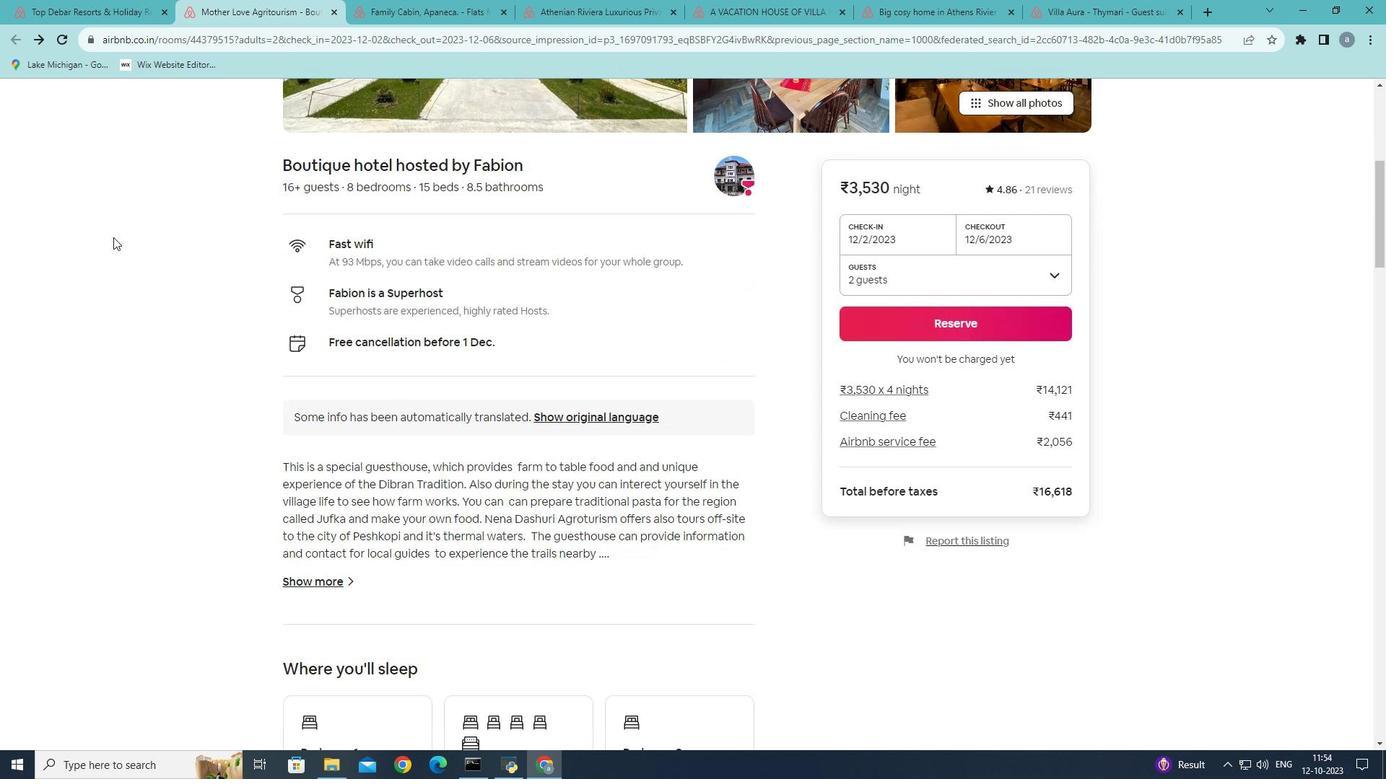 
Action: Mouse scrolled (113, 236) with delta (0, 0)
Screenshot: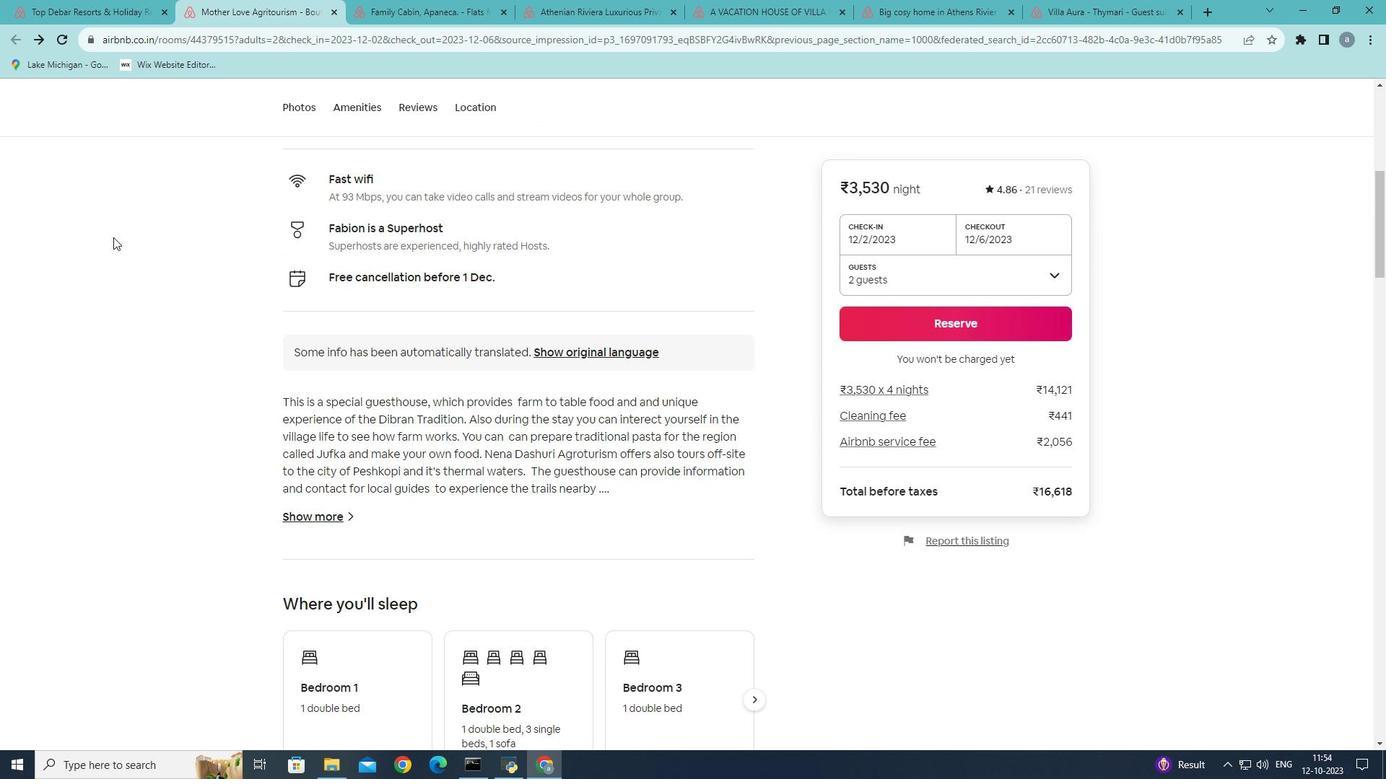
Action: Mouse moved to (113, 238)
Screenshot: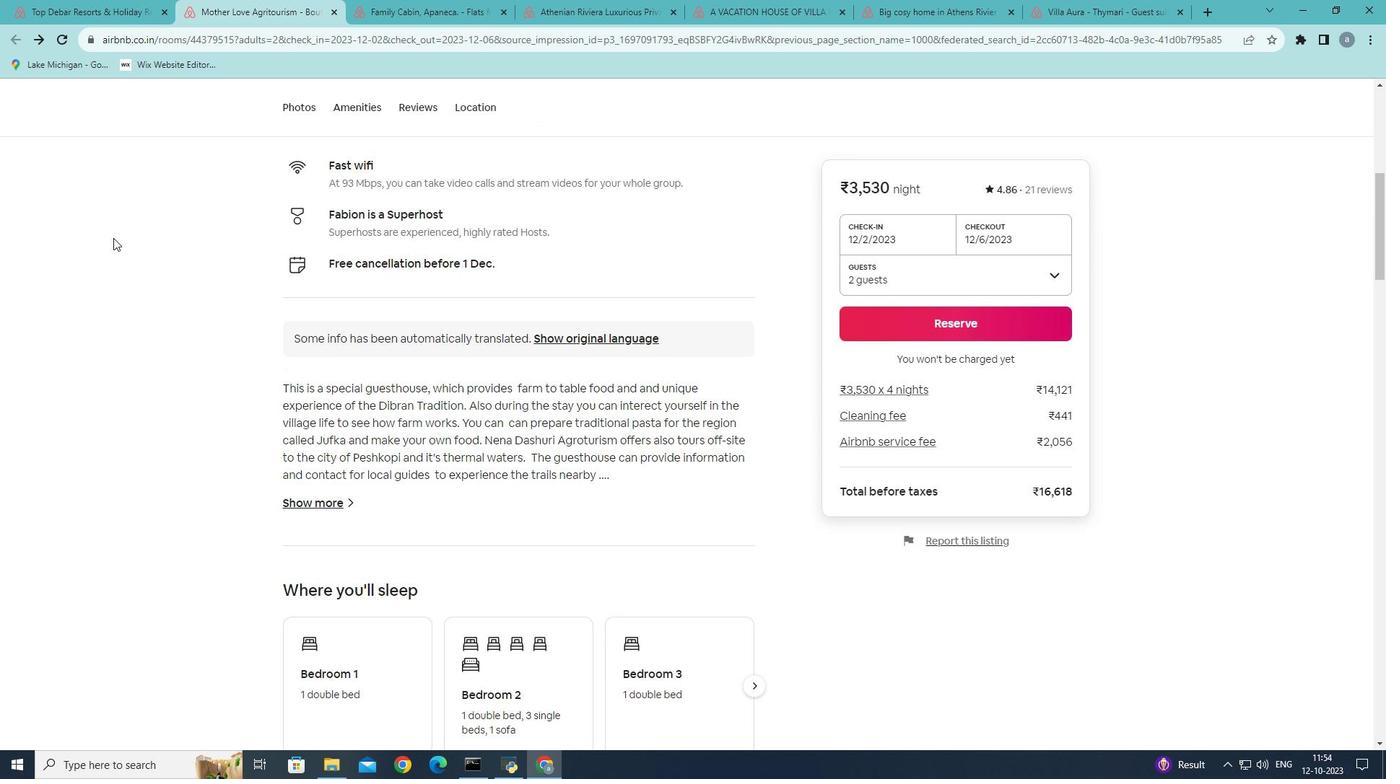 
Action: Mouse scrolled (113, 237) with delta (0, 0)
Screenshot: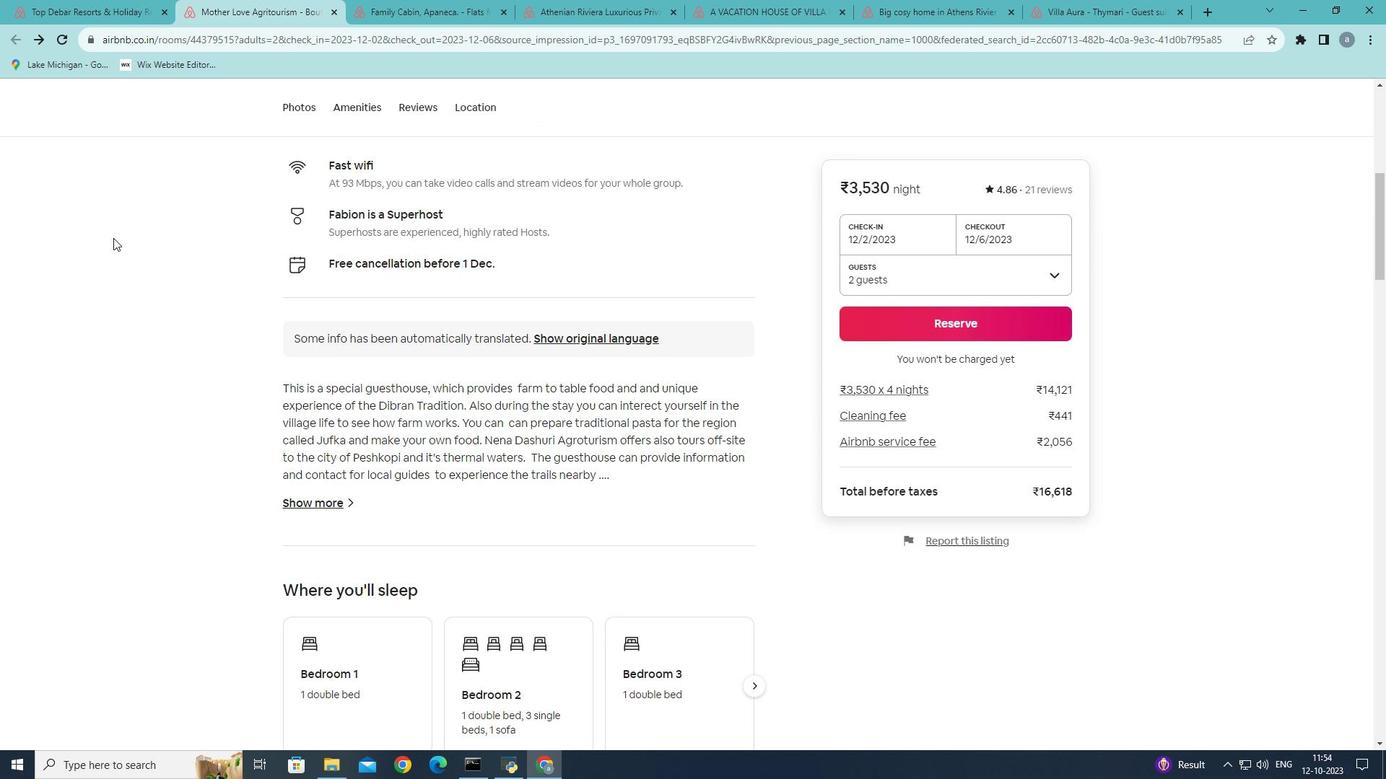 
Action: Mouse moved to (113, 238)
Screenshot: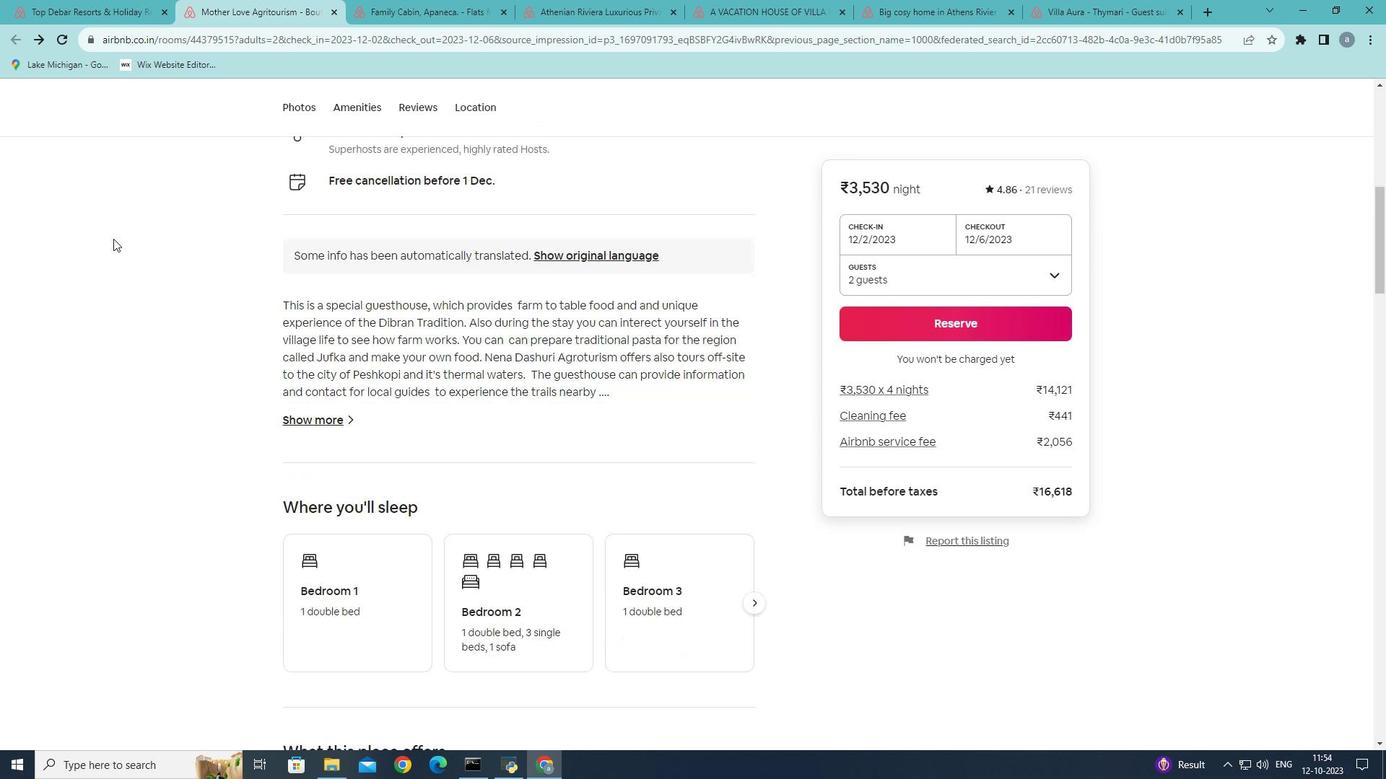 
Action: Mouse scrolled (113, 238) with delta (0, 0)
Screenshot: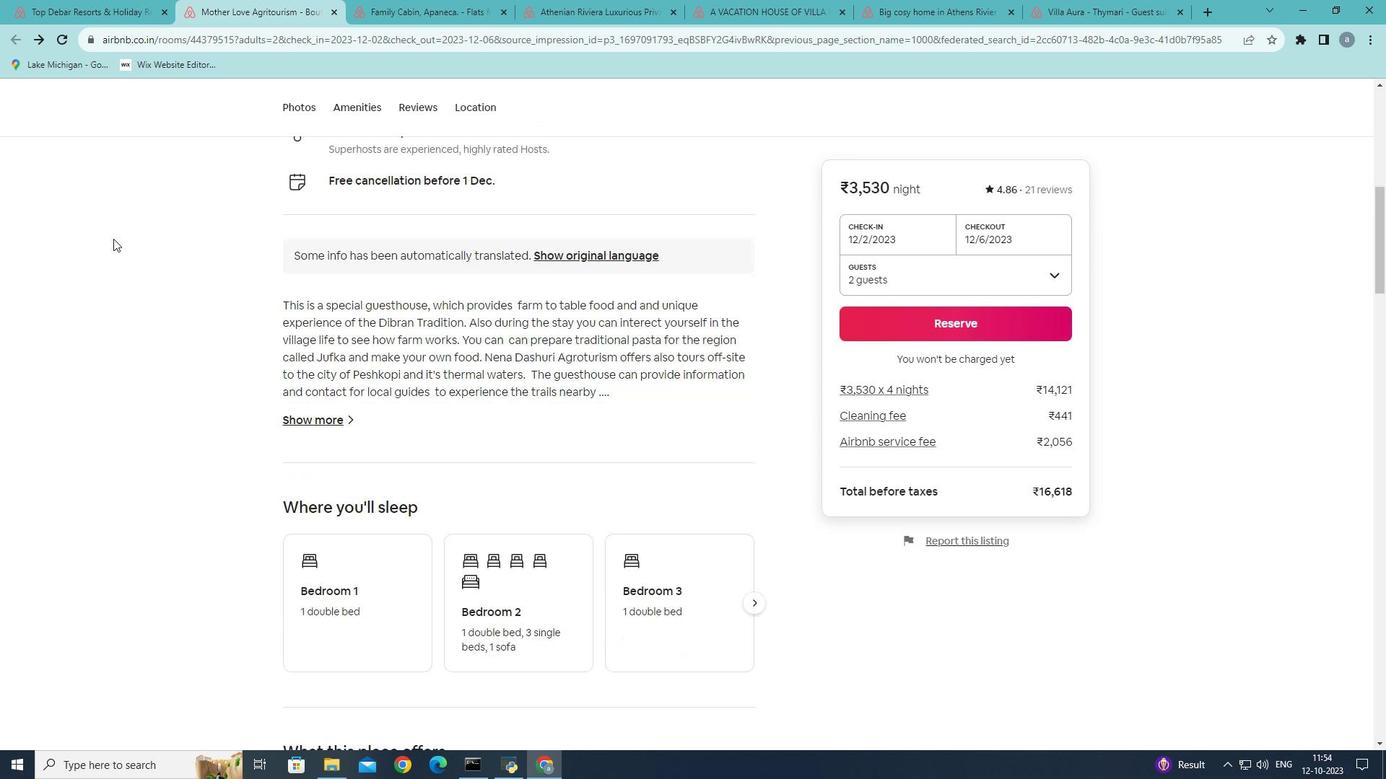 
Action: Mouse moved to (113, 238)
Screenshot: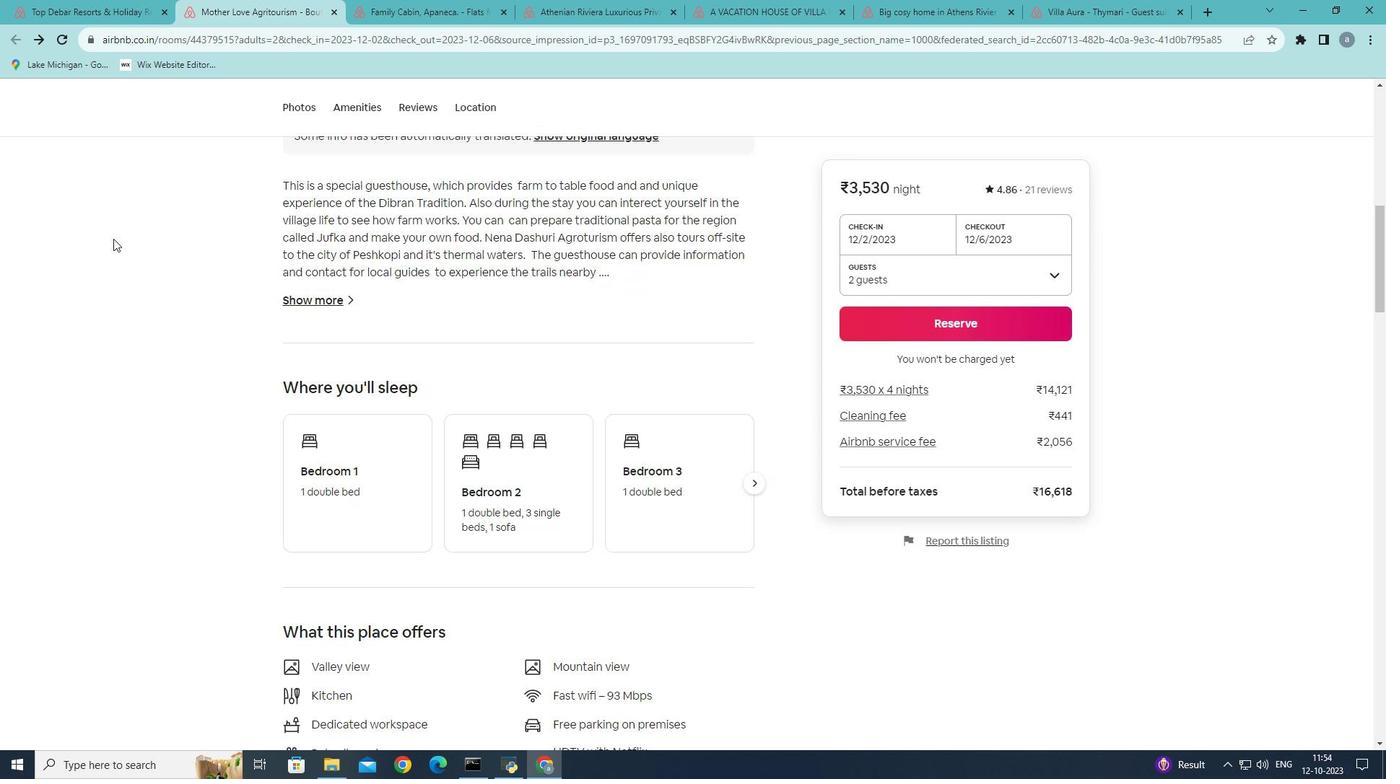 
Action: Mouse scrolled (113, 238) with delta (0, 0)
Screenshot: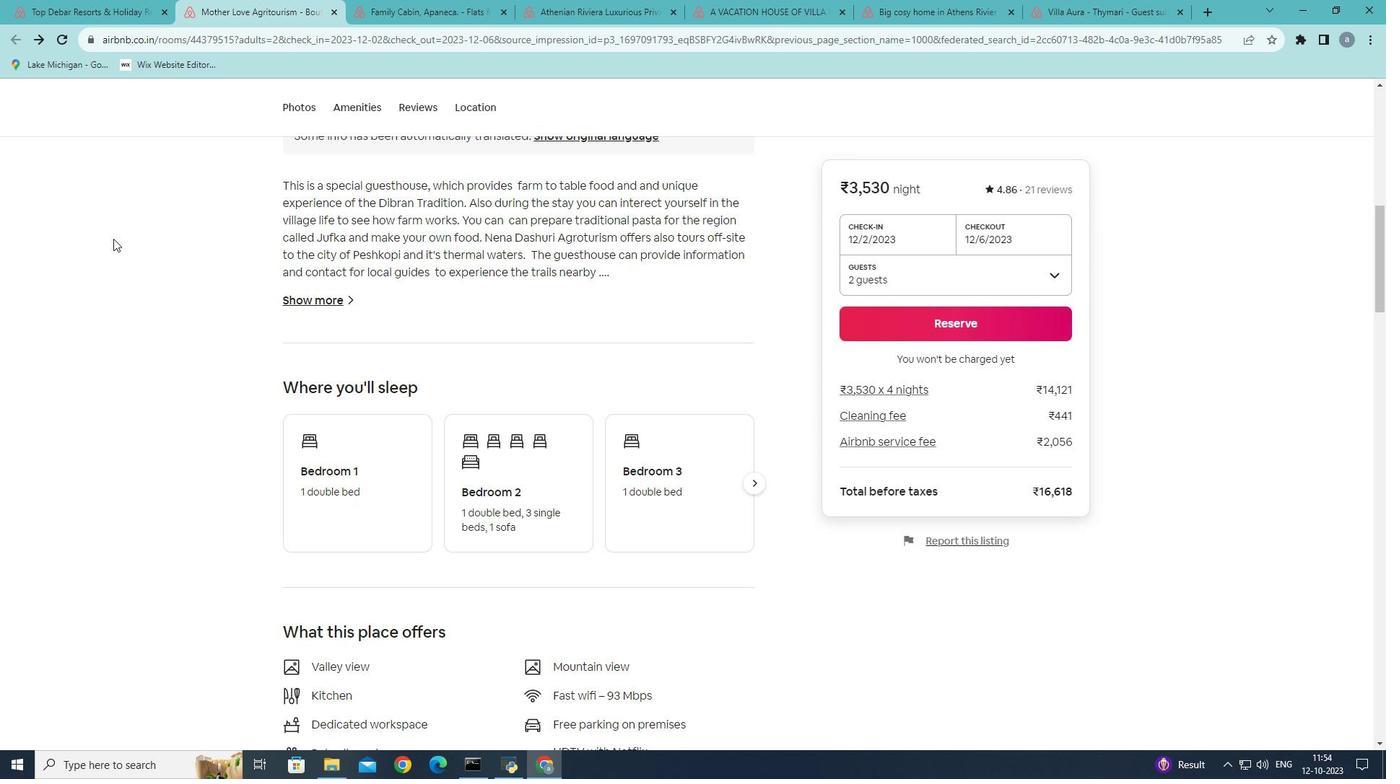 
Action: Mouse moved to (124, 260)
Screenshot: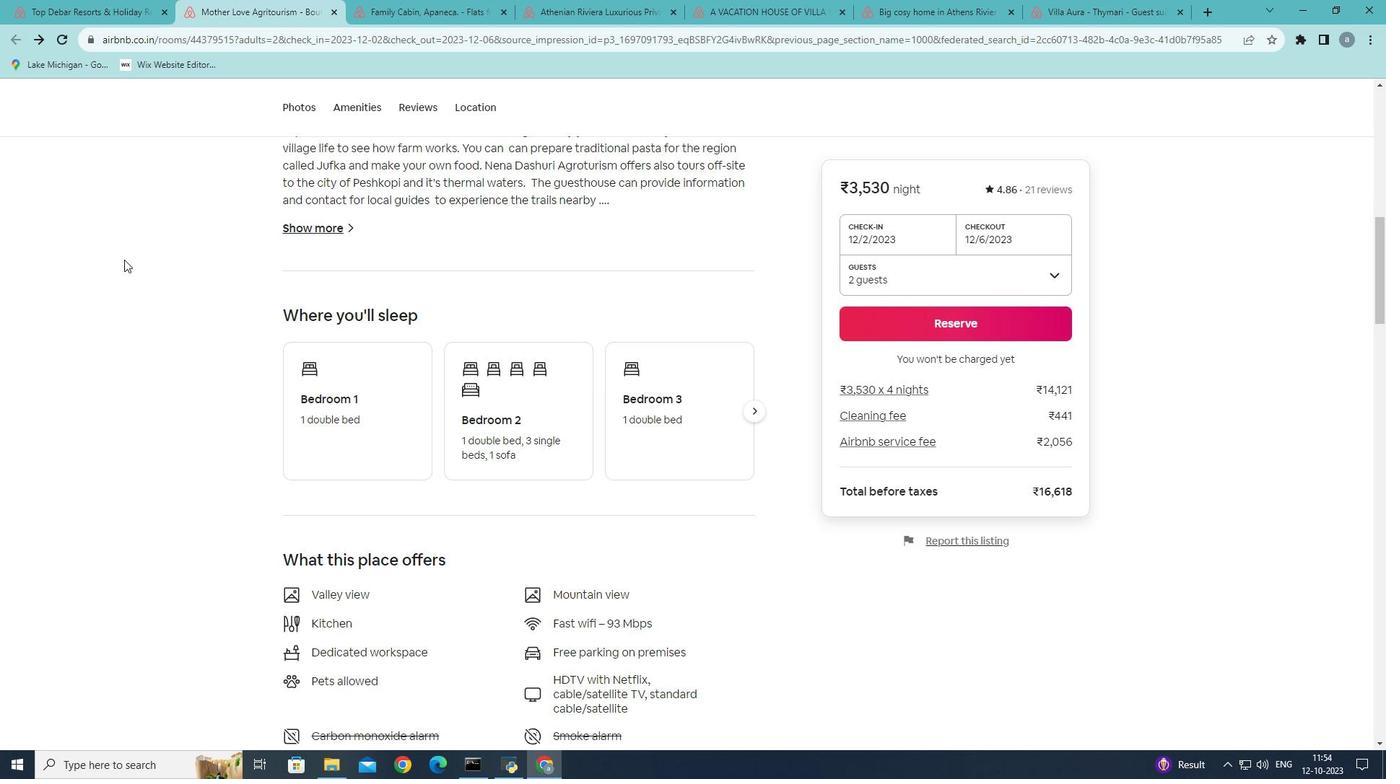 
Action: Mouse scrolled (124, 259) with delta (0, 0)
Screenshot: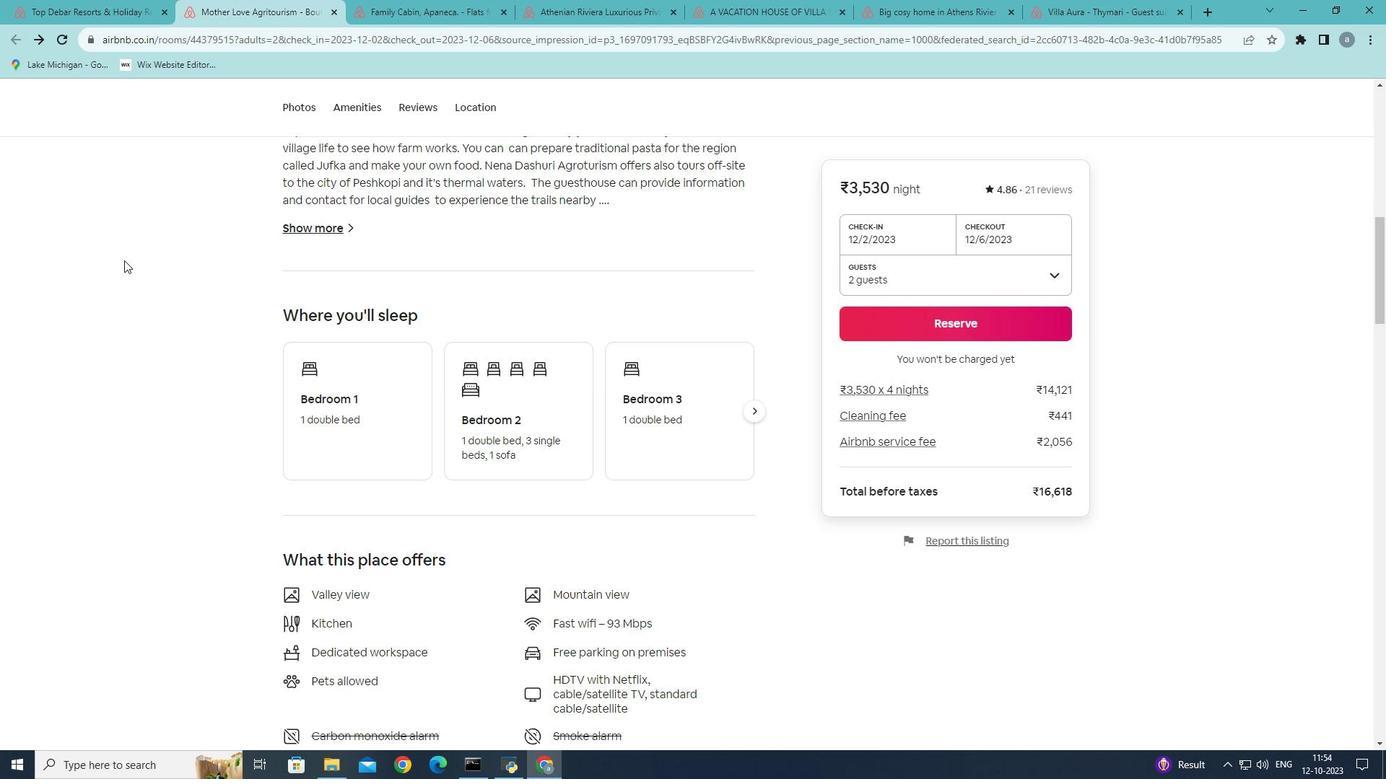 
Action: Mouse moved to (126, 263)
Screenshot: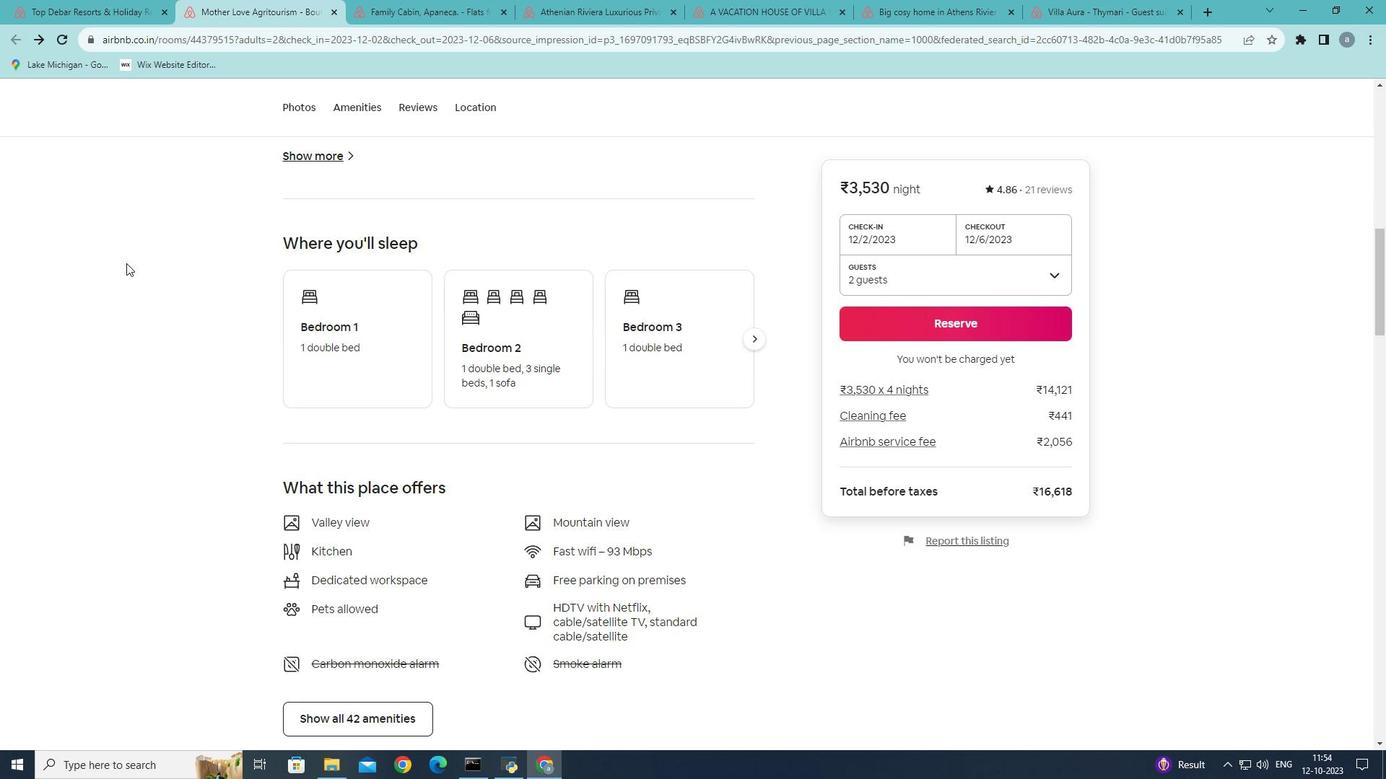 
Action: Mouse scrolled (126, 262) with delta (0, 0)
Screenshot: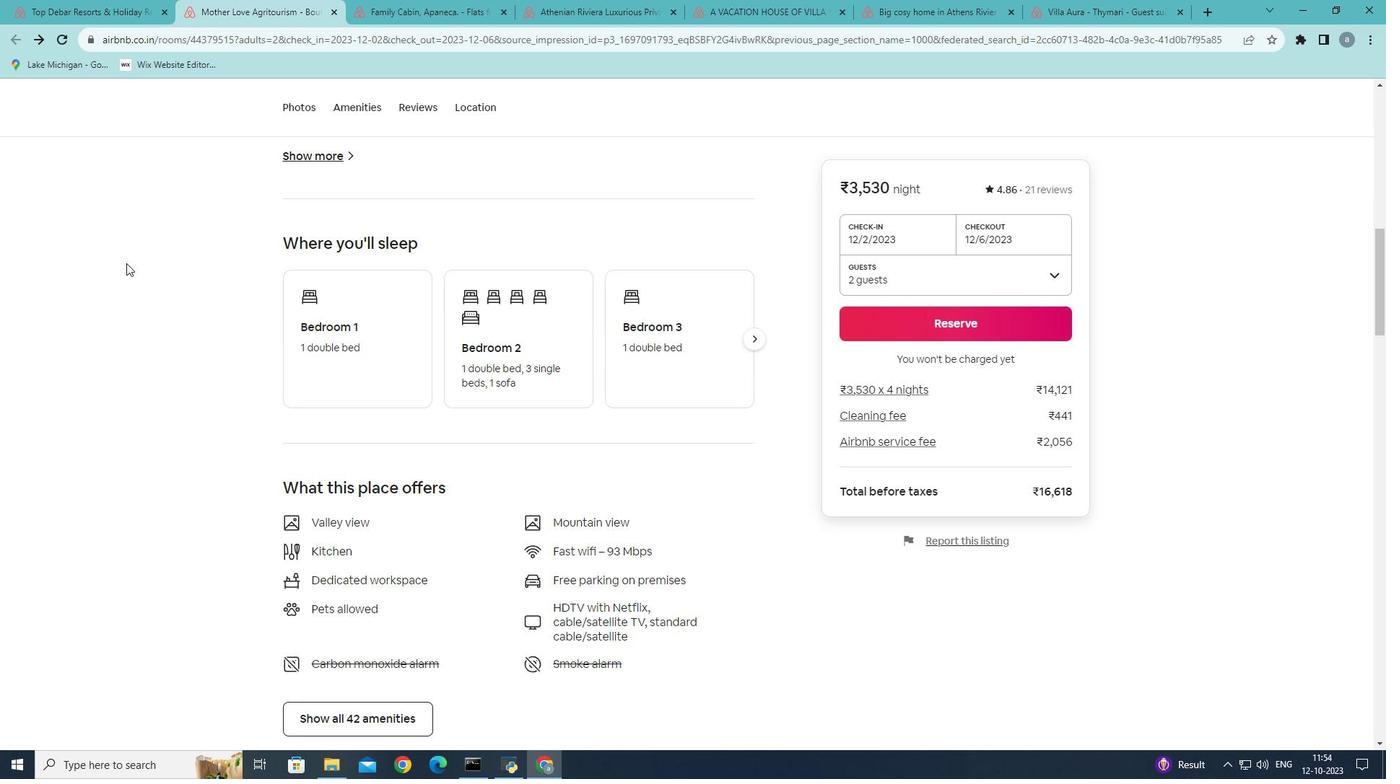 
Action: Mouse moved to (235, 353)
Screenshot: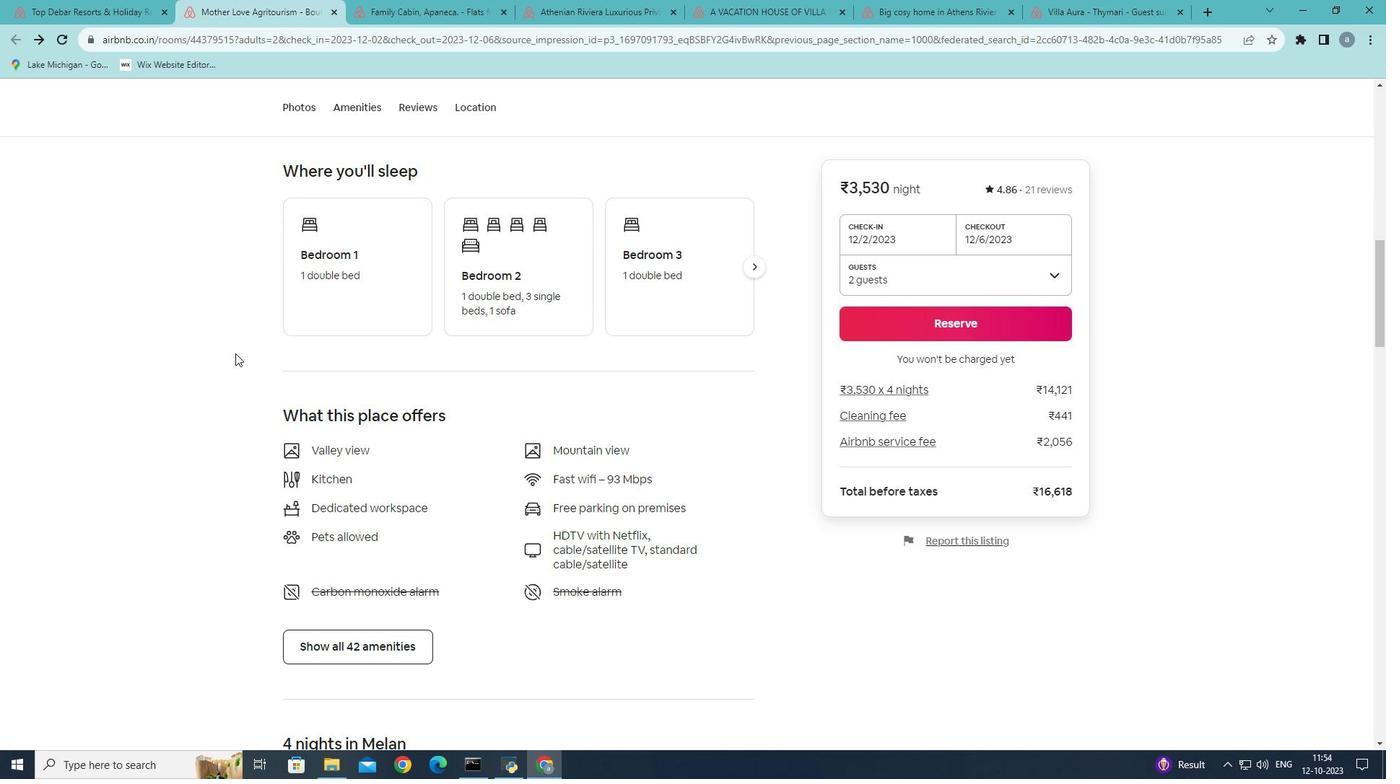 
Action: Mouse scrolled (235, 353) with delta (0, 0)
Screenshot: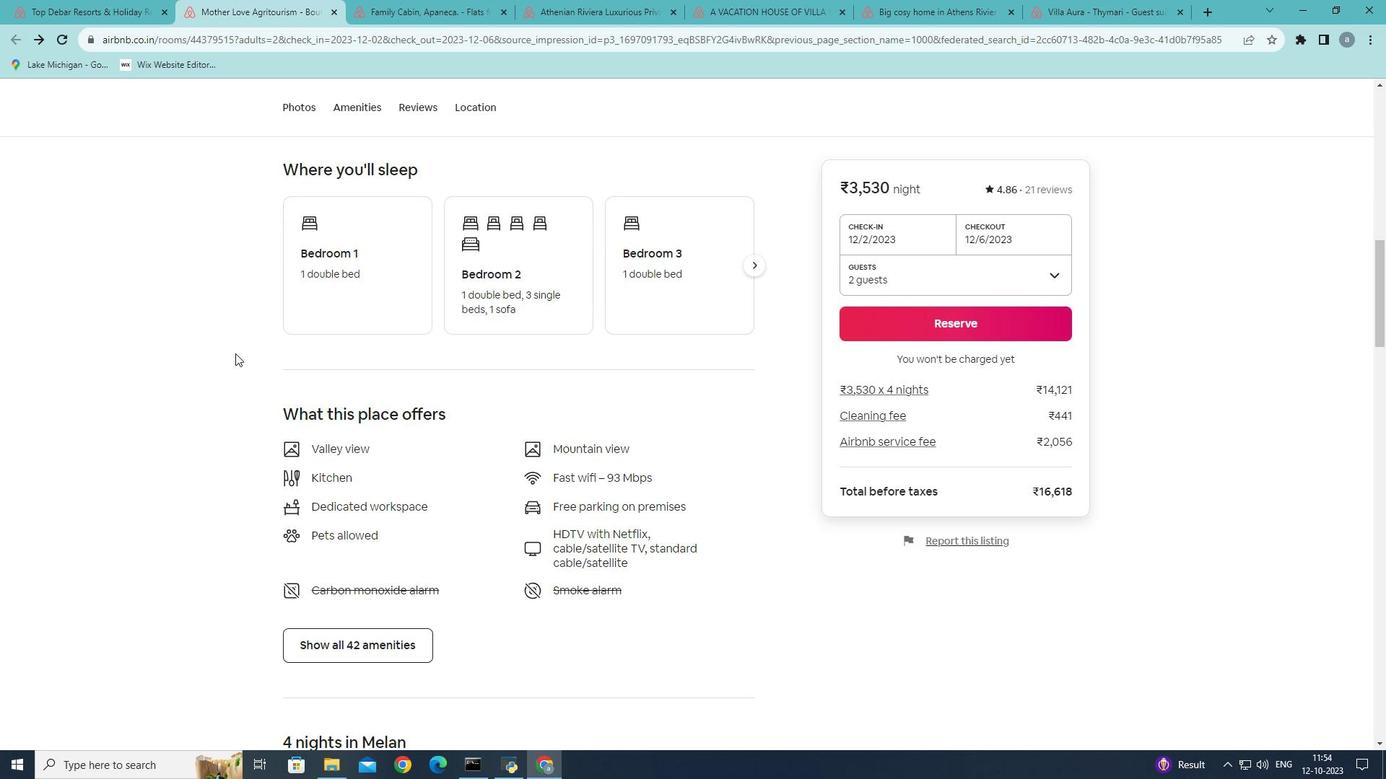 
Action: Mouse scrolled (235, 353) with delta (0, 0)
Screenshot: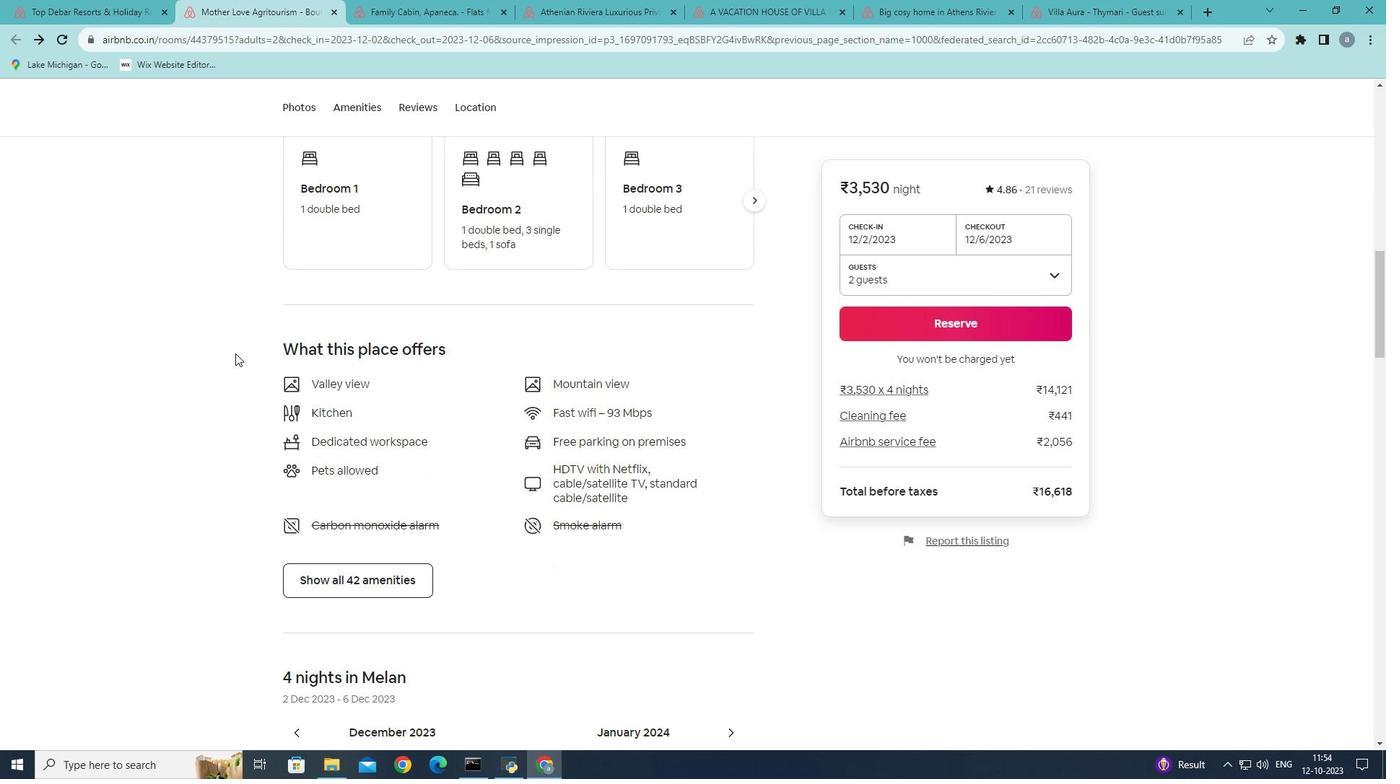
Action: Mouse moved to (374, 510)
Screenshot: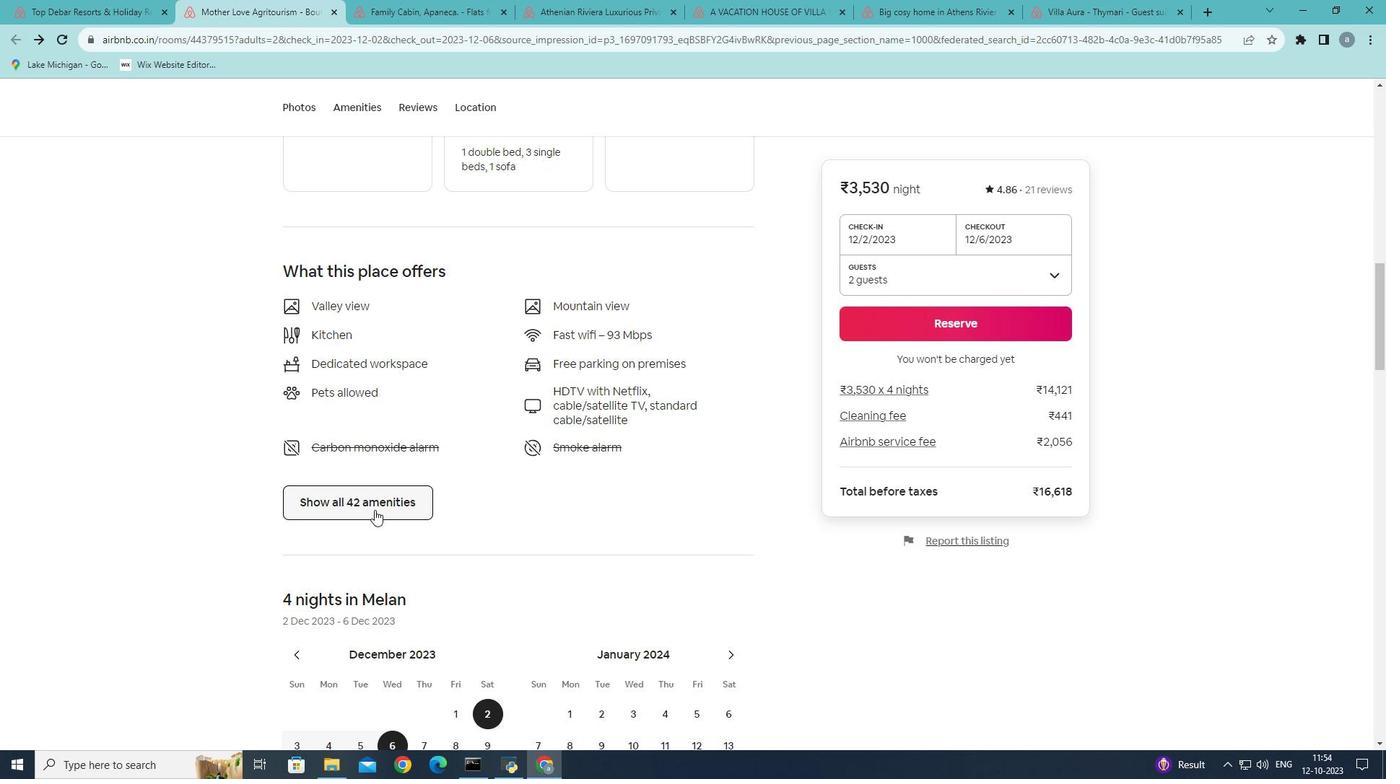 
Action: Mouse pressed left at (374, 510)
Screenshot: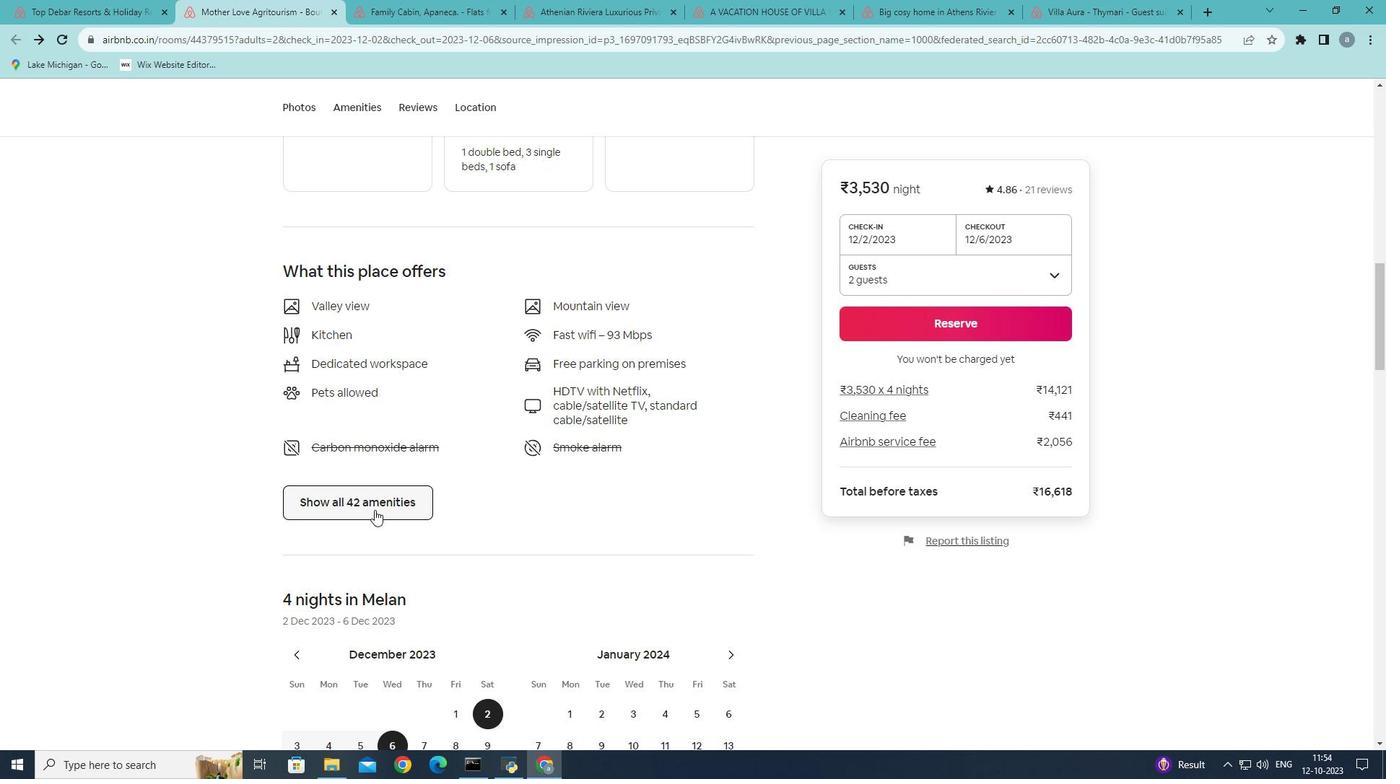 
Action: Mouse moved to (536, 497)
Screenshot: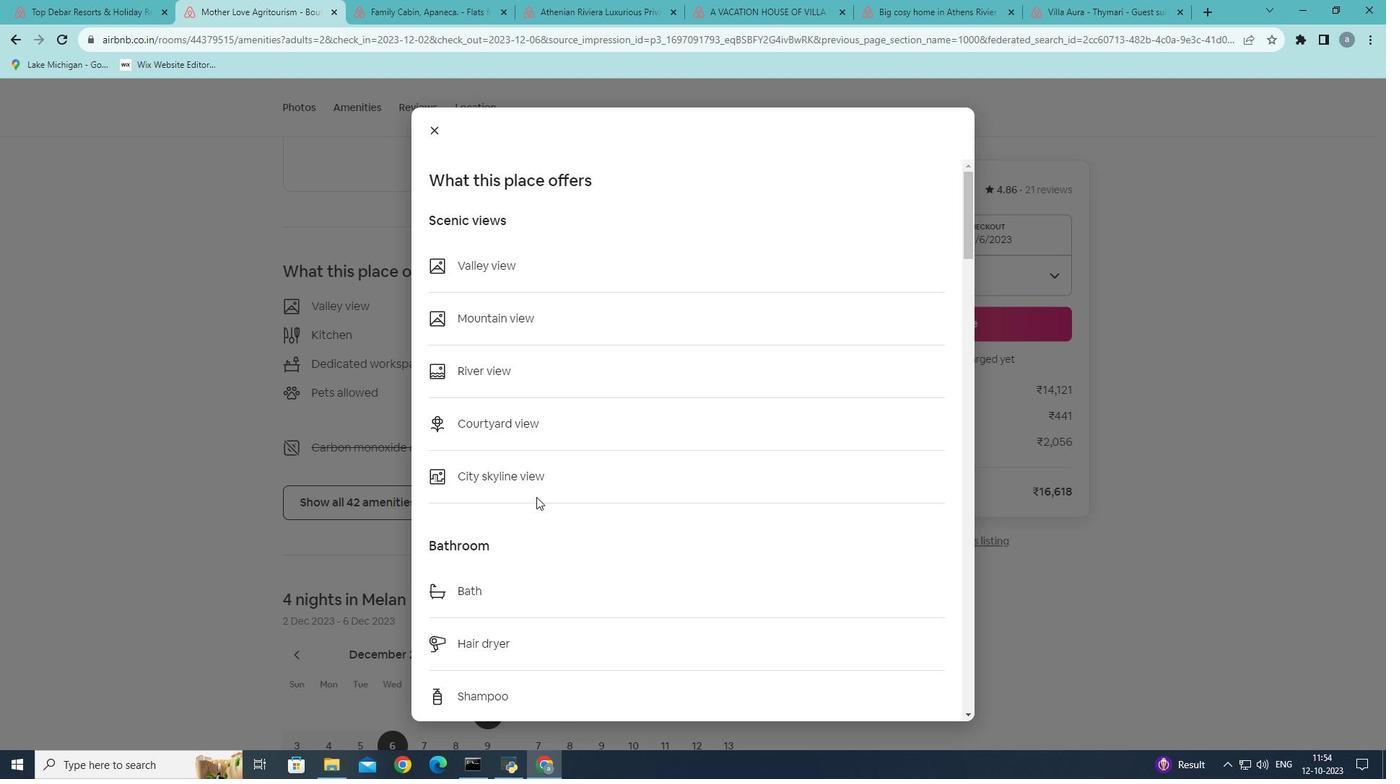 
Action: Mouse scrolled (536, 496) with delta (0, 0)
Screenshot: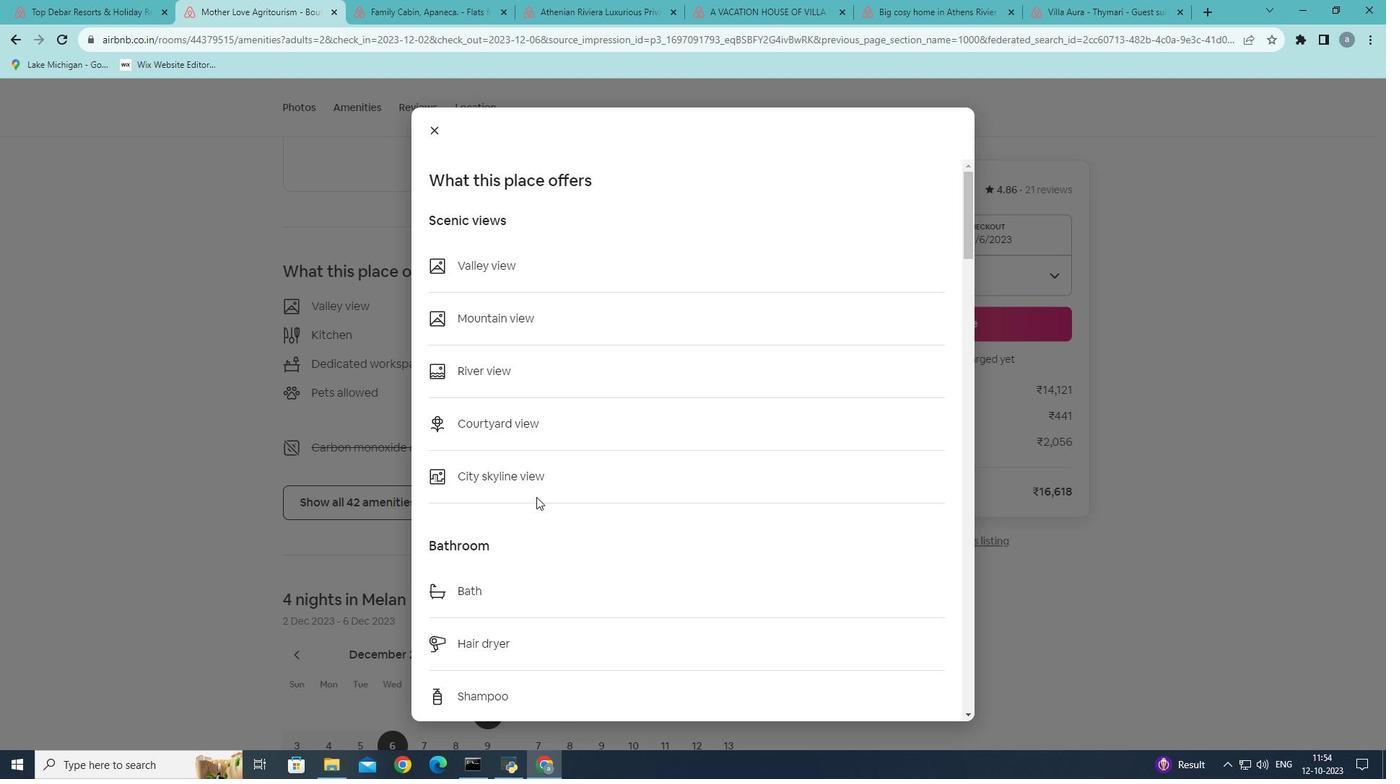 
Action: Mouse scrolled (536, 496) with delta (0, 0)
Screenshot: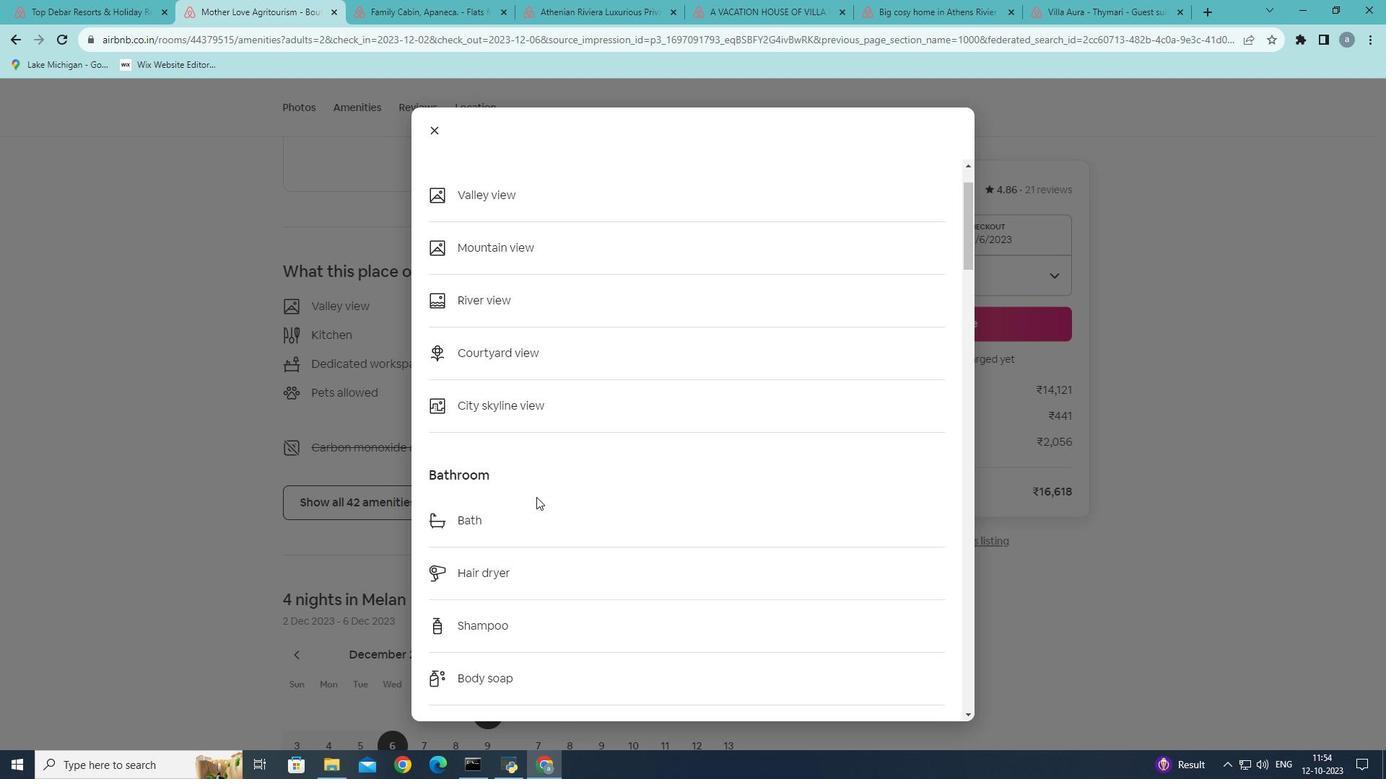 
Action: Mouse scrolled (536, 496) with delta (0, 0)
Screenshot: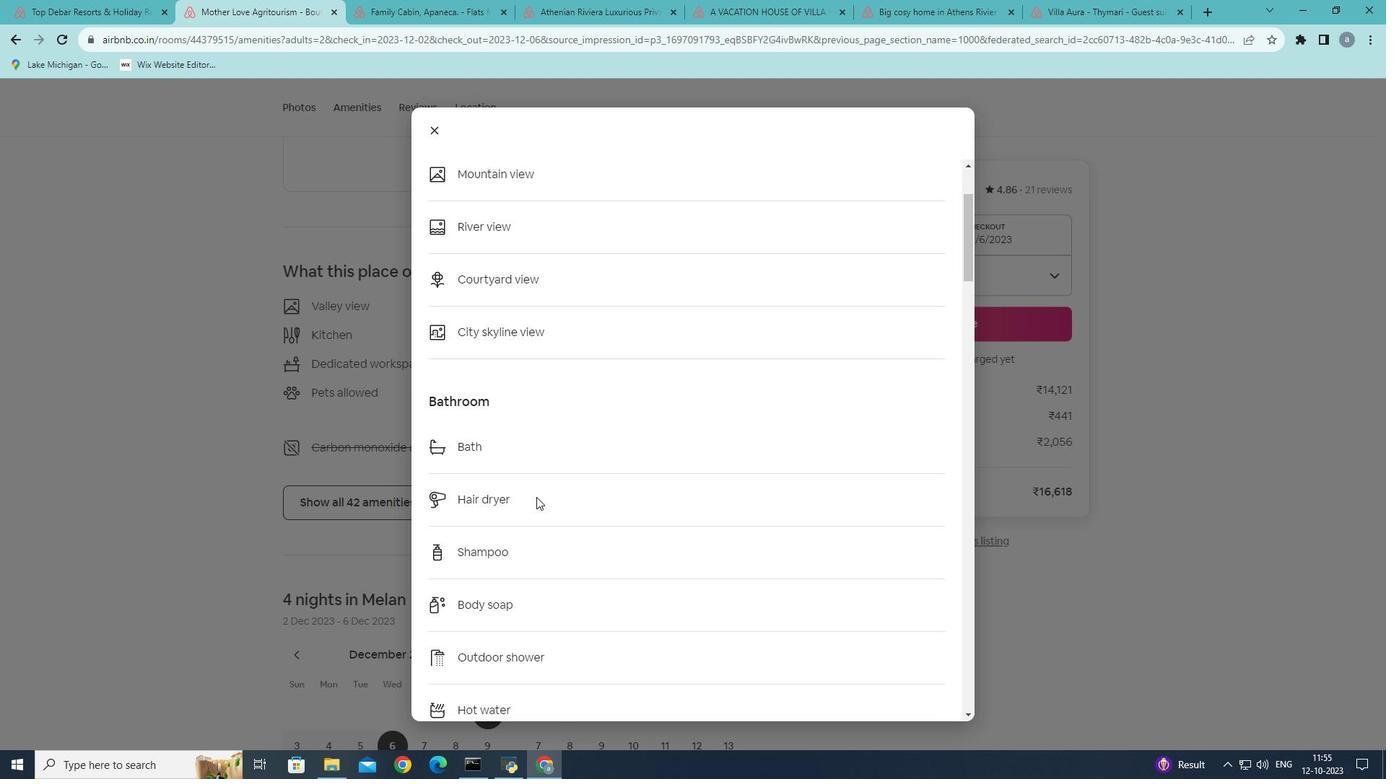 
Action: Mouse scrolled (536, 496) with delta (0, 0)
Screenshot: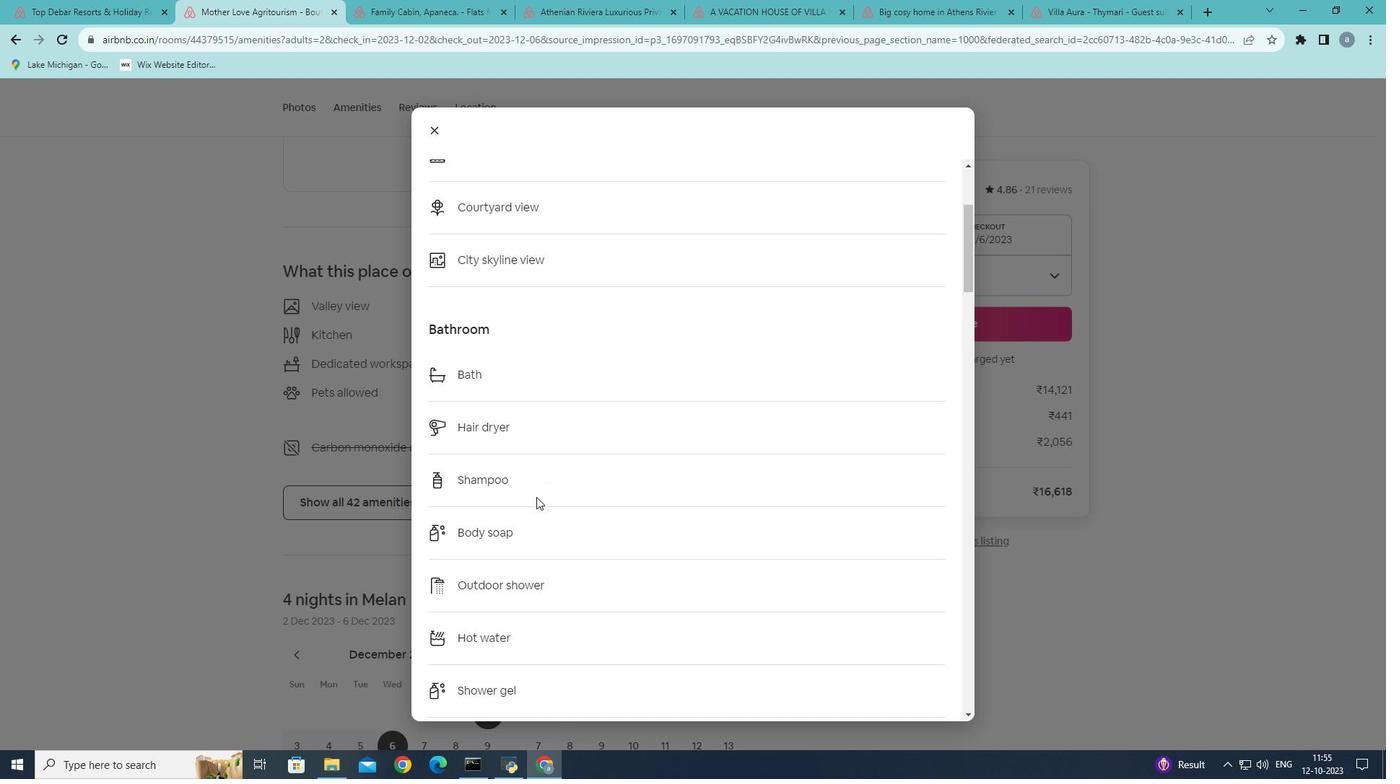 
Action: Mouse scrolled (536, 496) with delta (0, 0)
Screenshot: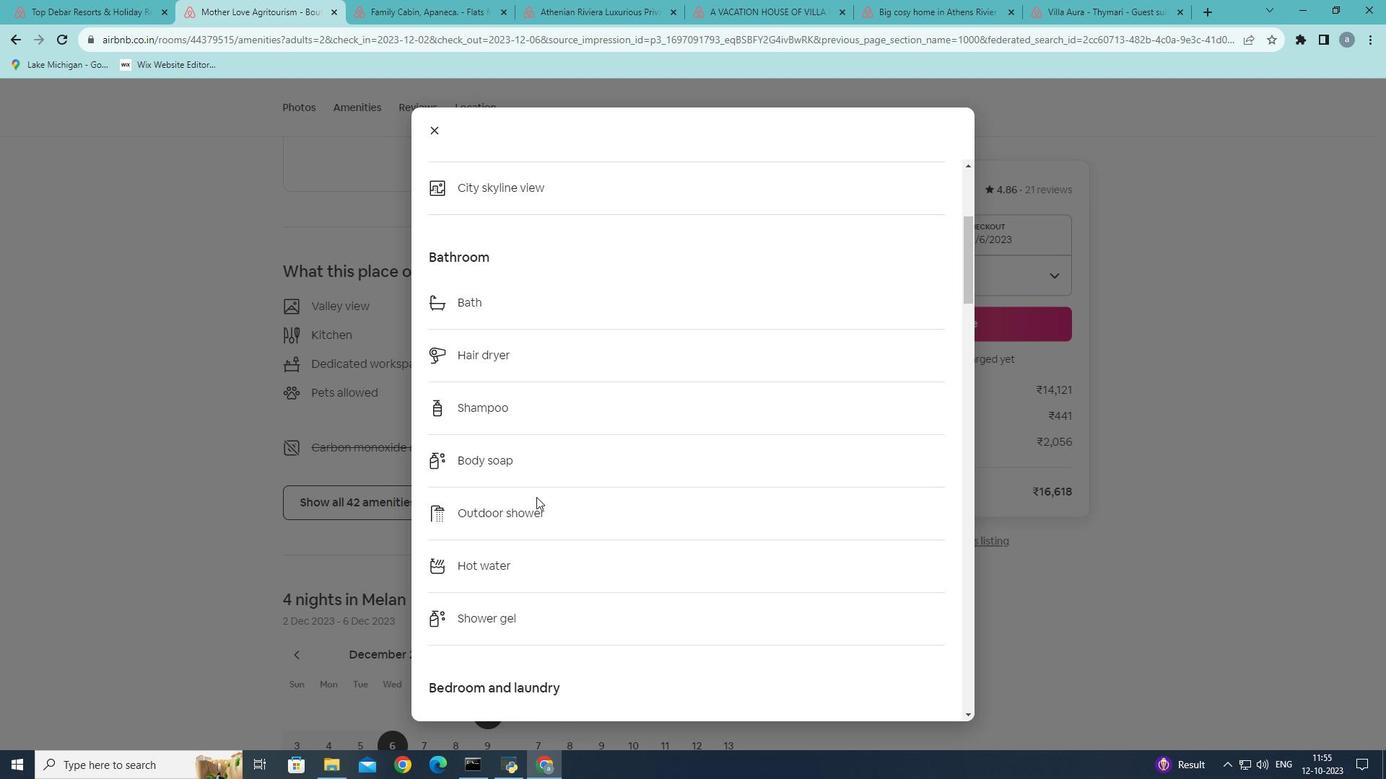 
Action: Mouse moved to (577, 494)
Screenshot: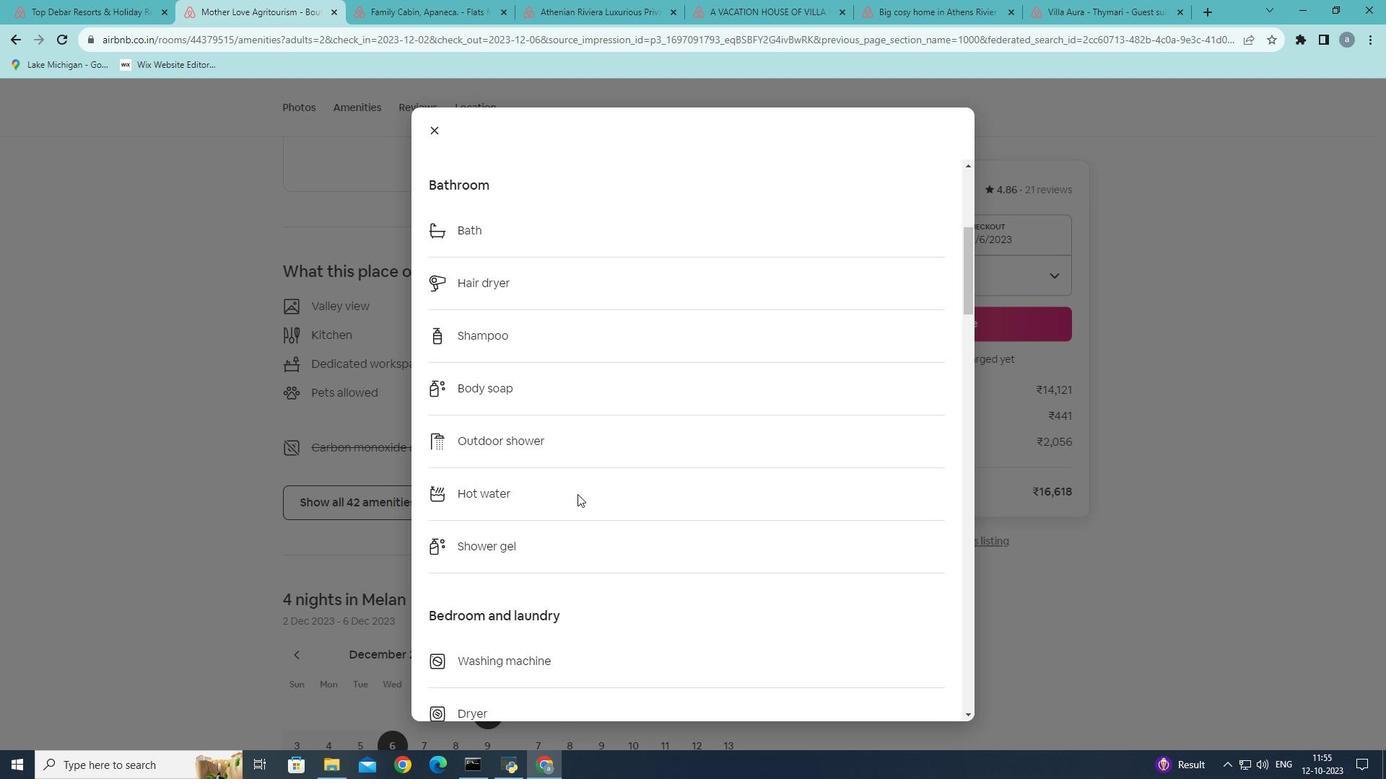 
Action: Mouse scrolled (577, 493) with delta (0, 0)
Screenshot: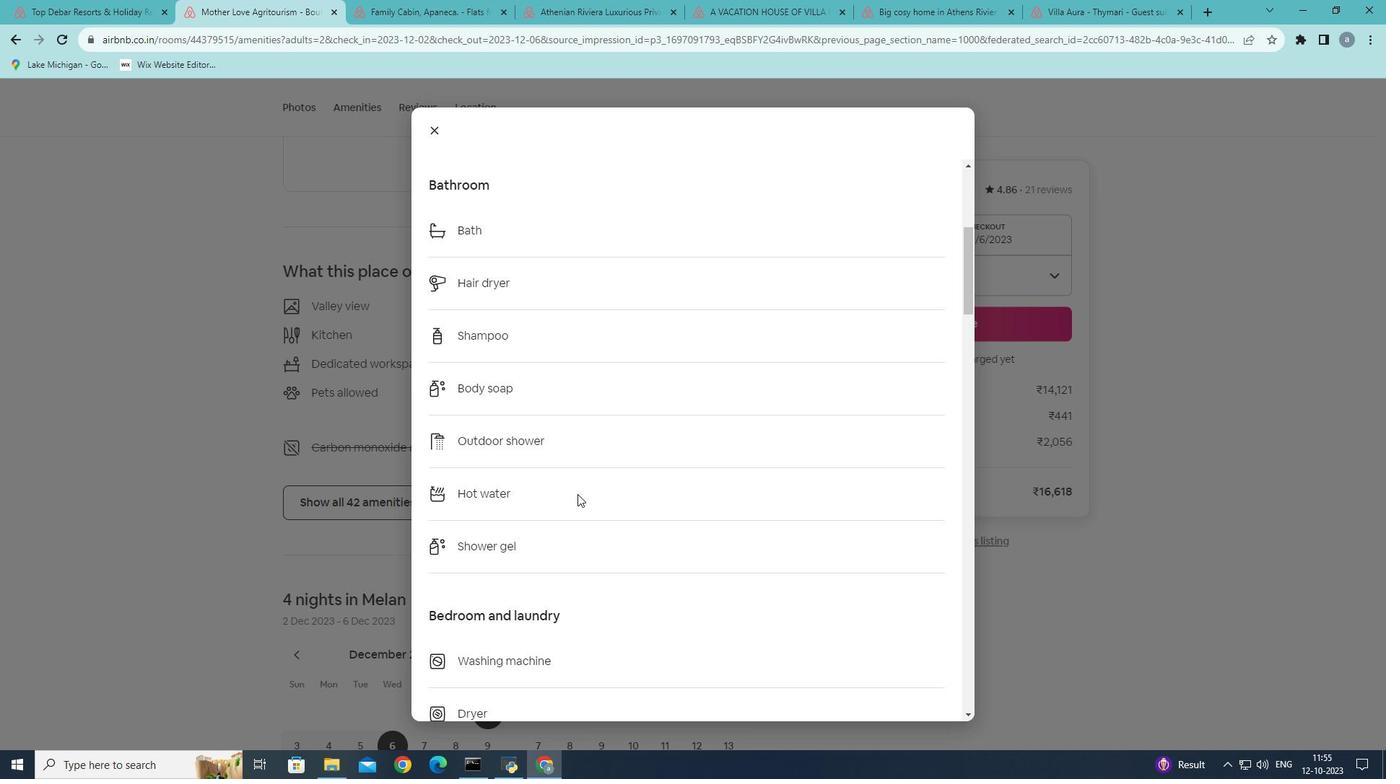 
Action: Mouse scrolled (577, 493) with delta (0, 0)
Screenshot: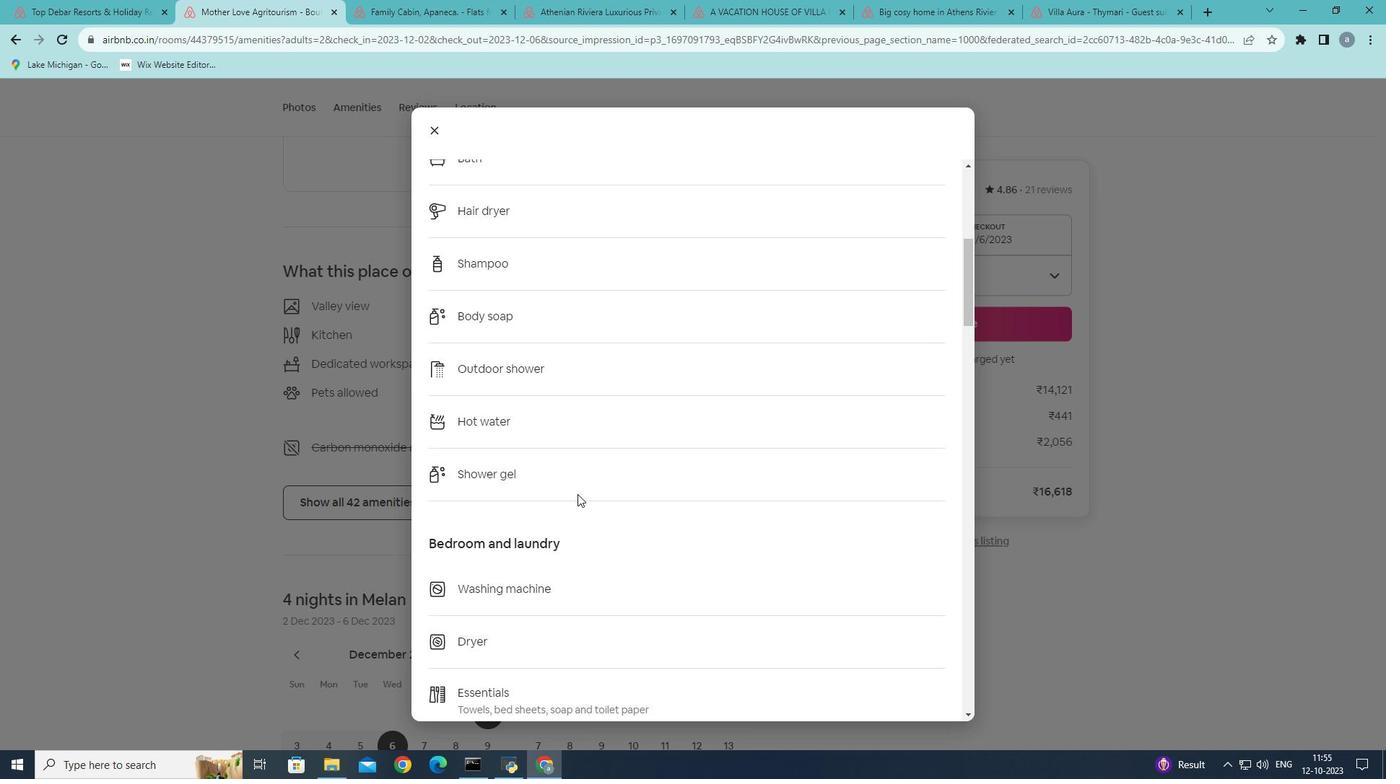 
Action: Mouse scrolled (577, 493) with delta (0, 0)
Screenshot: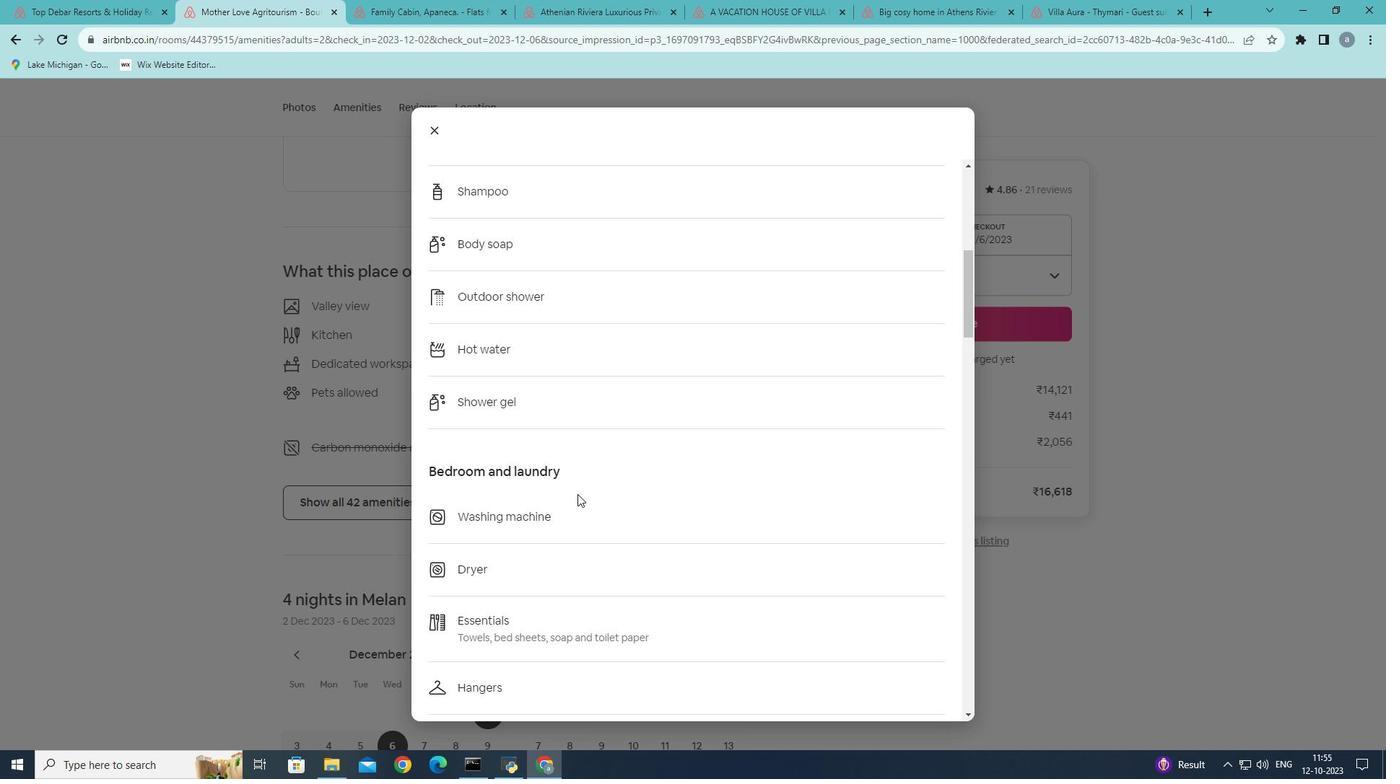 
Action: Mouse scrolled (577, 493) with delta (0, 0)
Screenshot: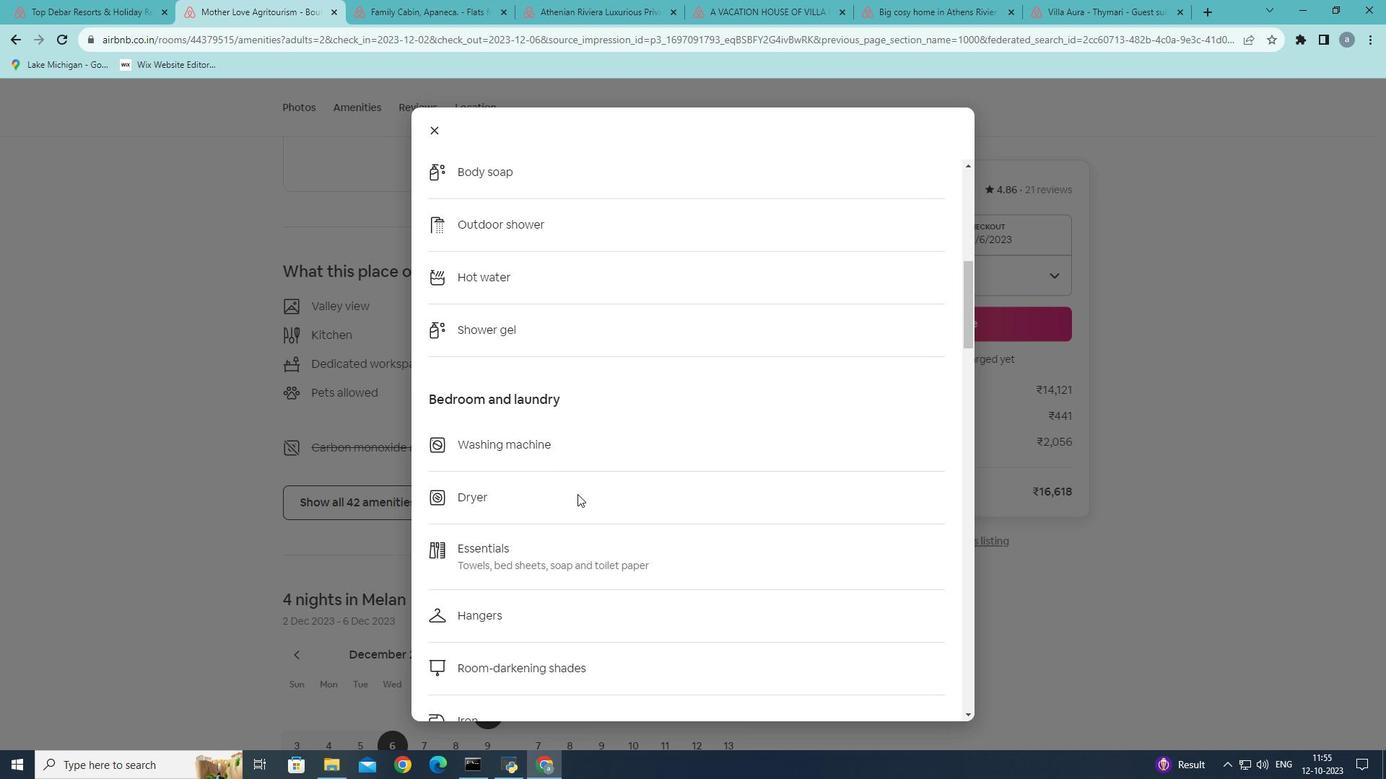 
Action: Mouse scrolled (577, 493) with delta (0, 0)
Screenshot: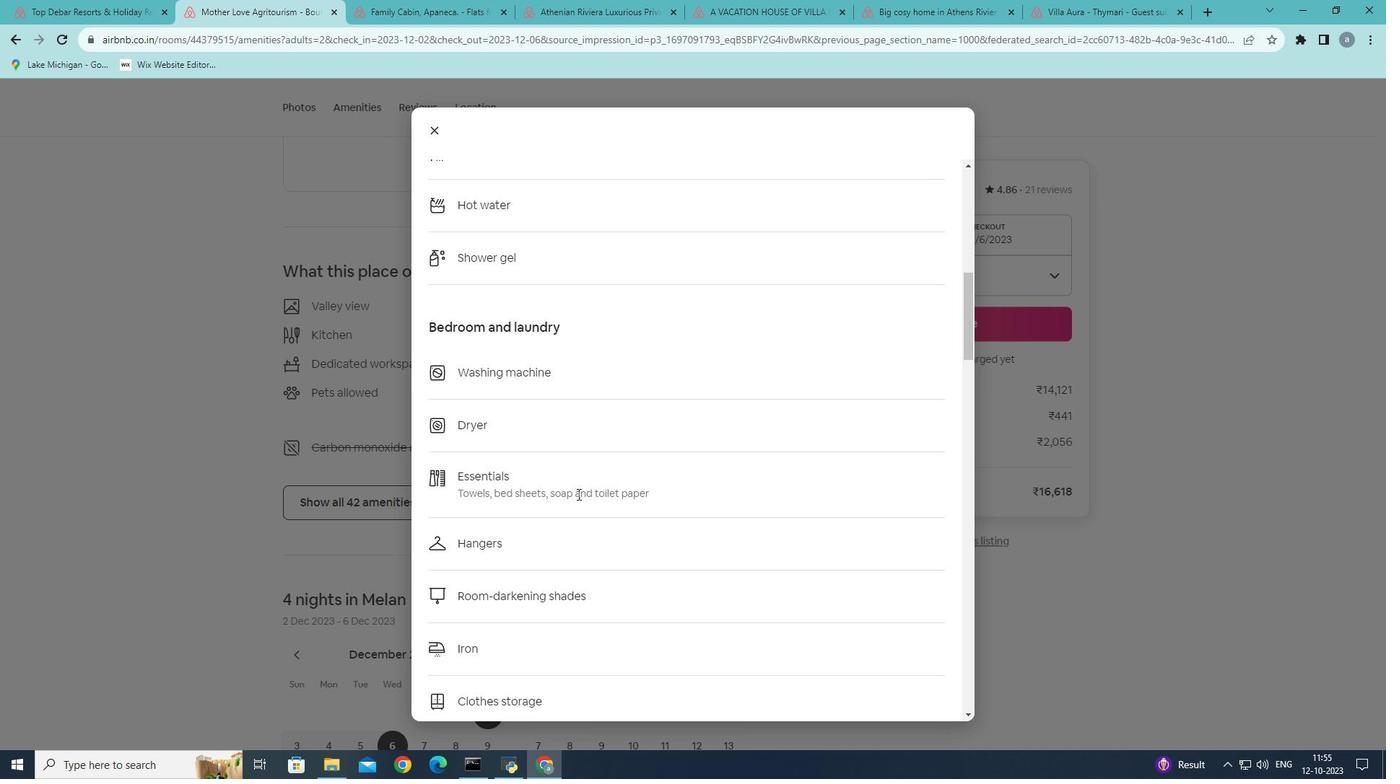 
Action: Mouse scrolled (577, 493) with delta (0, 0)
Screenshot: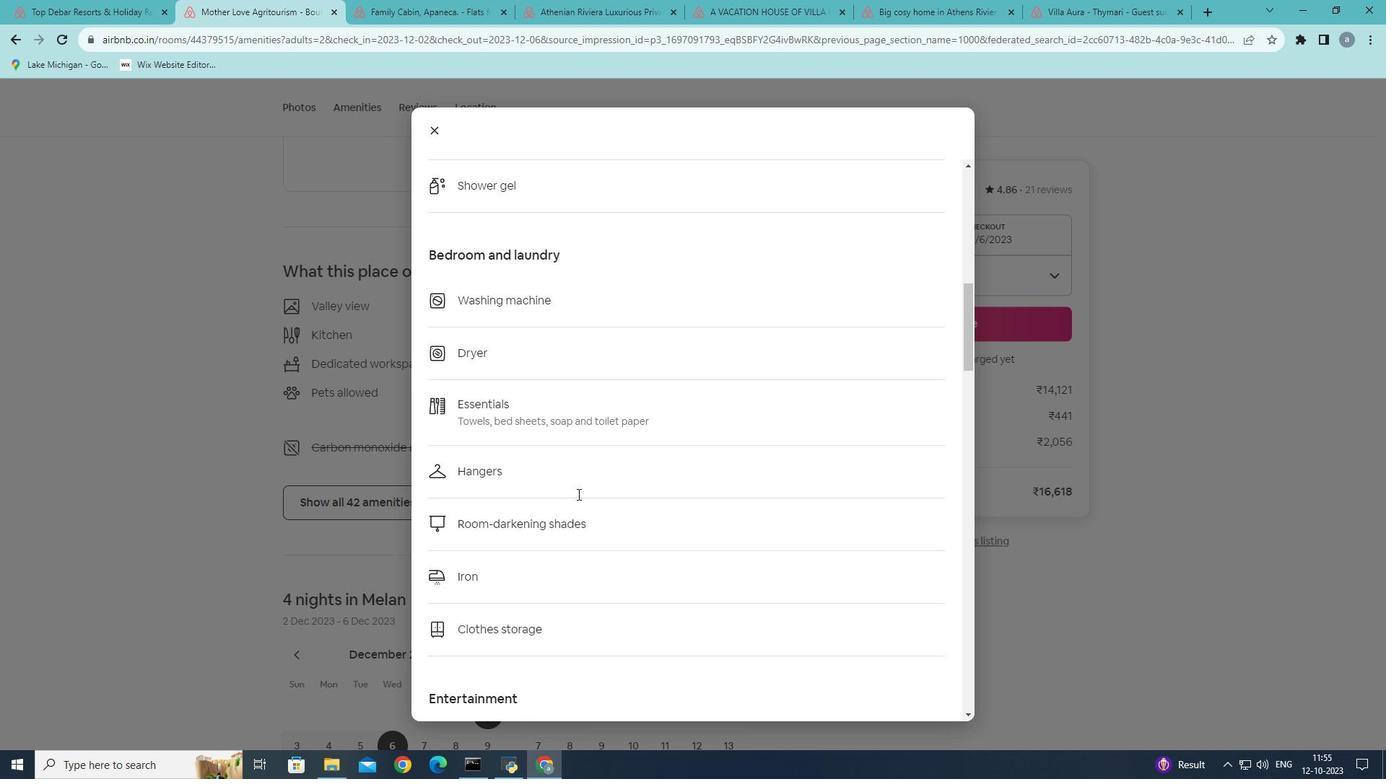 
Action: Mouse scrolled (577, 493) with delta (0, 0)
Screenshot: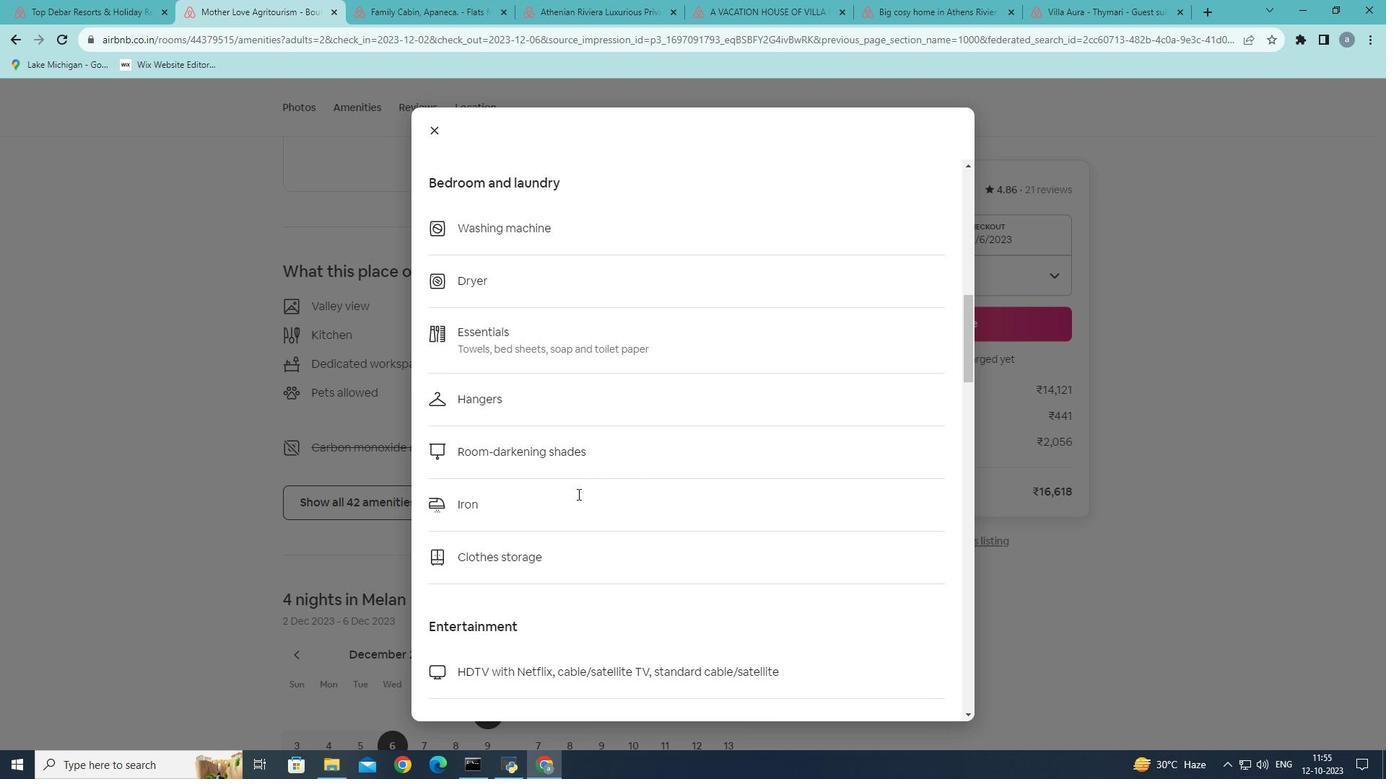 
Action: Mouse scrolled (577, 493) with delta (0, 0)
Screenshot: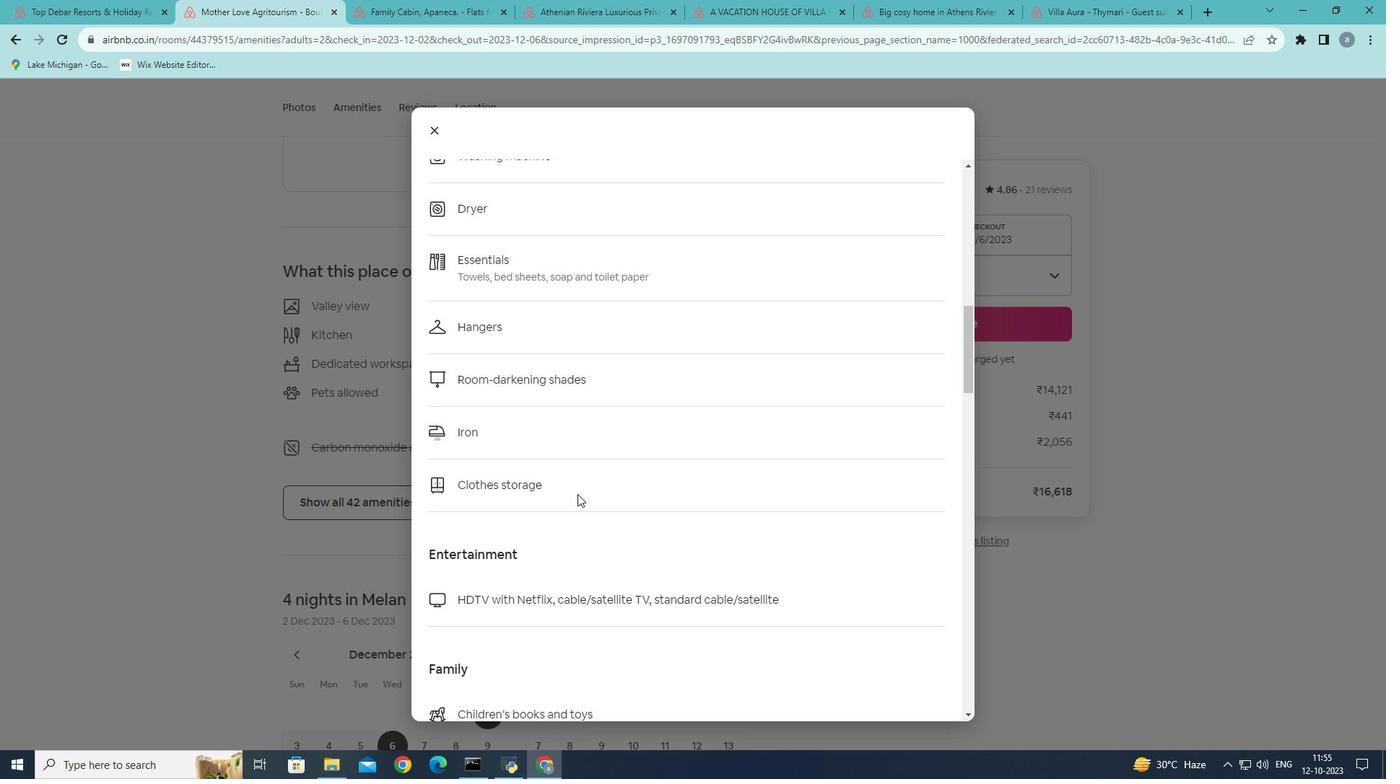 
Action: Mouse scrolled (577, 493) with delta (0, 0)
Screenshot: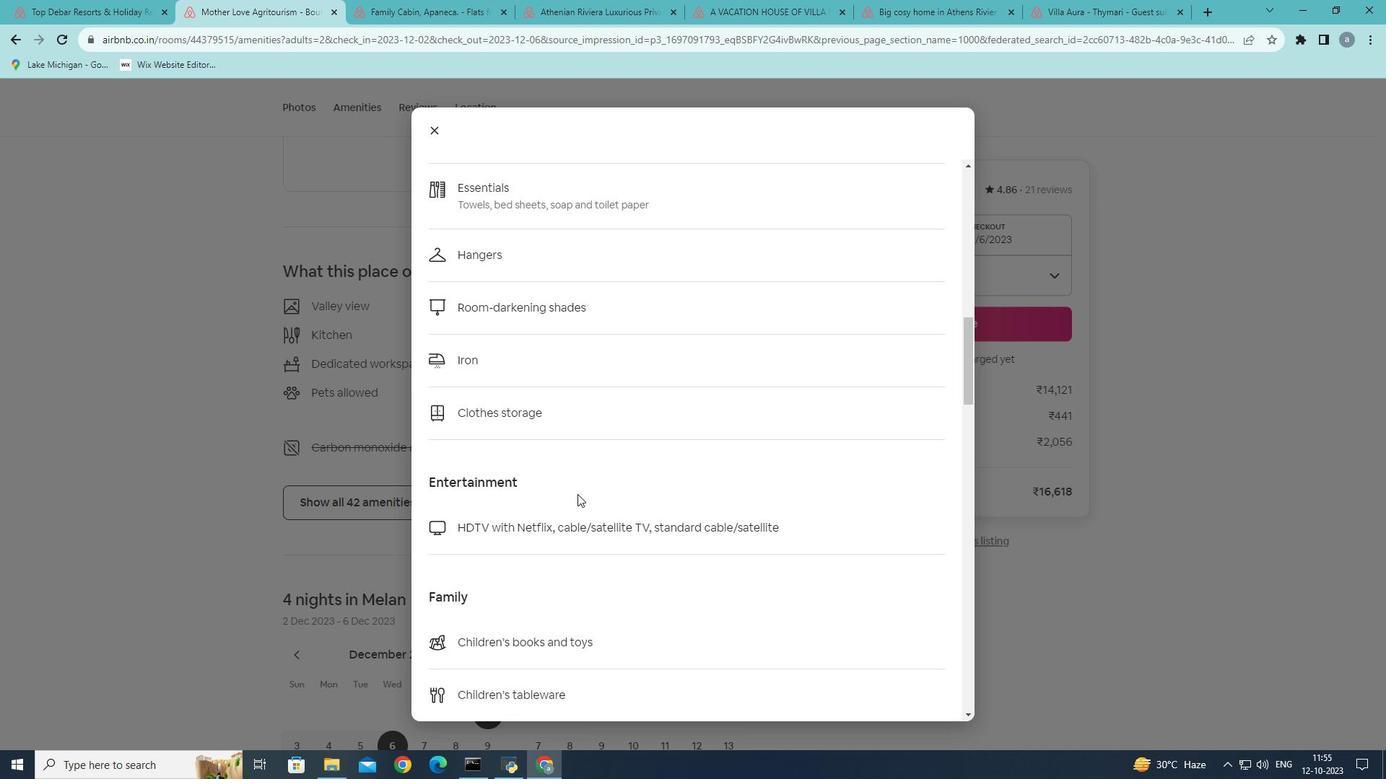 
Action: Mouse scrolled (577, 493) with delta (0, 0)
Screenshot: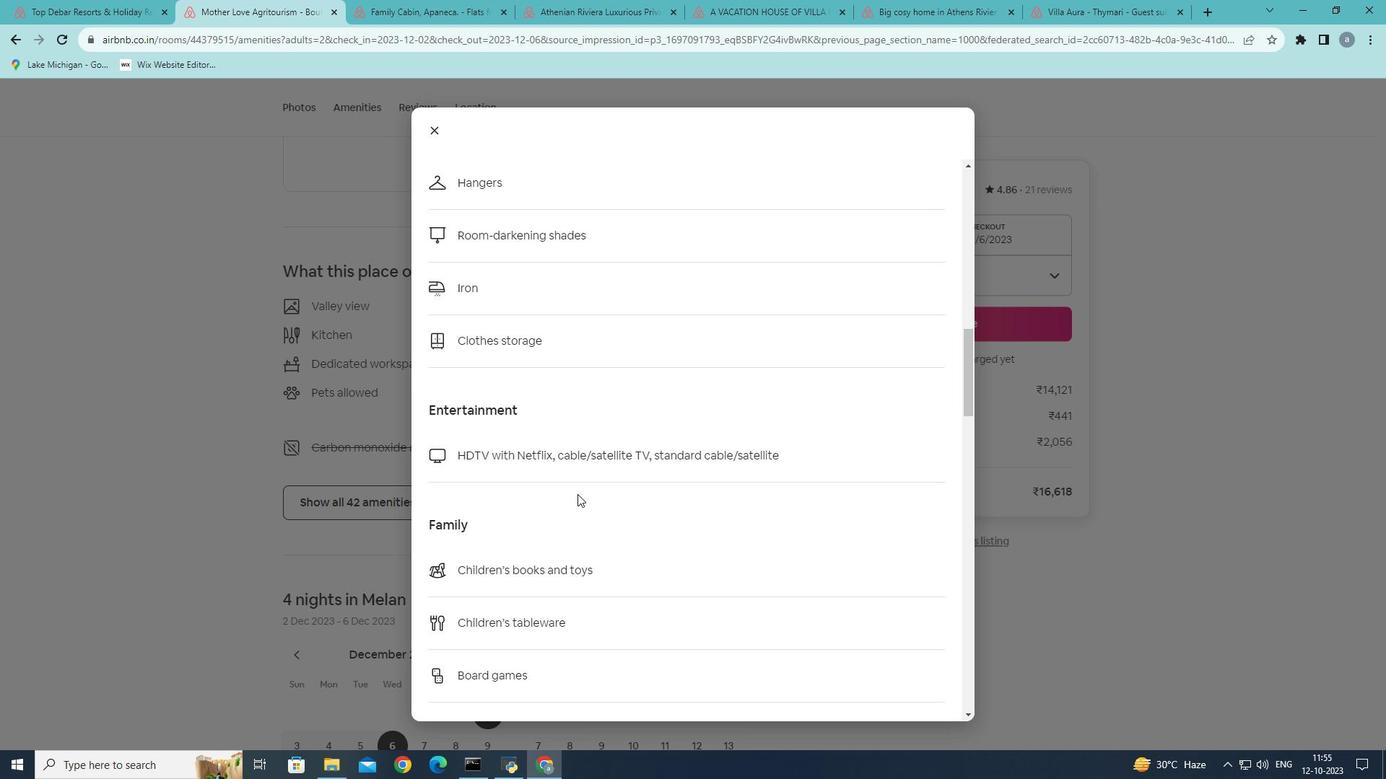 
Action: Mouse scrolled (577, 493) with delta (0, 0)
Screenshot: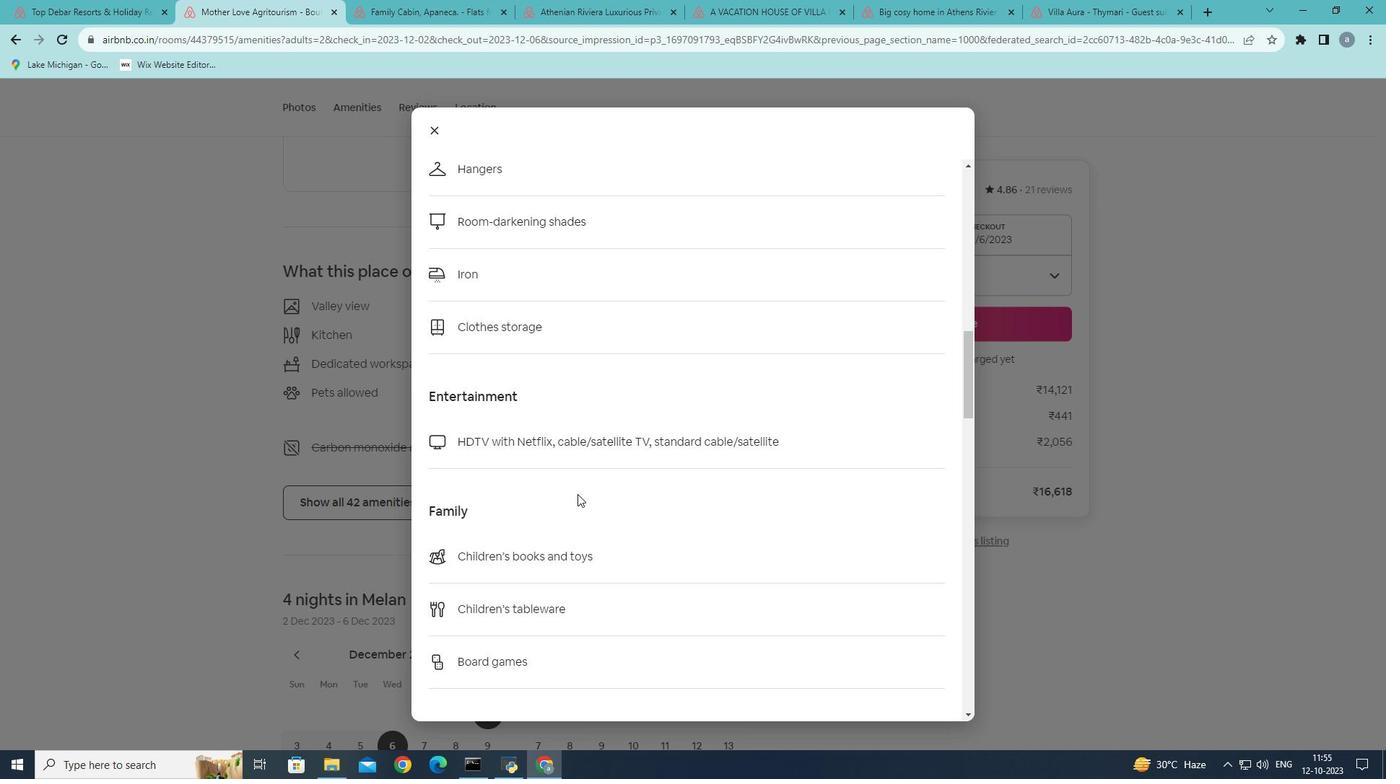 
Action: Mouse scrolled (577, 493) with delta (0, 0)
Screenshot: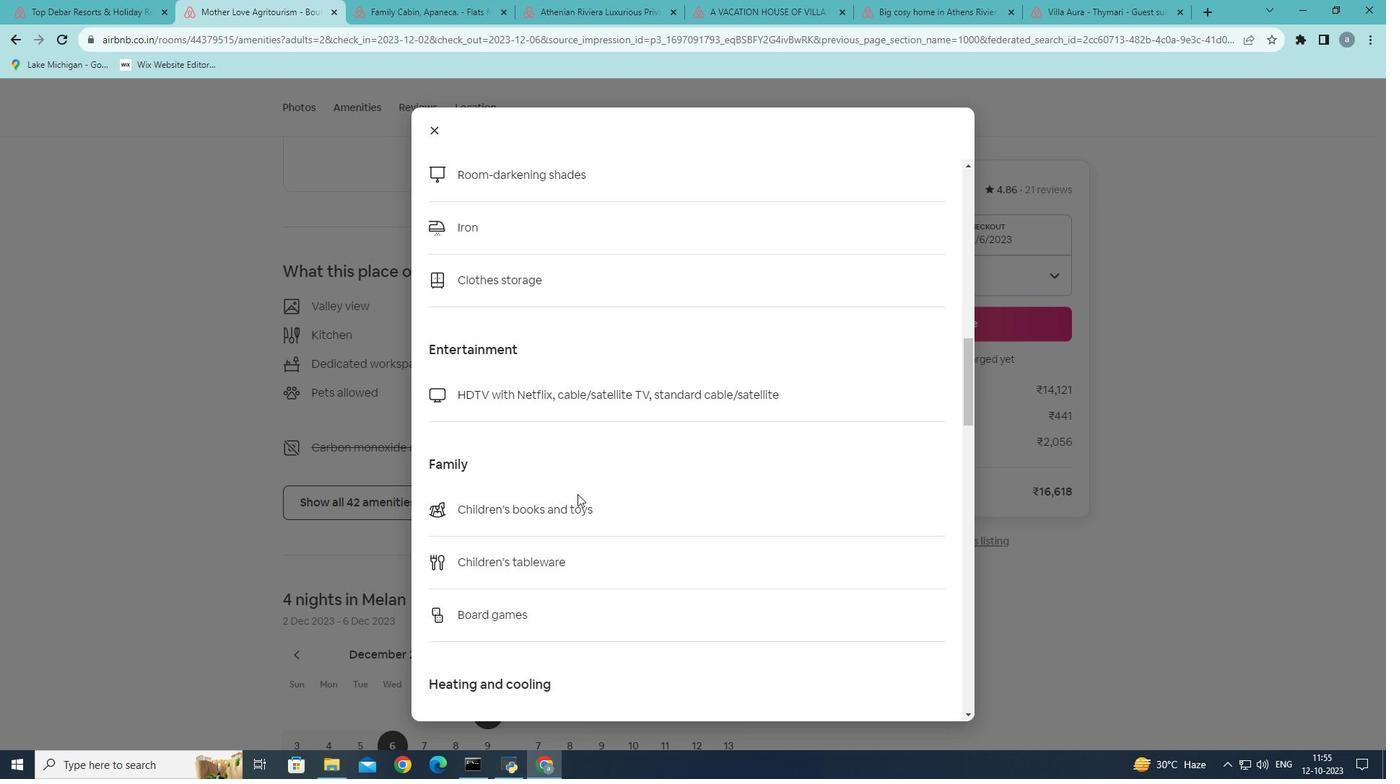 
Action: Mouse scrolled (577, 493) with delta (0, 0)
Screenshot: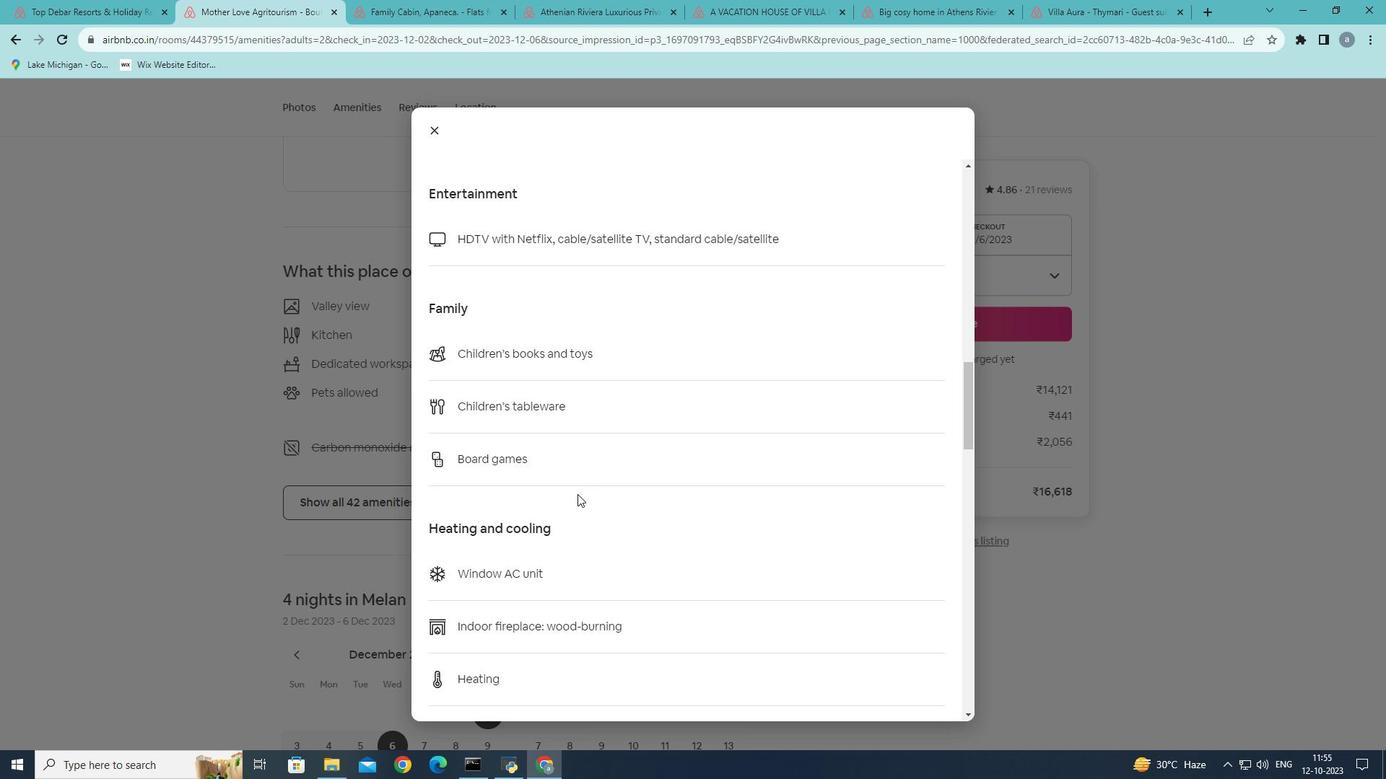 
Action: Mouse scrolled (577, 493) with delta (0, 0)
Screenshot: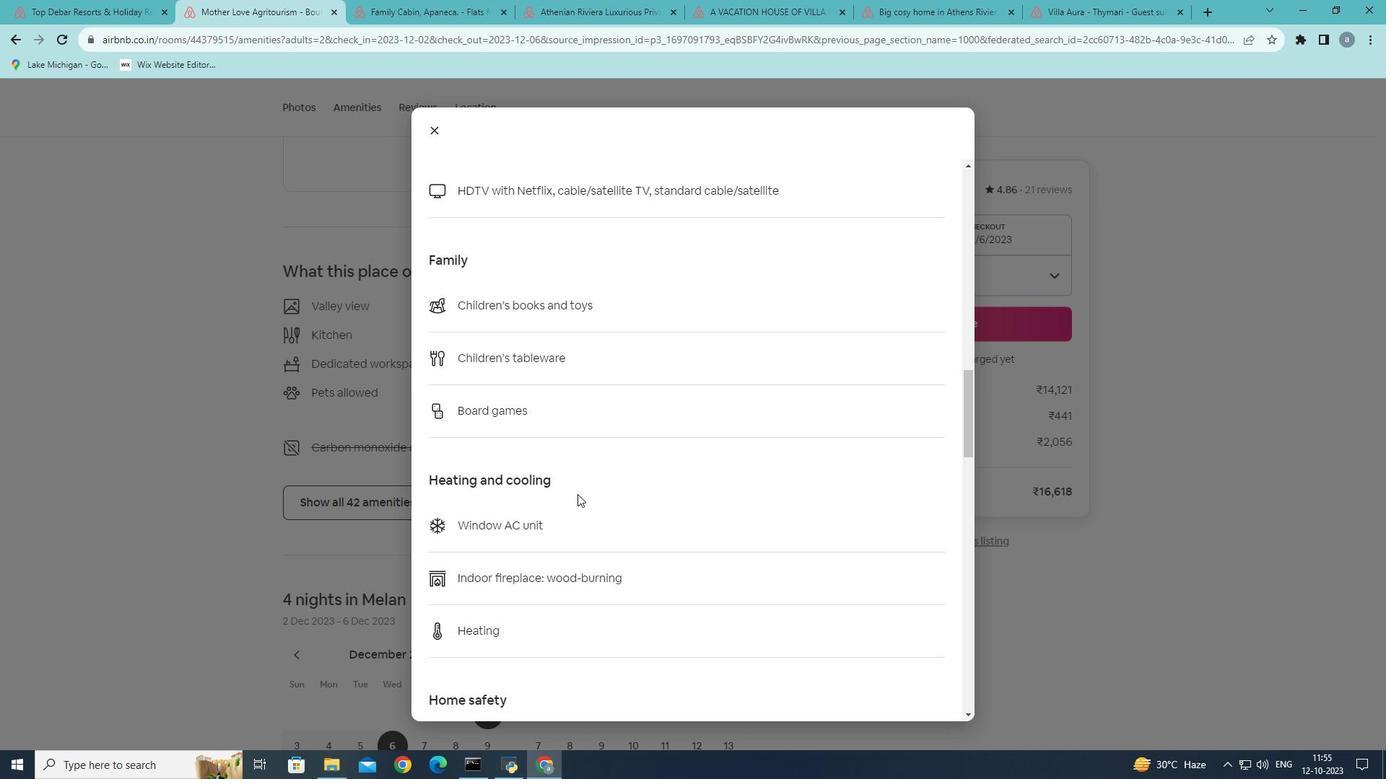 
Action: Mouse scrolled (577, 493) with delta (0, 0)
Screenshot: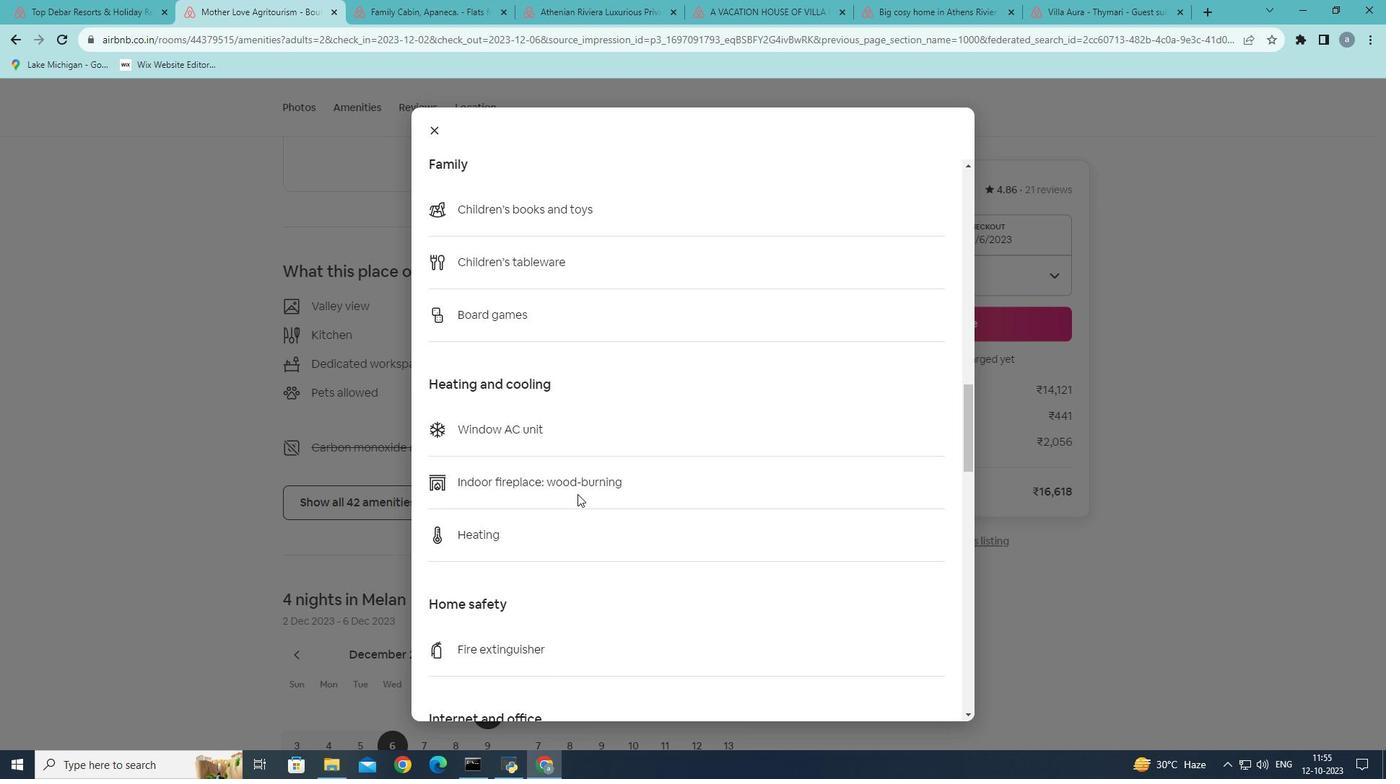
Action: Mouse scrolled (577, 493) with delta (0, 0)
Screenshot: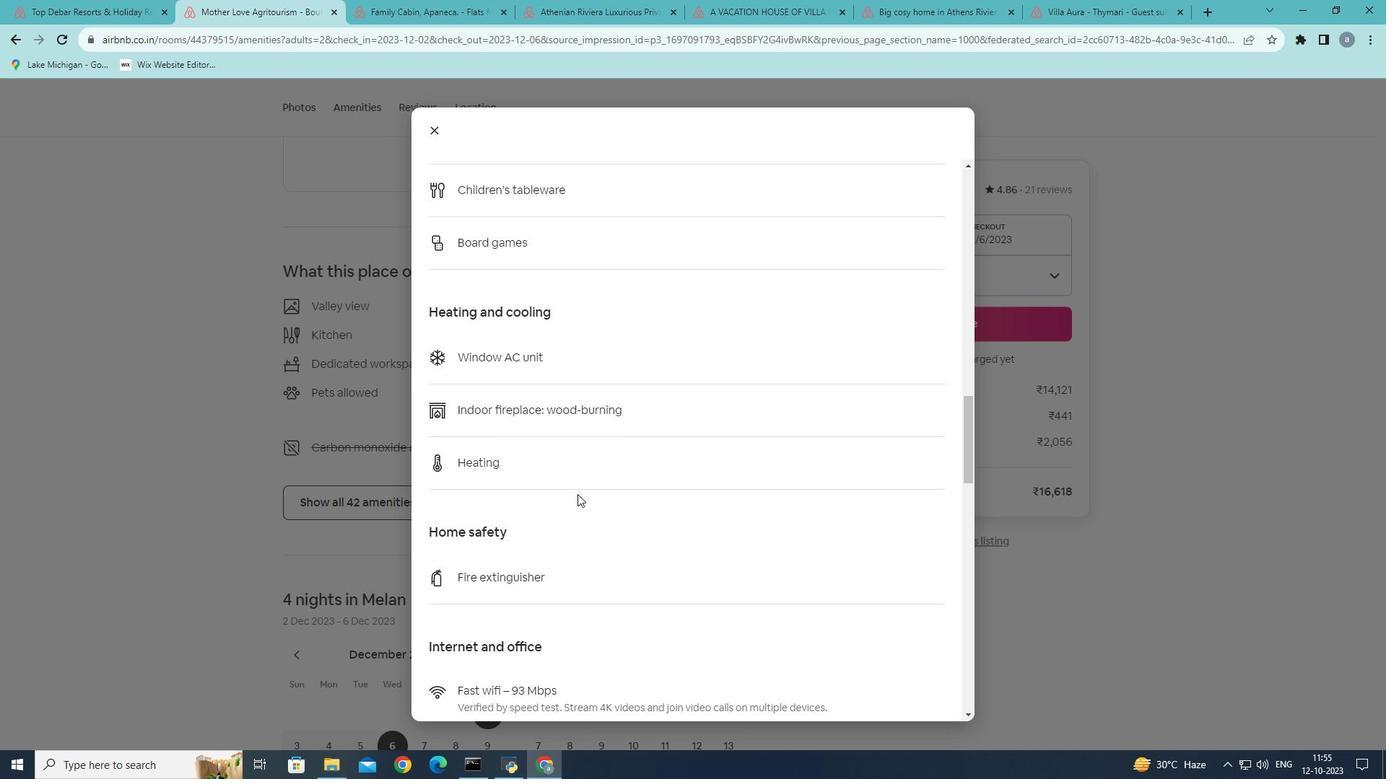 
Action: Mouse scrolled (577, 493) with delta (0, 0)
Screenshot: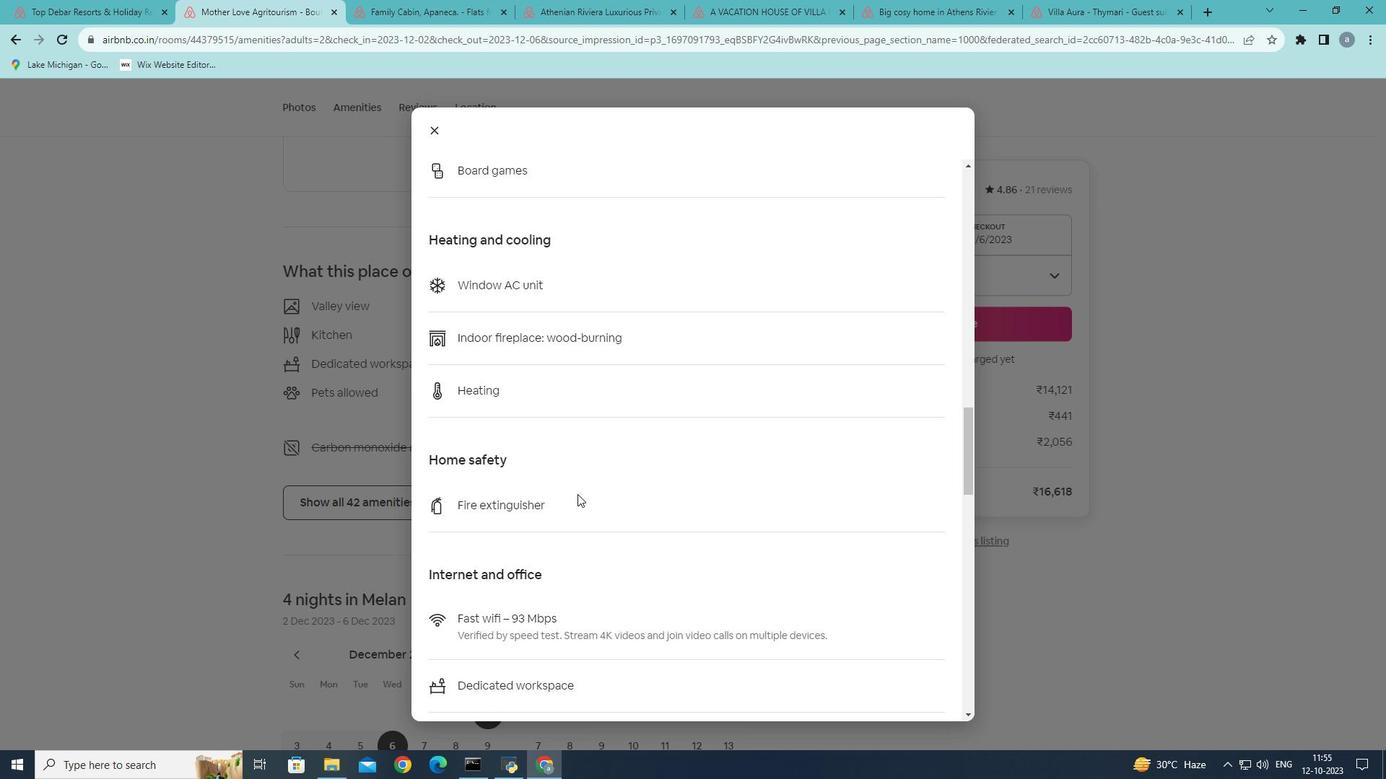 
Action: Mouse scrolled (577, 493) with delta (0, 0)
Screenshot: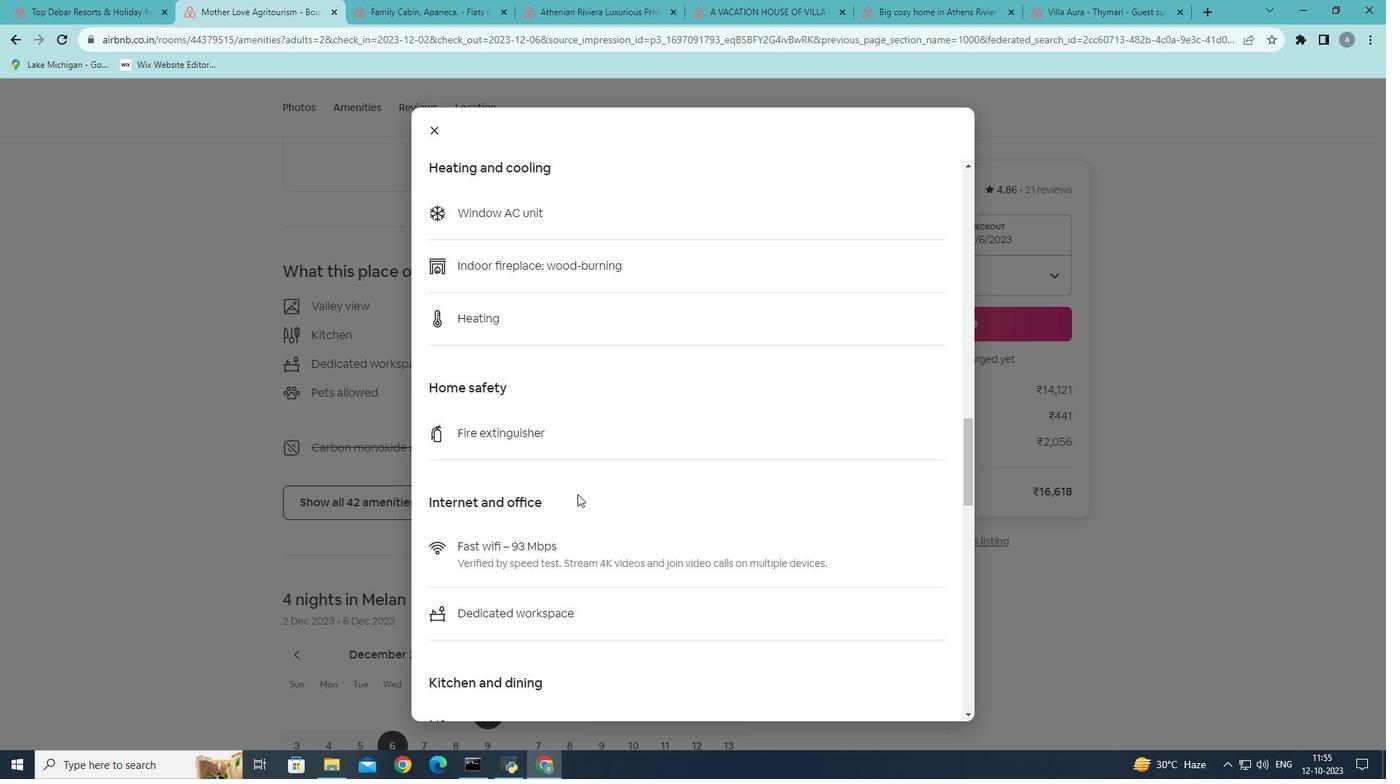 
Action: Mouse scrolled (577, 493) with delta (0, 0)
Screenshot: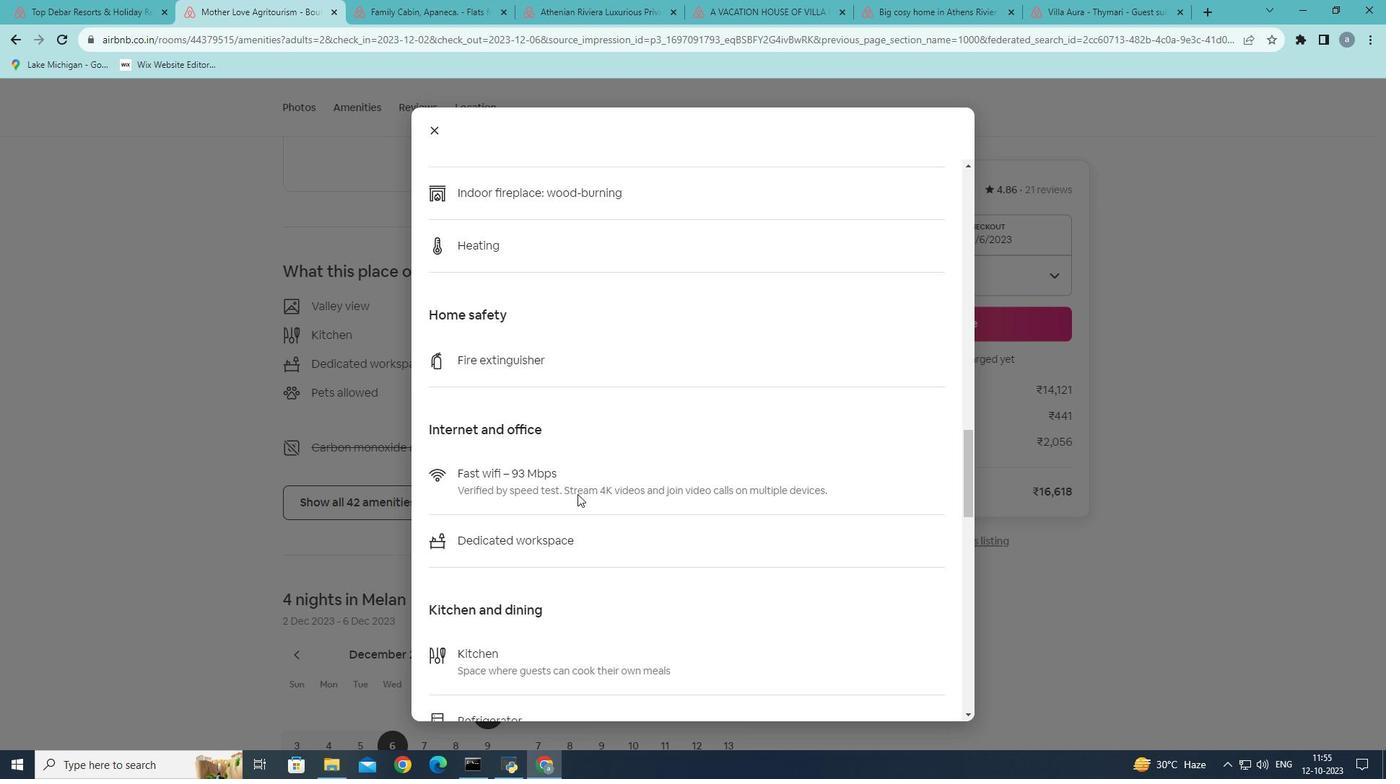 
Action: Mouse scrolled (577, 493) with delta (0, 0)
Screenshot: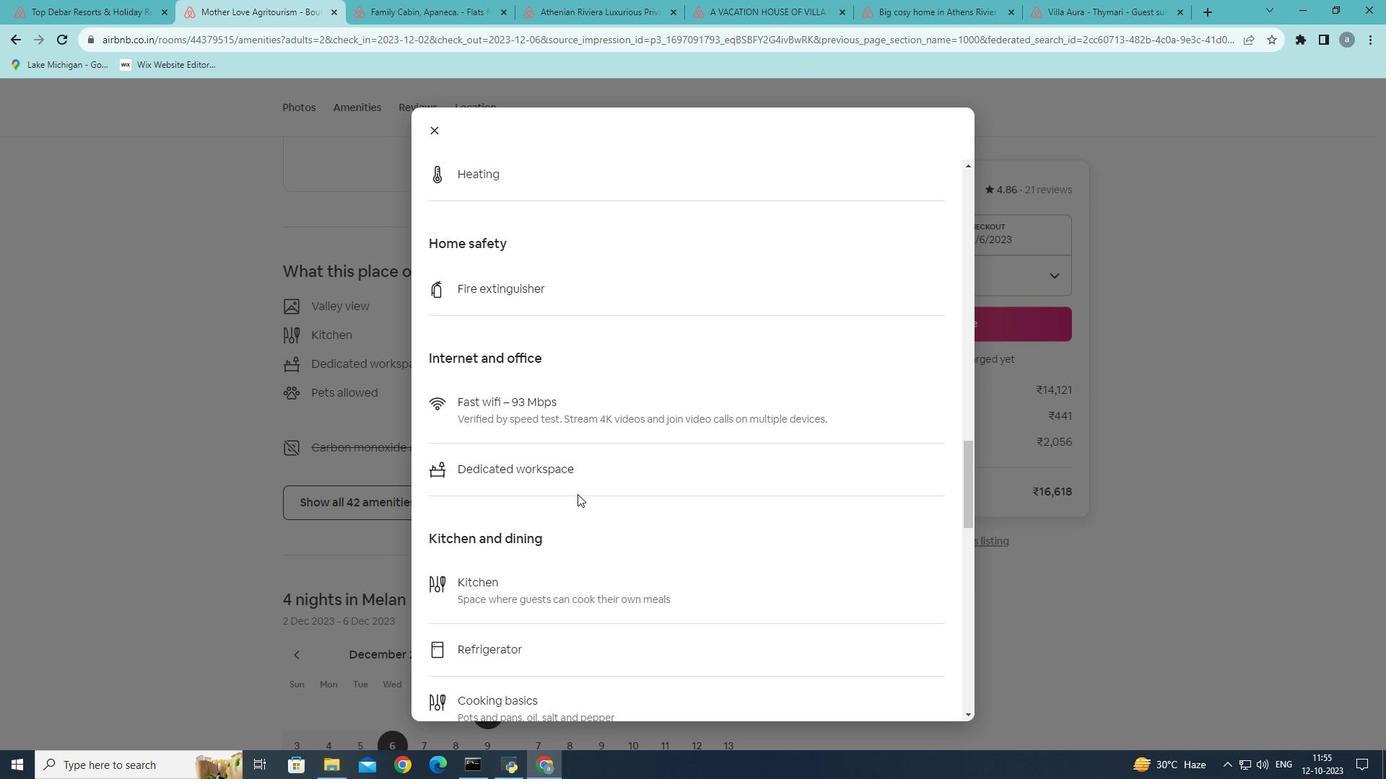 
Action: Mouse scrolled (577, 493) with delta (0, 0)
Screenshot: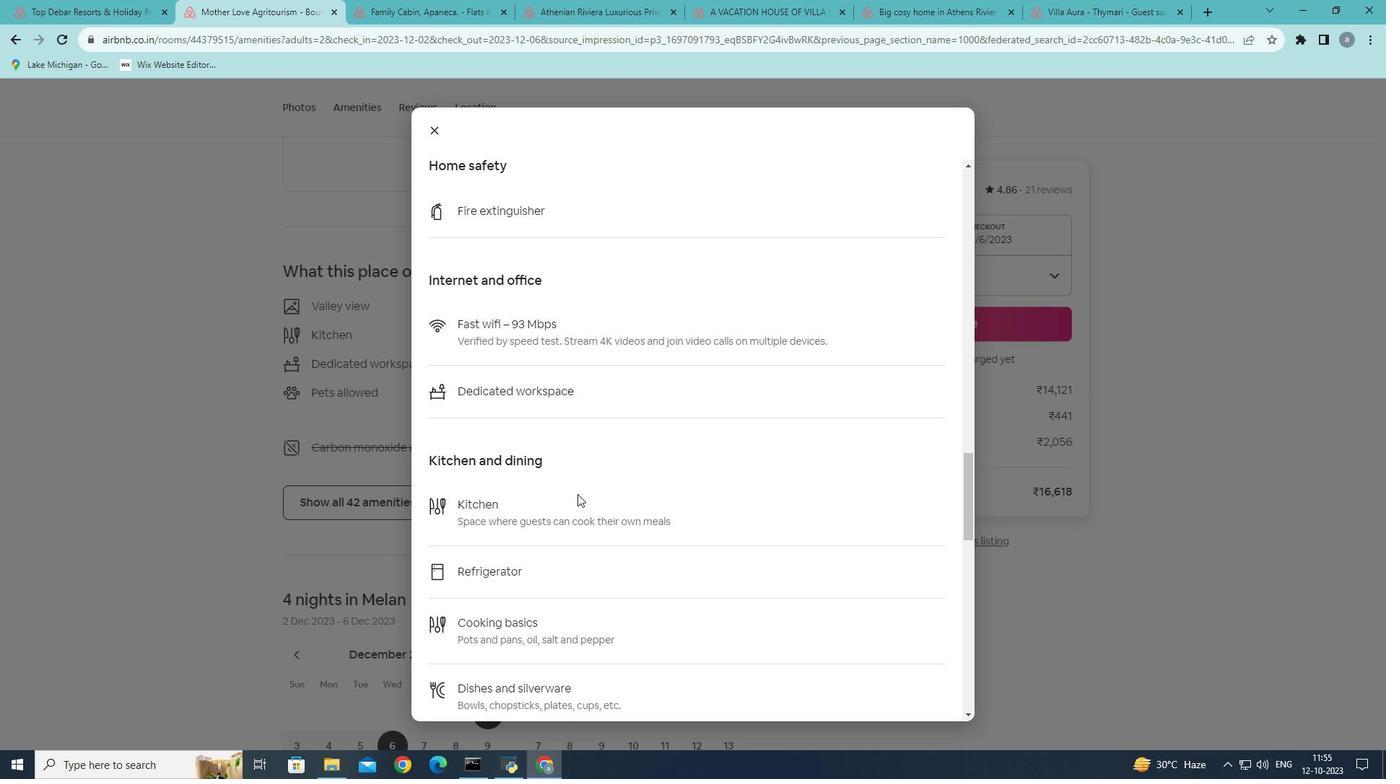 
Action: Mouse scrolled (577, 493) with delta (0, 0)
Screenshot: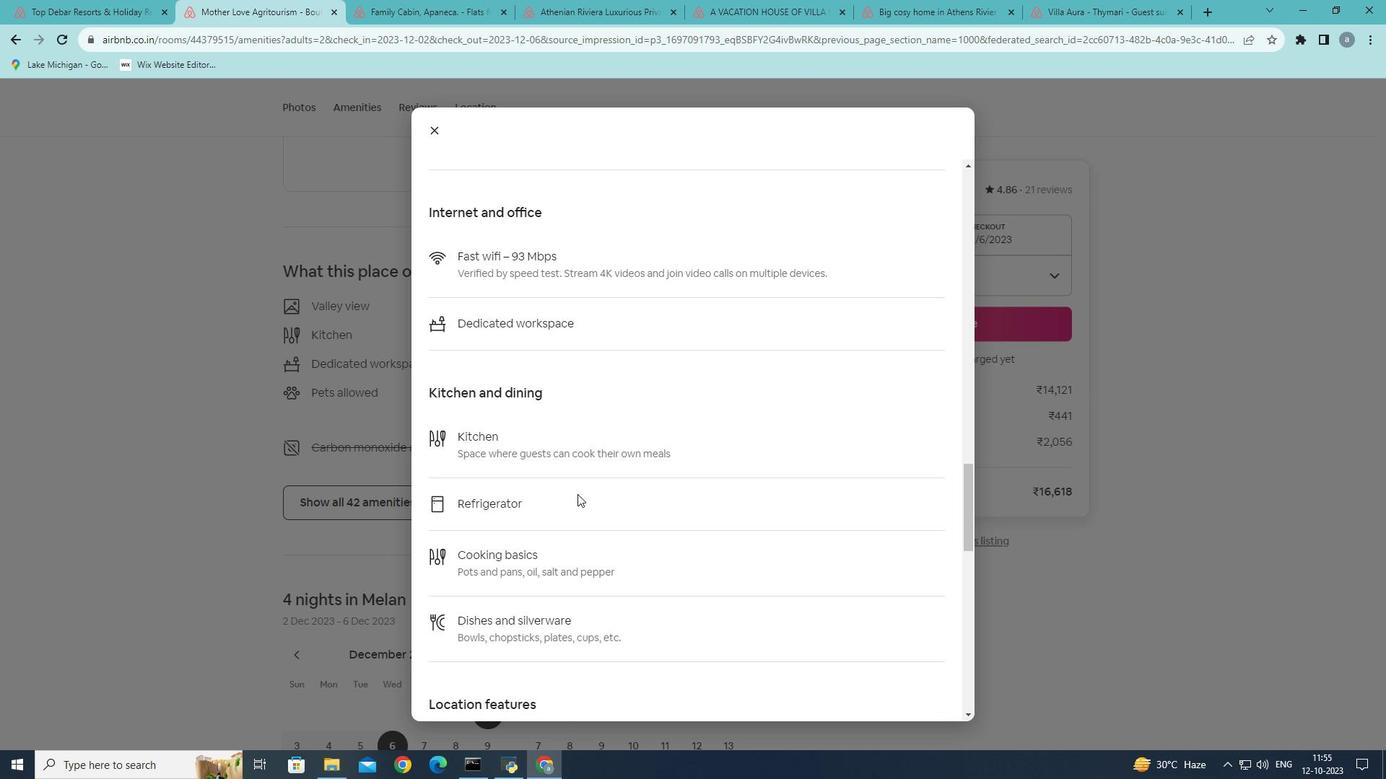 
Action: Mouse scrolled (577, 493) with delta (0, 0)
Screenshot: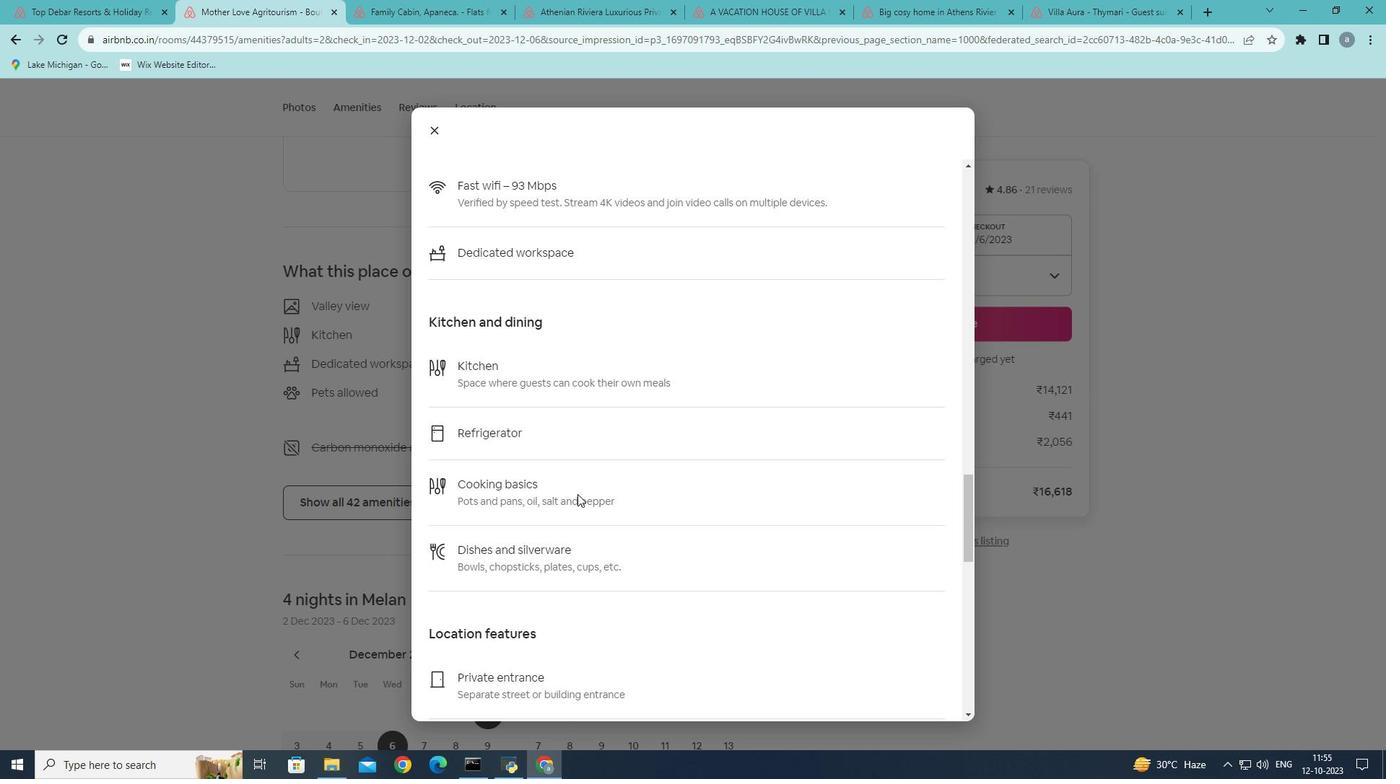 
Action: Mouse scrolled (577, 493) with delta (0, 0)
Screenshot: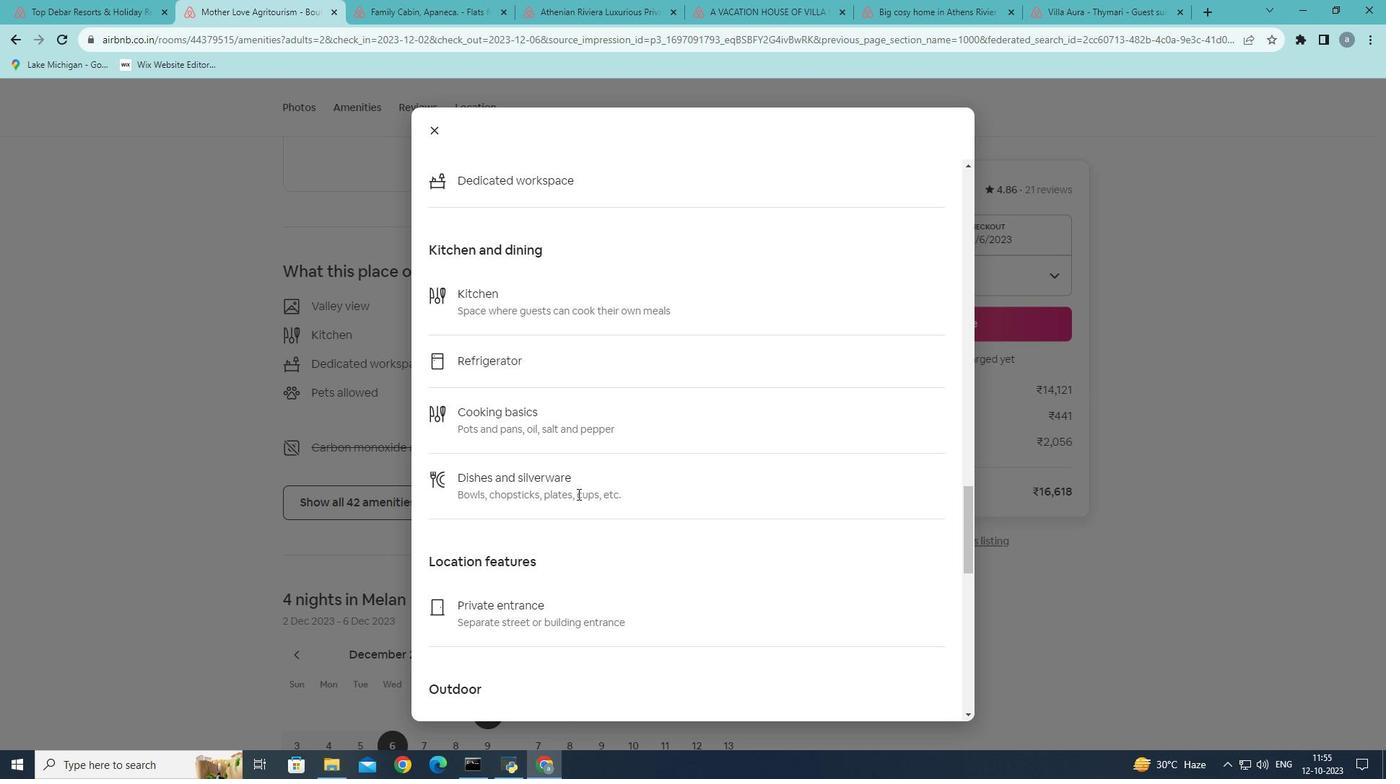 
Action: Mouse scrolled (577, 493) with delta (0, 0)
Screenshot: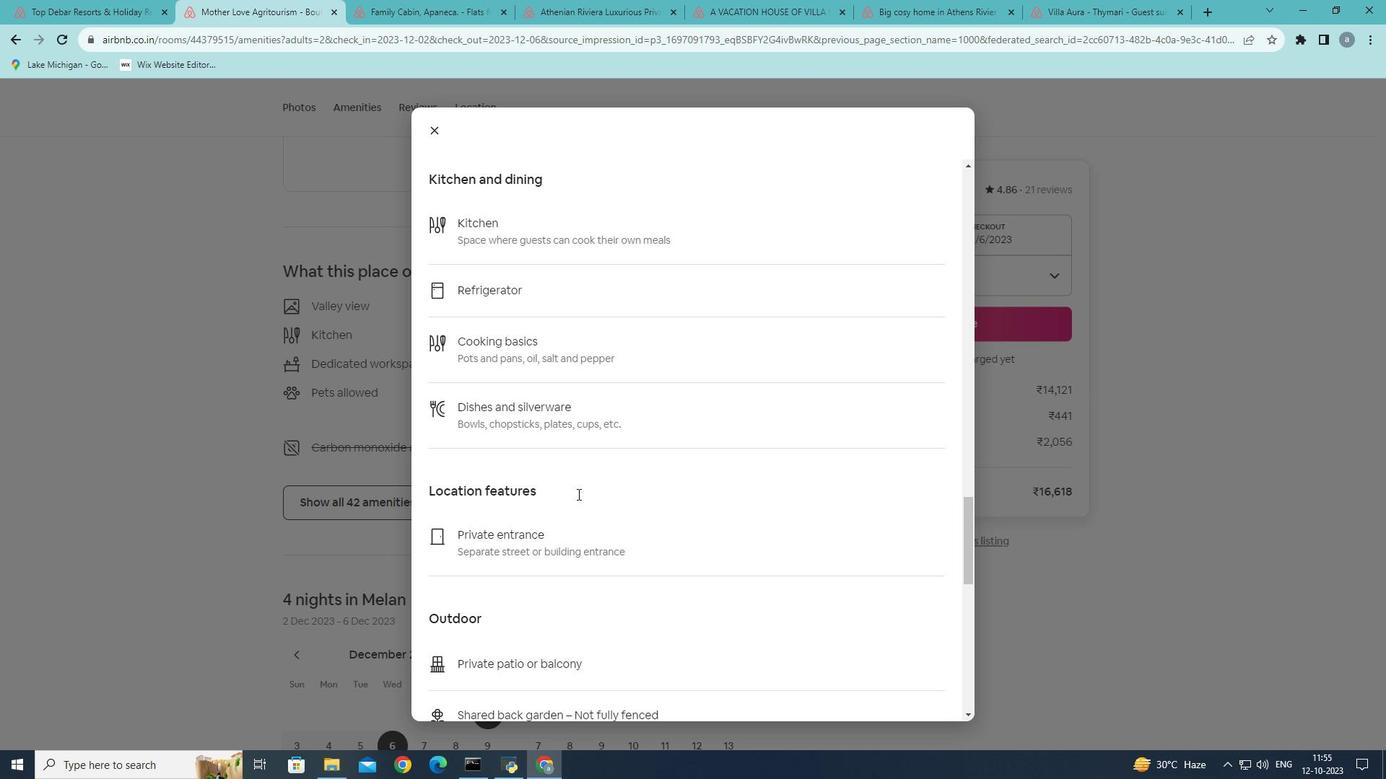 
Action: Mouse scrolled (577, 493) with delta (0, 0)
Screenshot: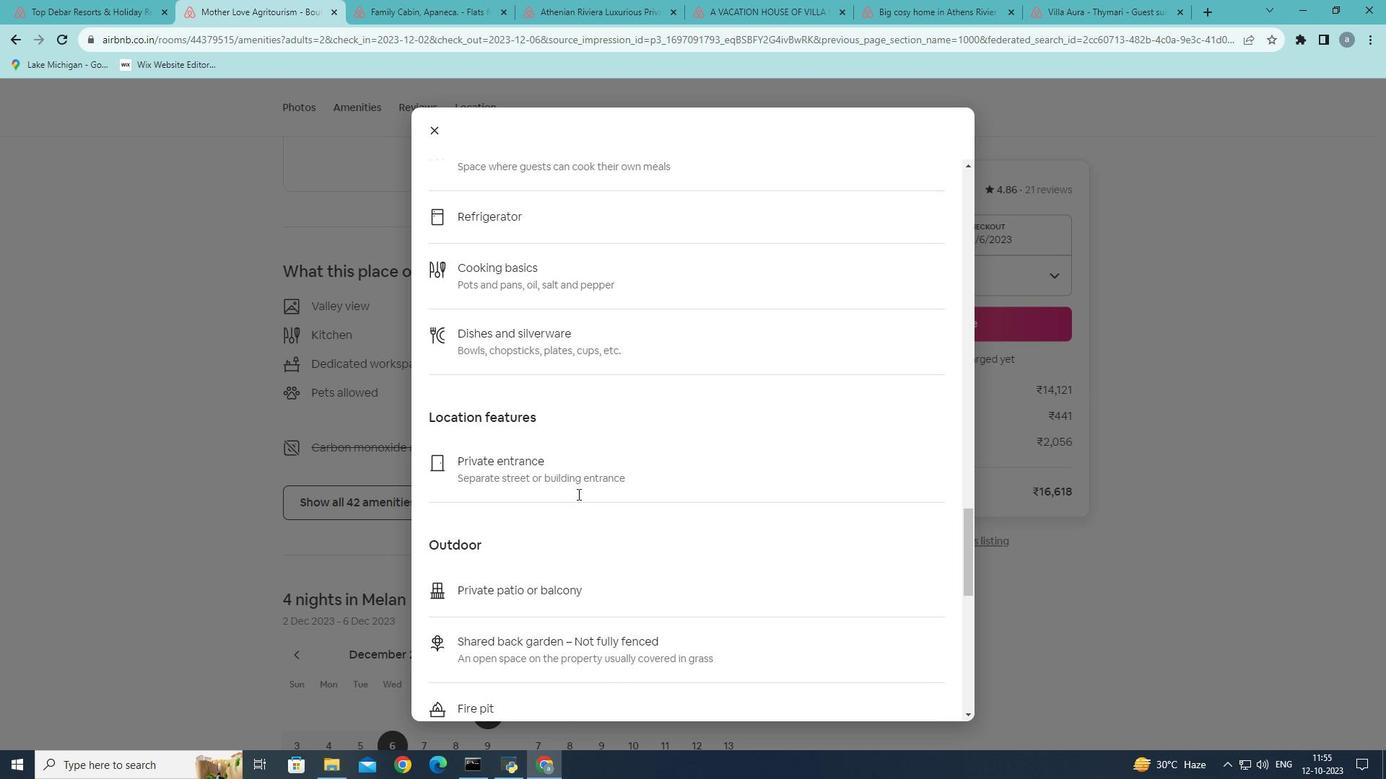 
Action: Mouse scrolled (577, 493) with delta (0, 0)
Screenshot: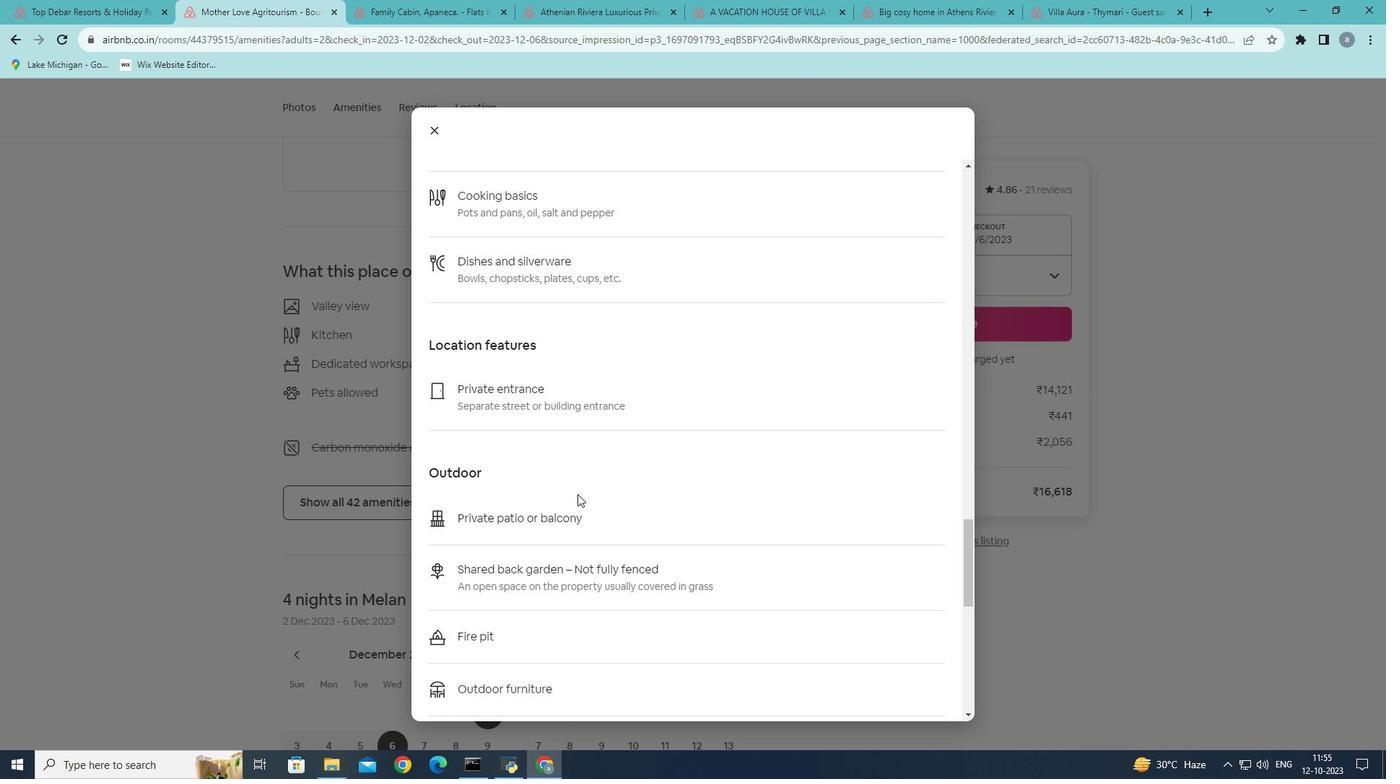 
Action: Mouse scrolled (577, 493) with delta (0, 0)
Screenshot: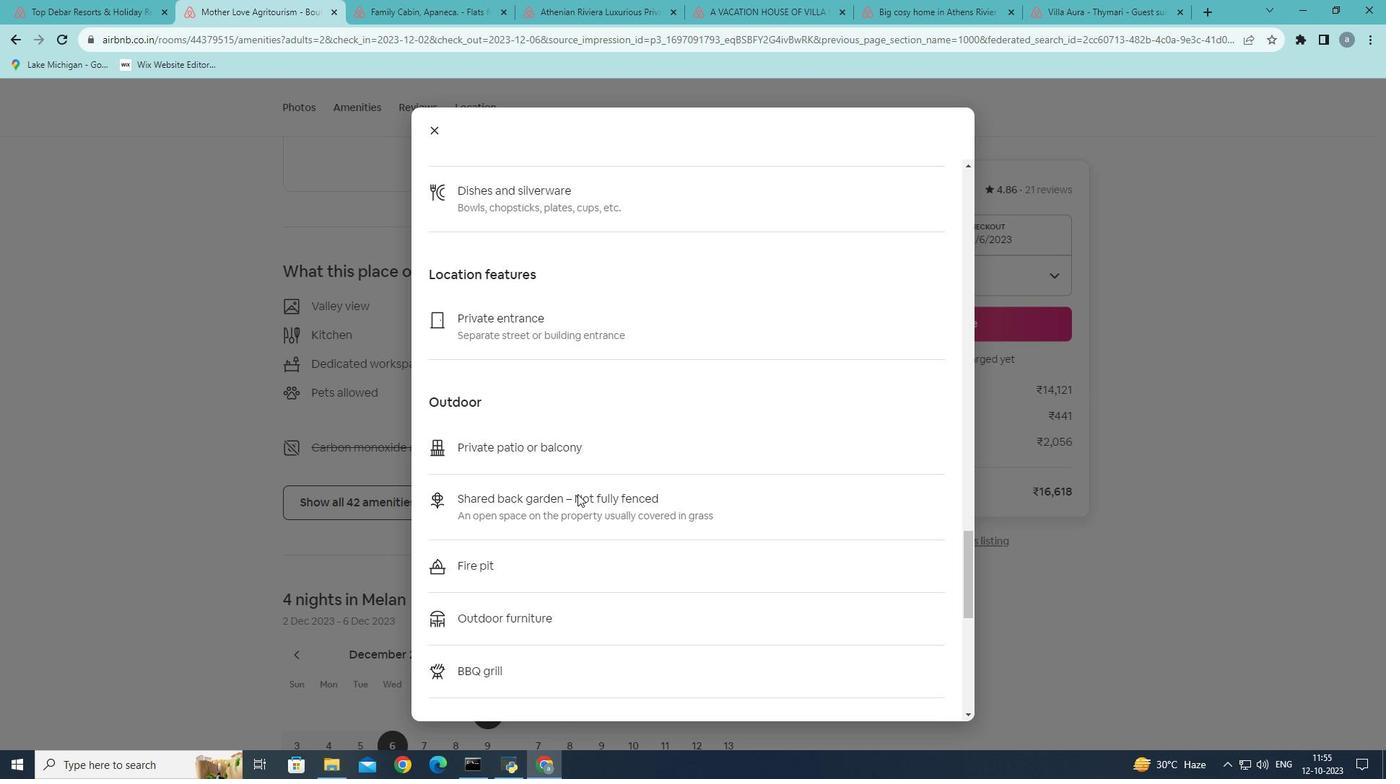 
Action: Mouse scrolled (577, 493) with delta (0, 0)
Screenshot: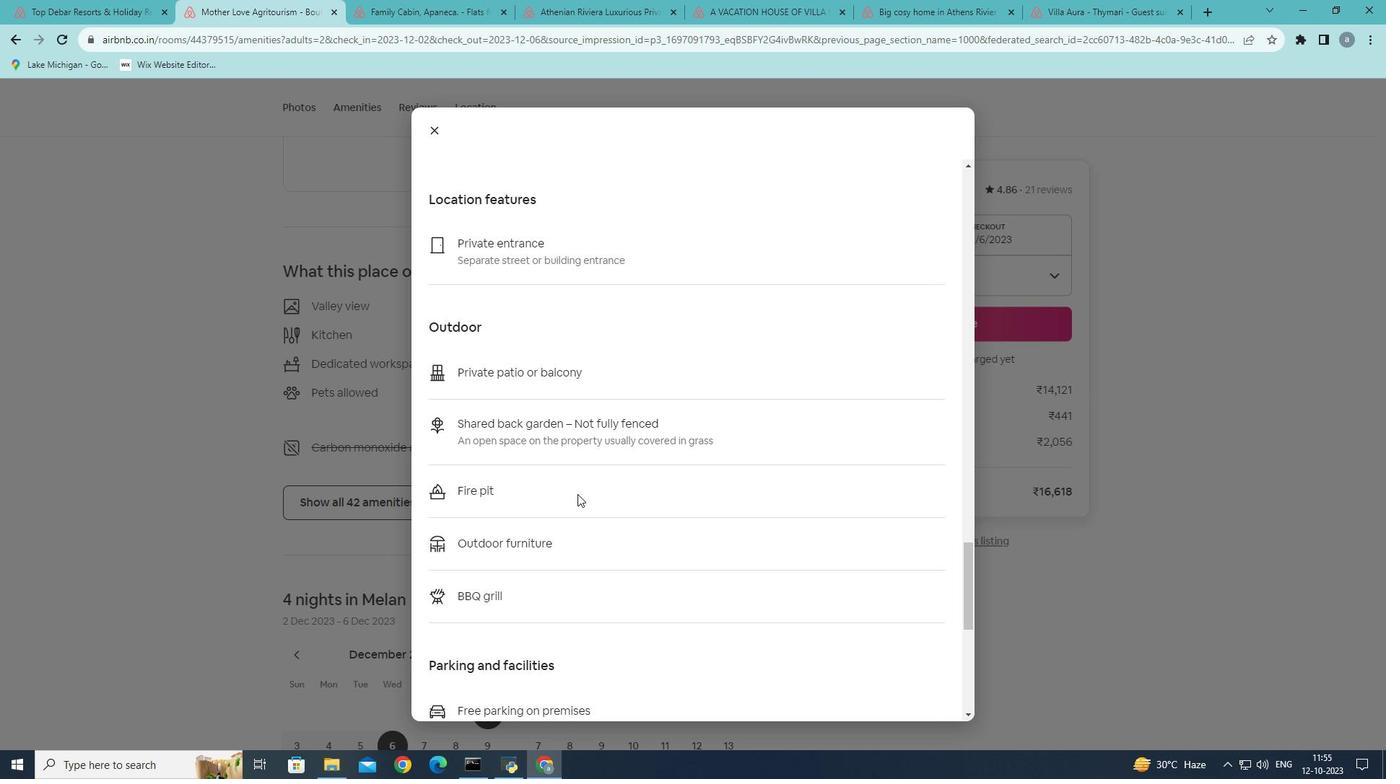 
Action: Mouse scrolled (577, 493) with delta (0, 0)
Screenshot: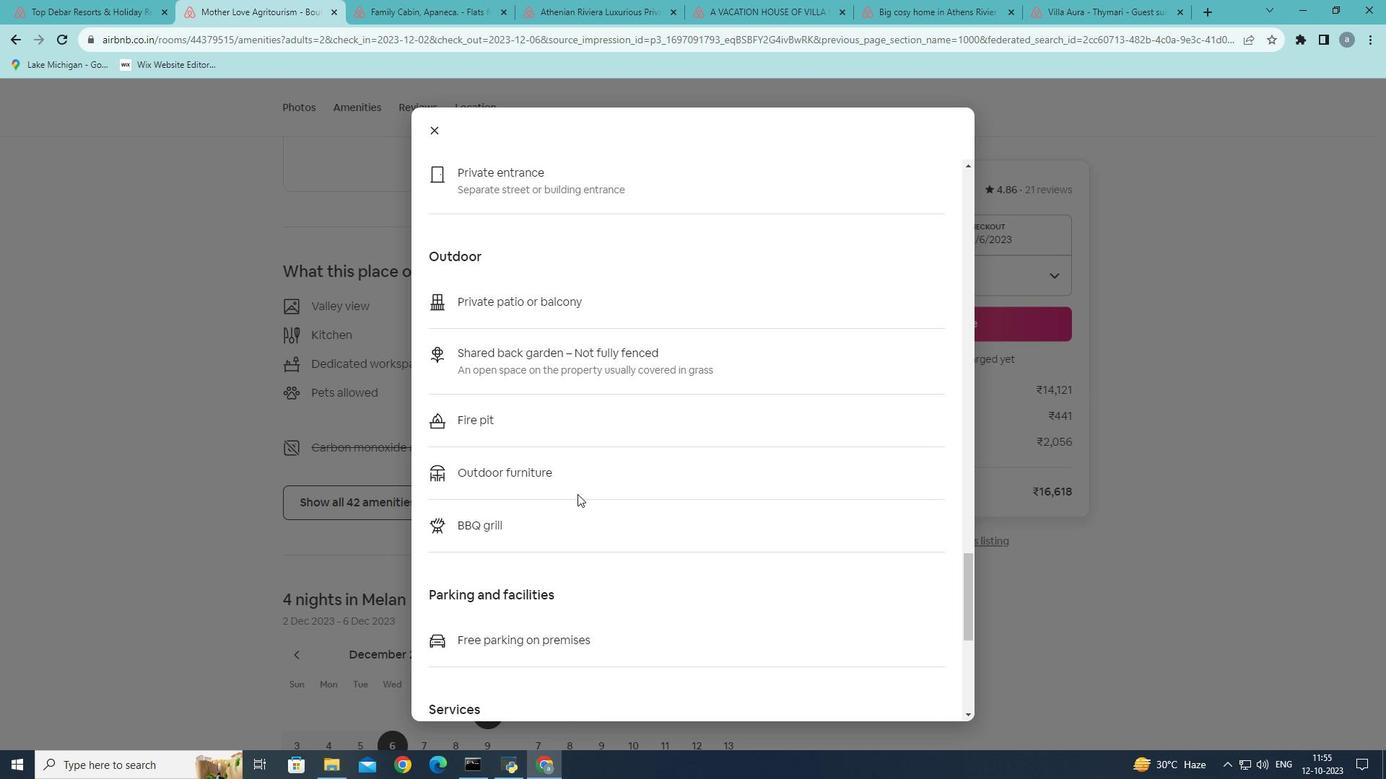 
Action: Mouse scrolled (577, 493) with delta (0, 0)
Screenshot: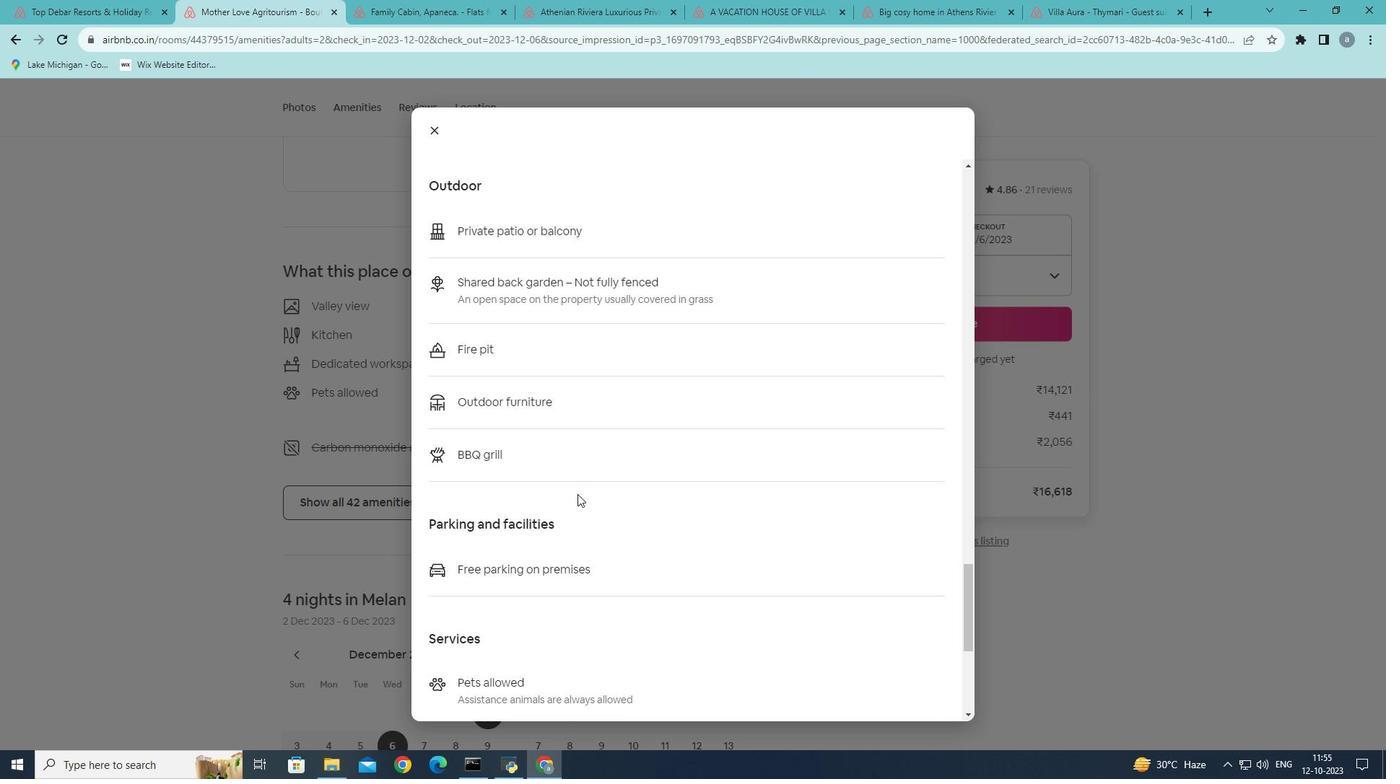 
Action: Mouse scrolled (577, 493) with delta (0, 0)
Screenshot: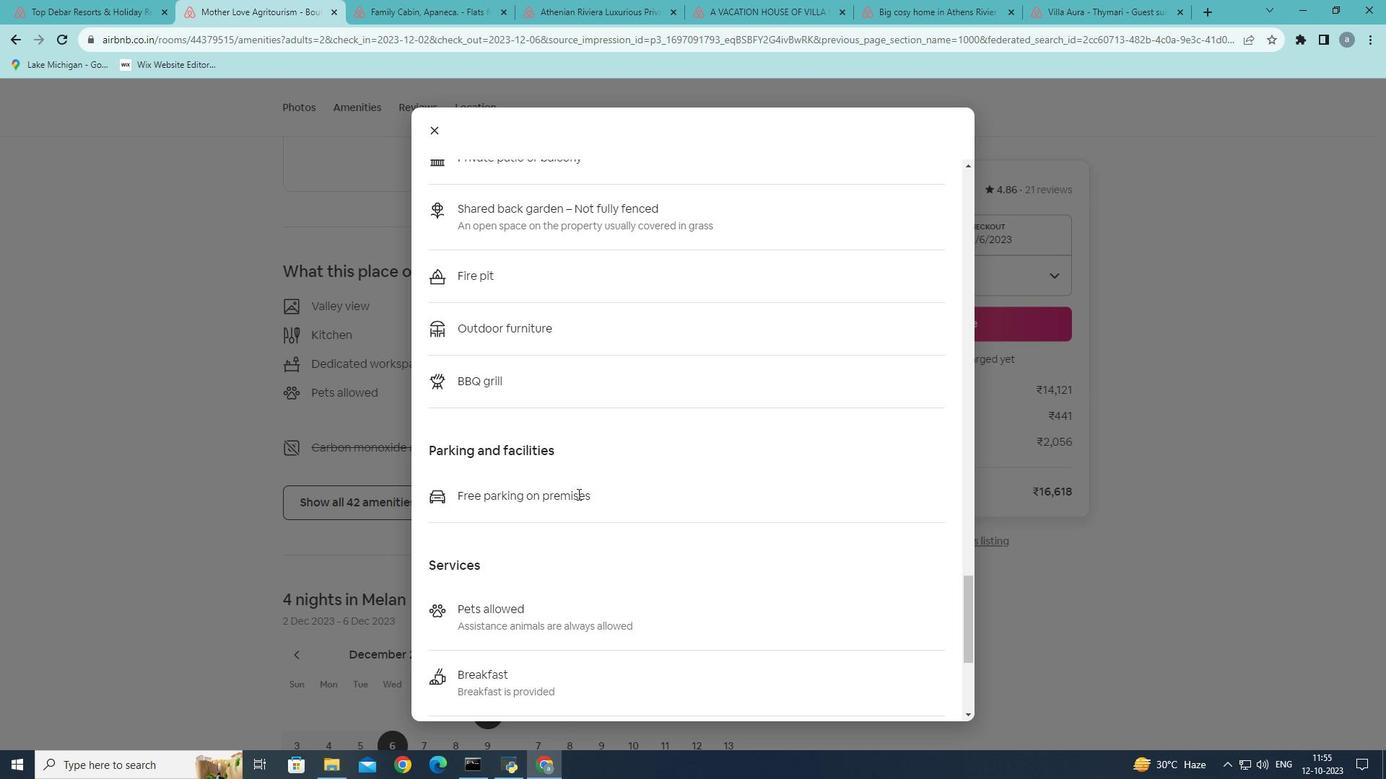
Action: Mouse scrolled (577, 493) with delta (0, 0)
Screenshot: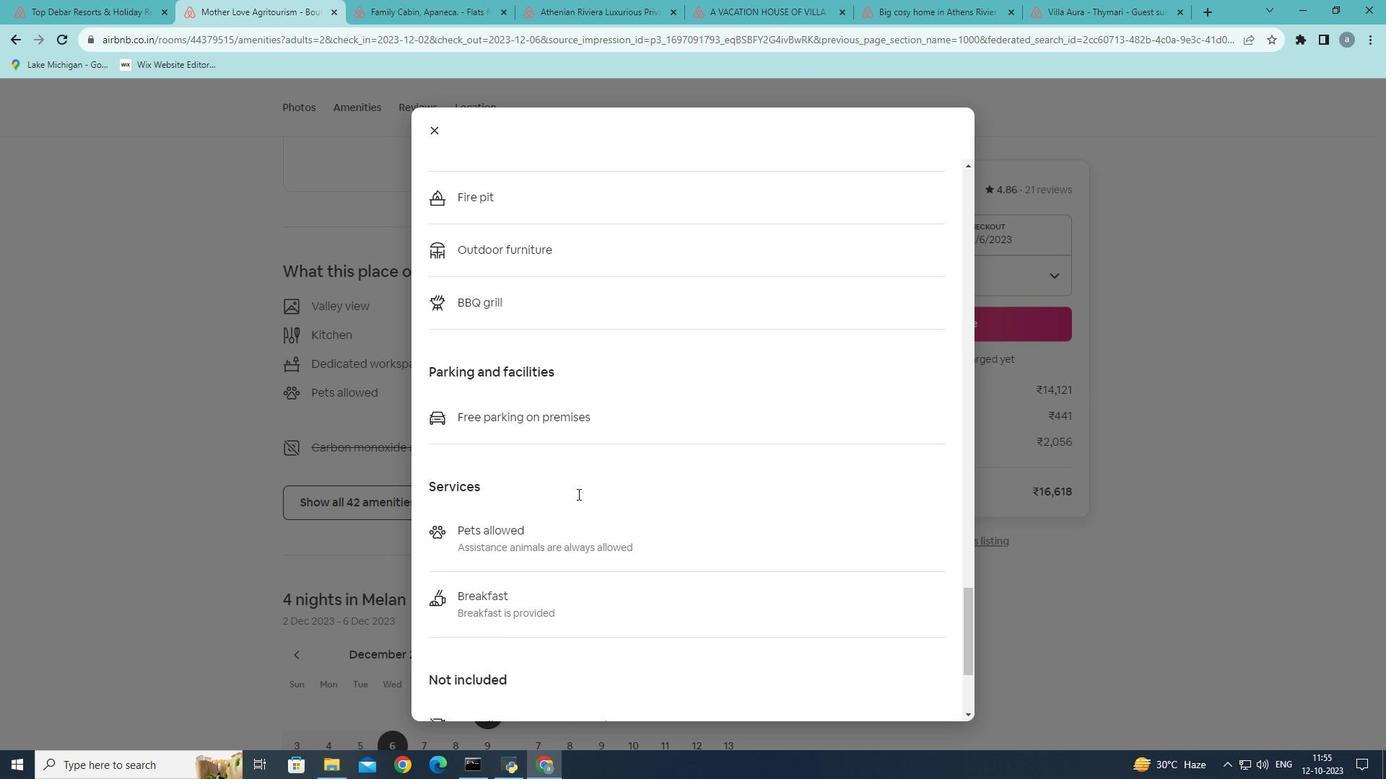 
Action: Mouse scrolled (577, 493) with delta (0, 0)
Screenshot: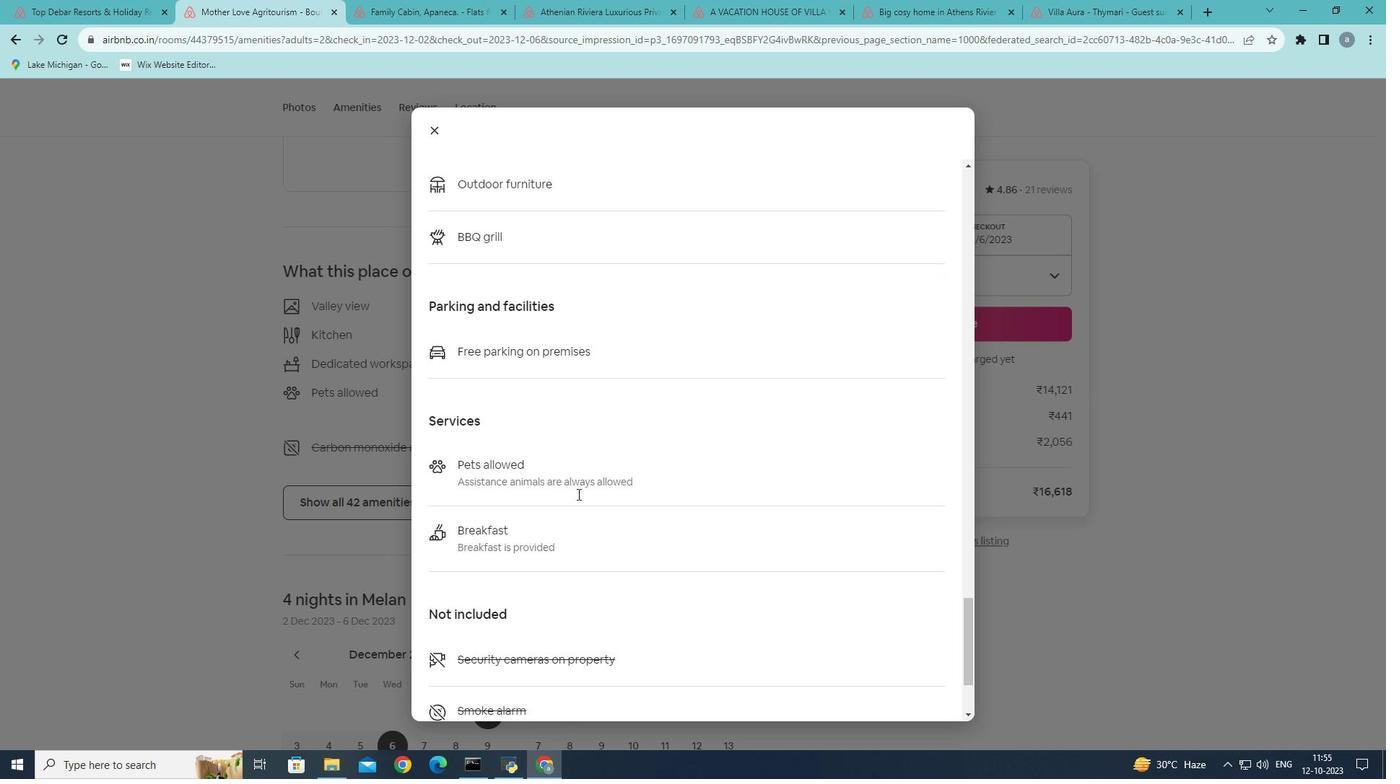 
Action: Mouse scrolled (577, 493) with delta (0, 0)
Screenshot: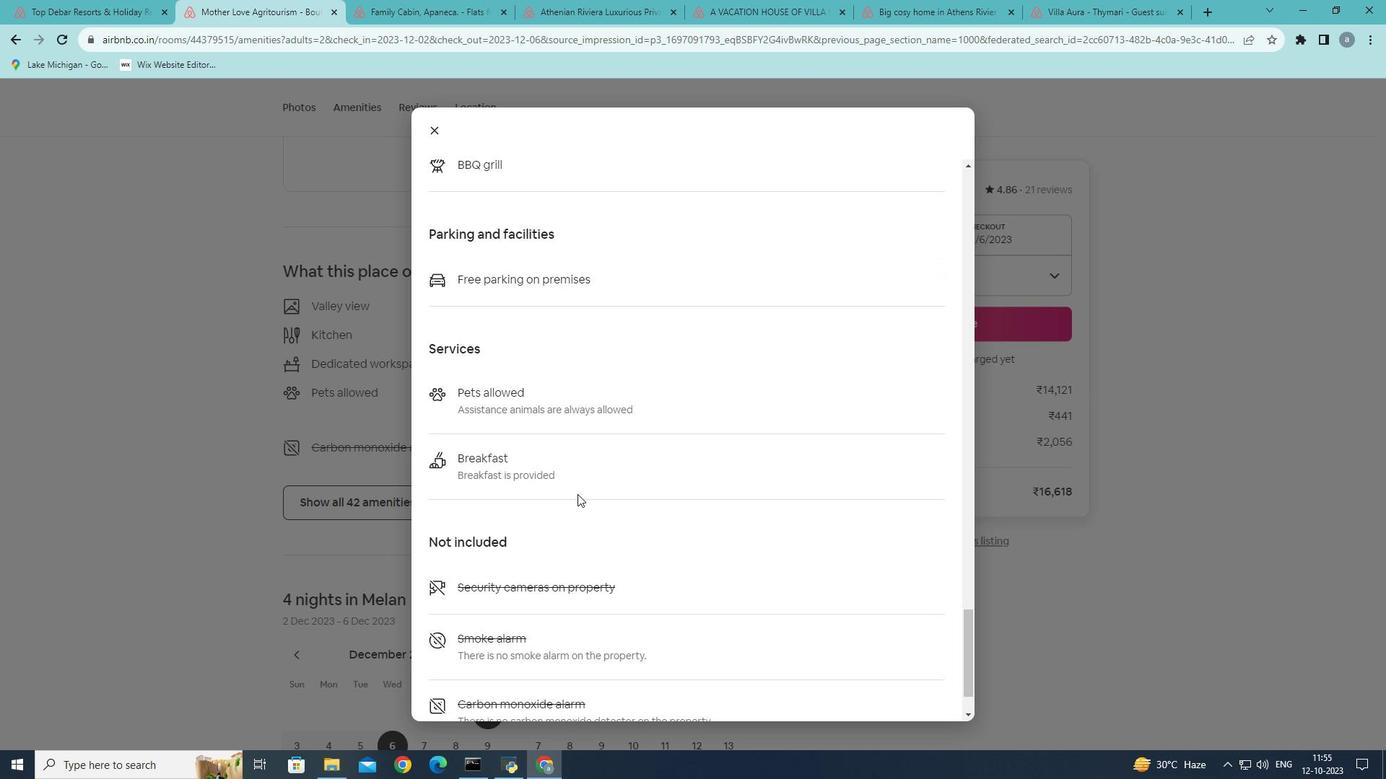 
Action: Mouse scrolled (577, 493) with delta (0, 0)
Screenshot: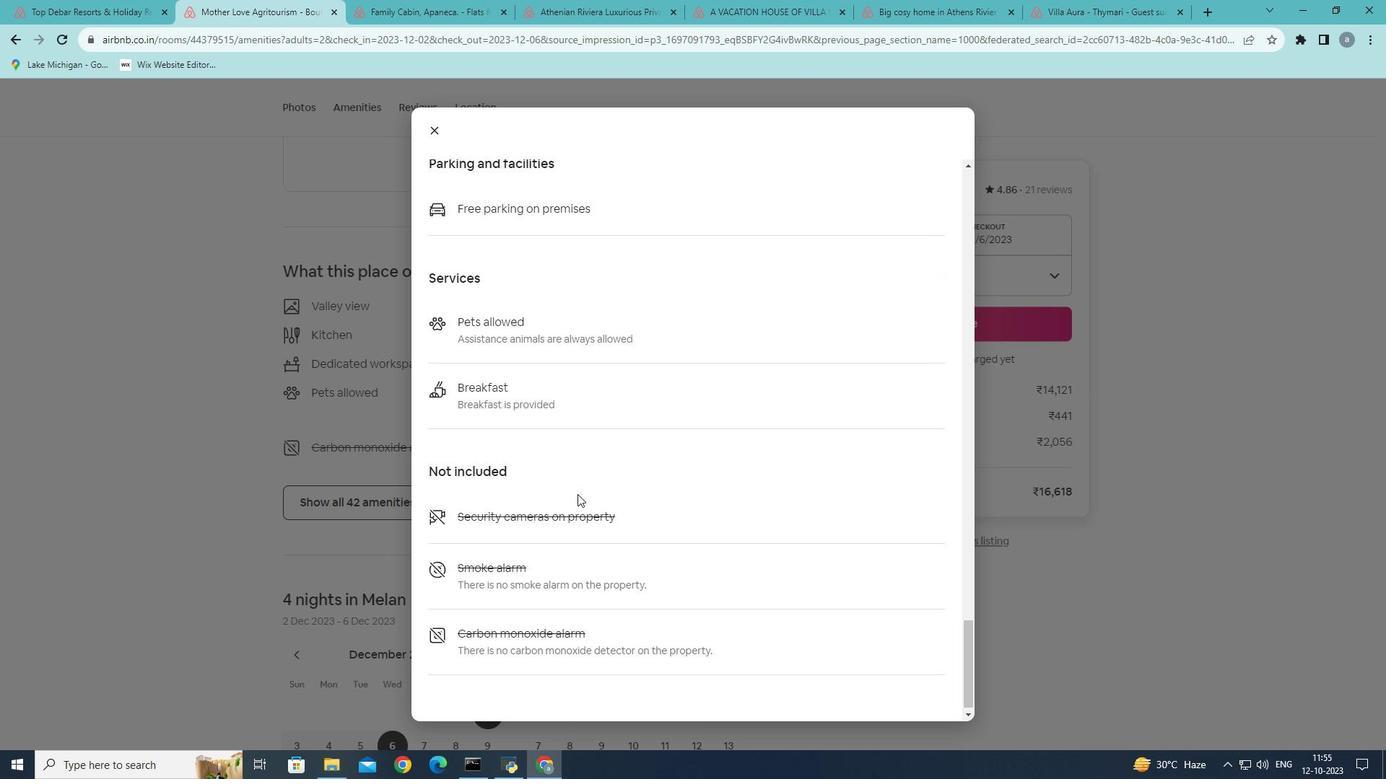 
Action: Mouse scrolled (577, 493) with delta (0, 0)
Screenshot: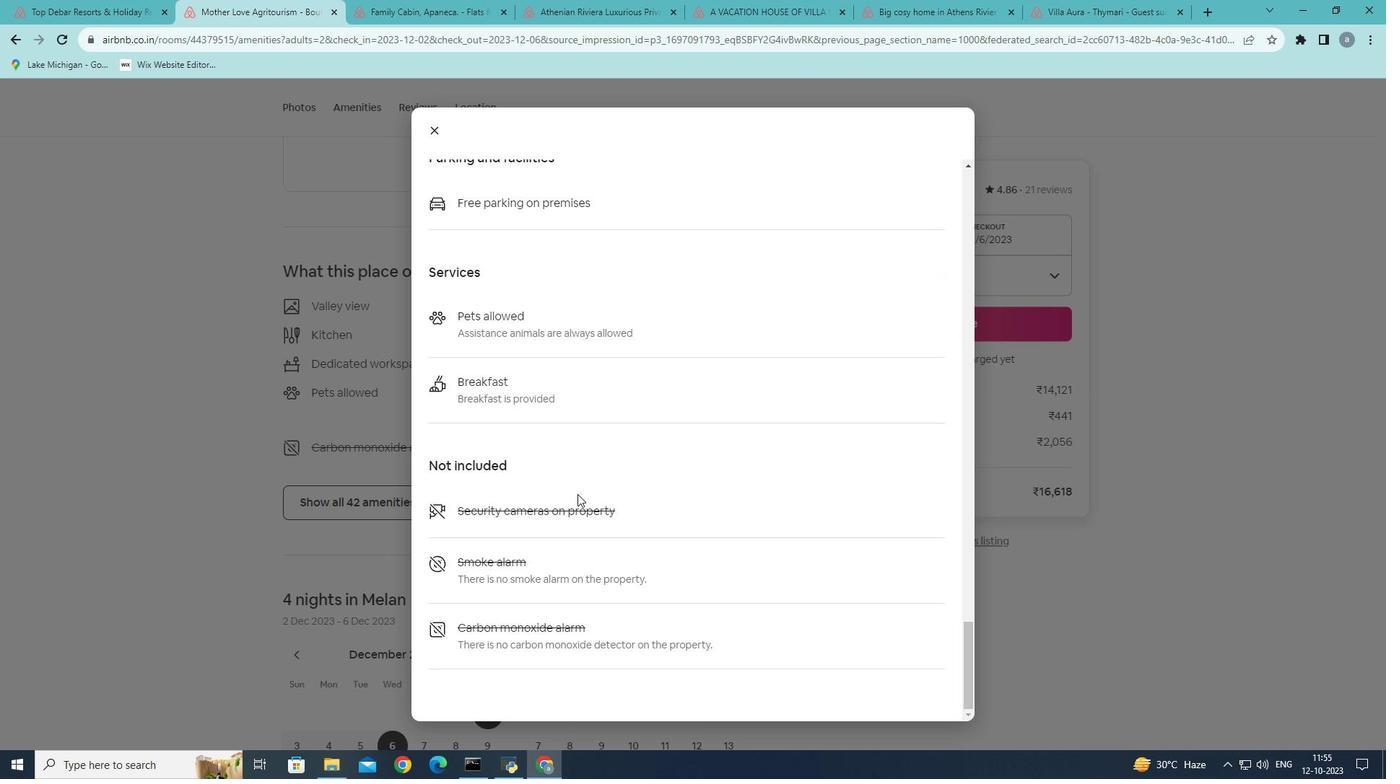 
Action: Mouse scrolled (577, 493) with delta (0, 0)
Screenshot: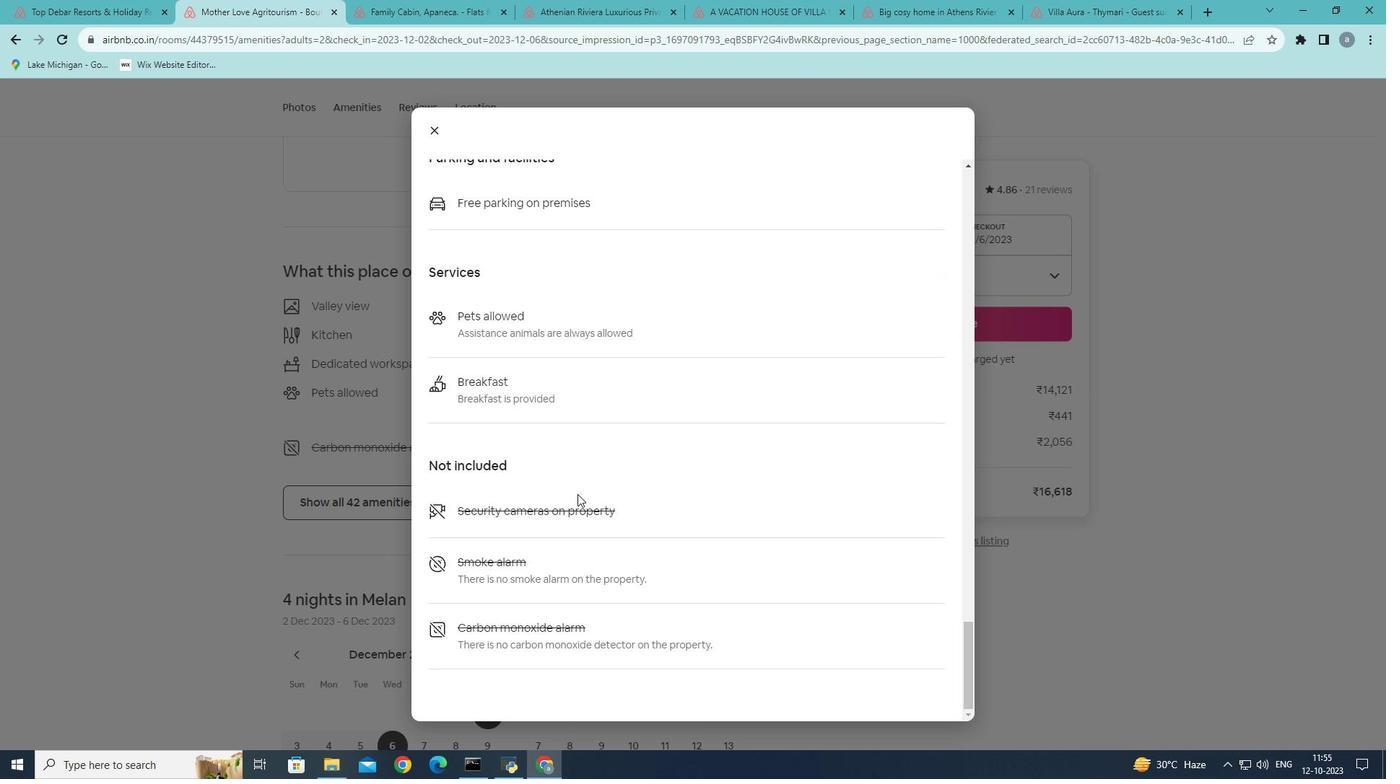
Action: Mouse scrolled (577, 493) with delta (0, 0)
Screenshot: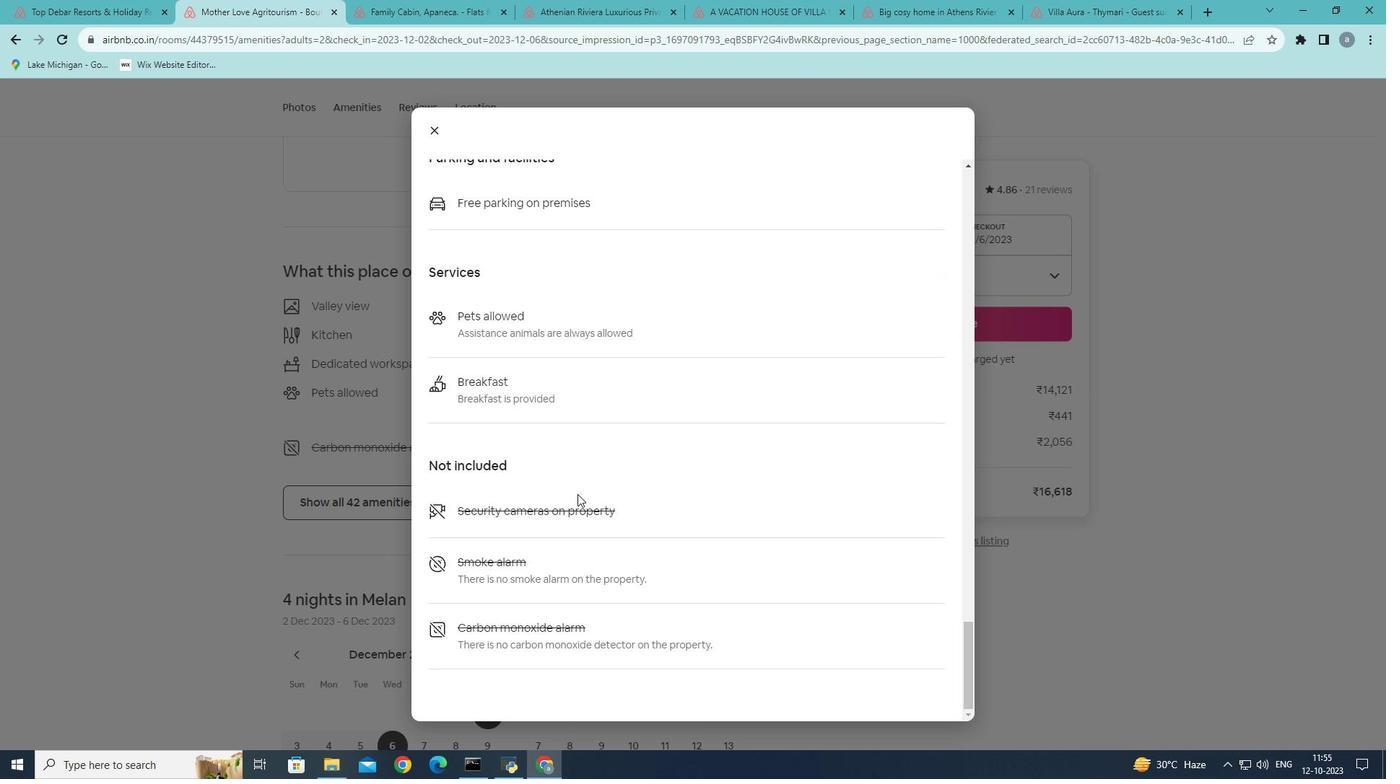 
Action: Mouse scrolled (577, 493) with delta (0, 0)
Screenshot: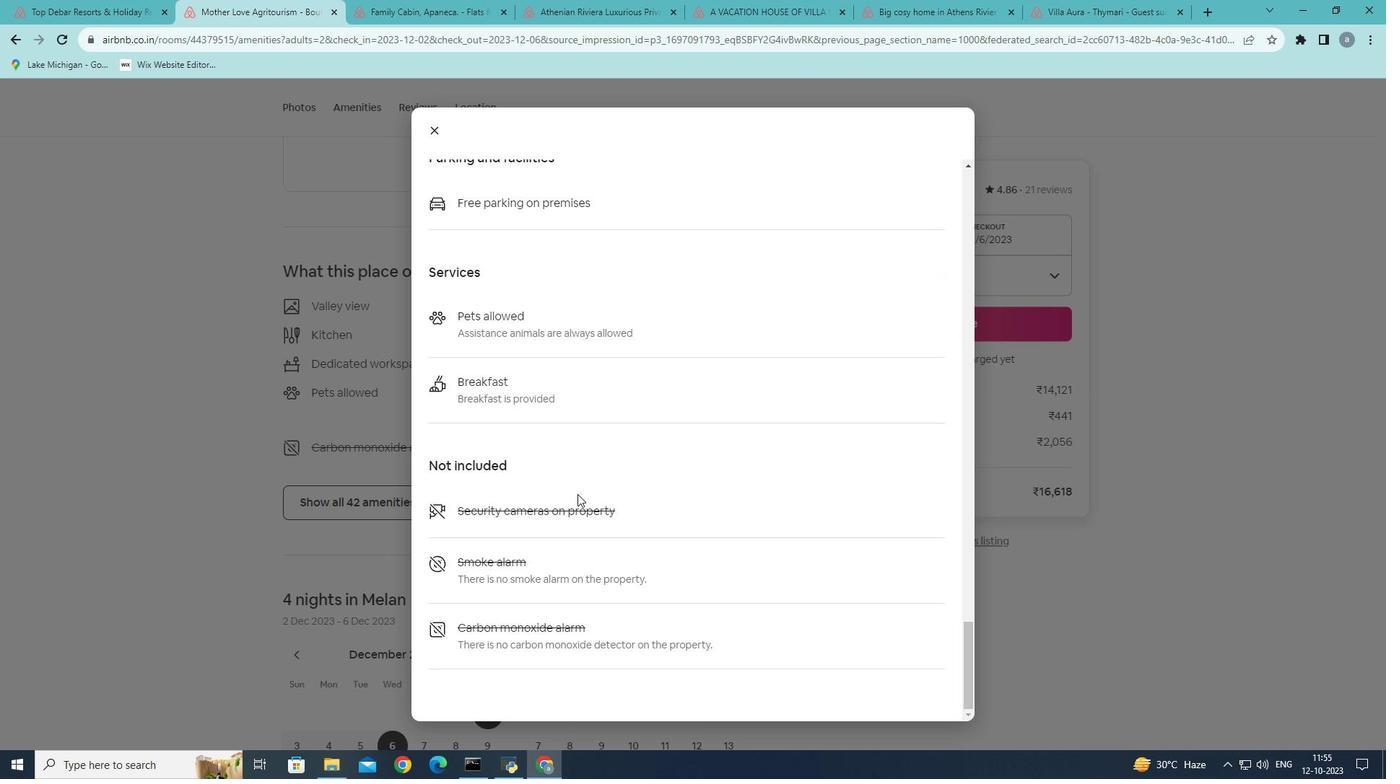
Action: Mouse scrolled (577, 493) with delta (0, 0)
Screenshot: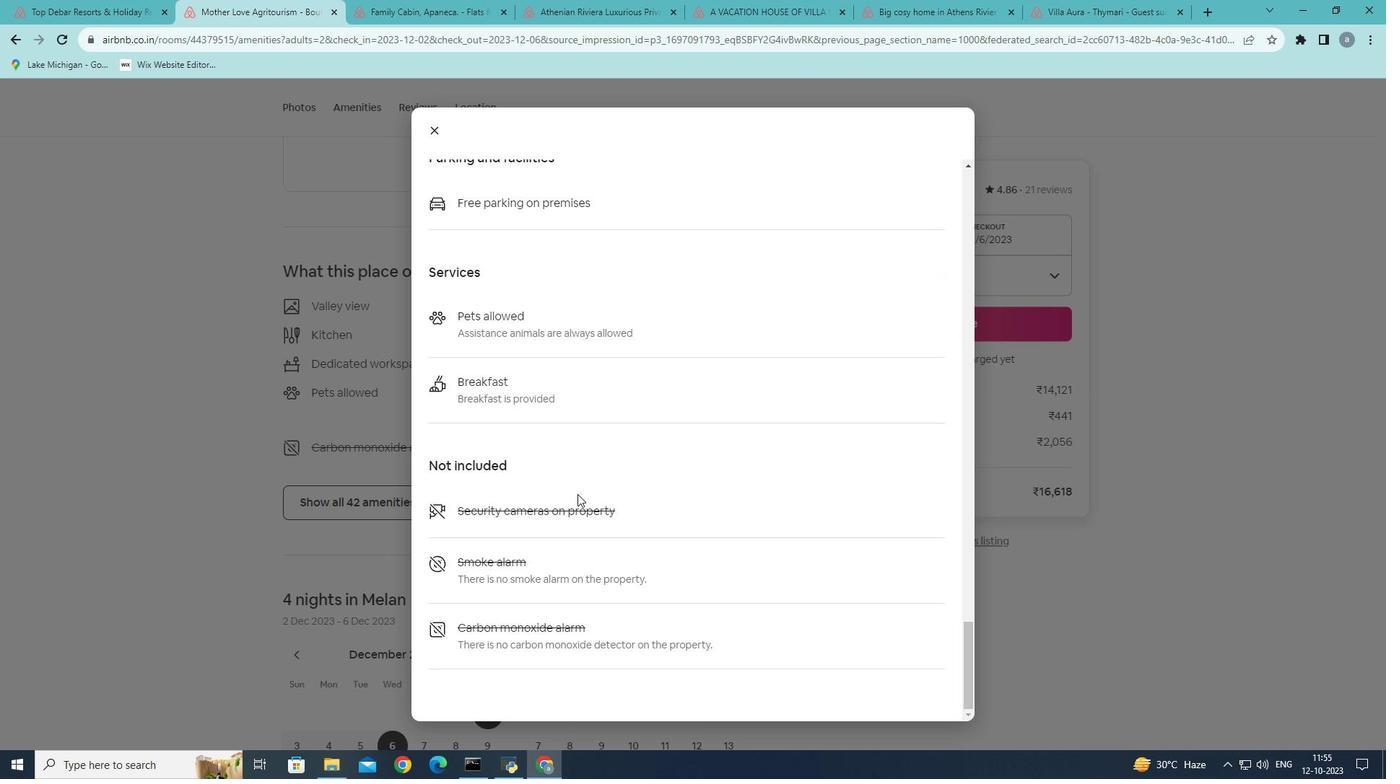 
Action: Mouse scrolled (577, 493) with delta (0, 0)
Screenshot: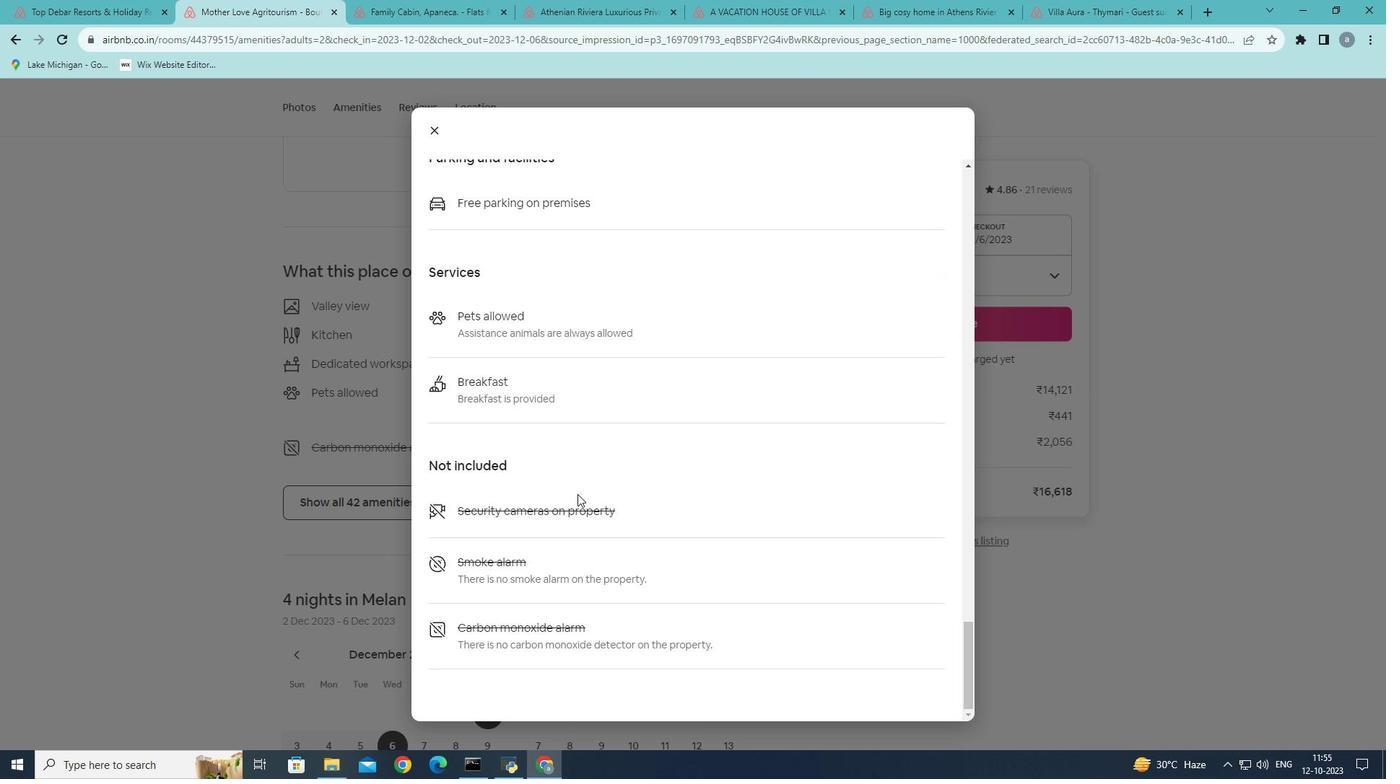 
Action: Mouse moved to (455, 165)
Screenshot: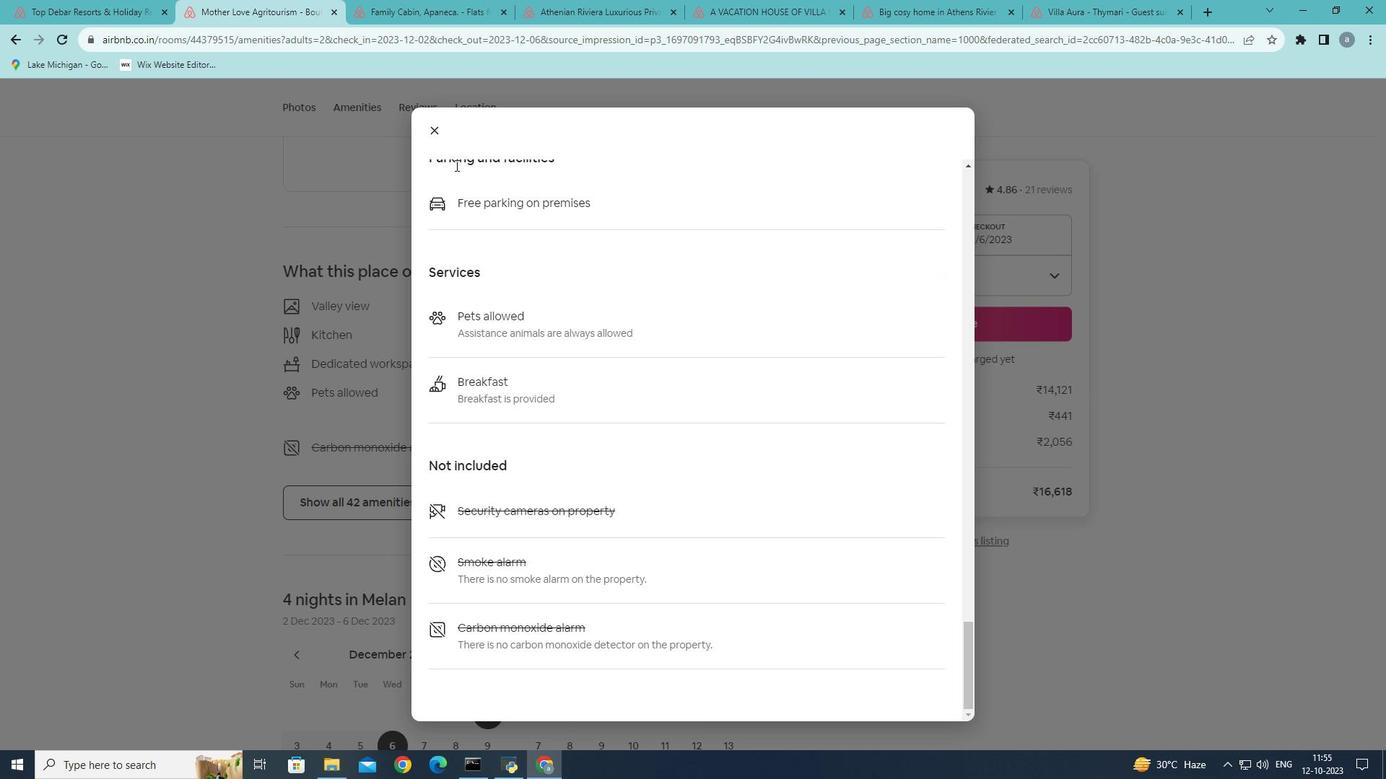 
Action: Mouse scrolled (455, 164) with delta (0, 0)
Screenshot: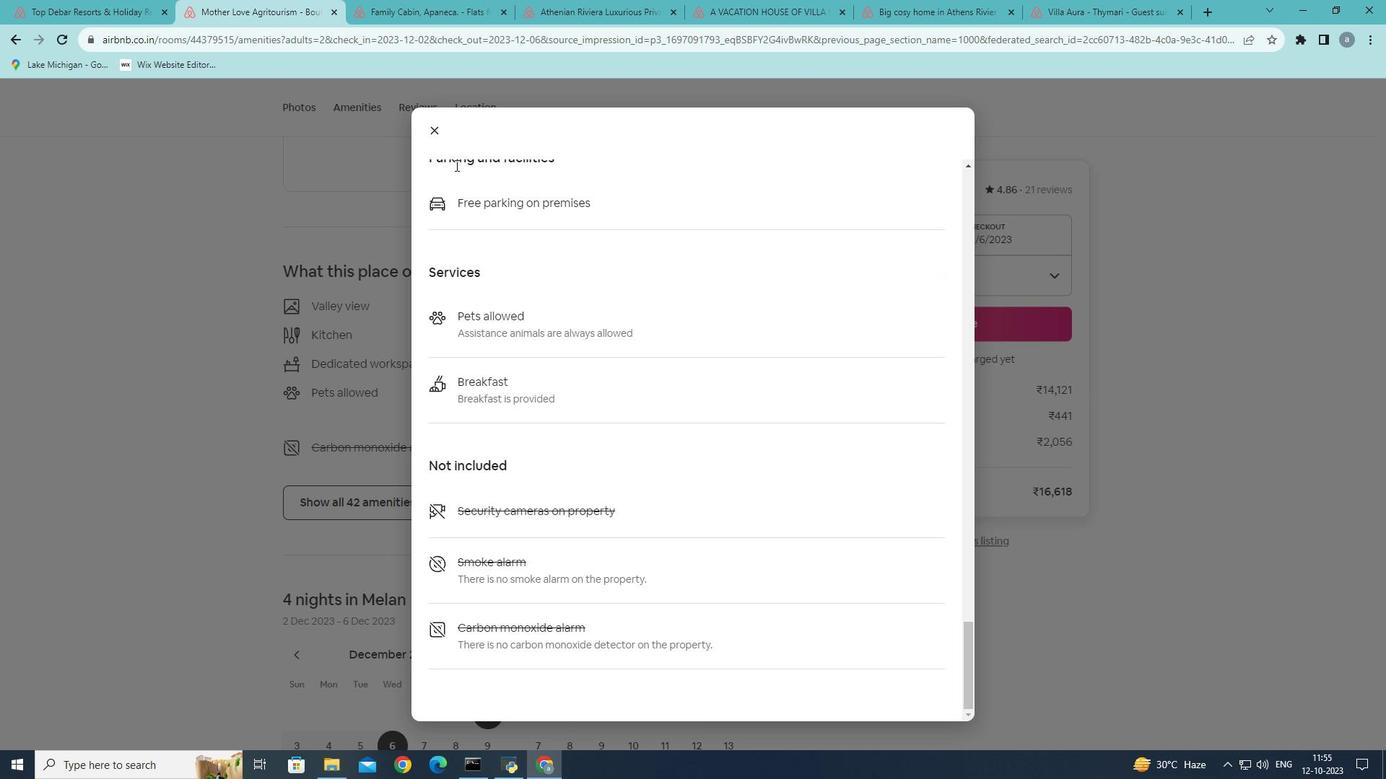 
Action: Mouse scrolled (455, 164) with delta (0, 0)
Screenshot: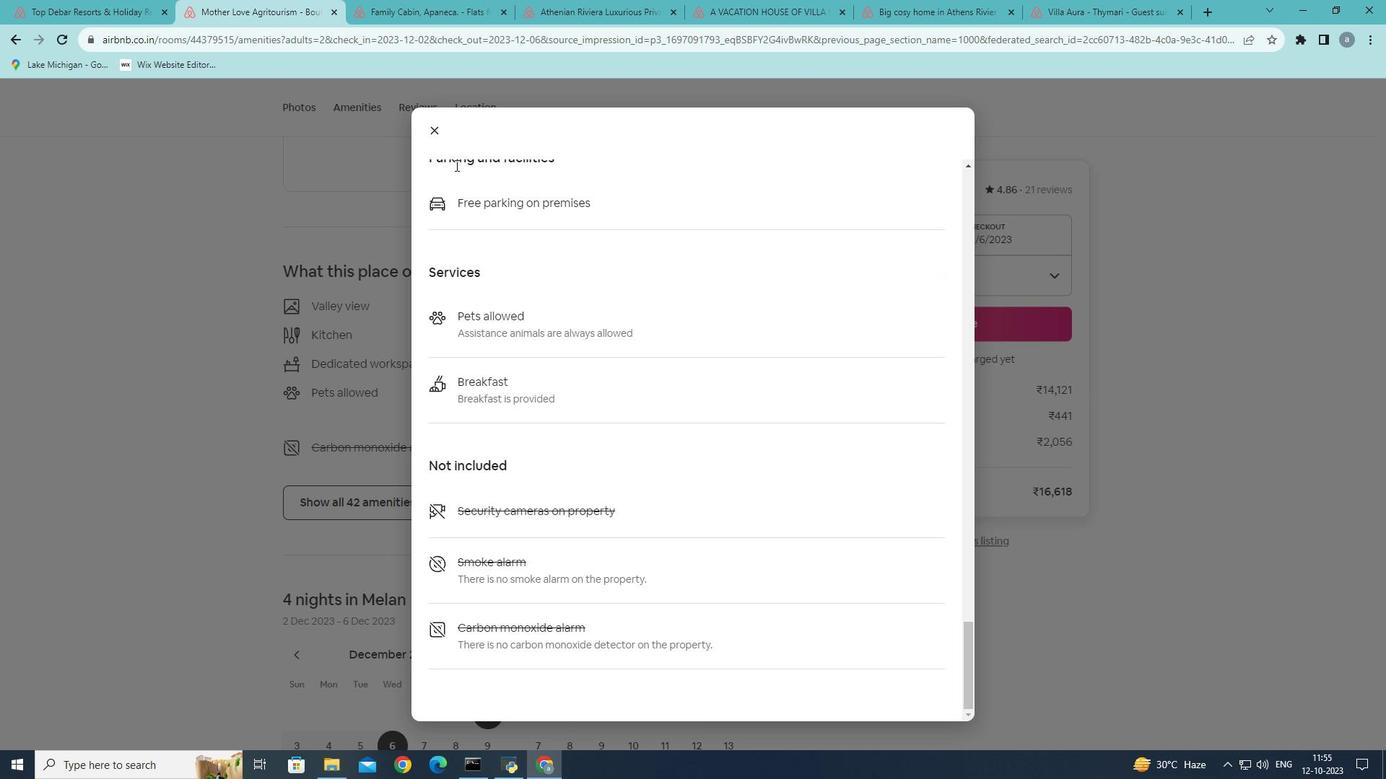 
Action: Mouse scrolled (455, 164) with delta (0, 0)
Screenshot: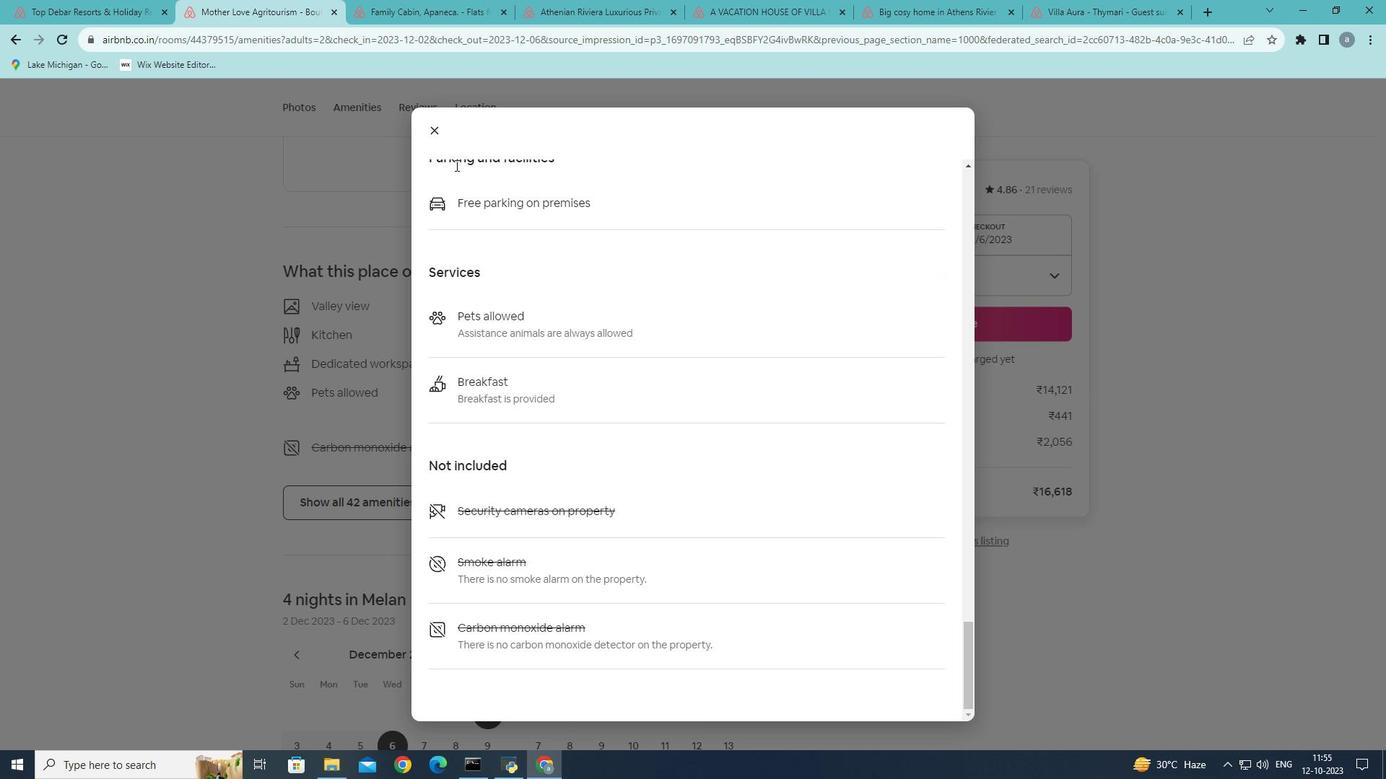 
Action: Mouse moved to (430, 129)
Screenshot: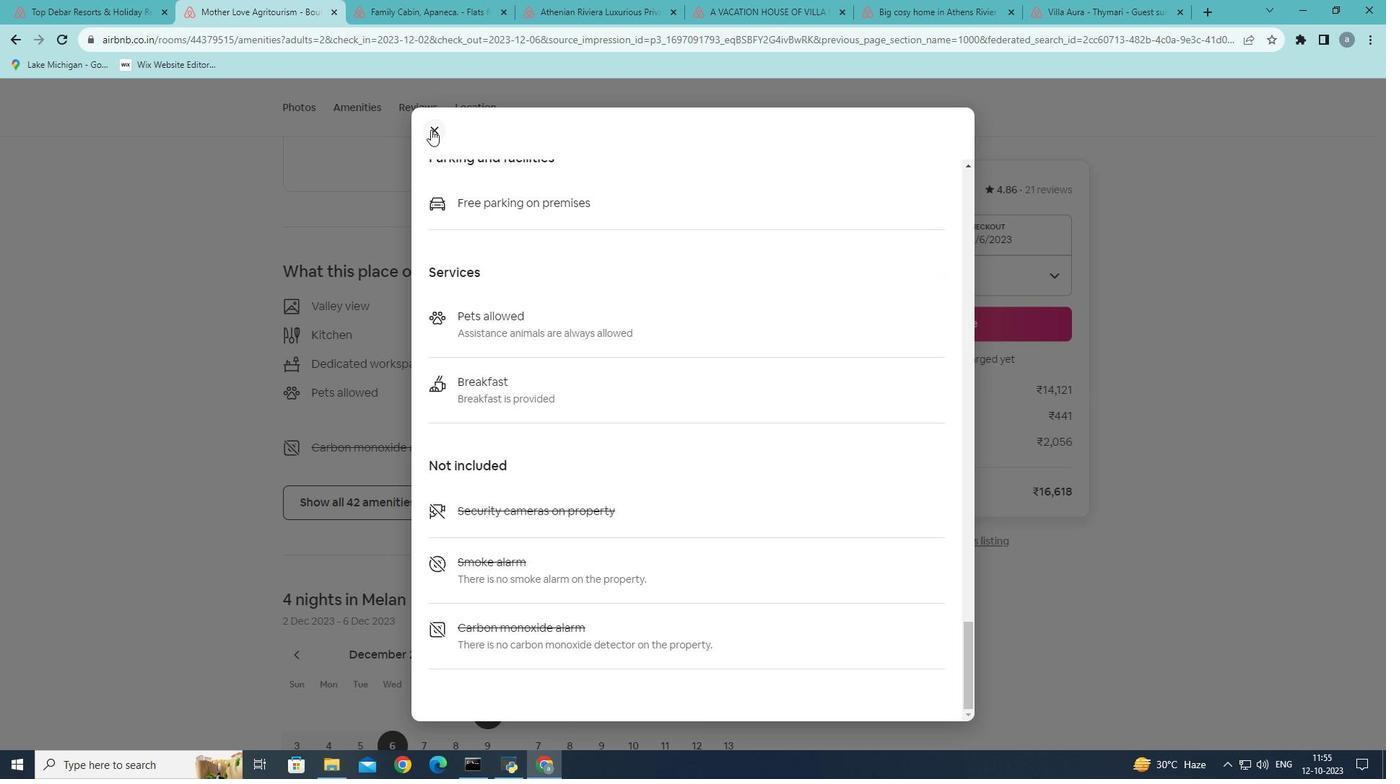 
Action: Mouse pressed left at (430, 129)
Screenshot: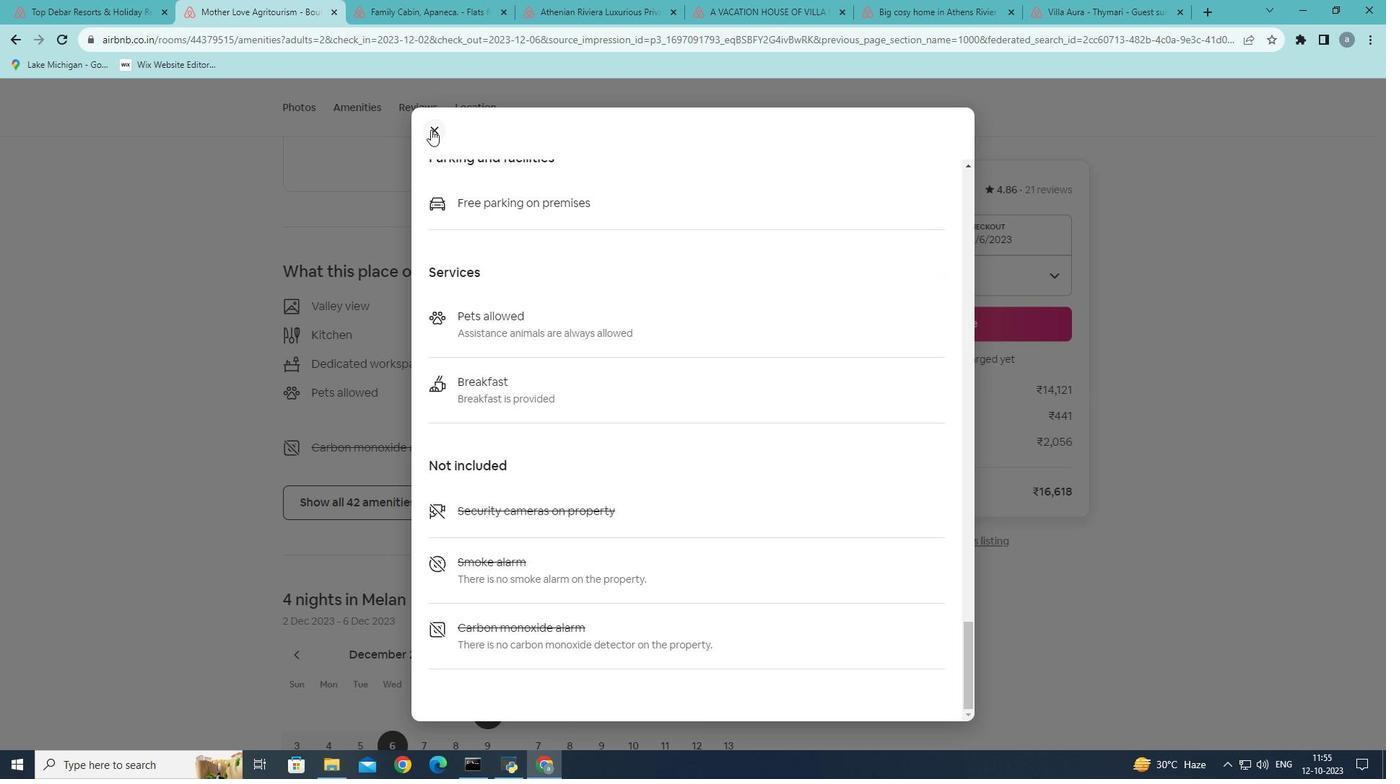 
Action: Mouse moved to (404, 460)
Screenshot: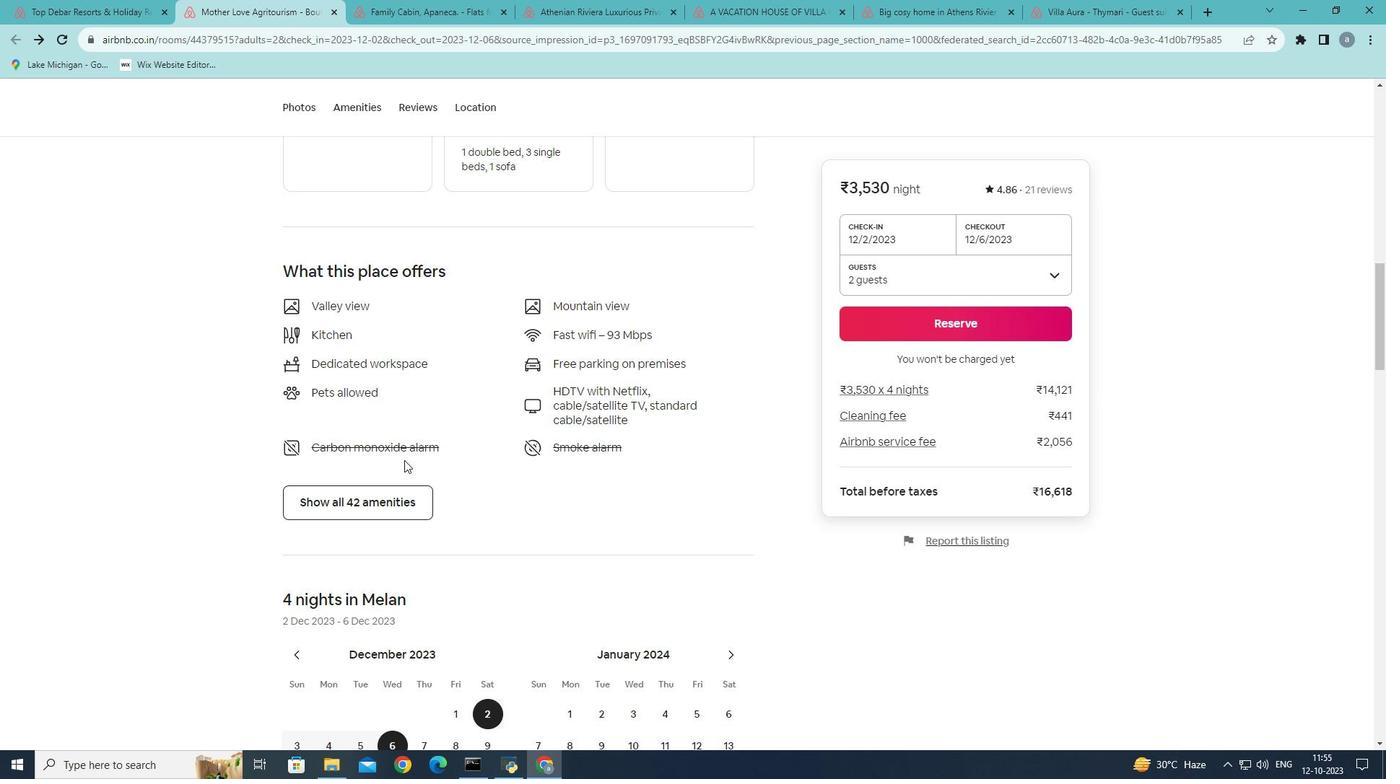 
Action: Mouse scrolled (404, 459) with delta (0, 0)
Screenshot: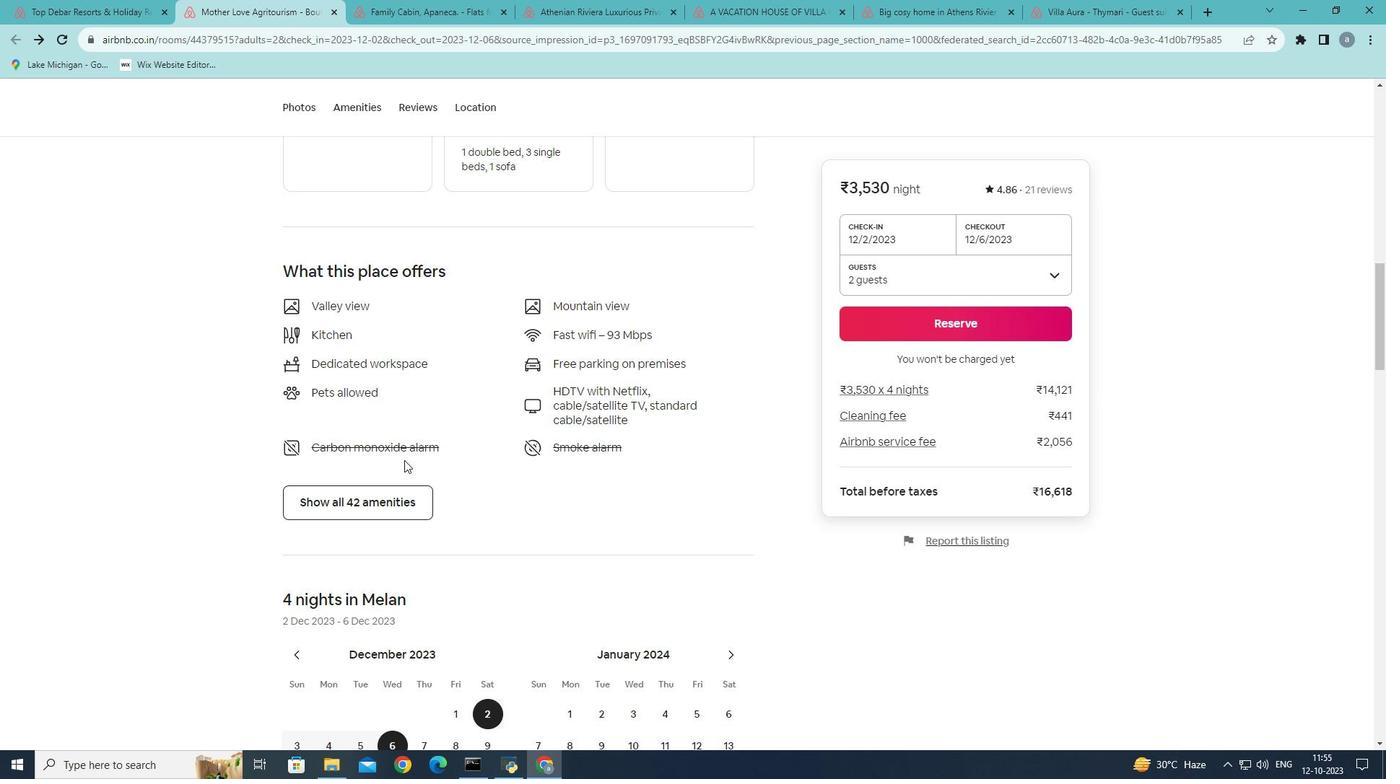 
Action: Mouse scrolled (404, 459) with delta (0, 0)
Screenshot: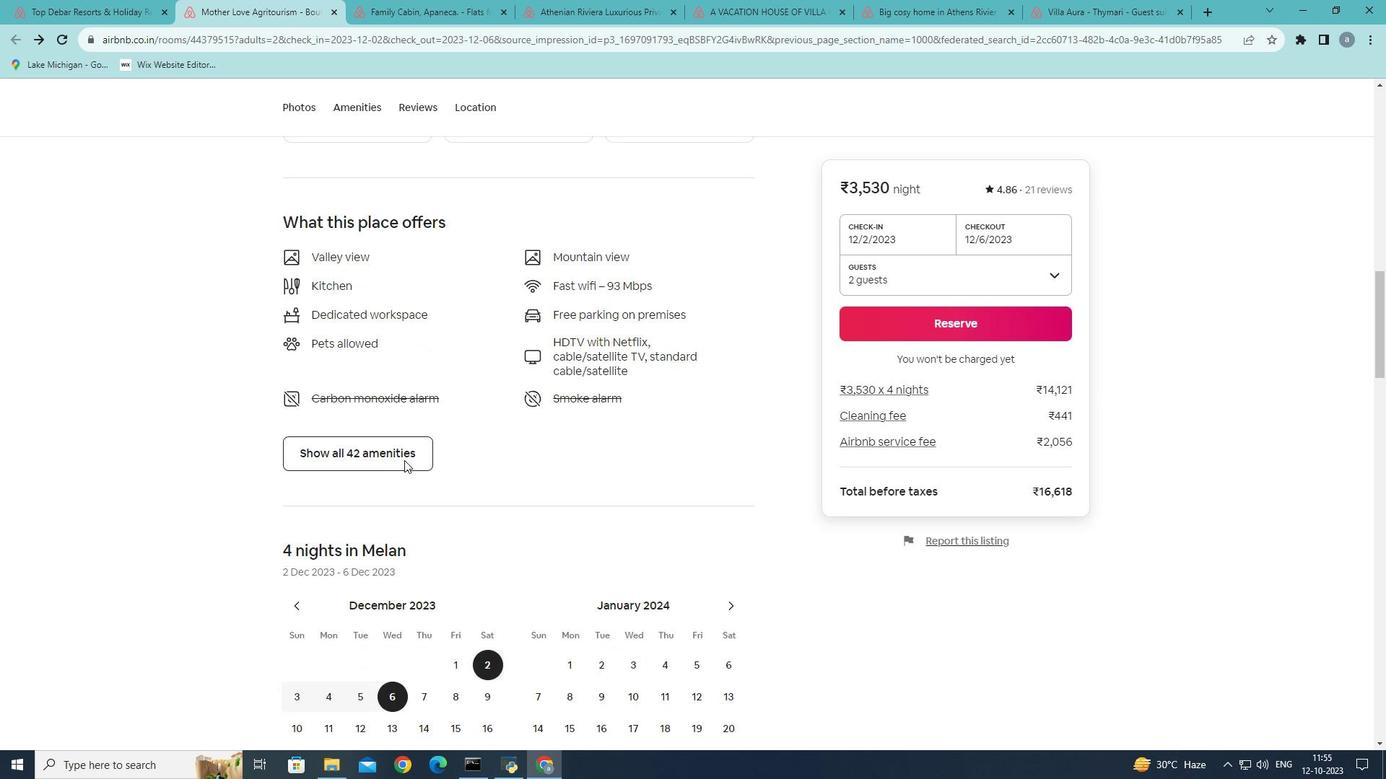 
Action: Mouse scrolled (404, 459) with delta (0, 0)
Screenshot: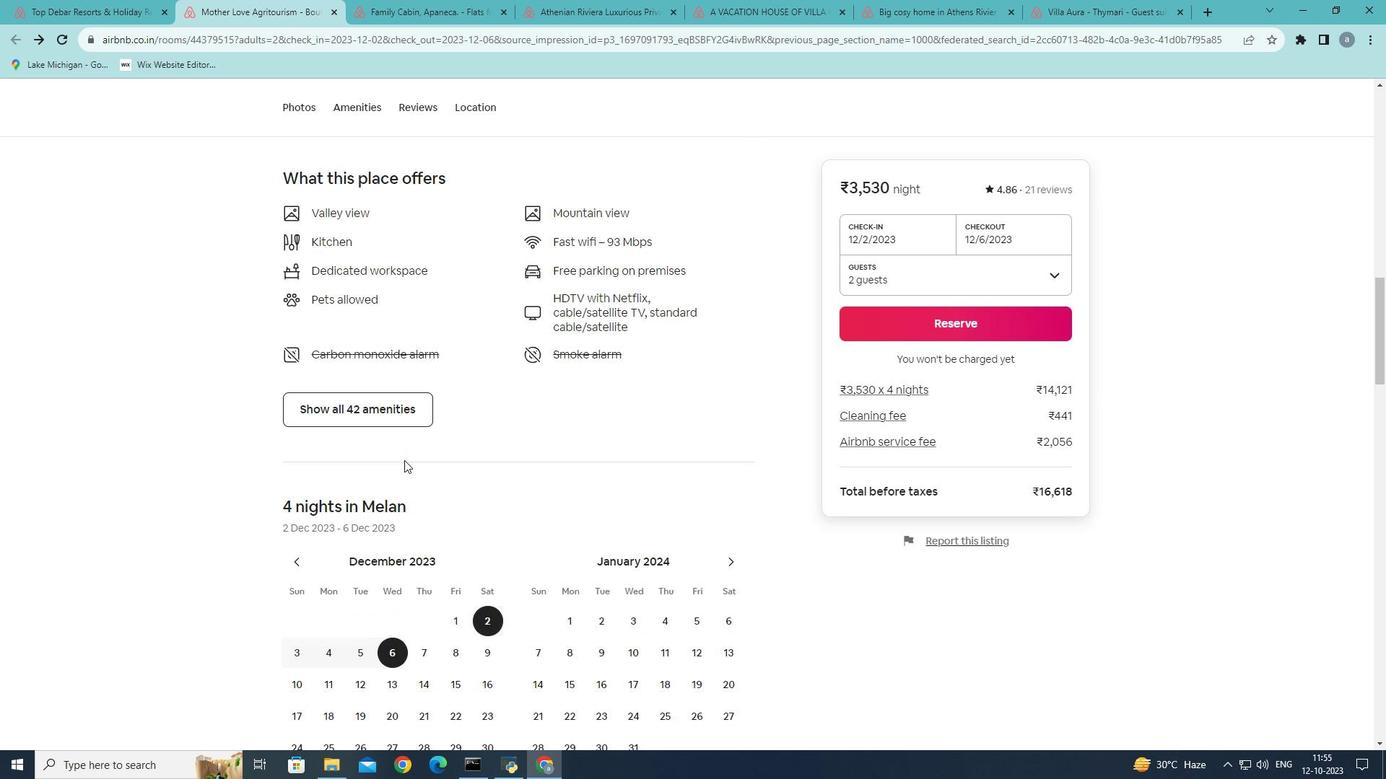
Action: Mouse scrolled (404, 459) with delta (0, 0)
Screenshot: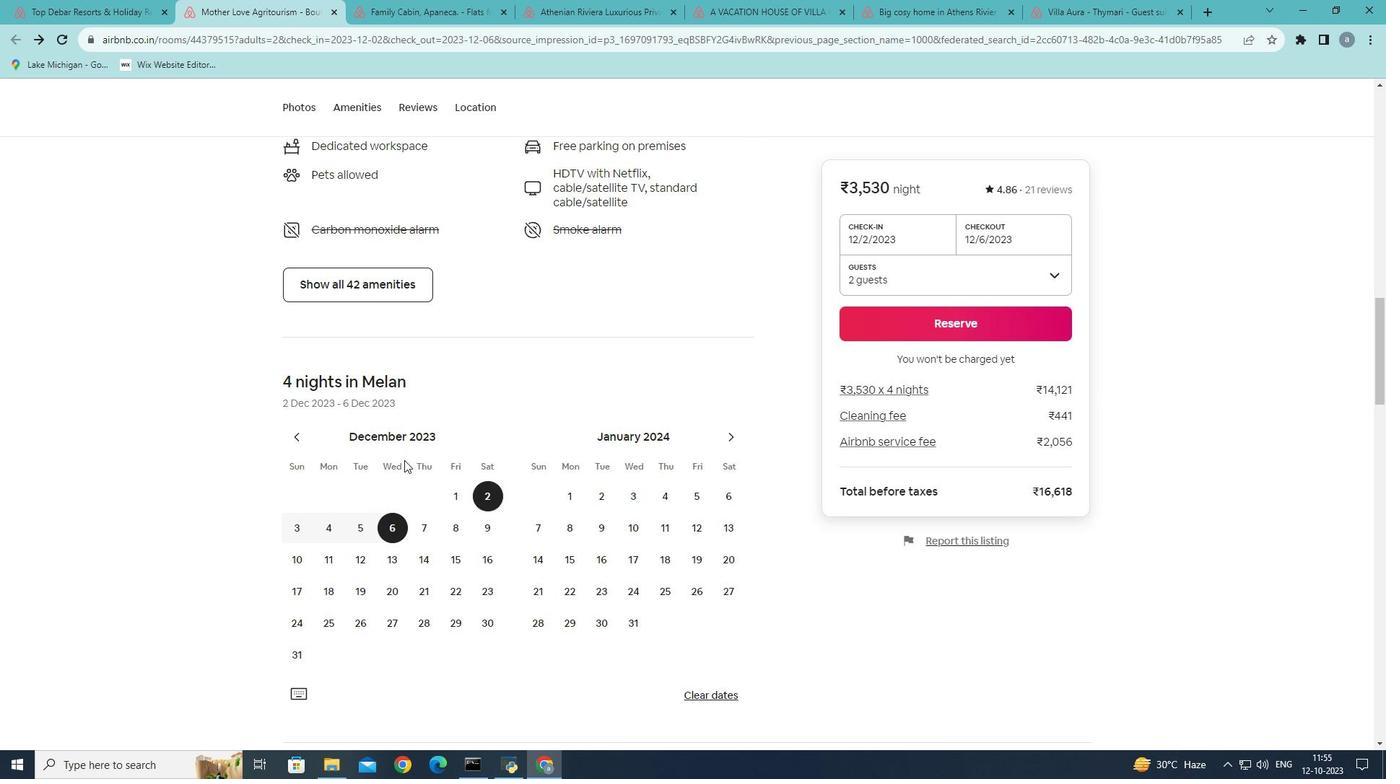 
Action: Mouse scrolled (404, 459) with delta (0, 0)
Screenshot: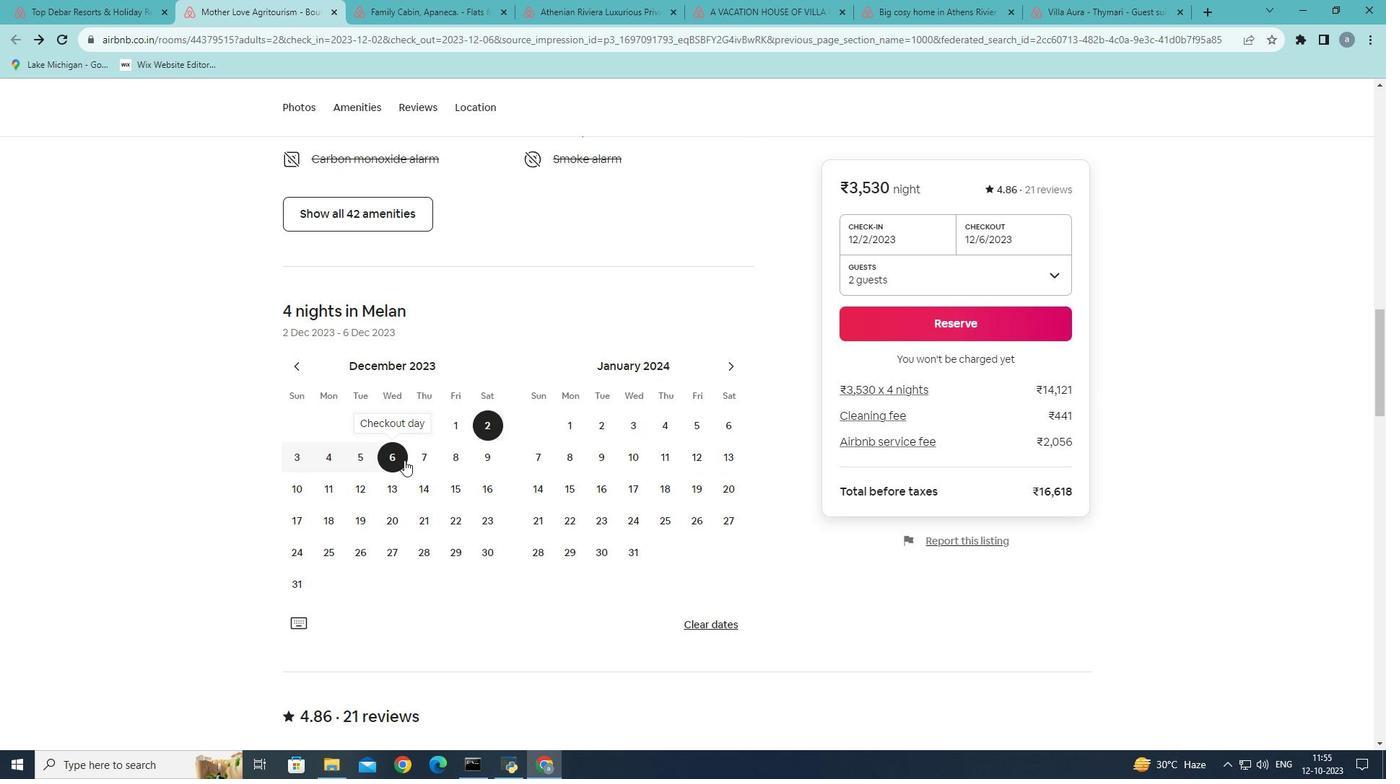 
Action: Mouse scrolled (404, 459) with delta (0, 0)
Screenshot: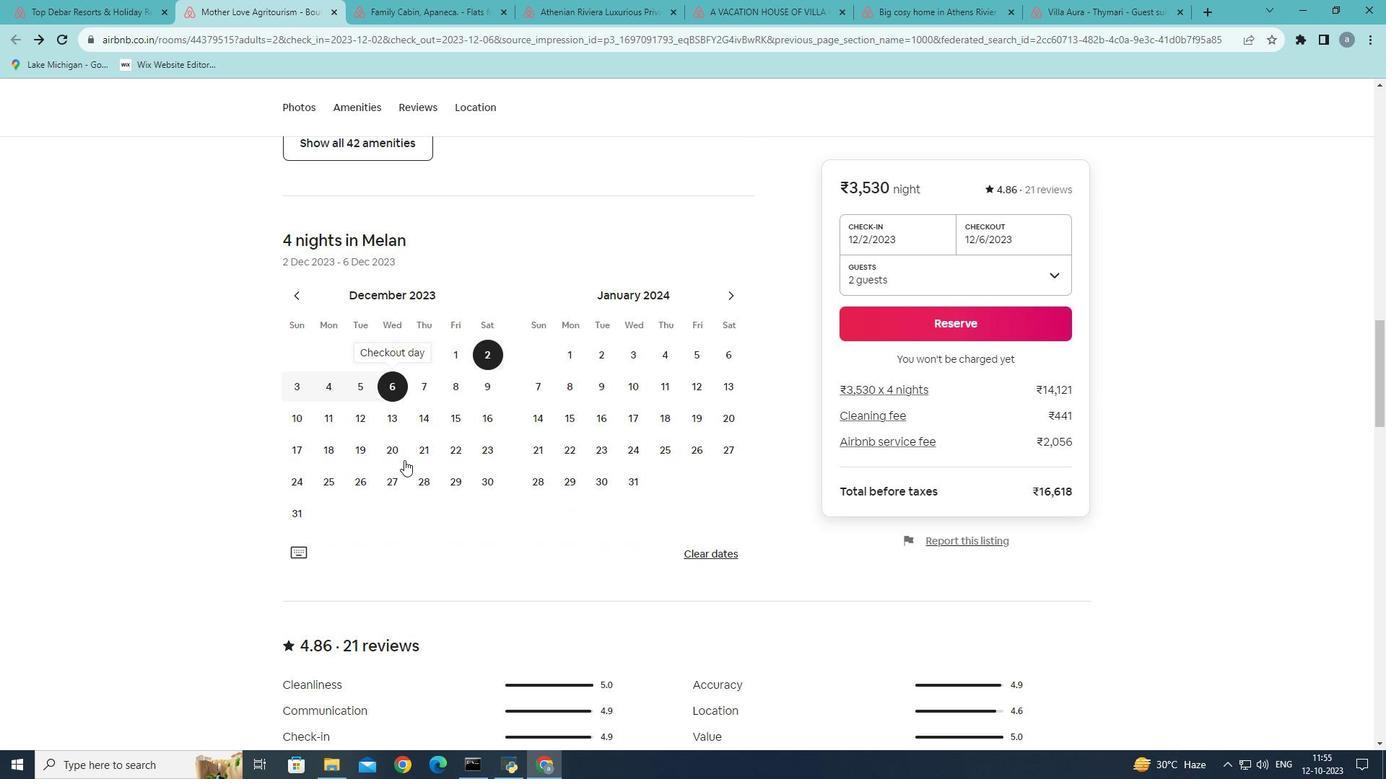 
Action: Mouse scrolled (404, 459) with delta (0, 0)
Screenshot: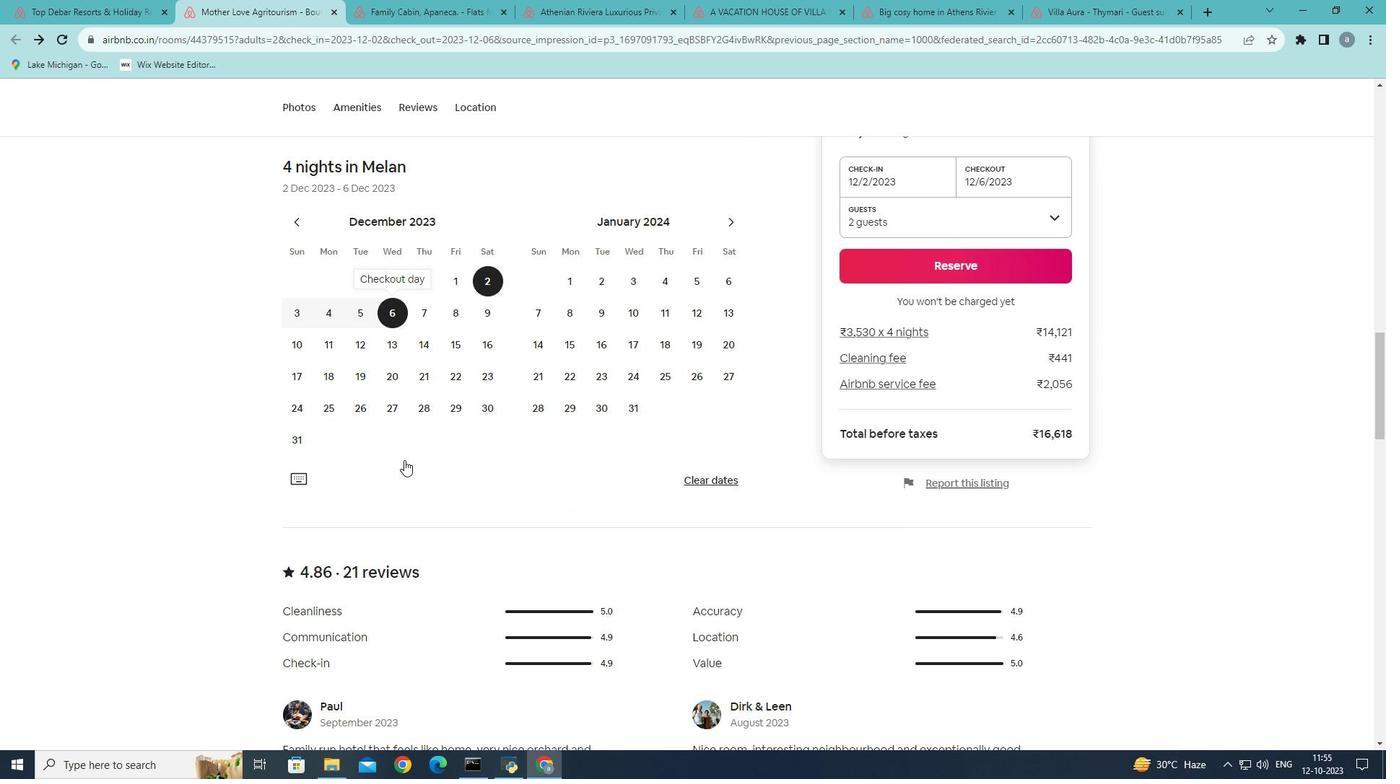 
Action: Mouse scrolled (404, 459) with delta (0, 0)
Screenshot: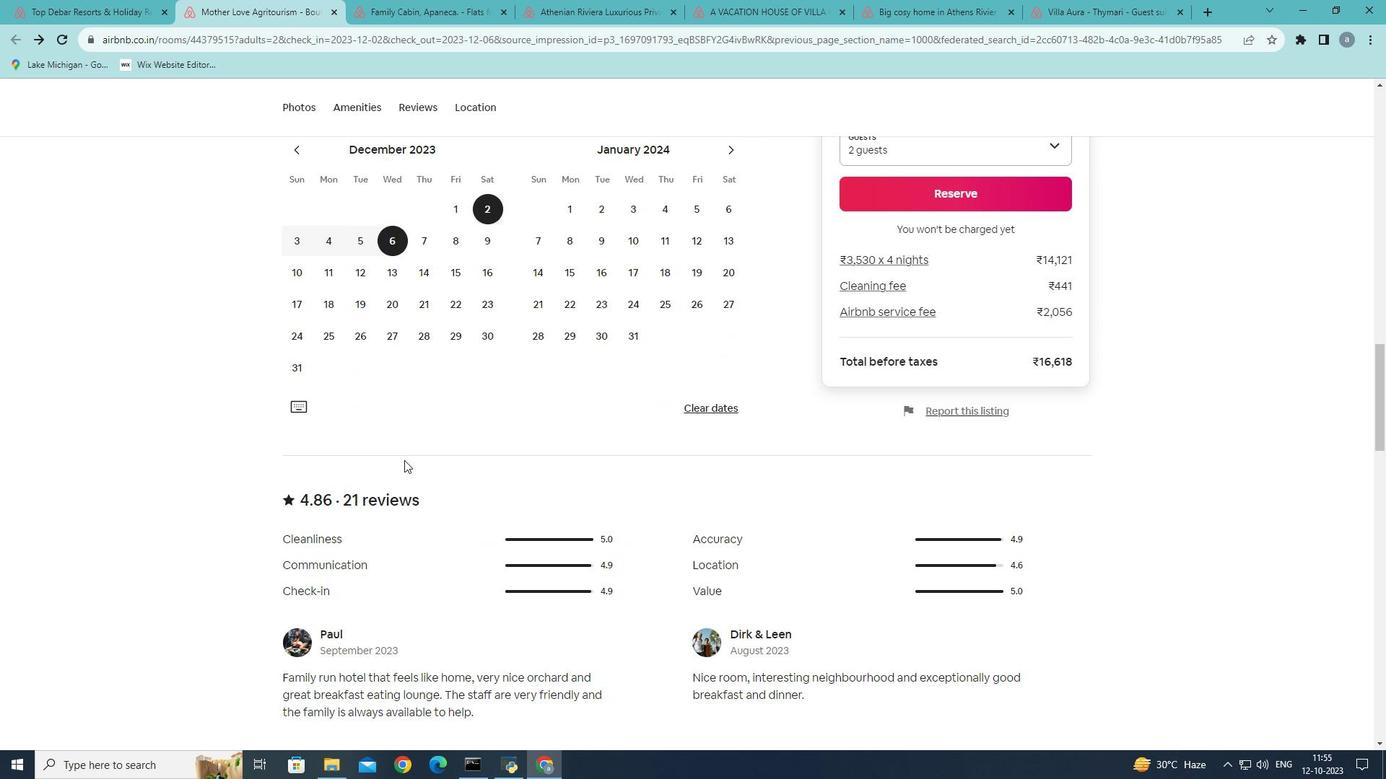 
Action: Mouse scrolled (404, 459) with delta (0, 0)
Screenshot: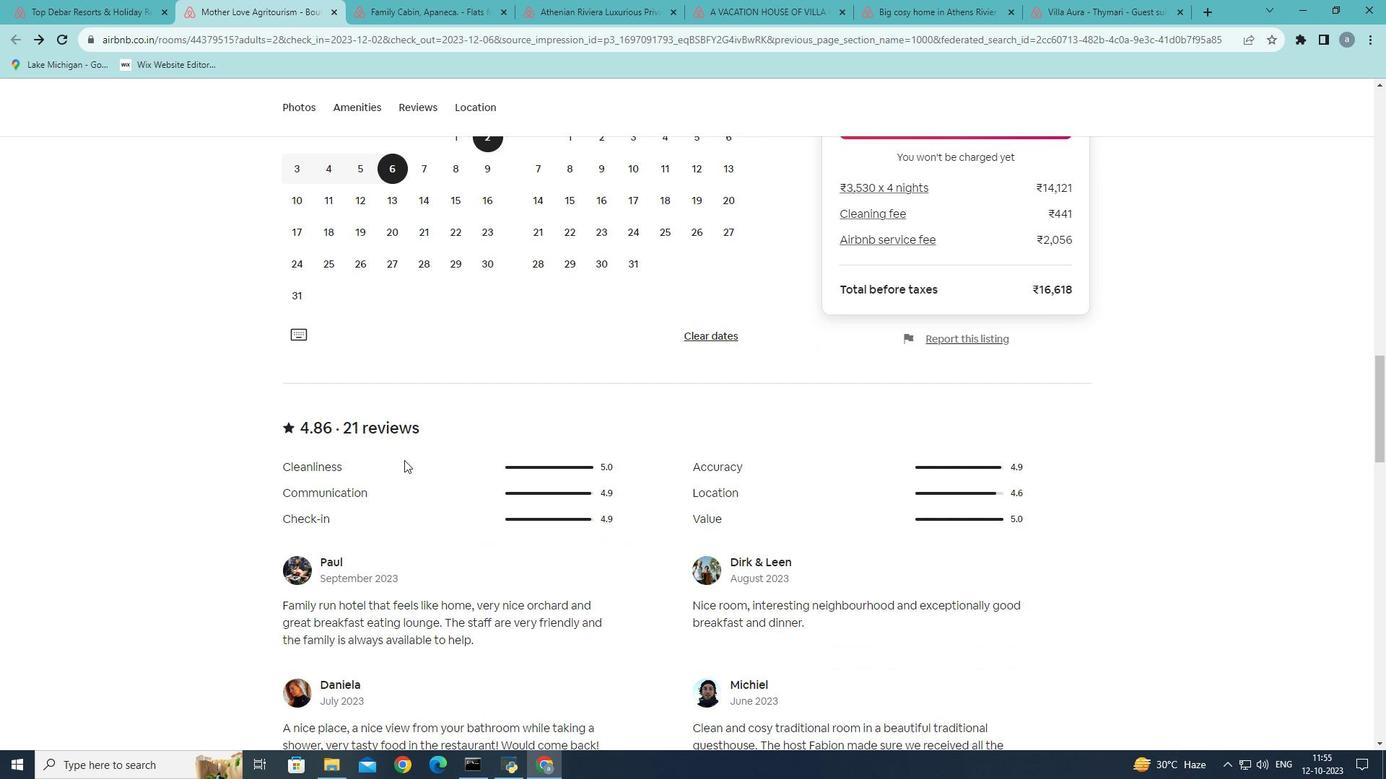 
Action: Mouse scrolled (404, 459) with delta (0, 0)
Screenshot: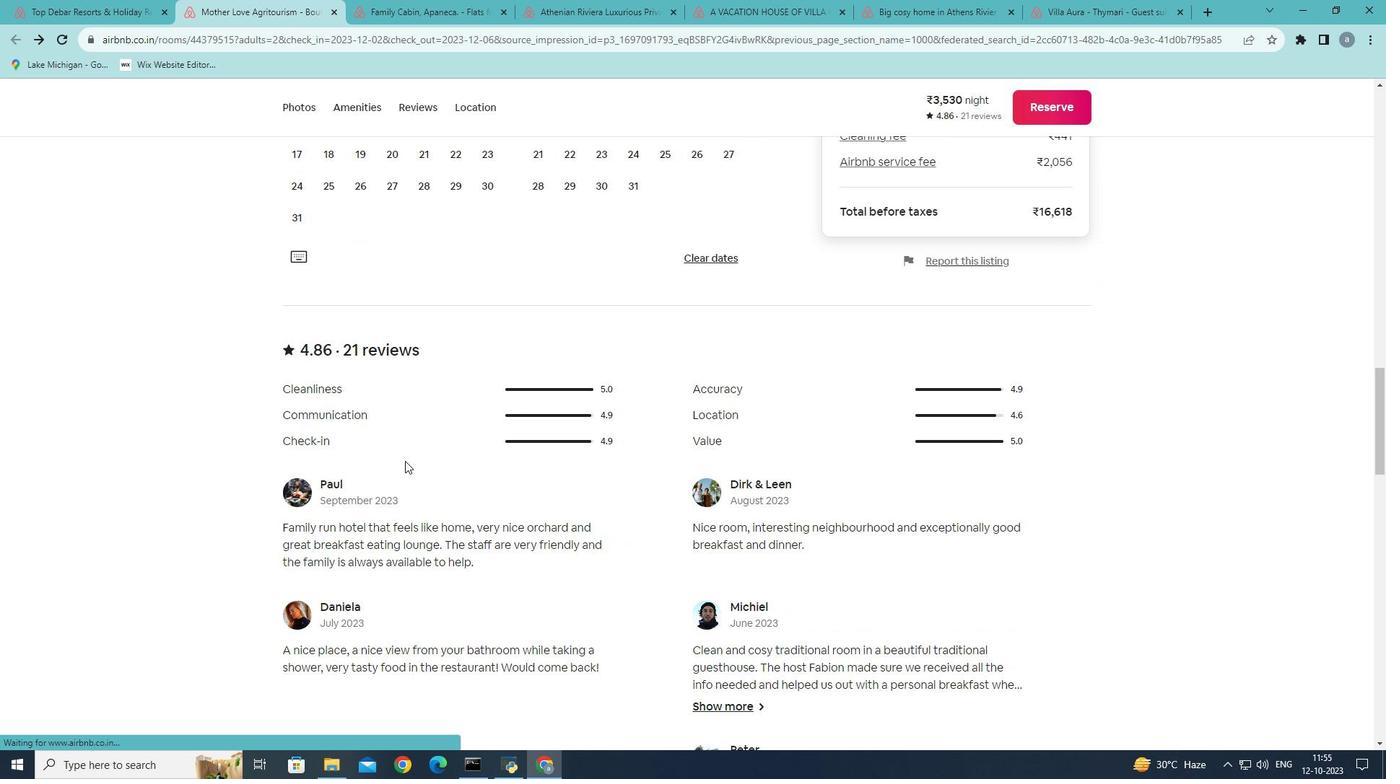 
Action: Mouse moved to (405, 461)
Screenshot: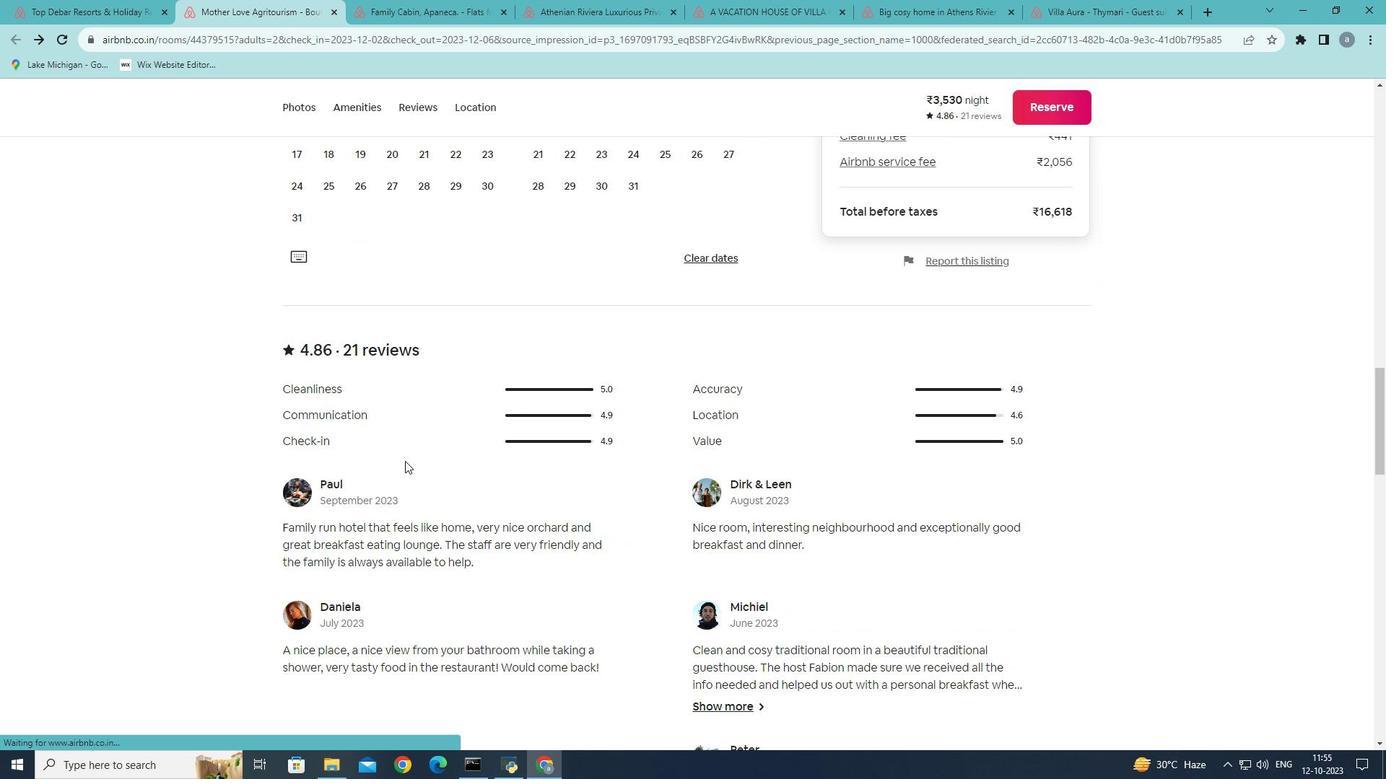 
Action: Mouse scrolled (405, 460) with delta (0, 0)
Screenshot: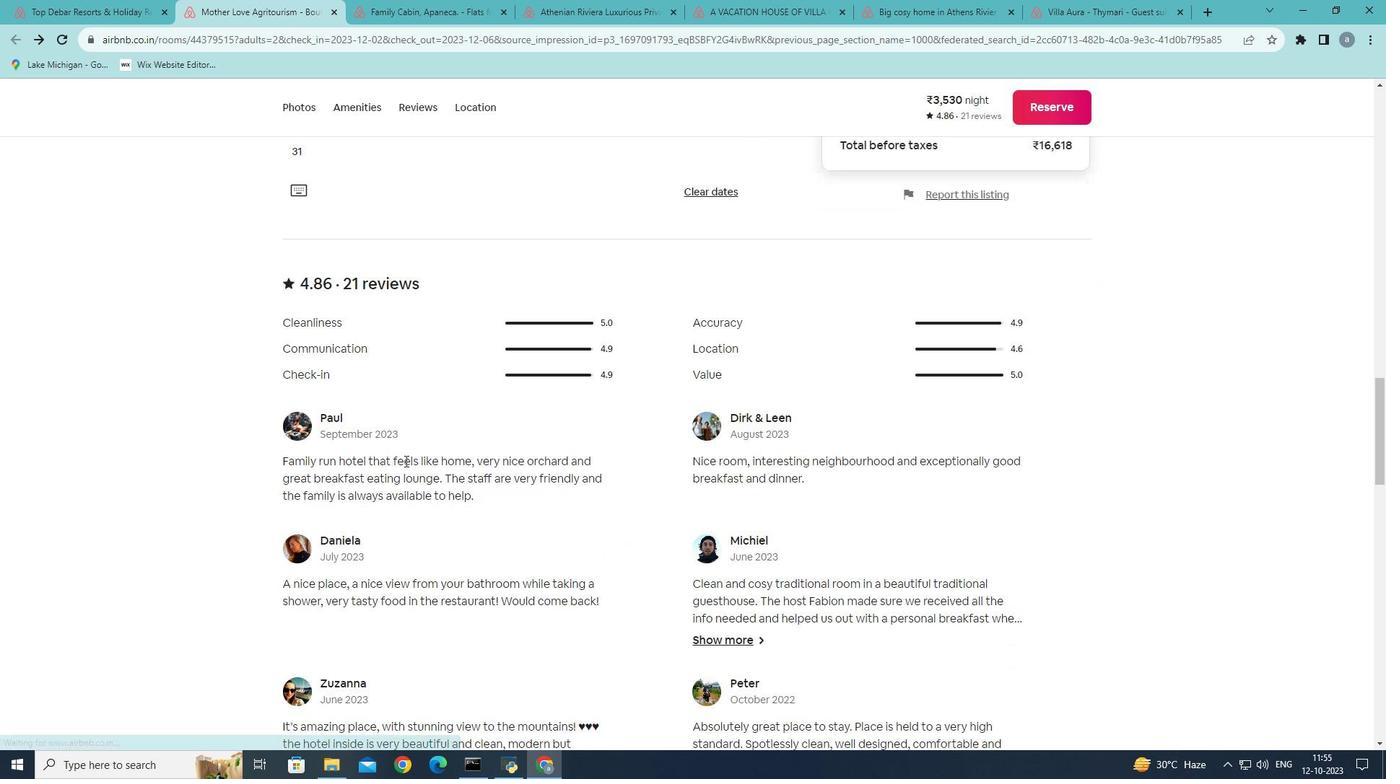 
Action: Mouse scrolled (405, 460) with delta (0, 0)
Screenshot: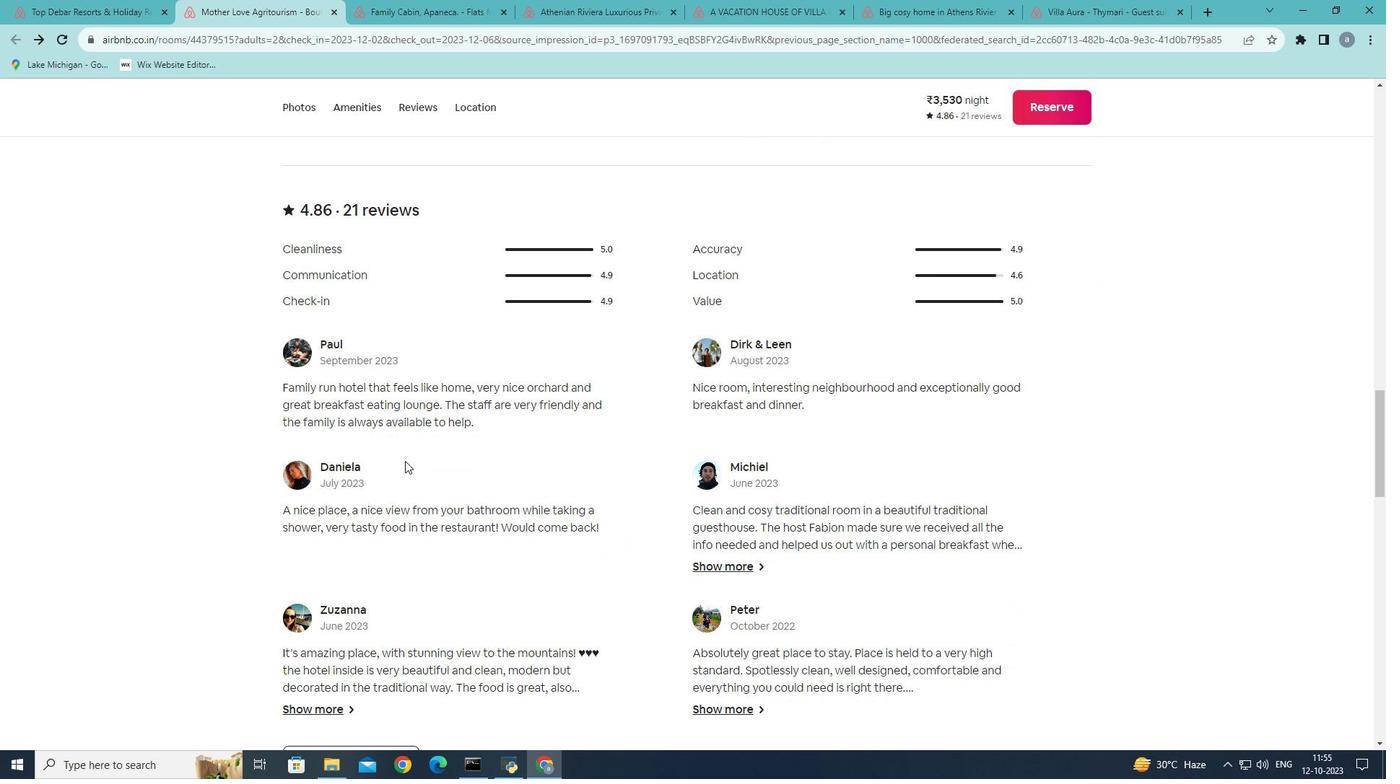 
Action: Mouse moved to (392, 506)
Screenshot: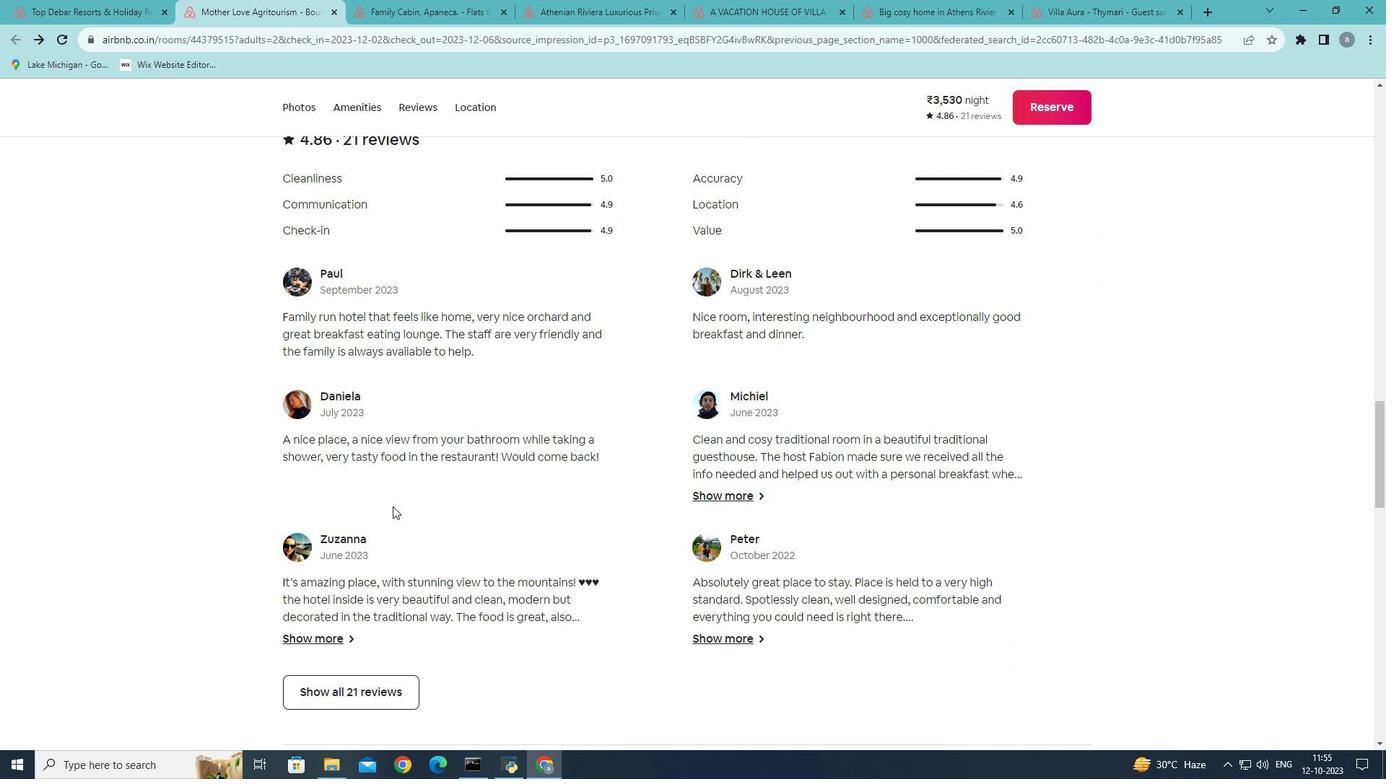 
Action: Mouse scrolled (392, 506) with delta (0, 0)
Screenshot: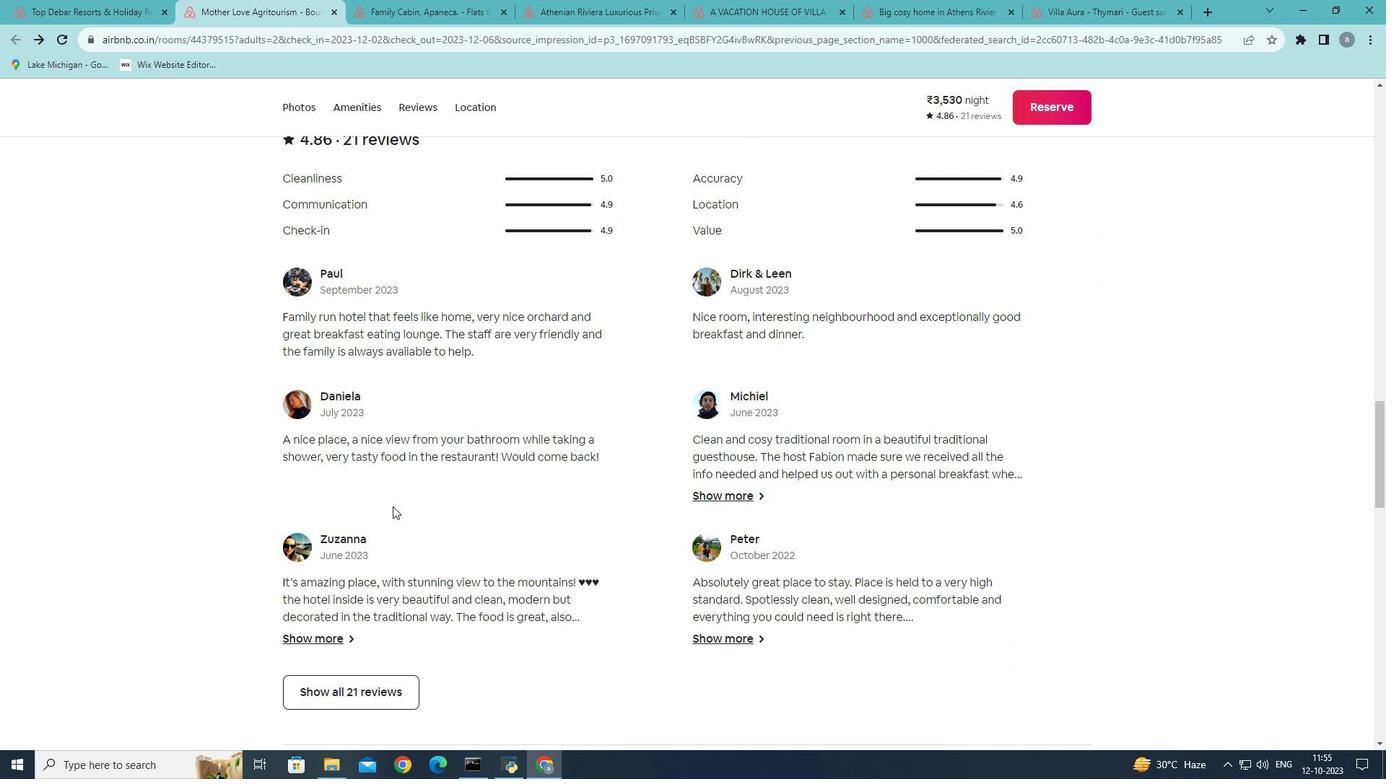 
Action: Mouse scrolled (392, 506) with delta (0, 0)
Screenshot: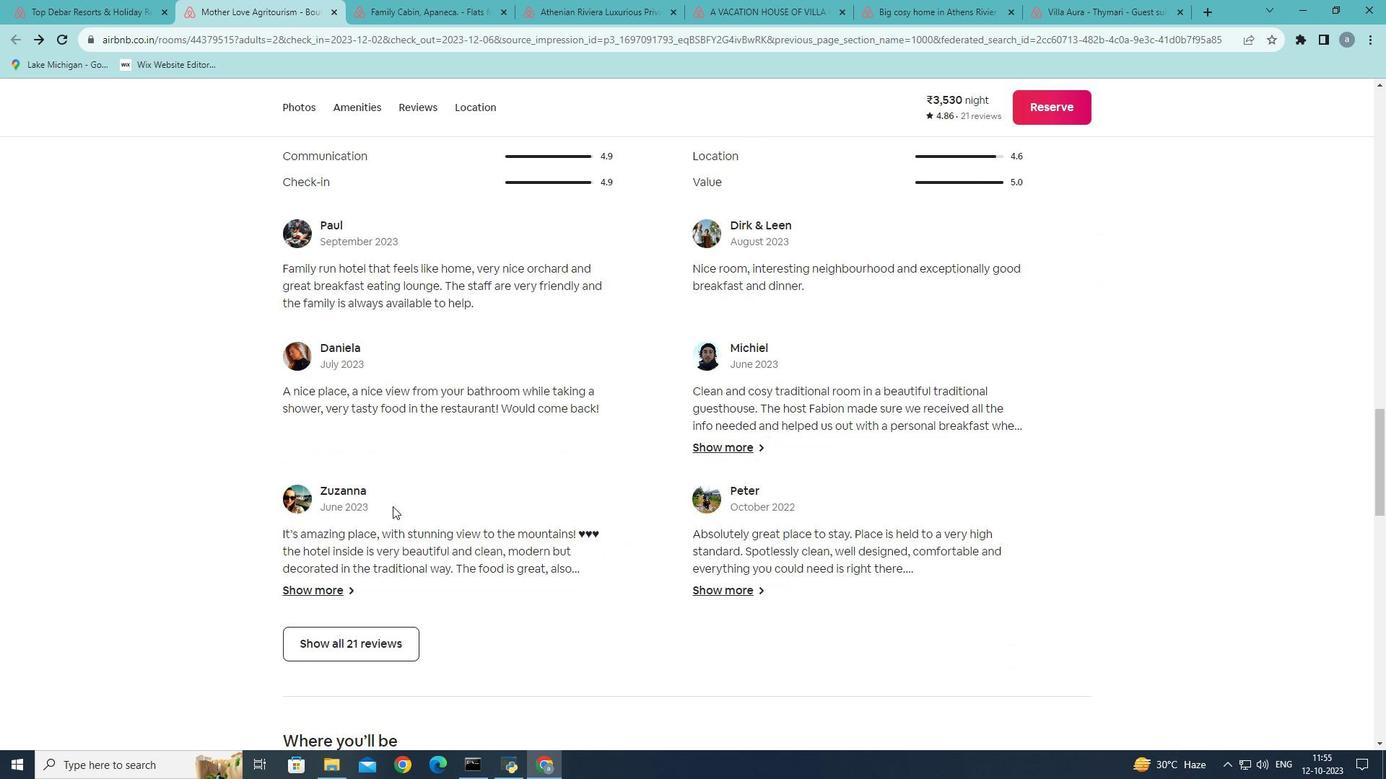 
Action: Mouse scrolled (392, 506) with delta (0, 0)
Screenshot: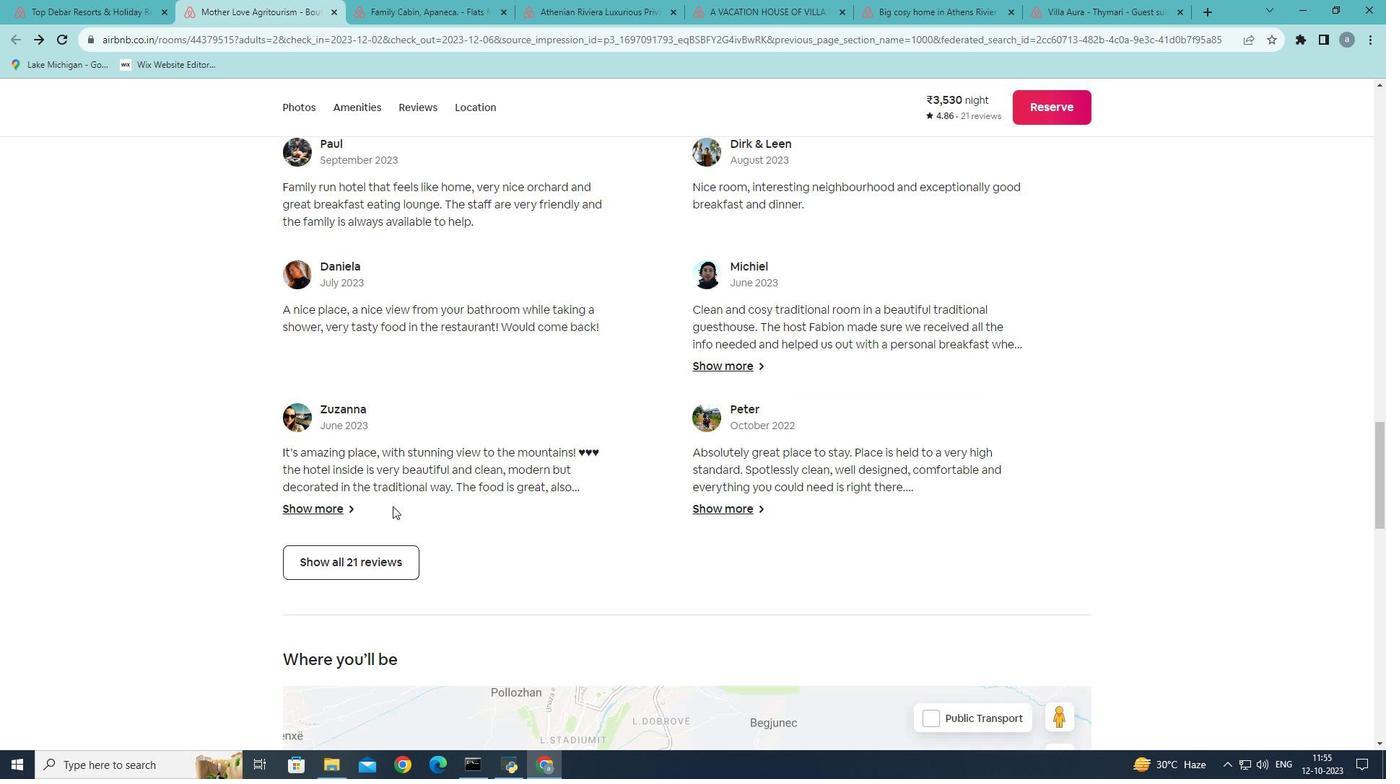 
Action: Mouse moved to (381, 488)
Screenshot: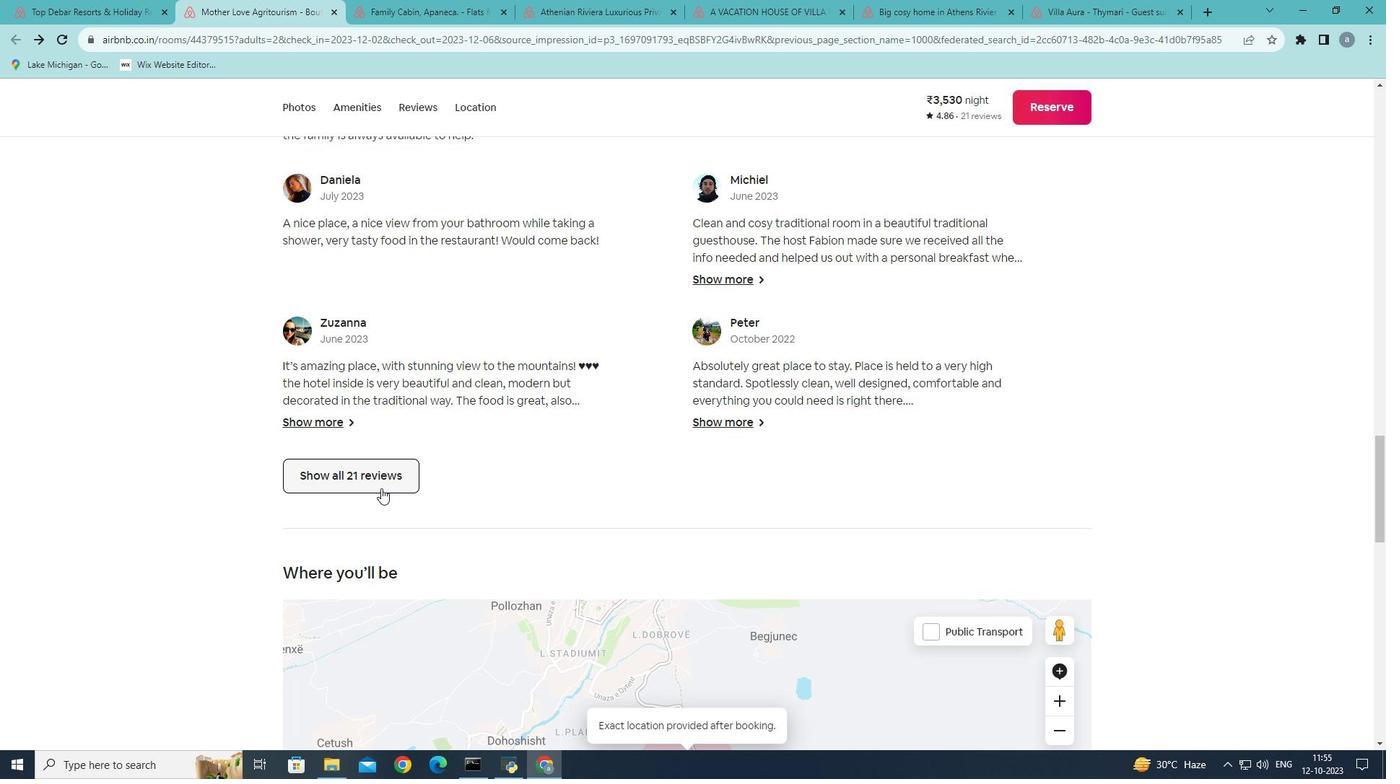 
Action: Mouse pressed left at (381, 488)
Screenshot: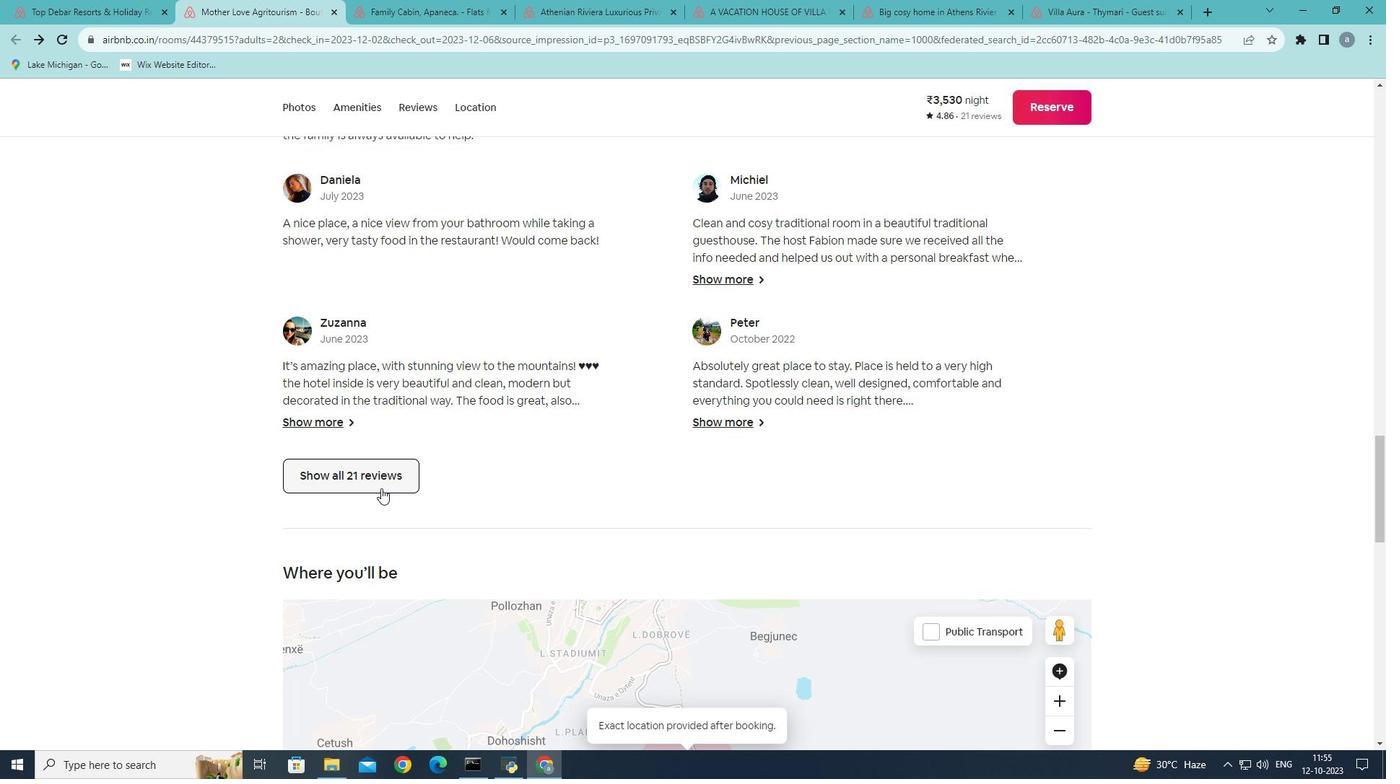 
Action: Mouse moved to (708, 415)
Screenshot: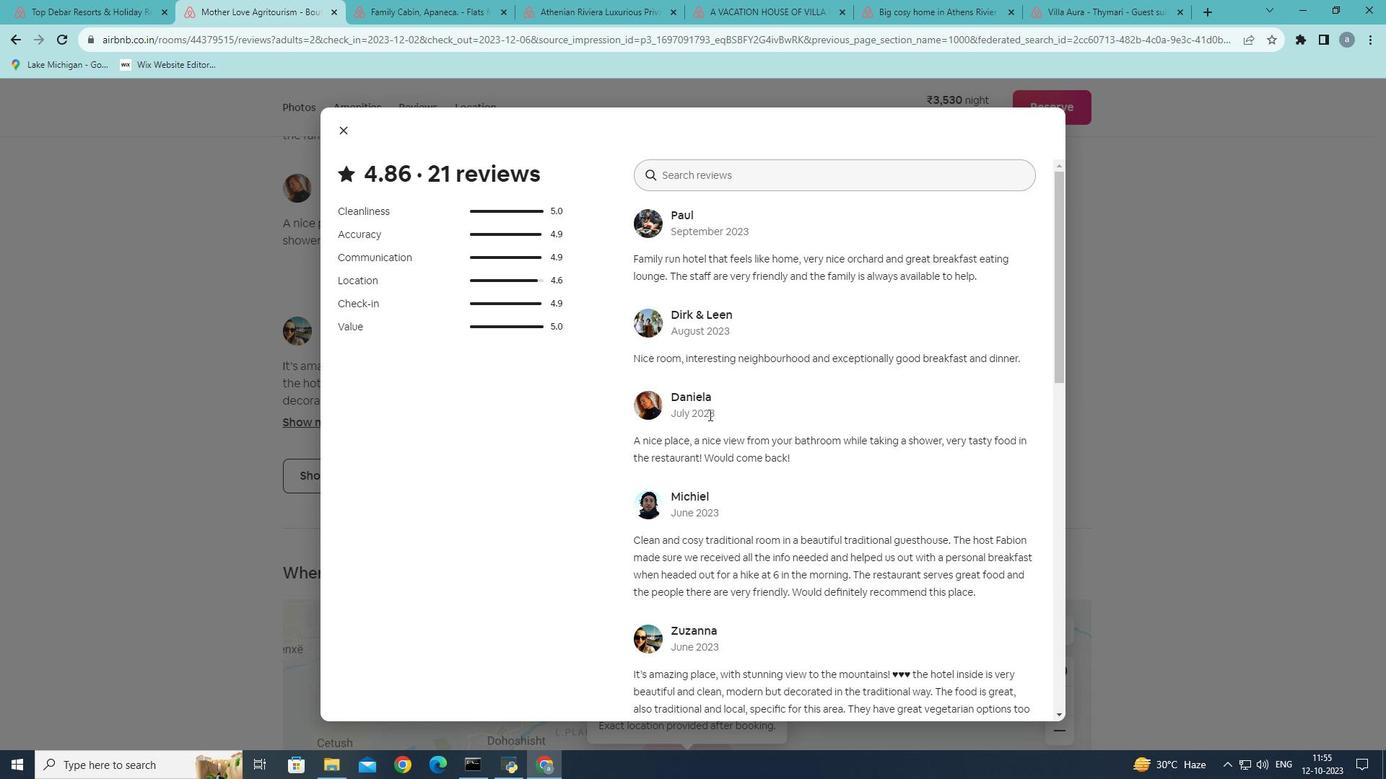 
Action: Mouse scrolled (708, 414) with delta (0, 0)
Screenshot: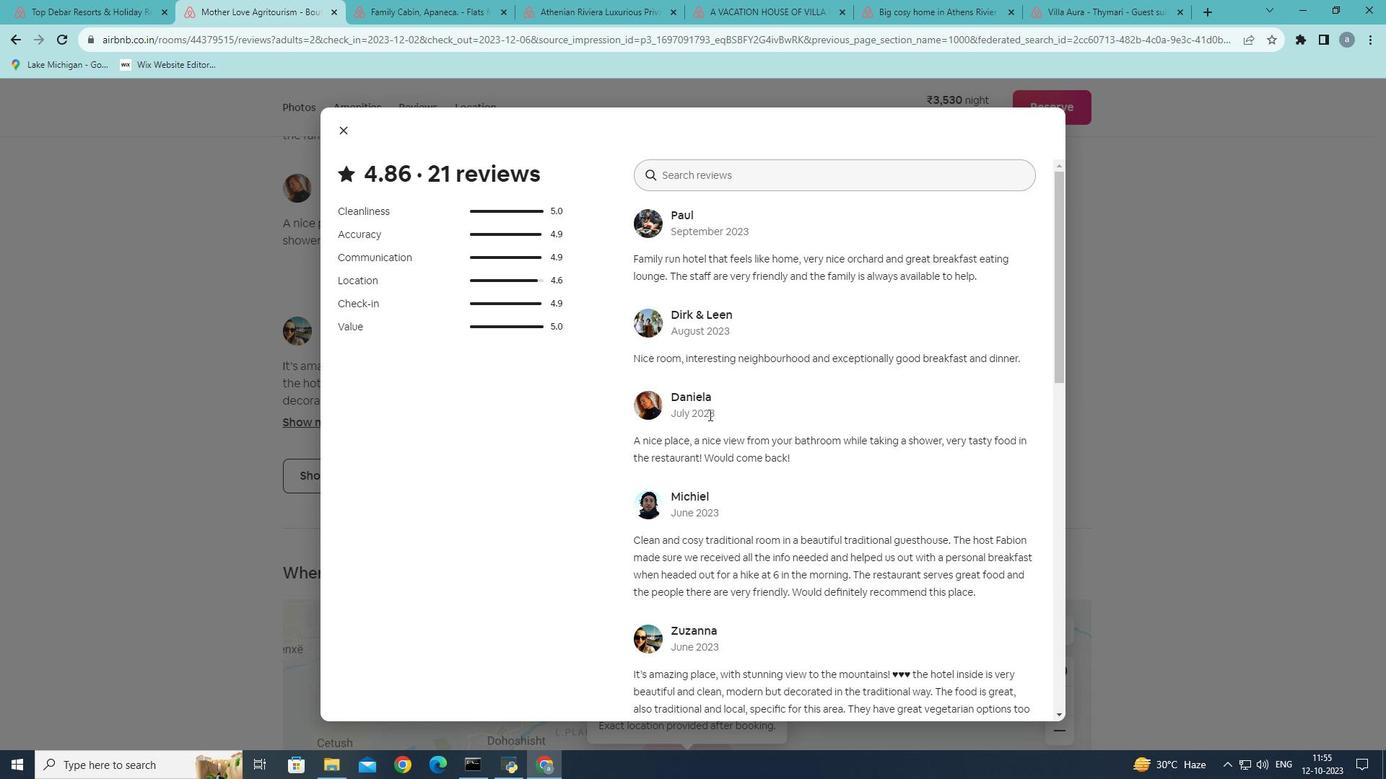 
Action: Mouse moved to (709, 415)
Screenshot: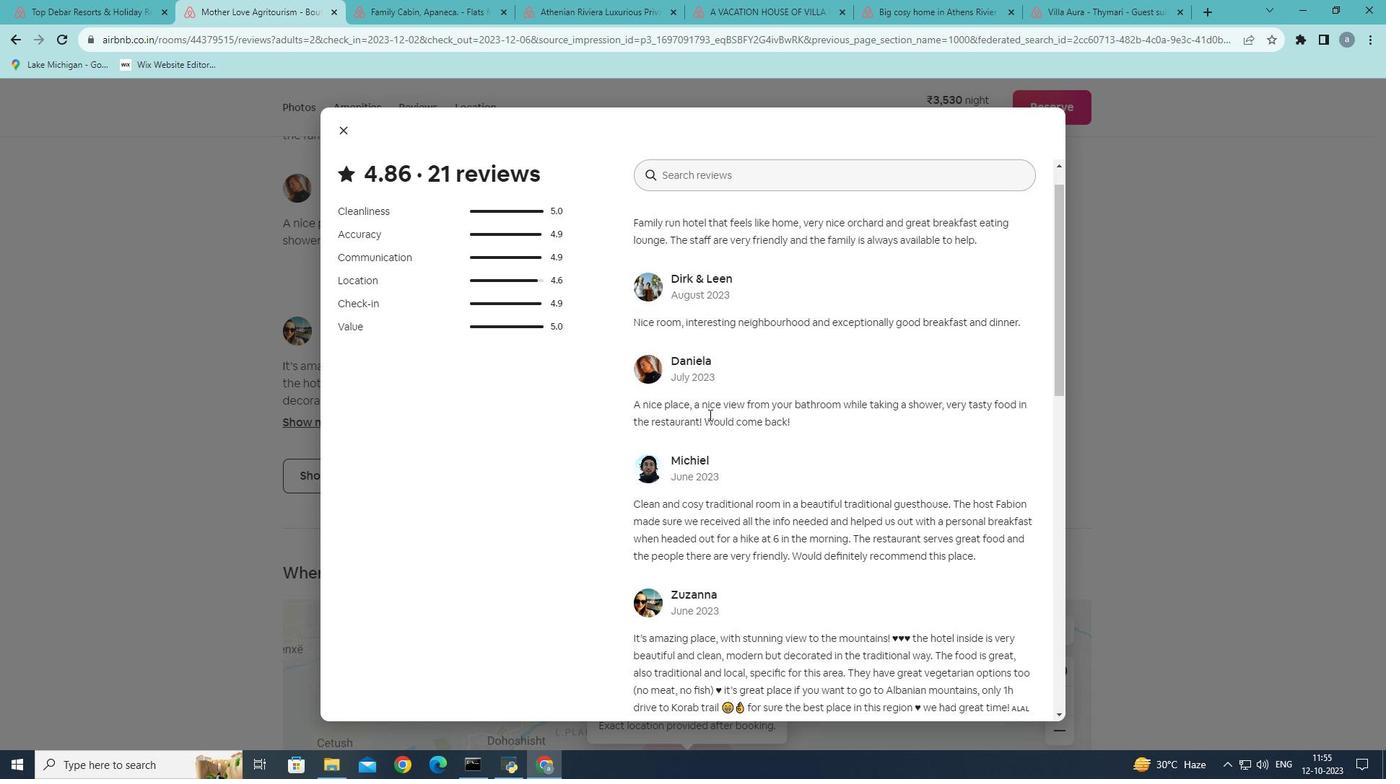 
Action: Mouse scrolled (709, 415) with delta (0, 0)
Screenshot: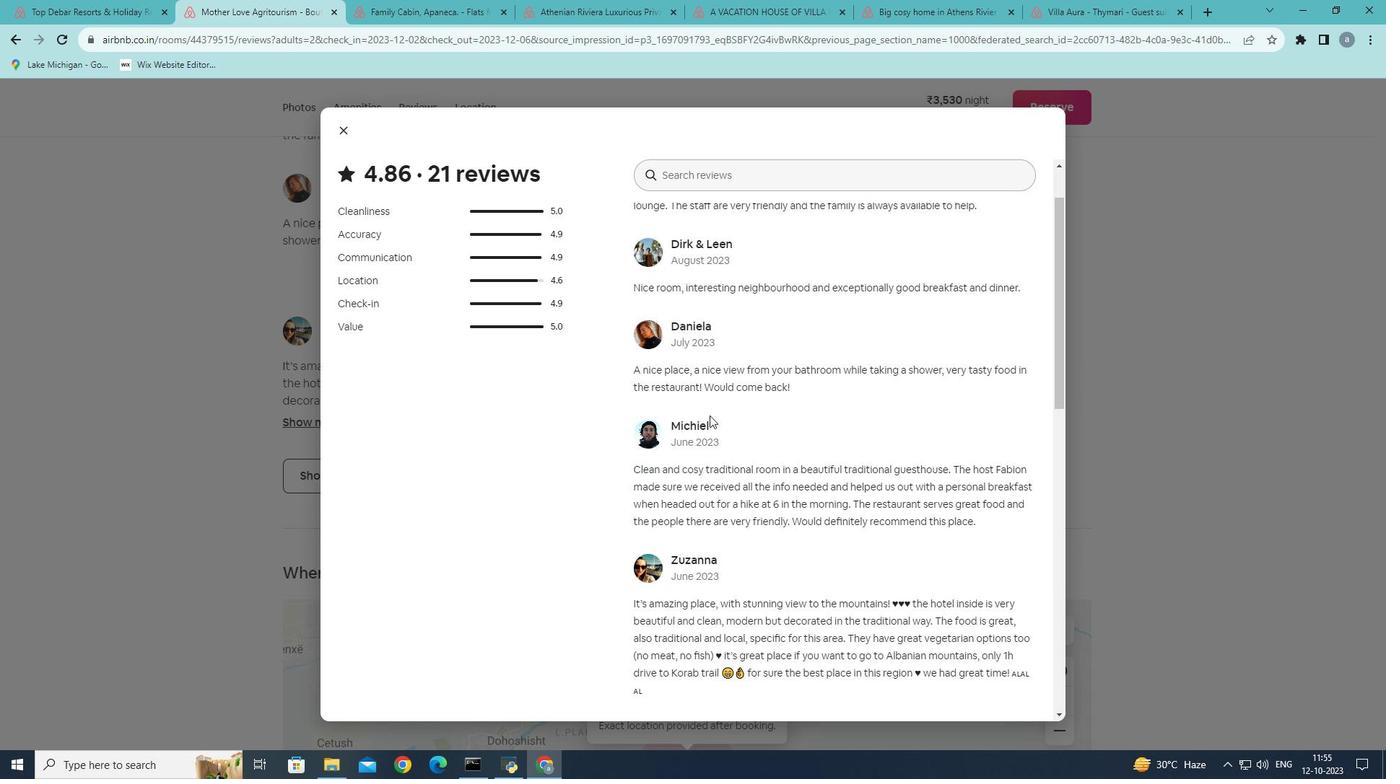 
Action: Mouse scrolled (709, 415) with delta (0, 0)
Screenshot: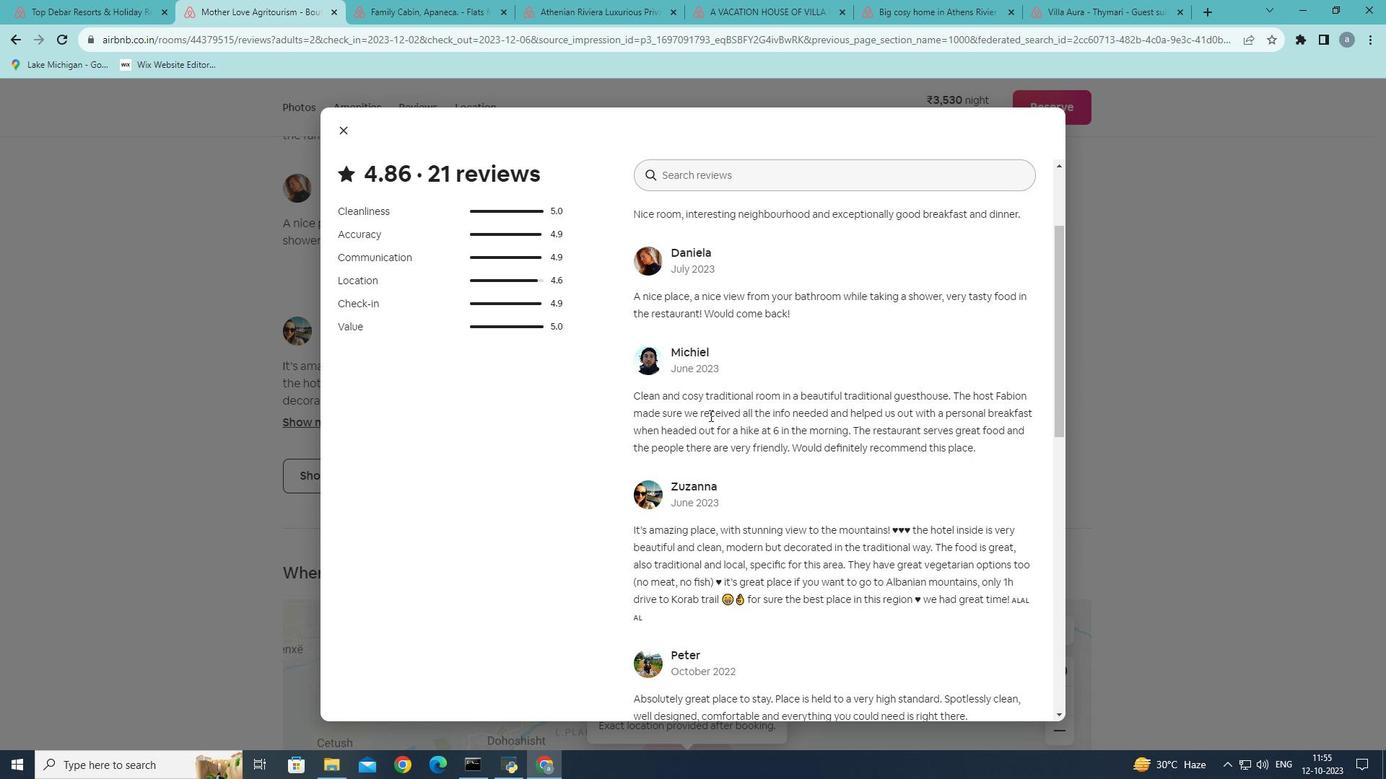 
Action: Mouse scrolled (709, 415) with delta (0, 0)
Screenshot: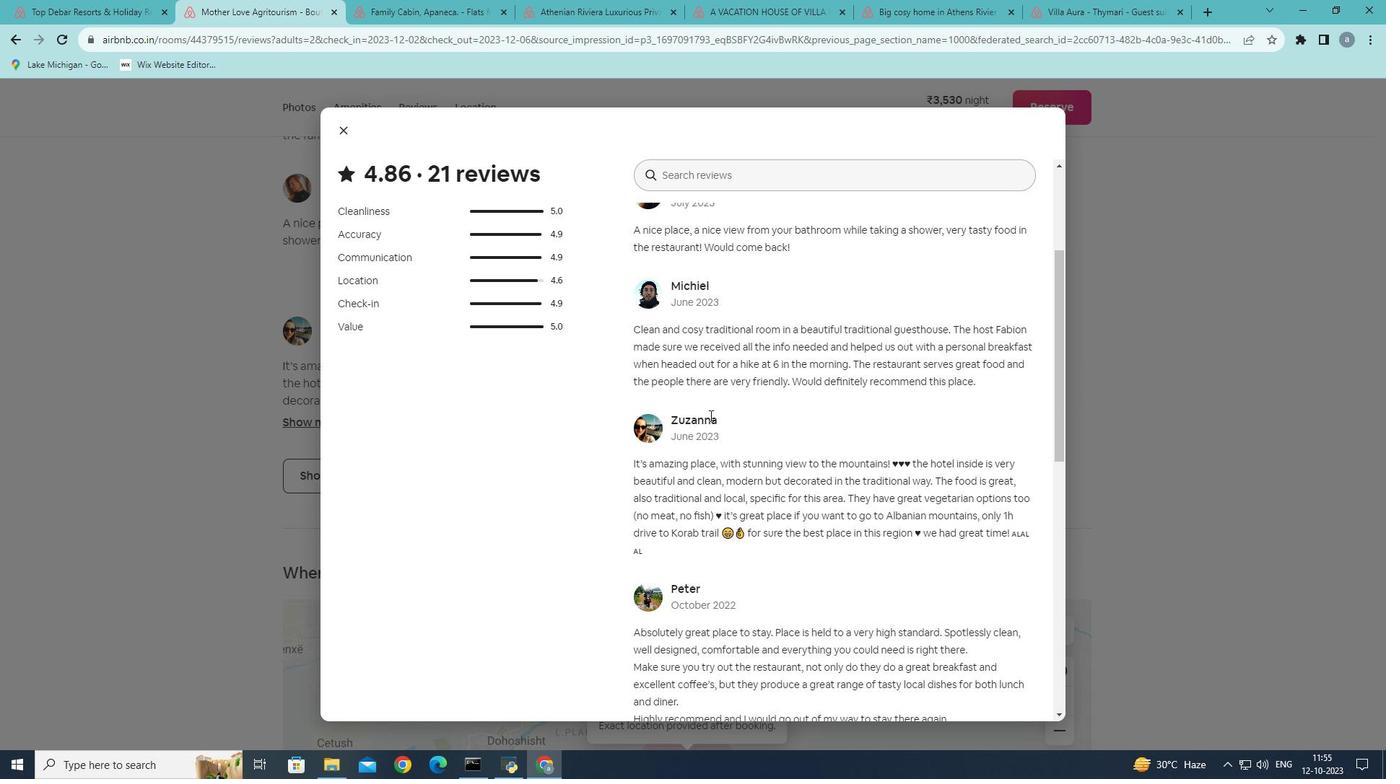 
Action: Mouse scrolled (709, 415) with delta (0, 0)
Screenshot: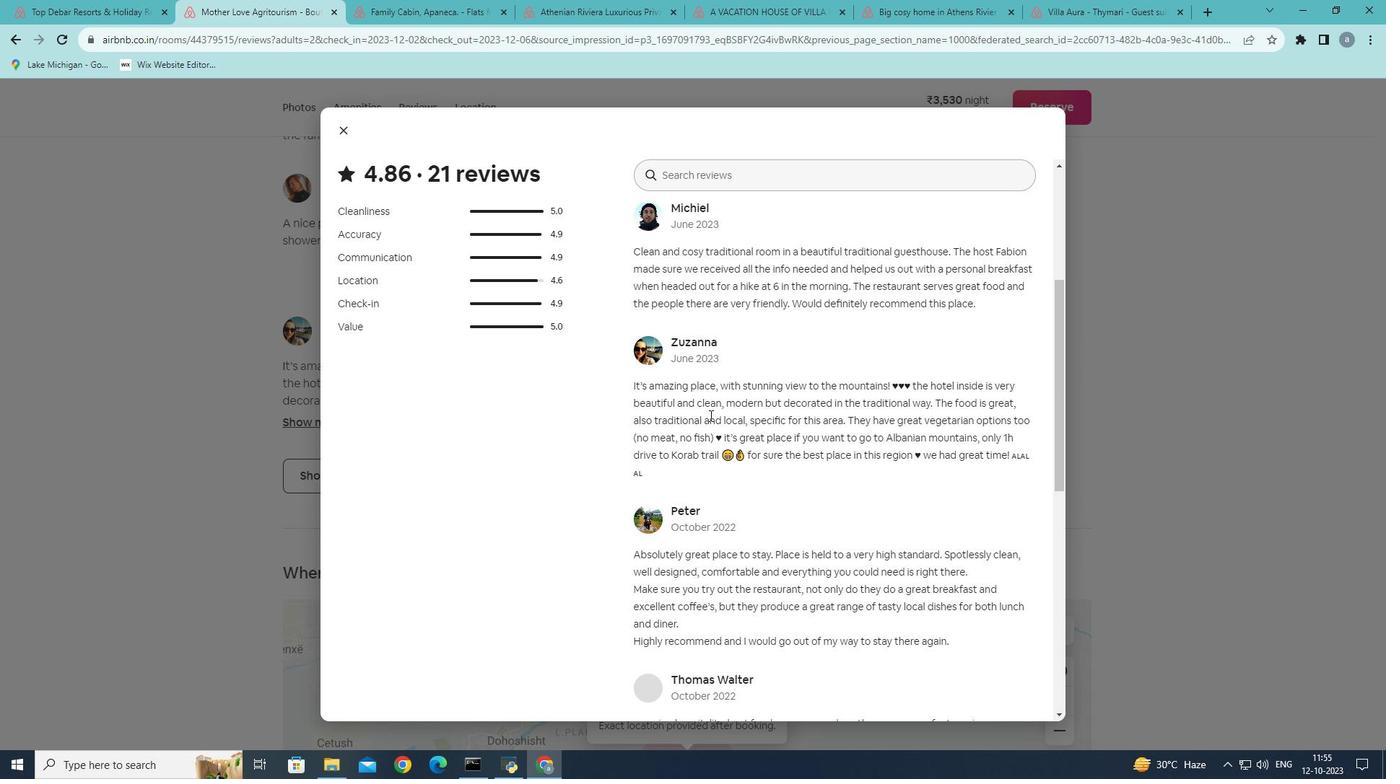
Action: Mouse scrolled (709, 415) with delta (0, 0)
Screenshot: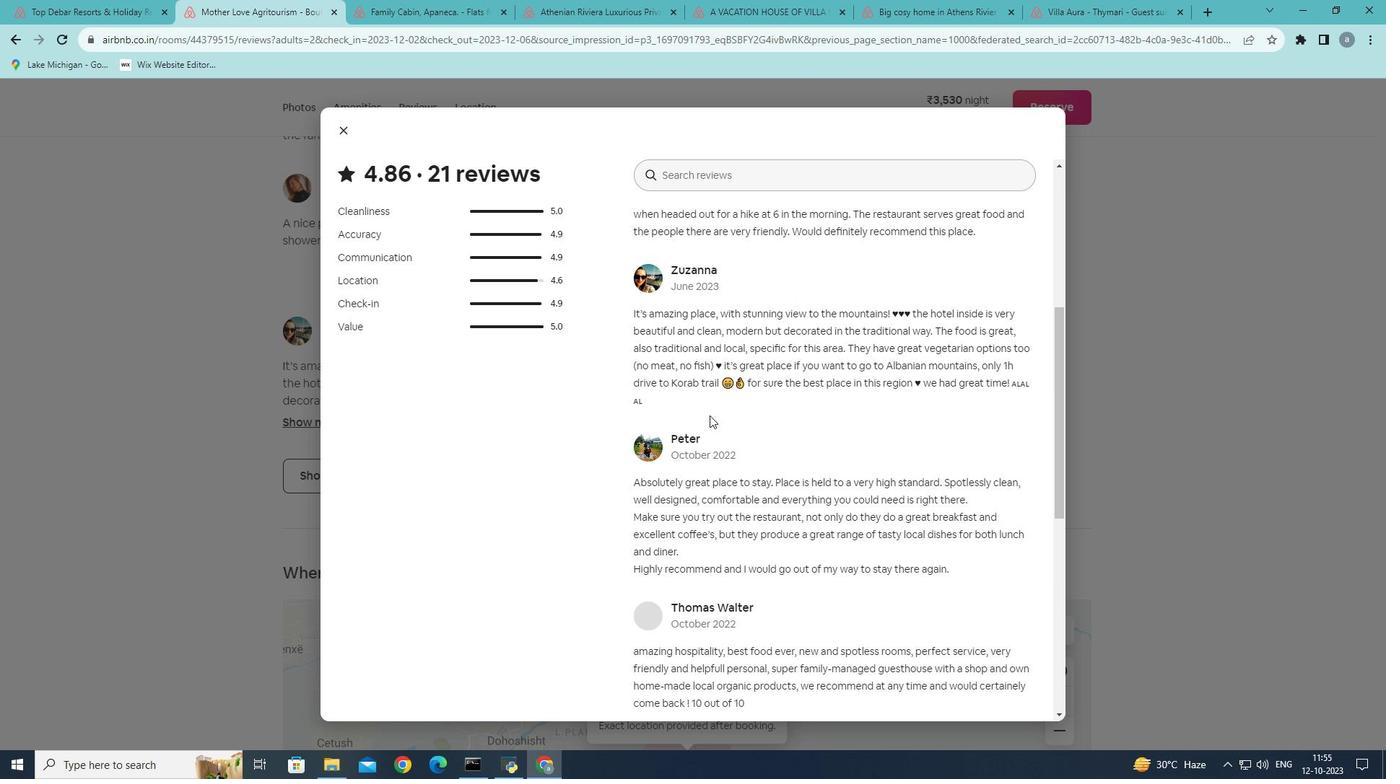 
Action: Mouse scrolled (709, 415) with delta (0, 0)
Screenshot: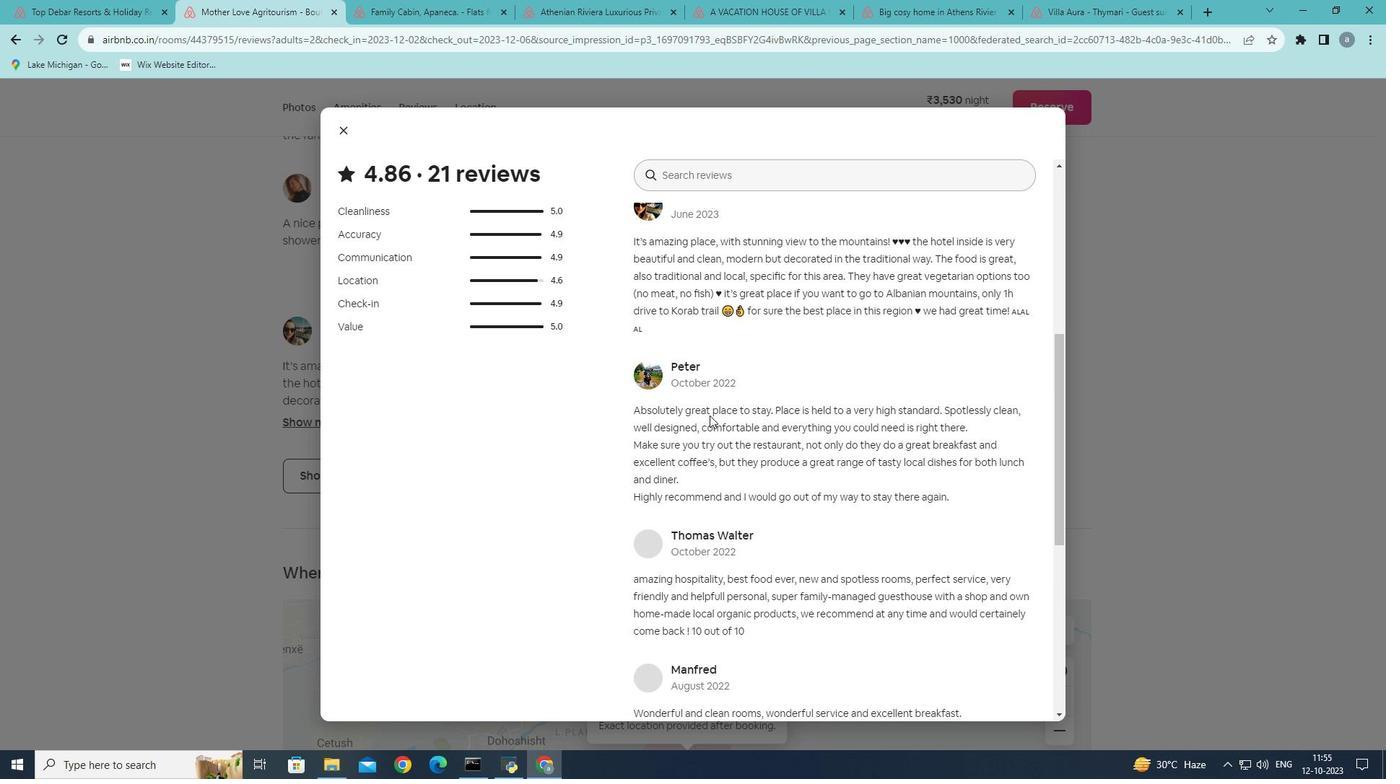 
Action: Mouse scrolled (709, 415) with delta (0, 0)
Screenshot: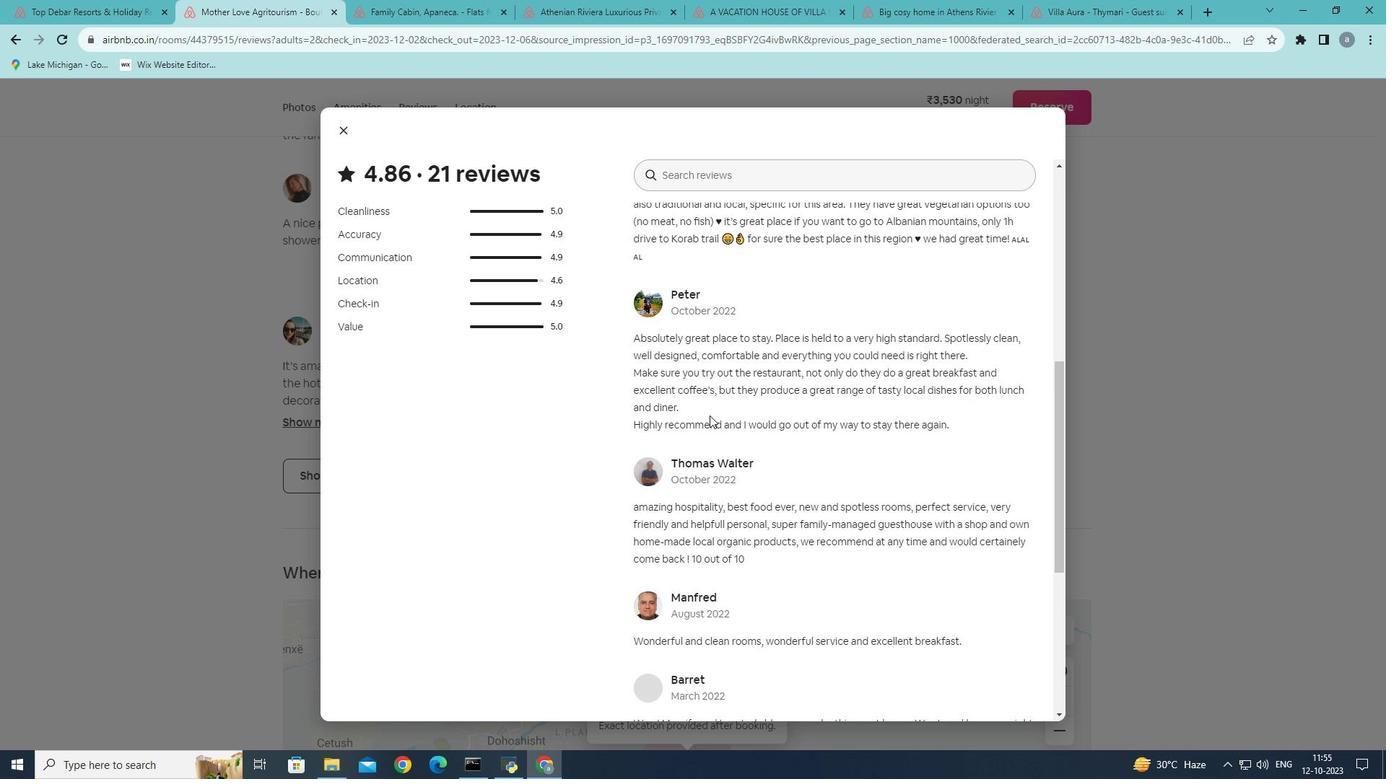 
Action: Mouse scrolled (709, 415) with delta (0, 0)
Screenshot: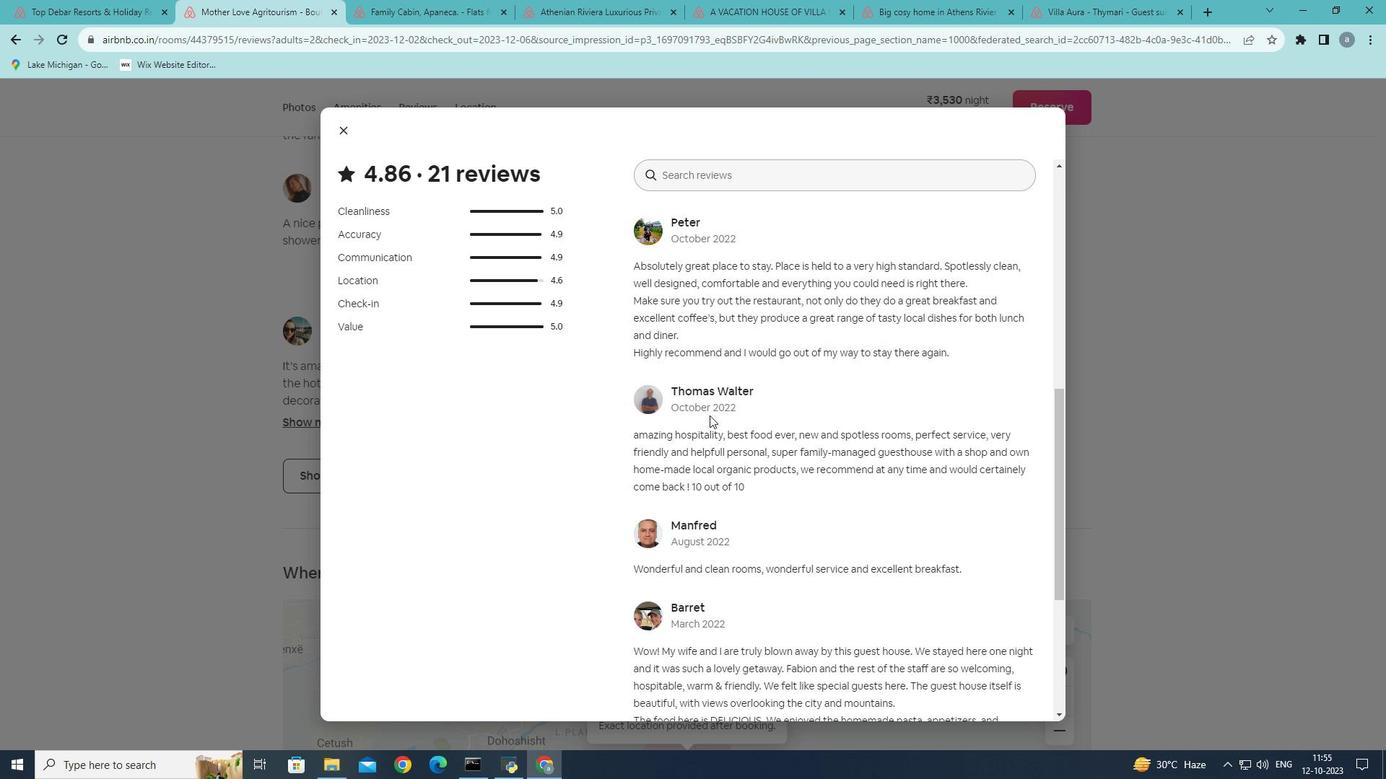 
Action: Mouse scrolled (709, 415) with delta (0, 0)
Screenshot: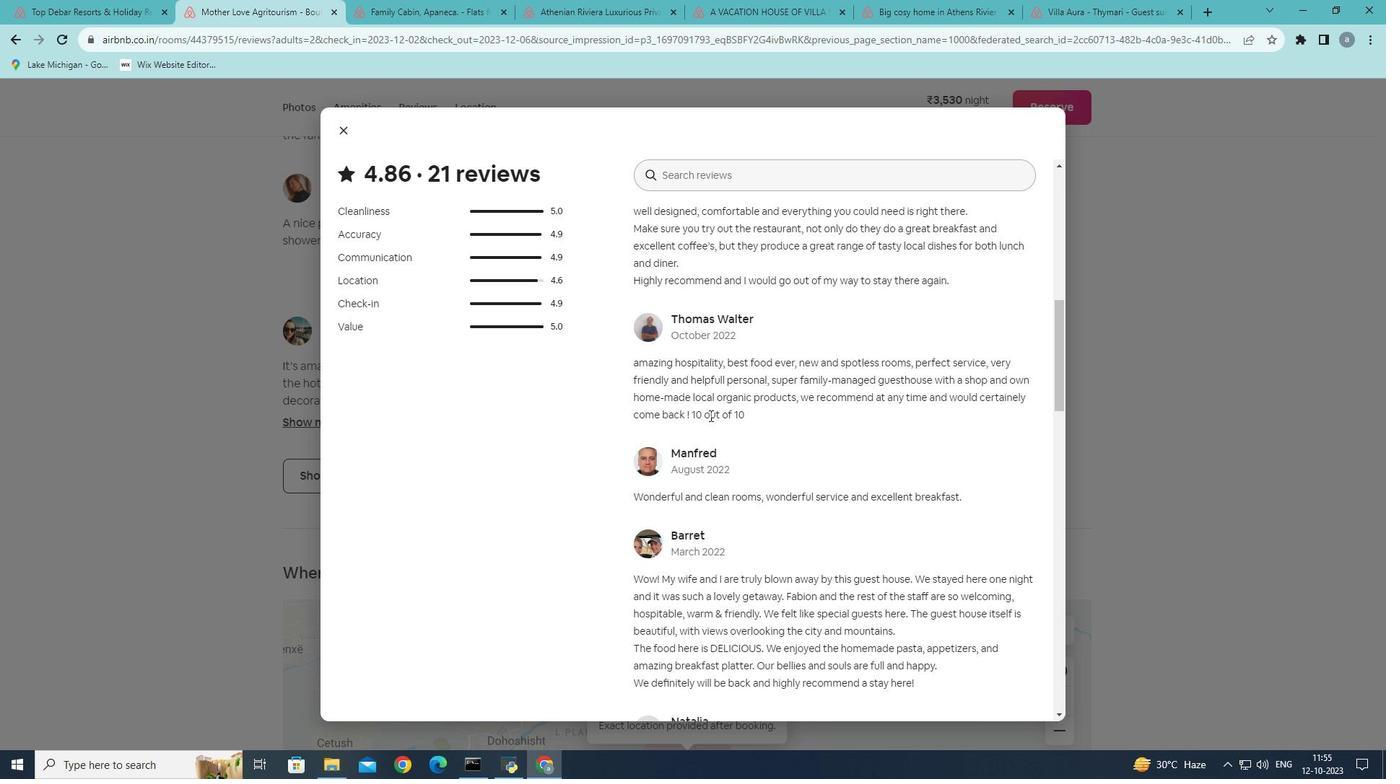 
Action: Mouse scrolled (709, 415) with delta (0, 0)
Screenshot: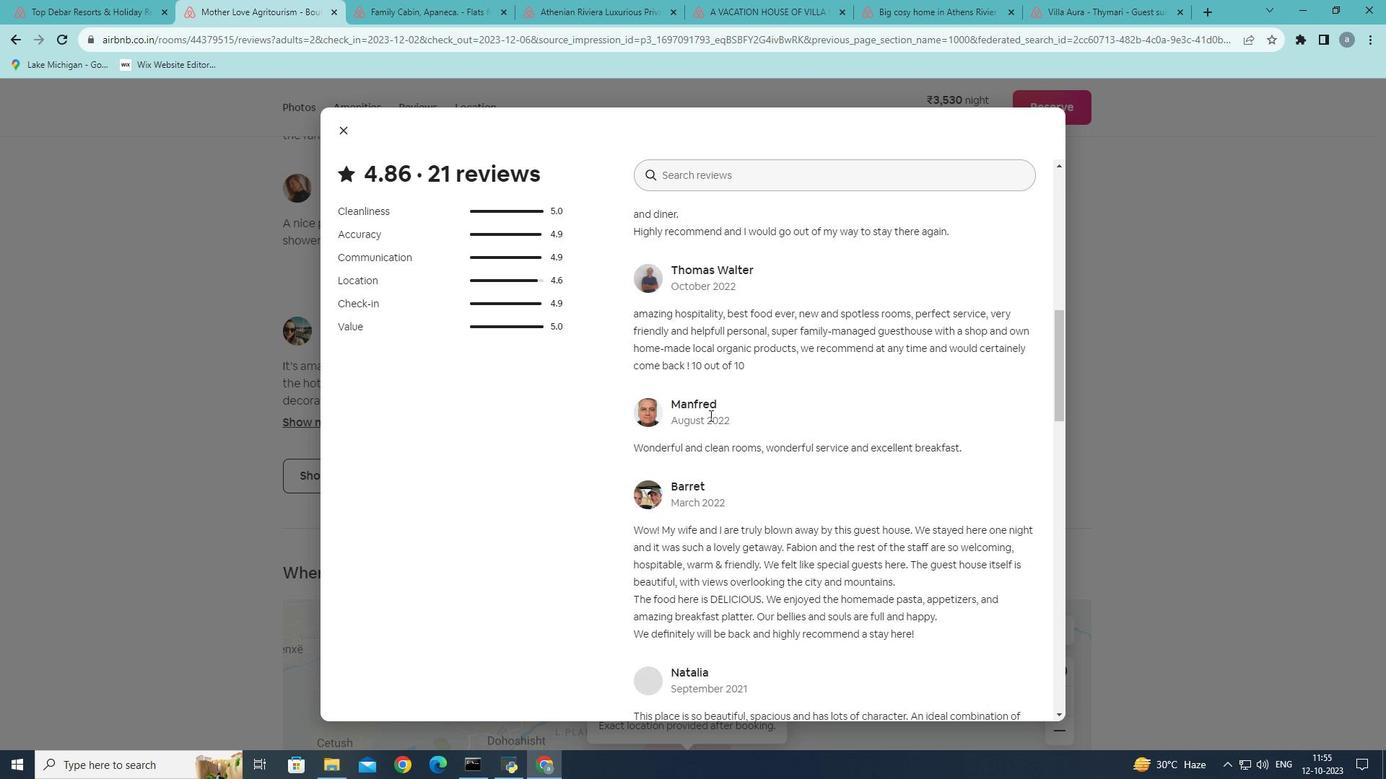 
Action: Mouse scrolled (709, 415) with delta (0, 0)
Screenshot: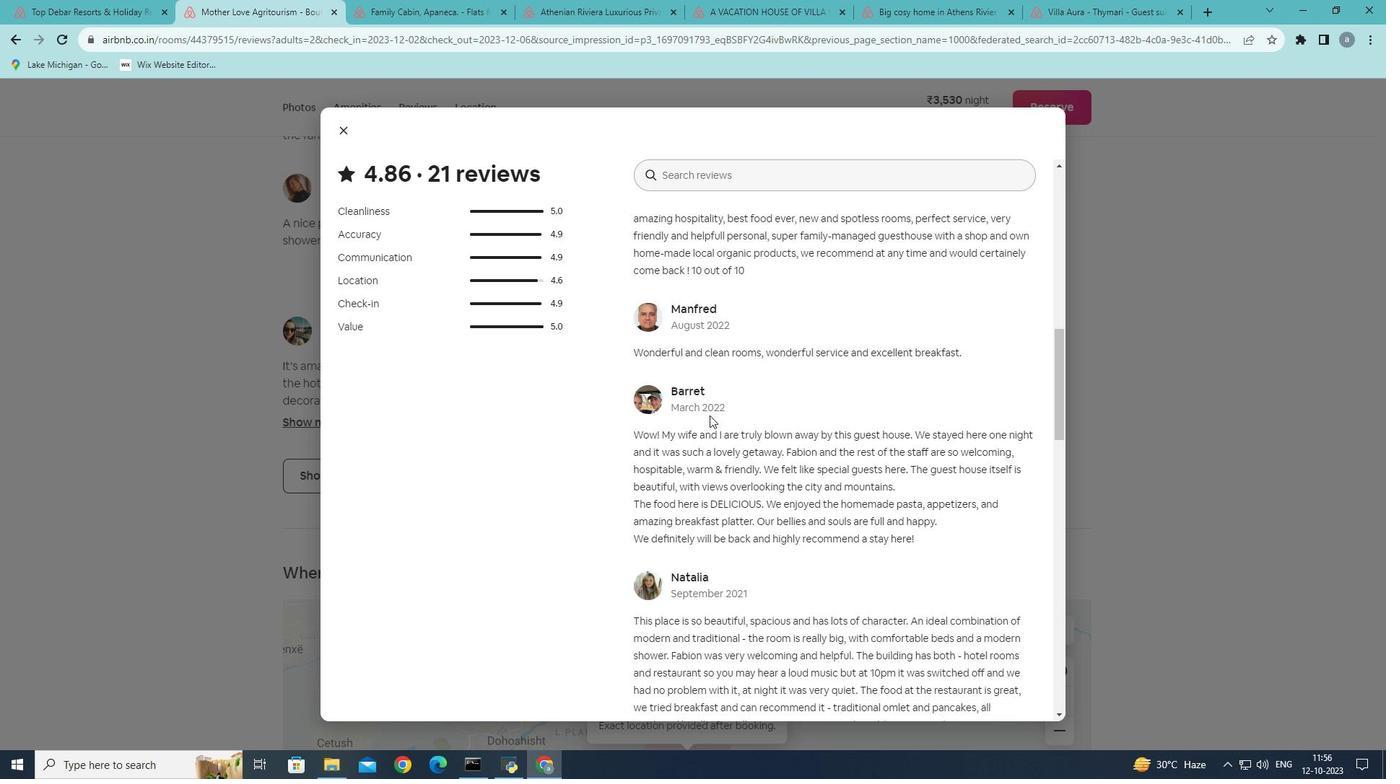 
Action: Mouse scrolled (709, 415) with delta (0, 0)
Screenshot: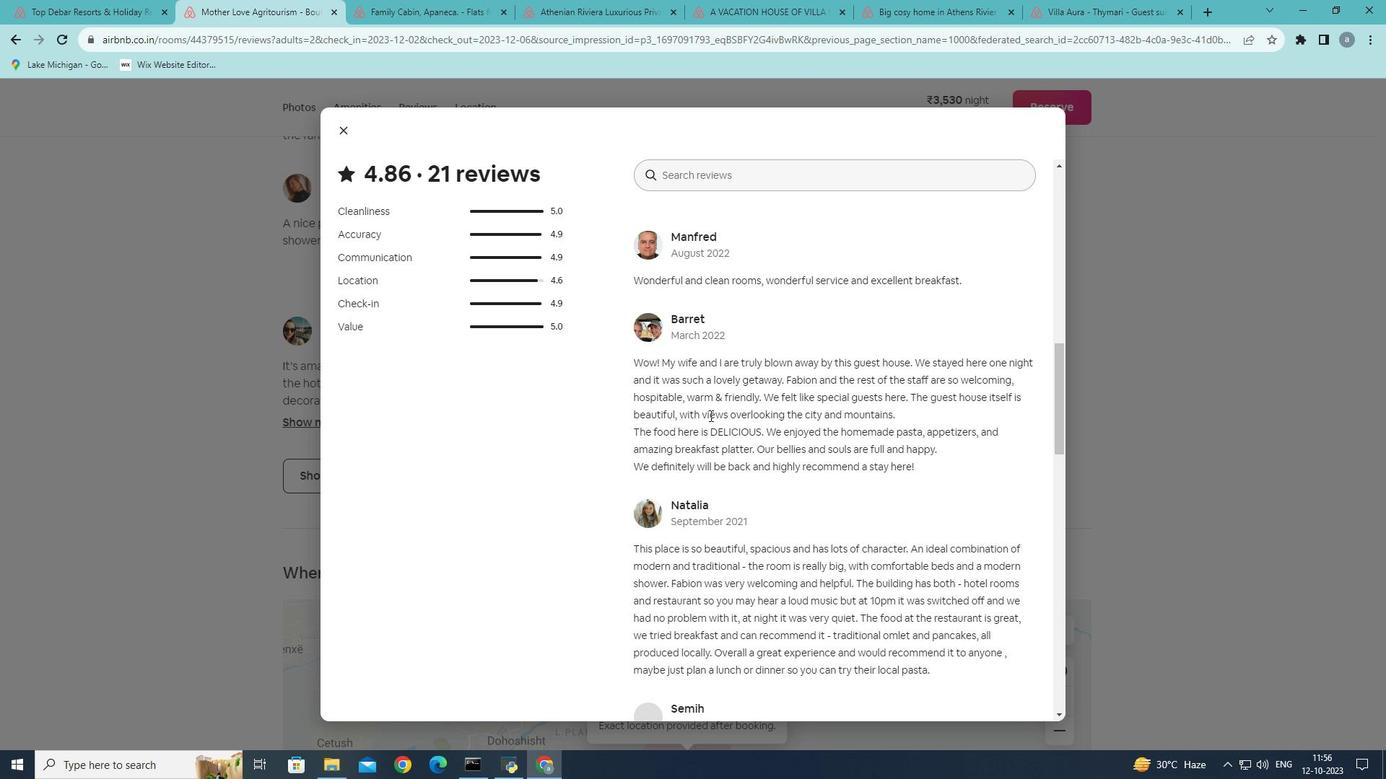 
Action: Mouse scrolled (709, 415) with delta (0, 0)
Screenshot: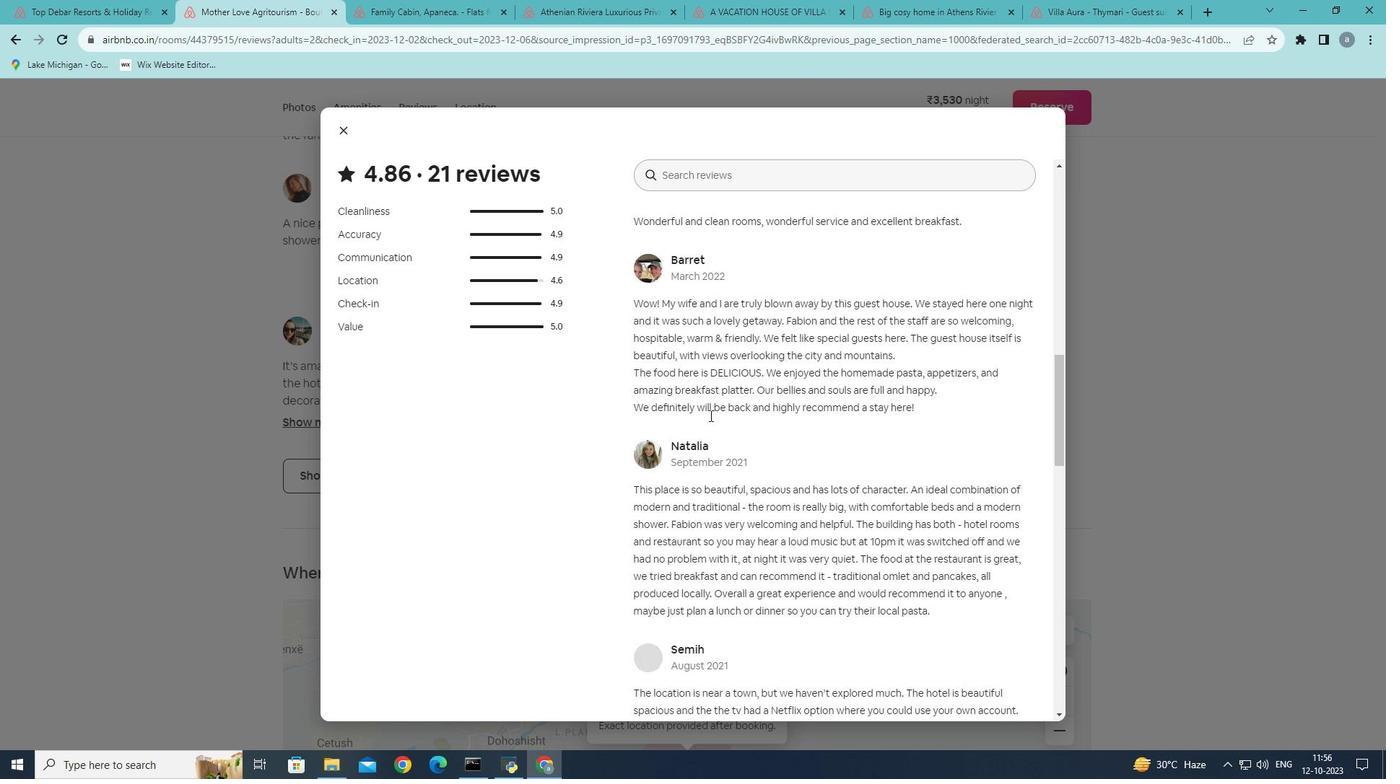 
Action: Mouse scrolled (709, 415) with delta (0, 0)
Screenshot: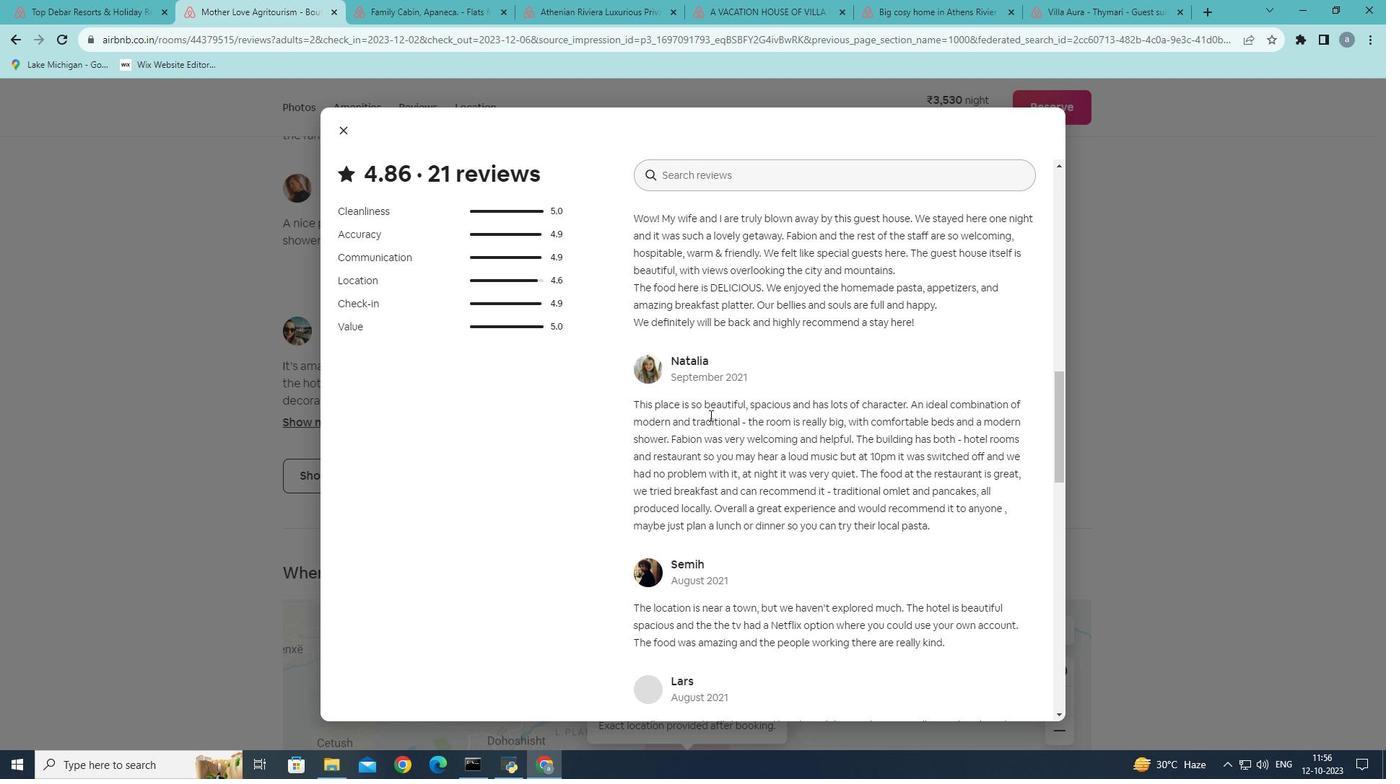 
Action: Mouse scrolled (709, 415) with delta (0, 0)
Screenshot: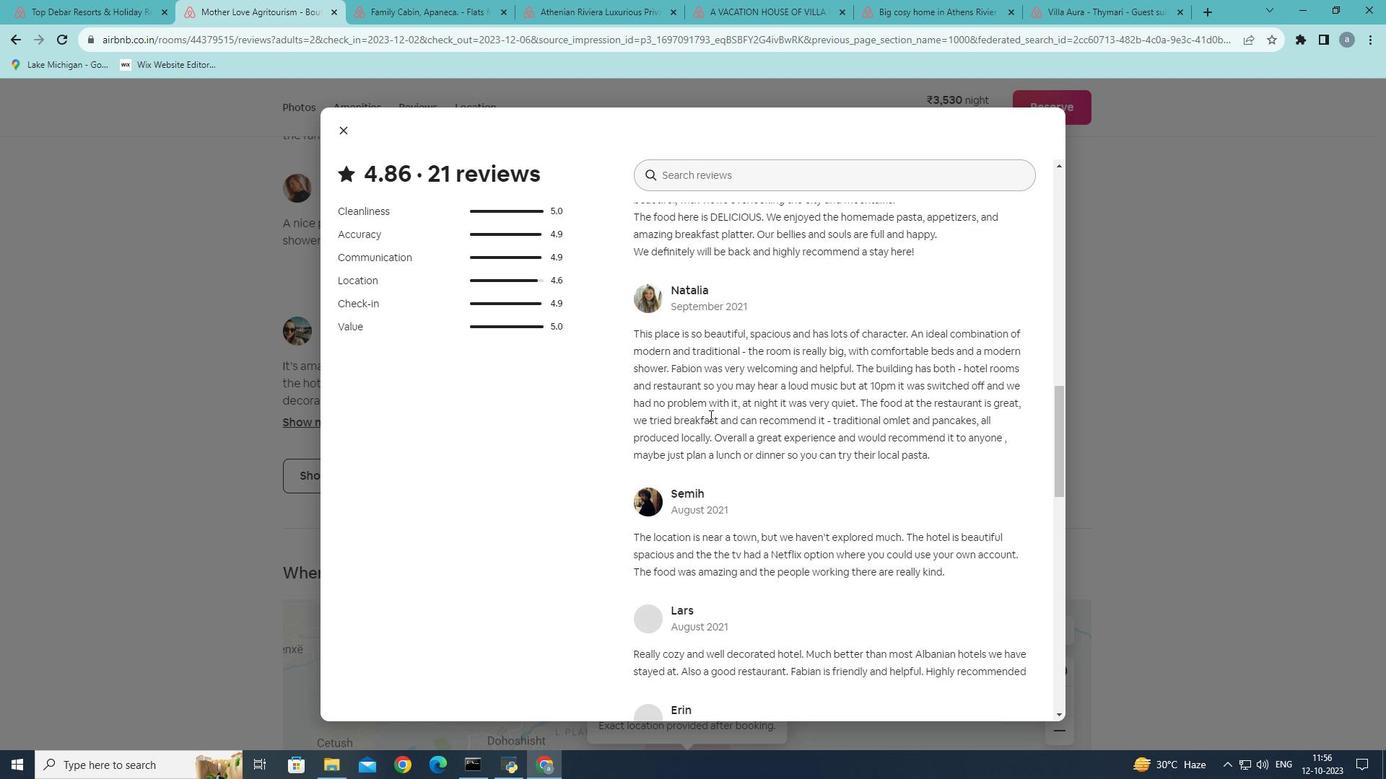 
Action: Mouse scrolled (709, 415) with delta (0, 0)
Screenshot: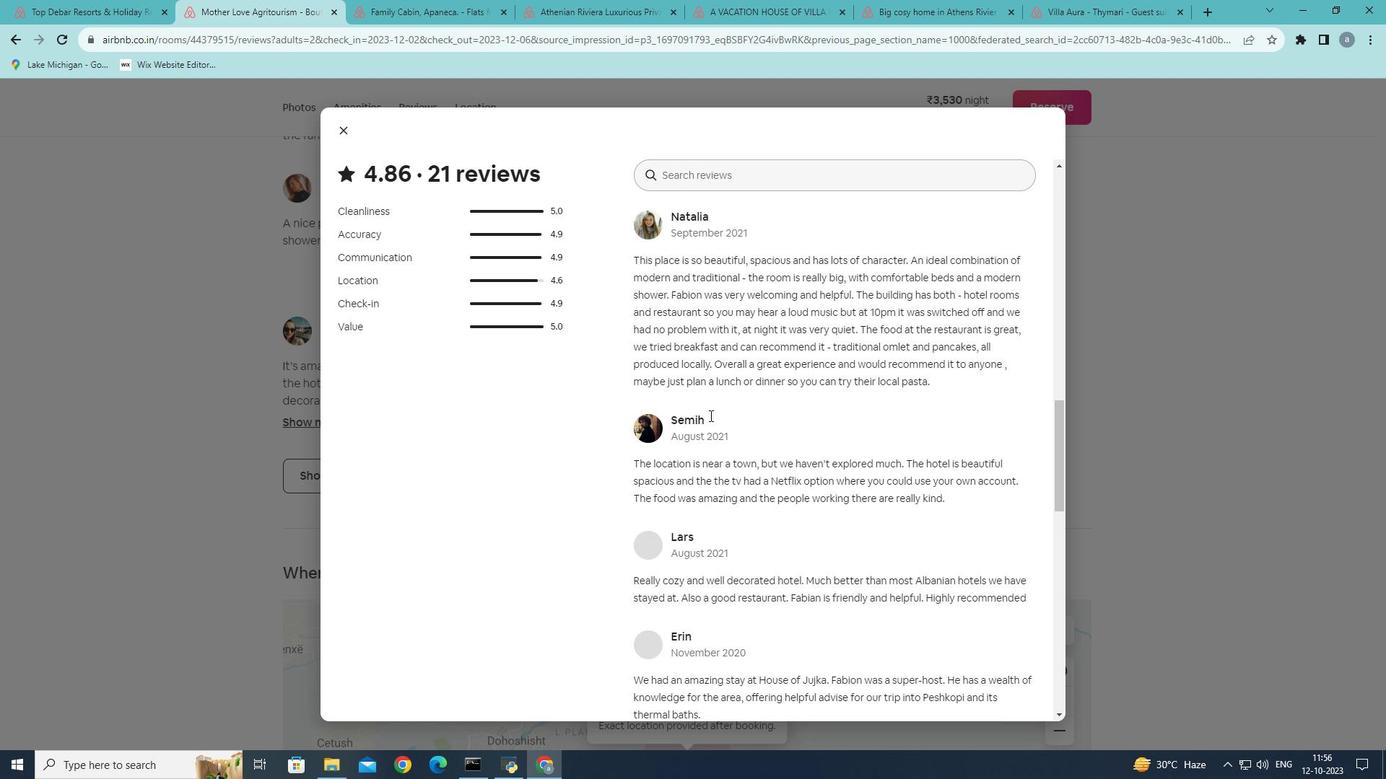 
Action: Mouse scrolled (709, 415) with delta (0, 0)
Screenshot: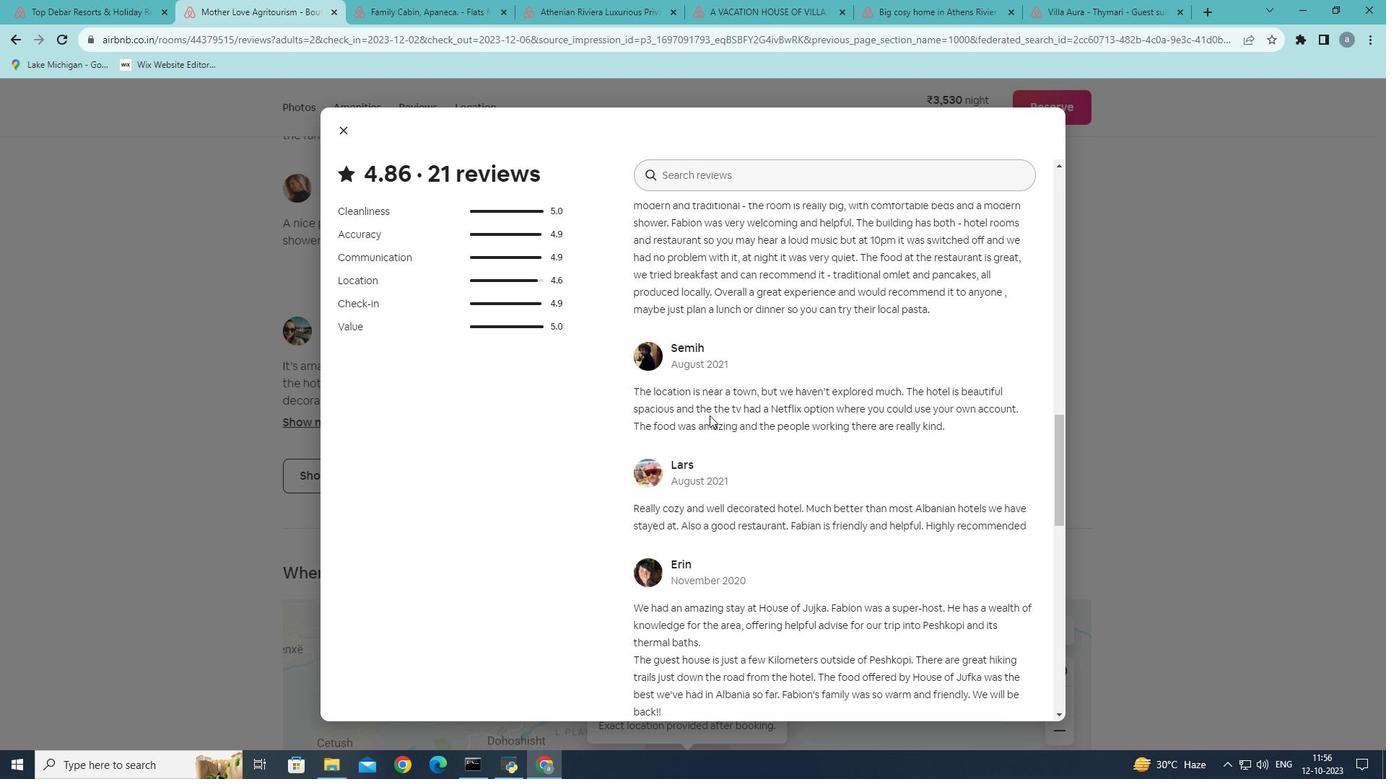
Action: Mouse scrolled (709, 415) with delta (0, 0)
Screenshot: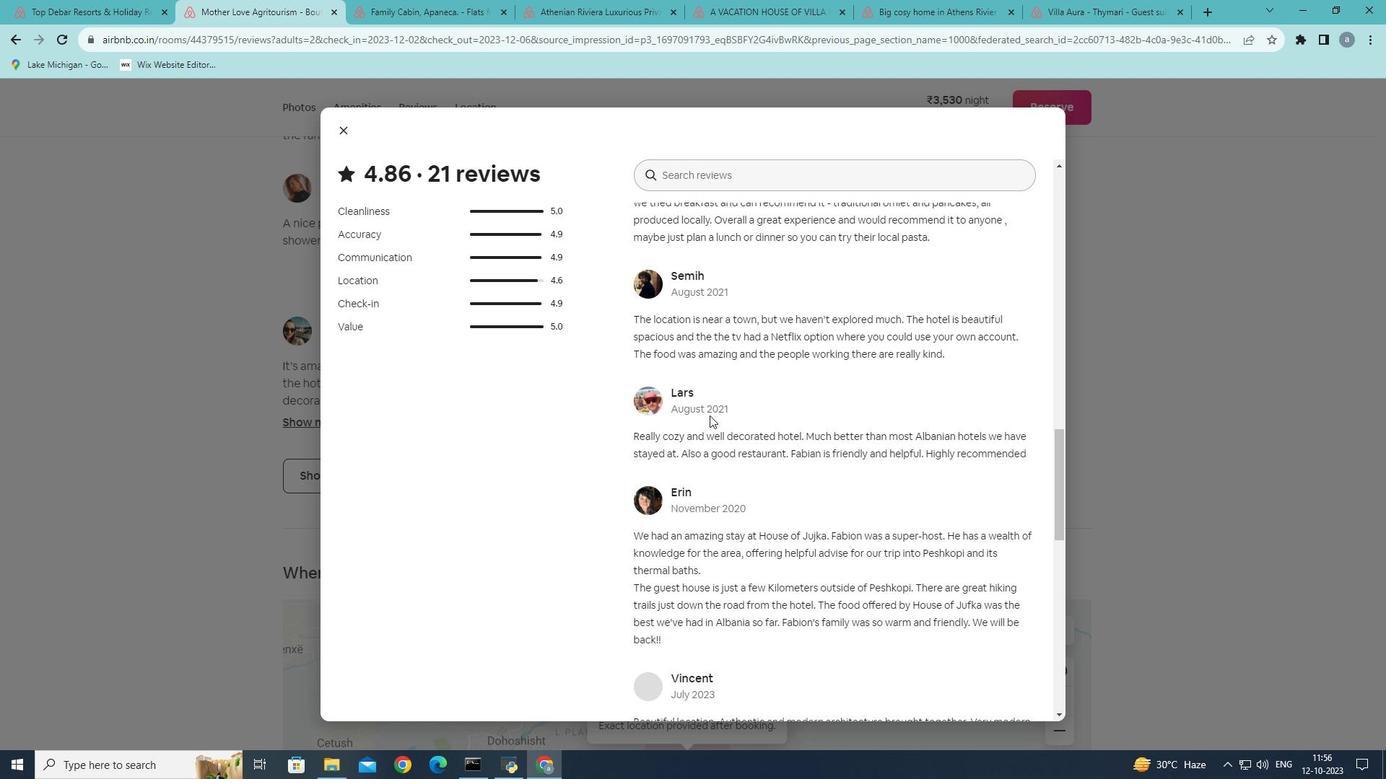 
Action: Mouse scrolled (709, 415) with delta (0, 0)
Screenshot: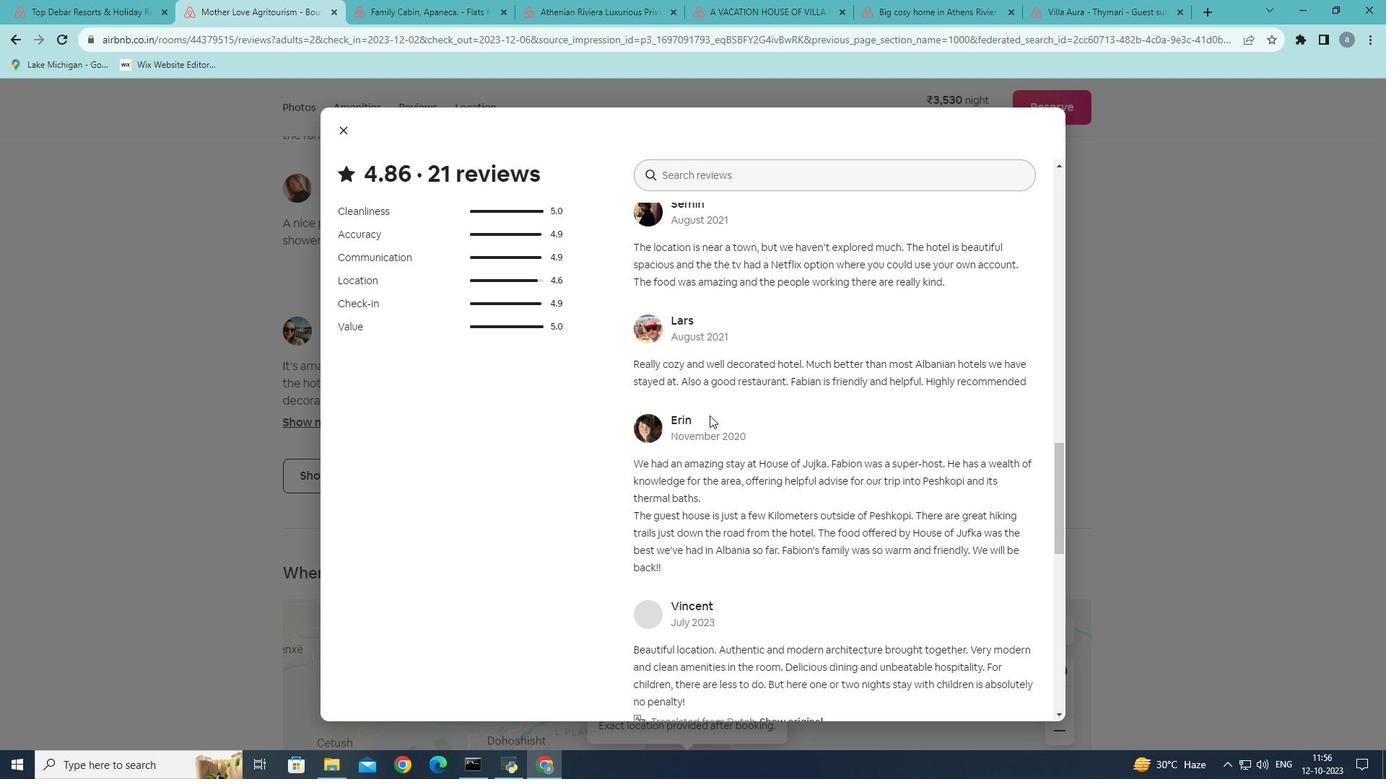 
Action: Mouse scrolled (709, 415) with delta (0, 0)
Screenshot: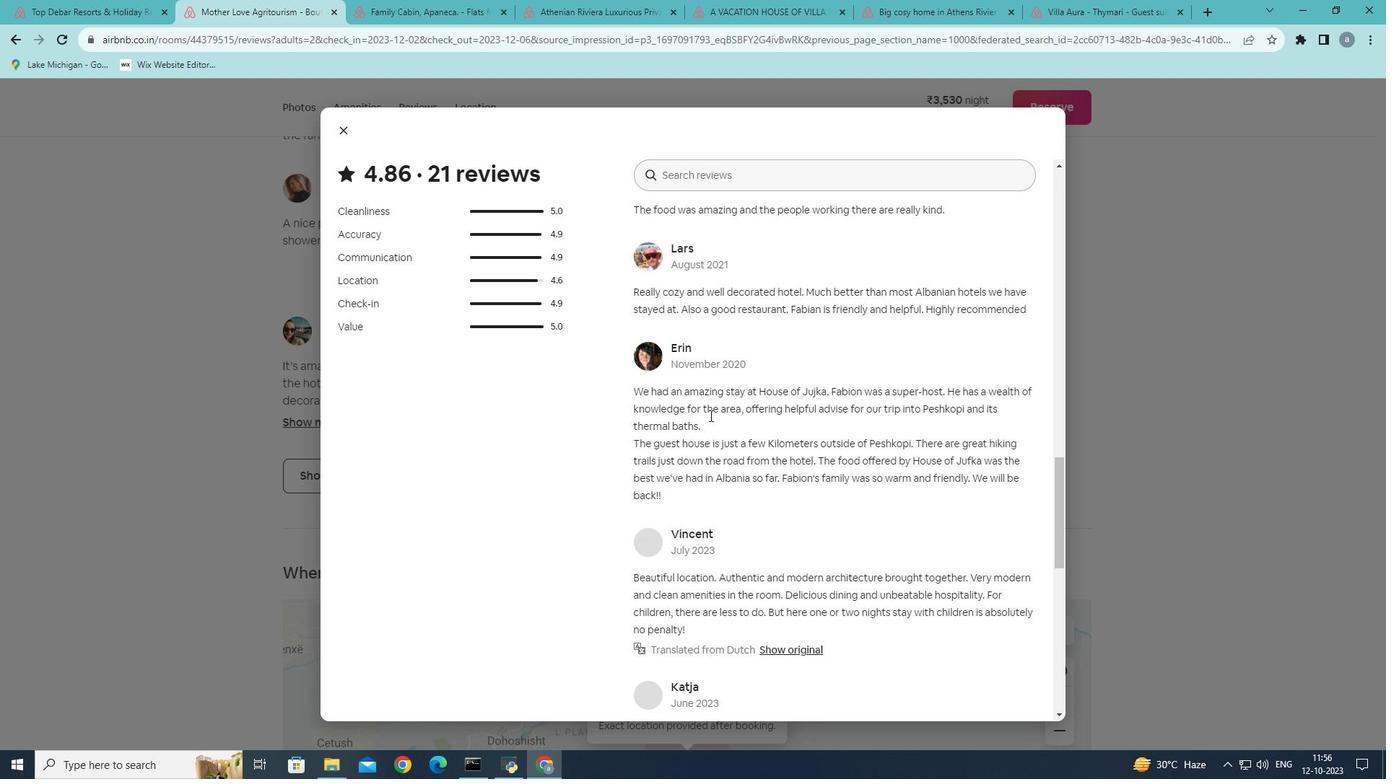 
Action: Mouse scrolled (709, 415) with delta (0, 0)
Screenshot: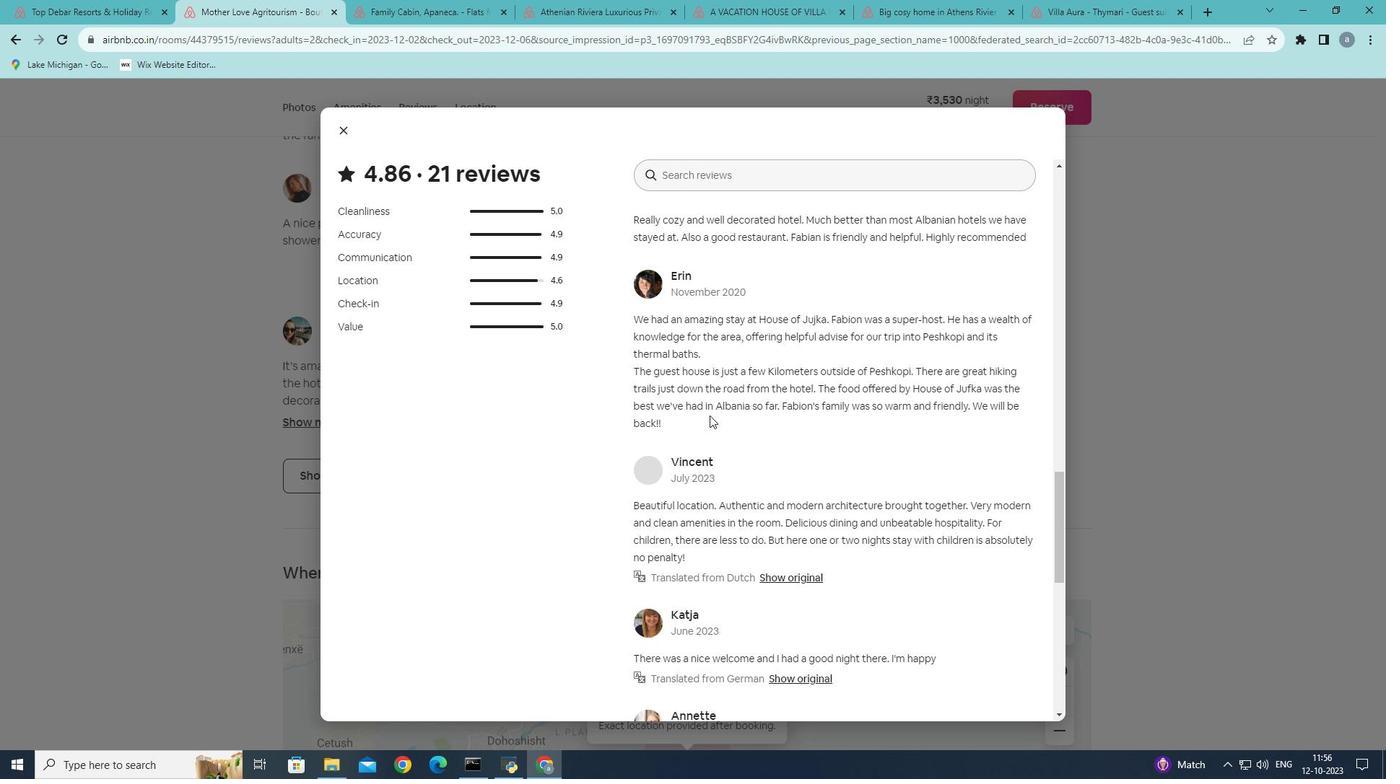 
Action: Mouse scrolled (709, 415) with delta (0, 0)
Screenshot: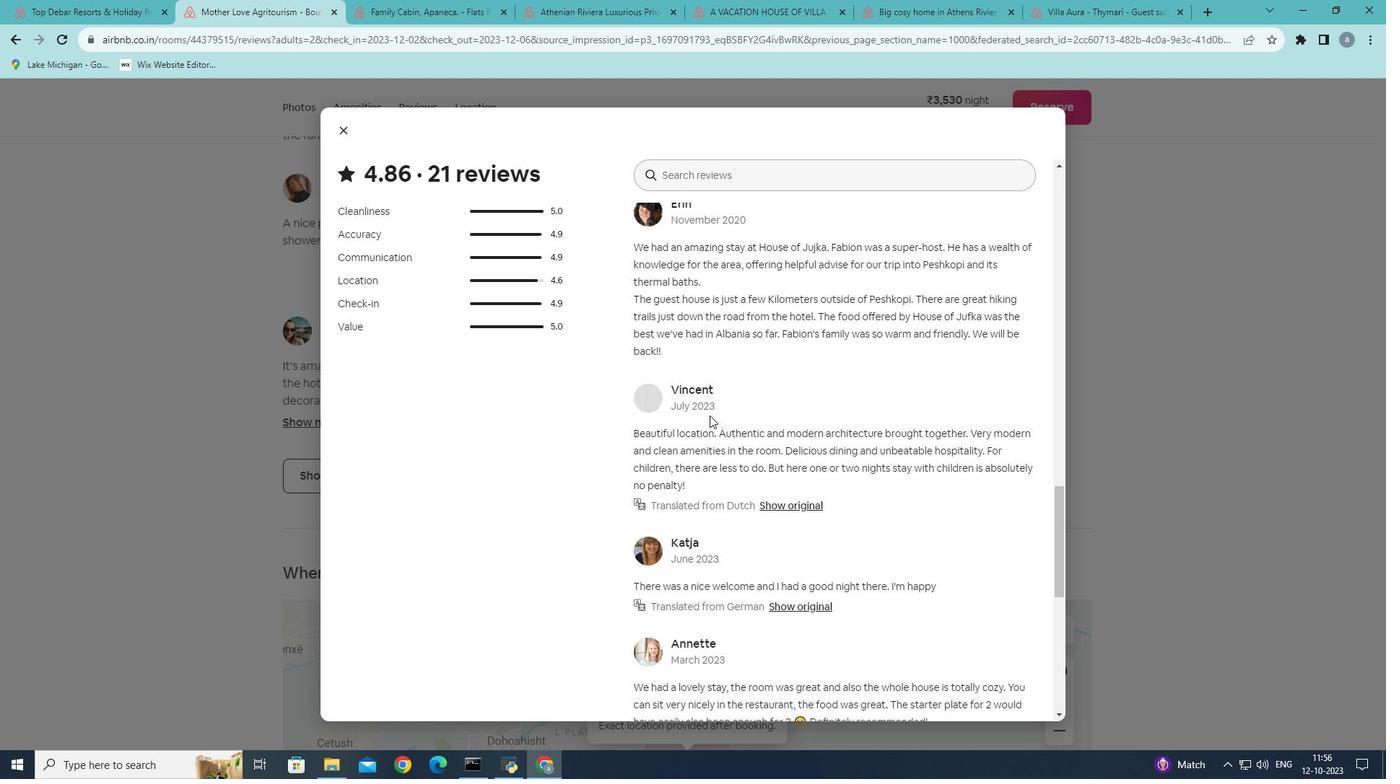 
Action: Mouse scrolled (709, 415) with delta (0, 0)
Screenshot: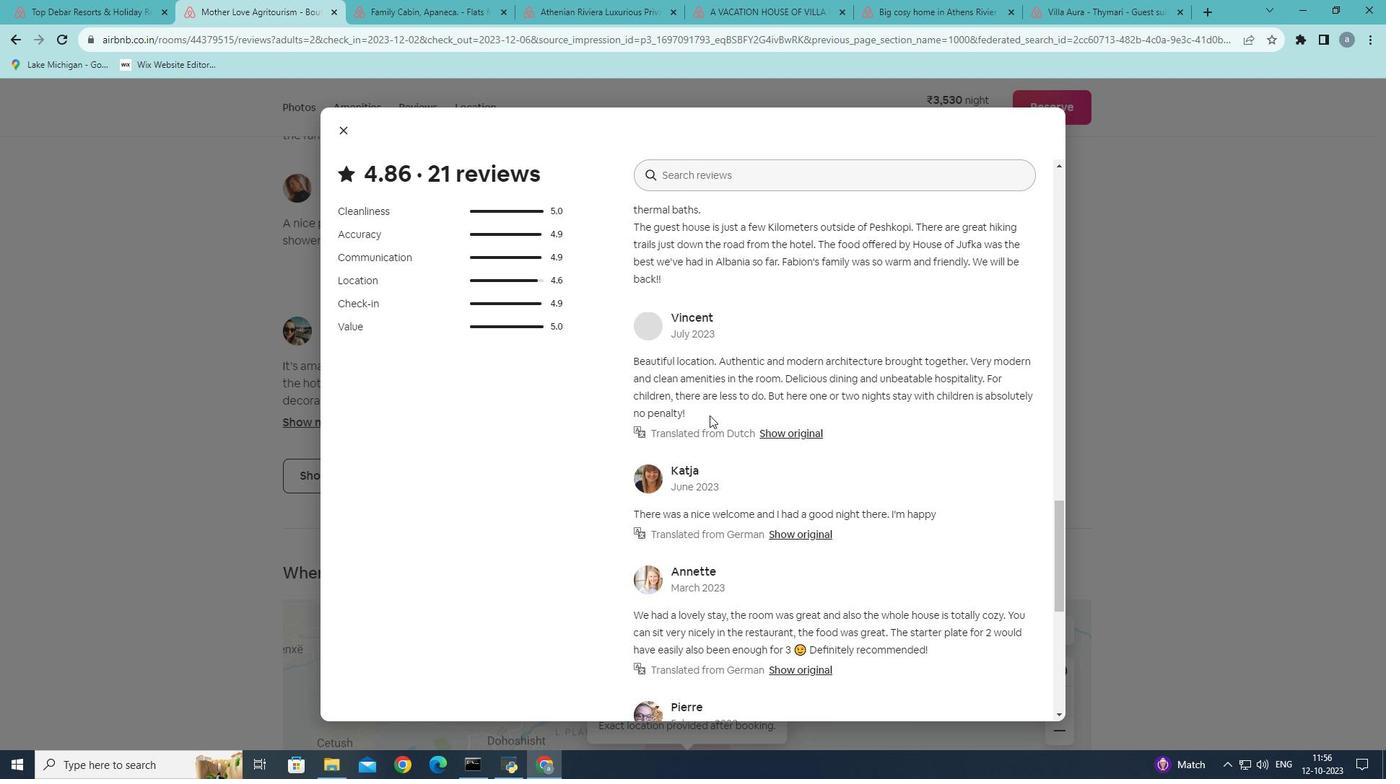 
Action: Mouse scrolled (709, 415) with delta (0, 0)
Screenshot: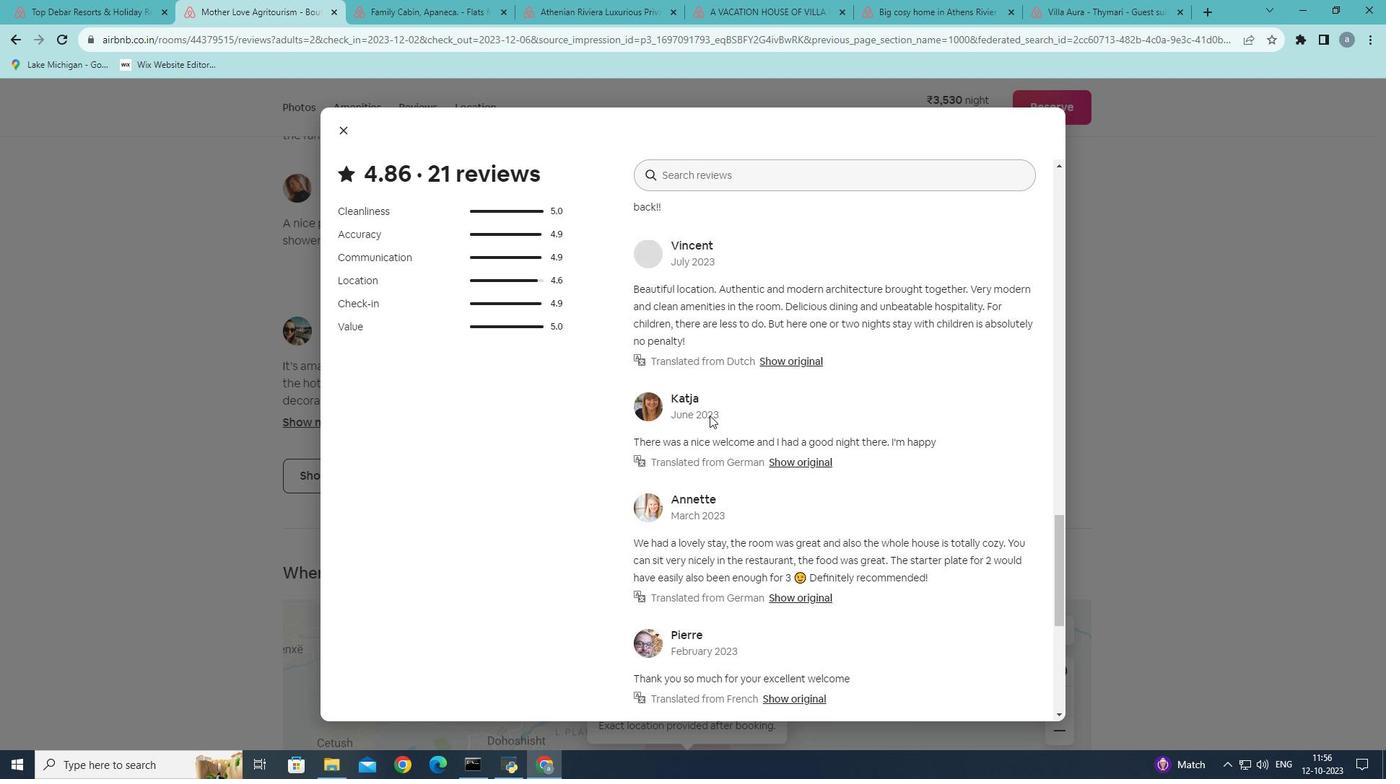 
Action: Mouse scrolled (709, 415) with delta (0, 0)
